 Task: Create a banner for business expo.
Action: Mouse moved to (659, 448)
Screenshot: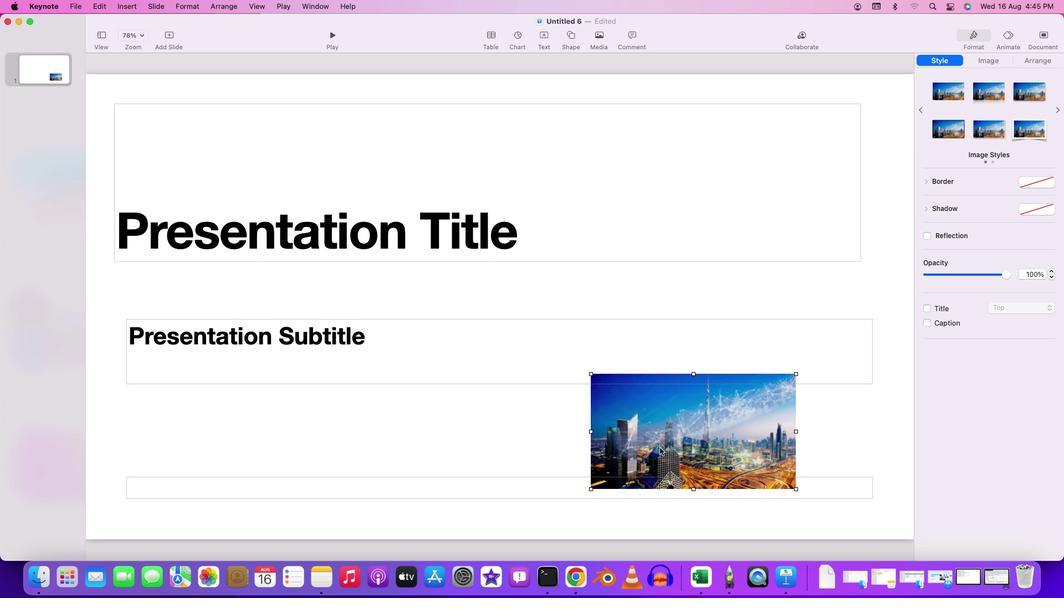 
Action: Mouse pressed left at (659, 448)
Screenshot: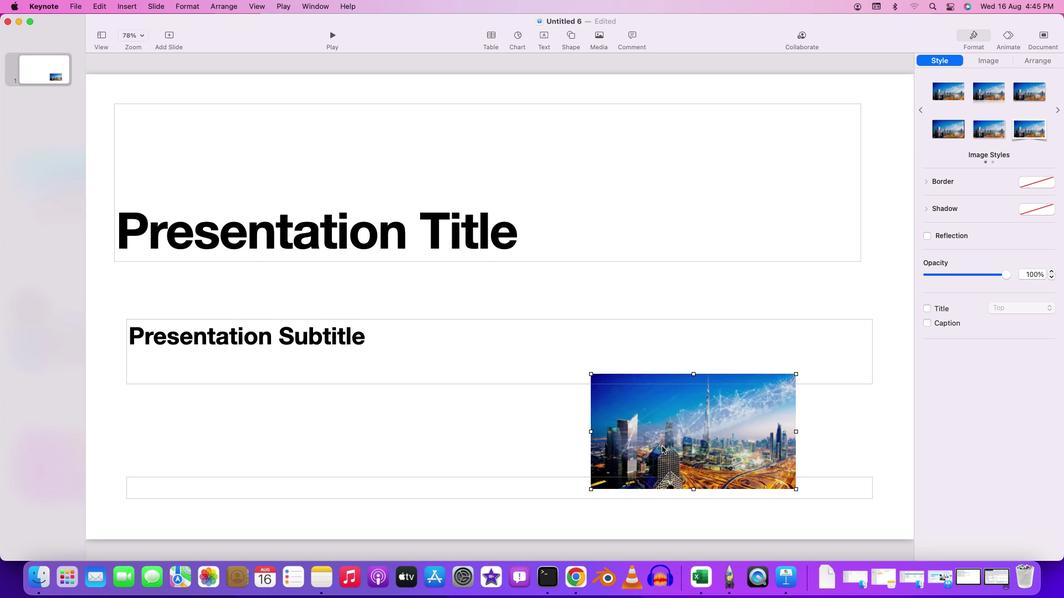
Action: Mouse moved to (714, 428)
Screenshot: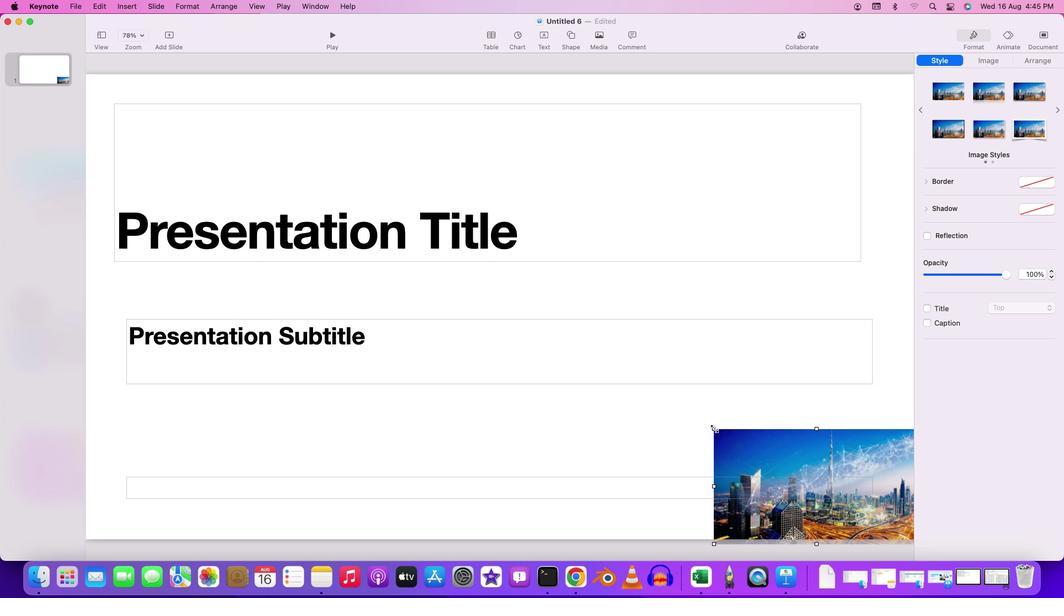 
Action: Mouse pressed left at (714, 428)
Screenshot: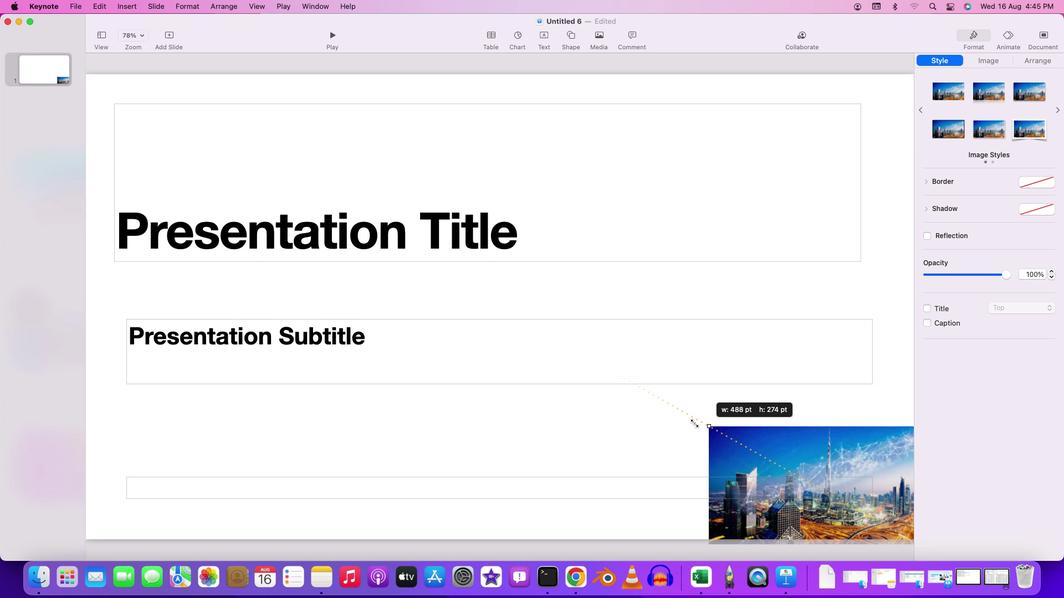 
Action: Mouse moved to (794, 428)
Screenshot: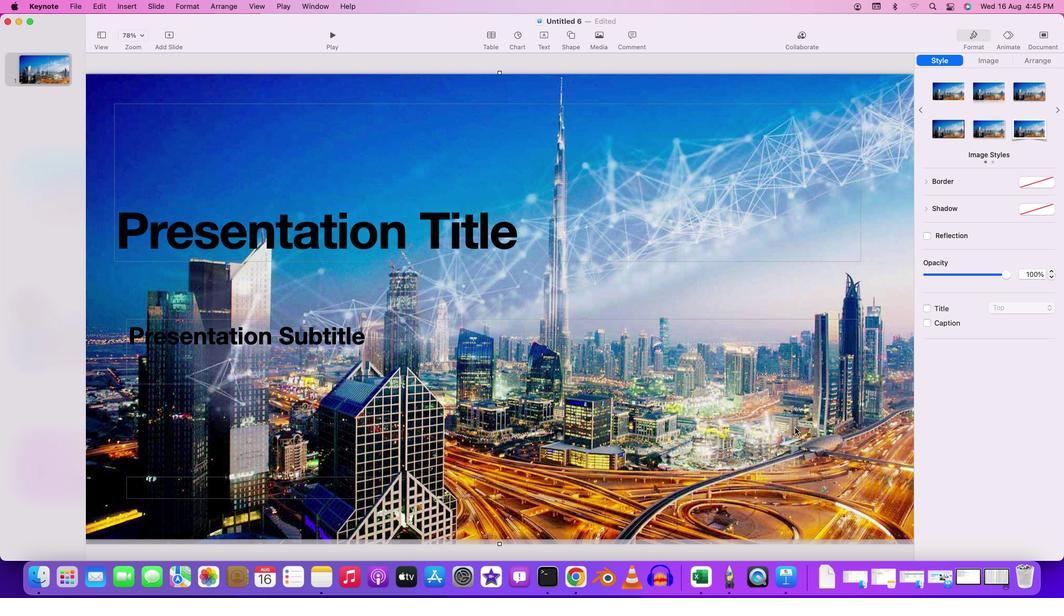 
Action: Mouse pressed left at (794, 428)
Screenshot: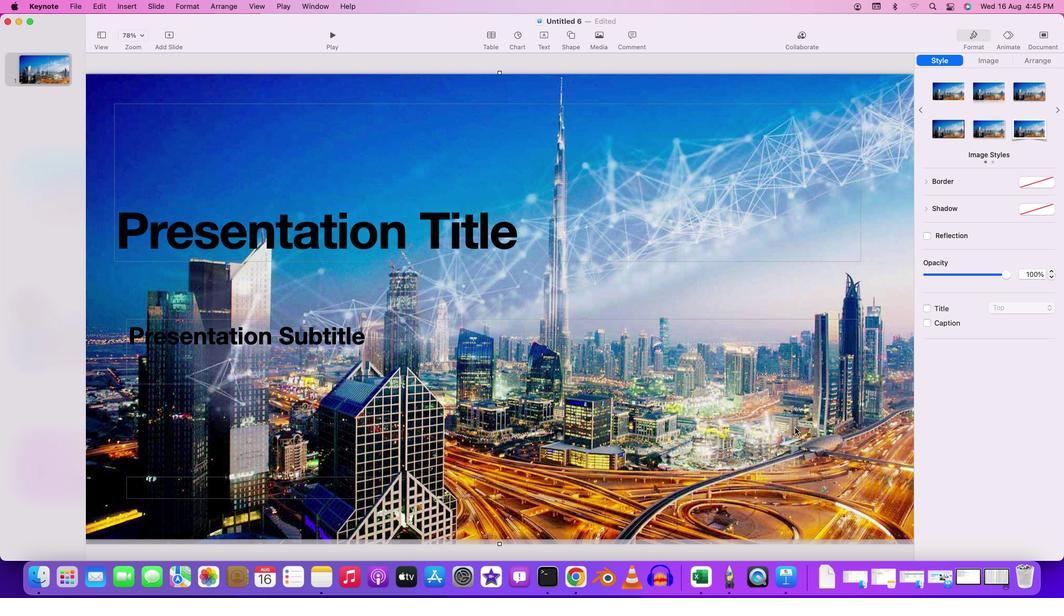 
Action: Mouse moved to (979, 65)
Screenshot: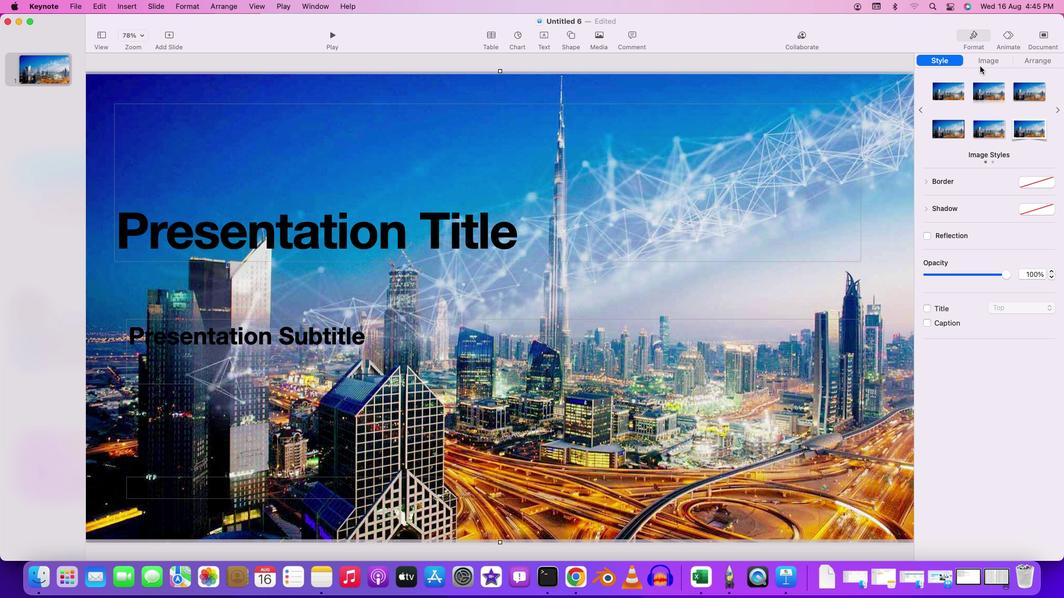 
Action: Mouse pressed left at (979, 65)
Screenshot: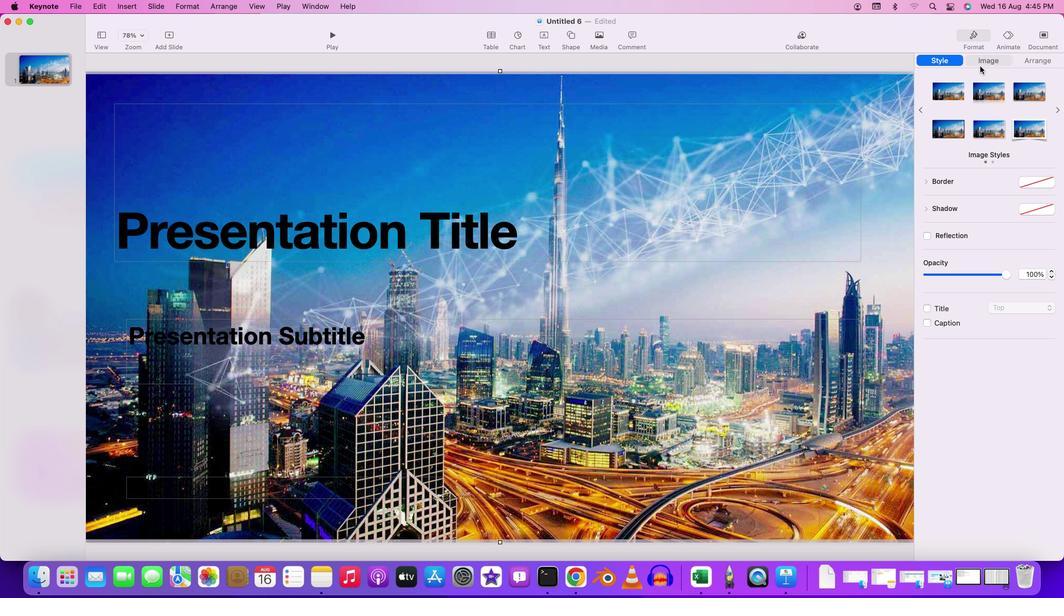 
Action: Mouse moved to (947, 59)
Screenshot: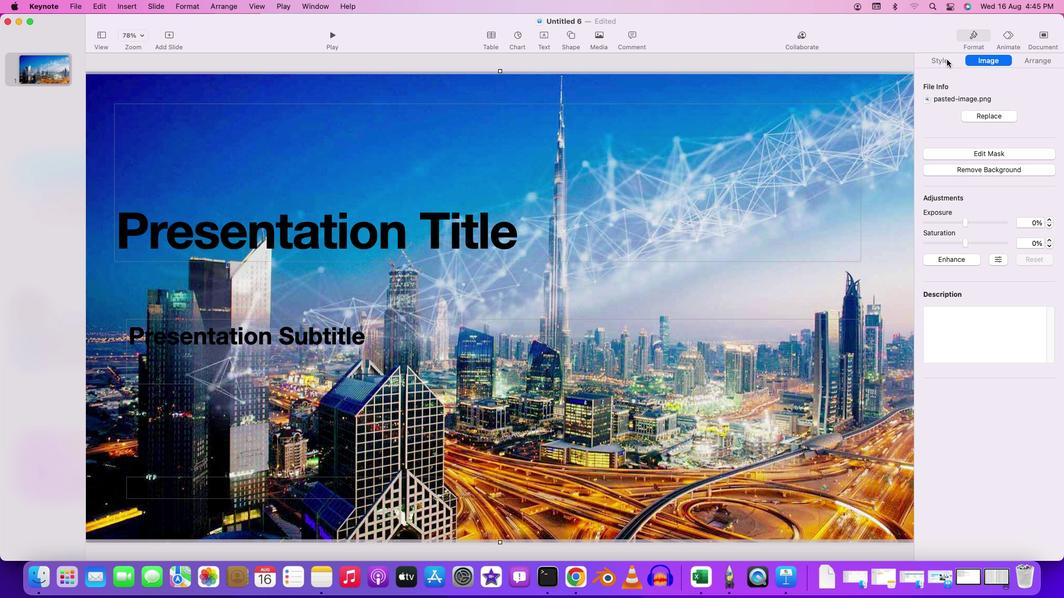 
Action: Mouse pressed left at (947, 59)
Screenshot: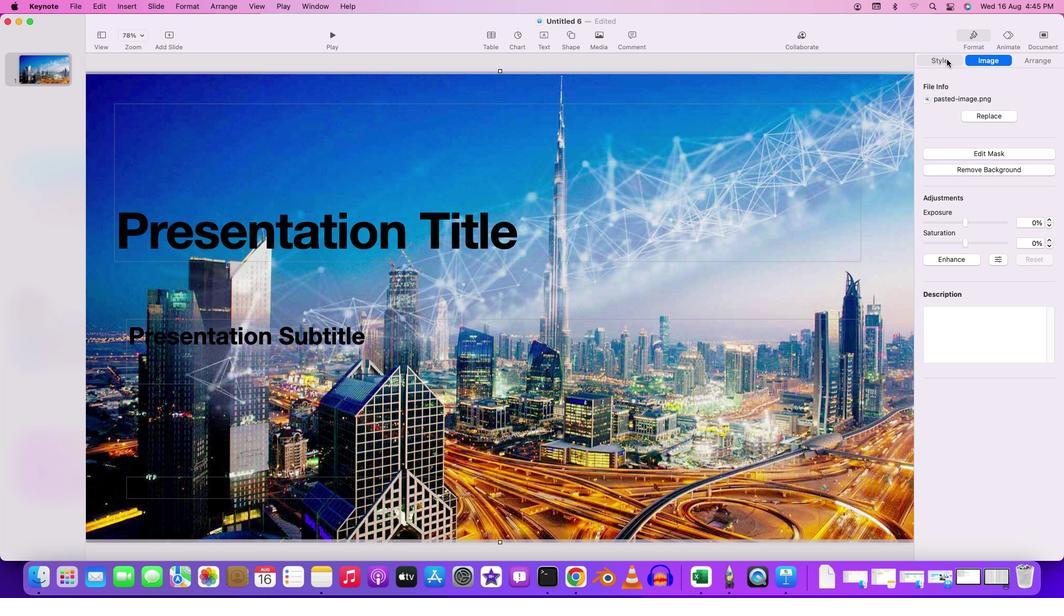 
Action: Mouse moved to (963, 278)
Screenshot: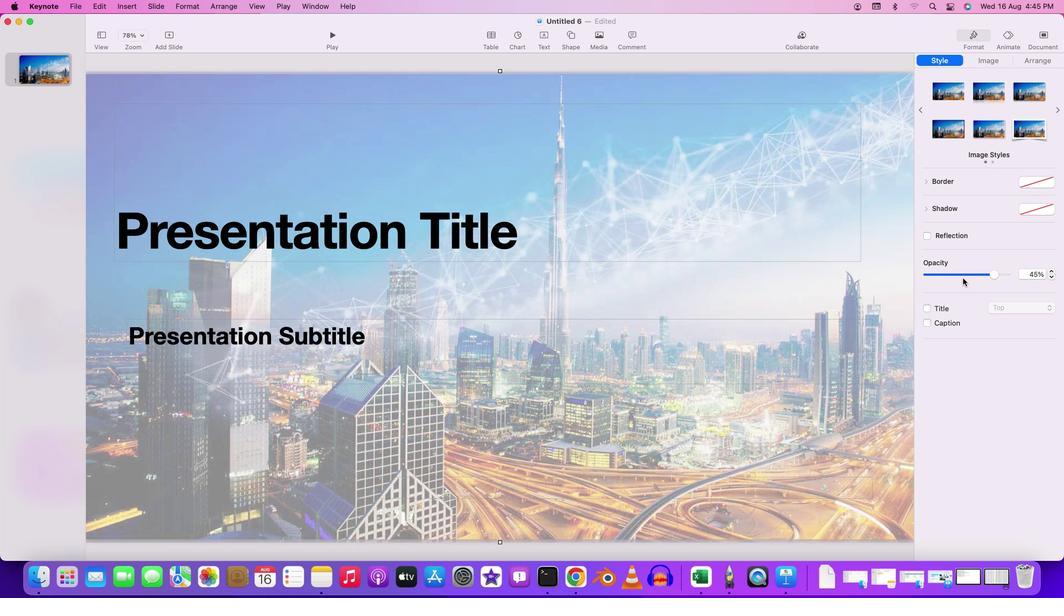 
Action: Mouse pressed left at (963, 278)
Screenshot: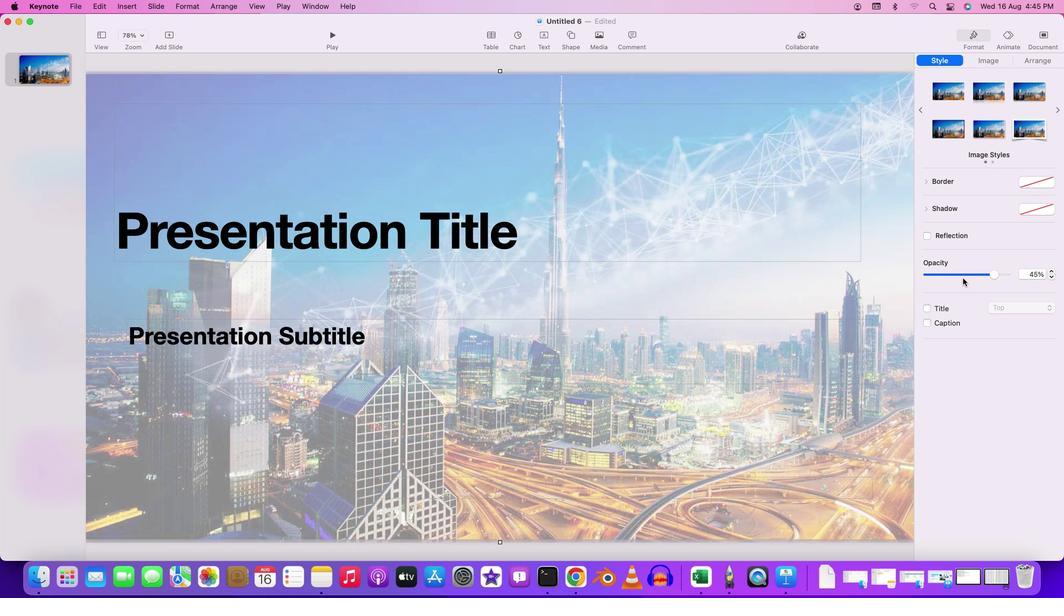 
Action: Mouse moved to (951, 276)
Screenshot: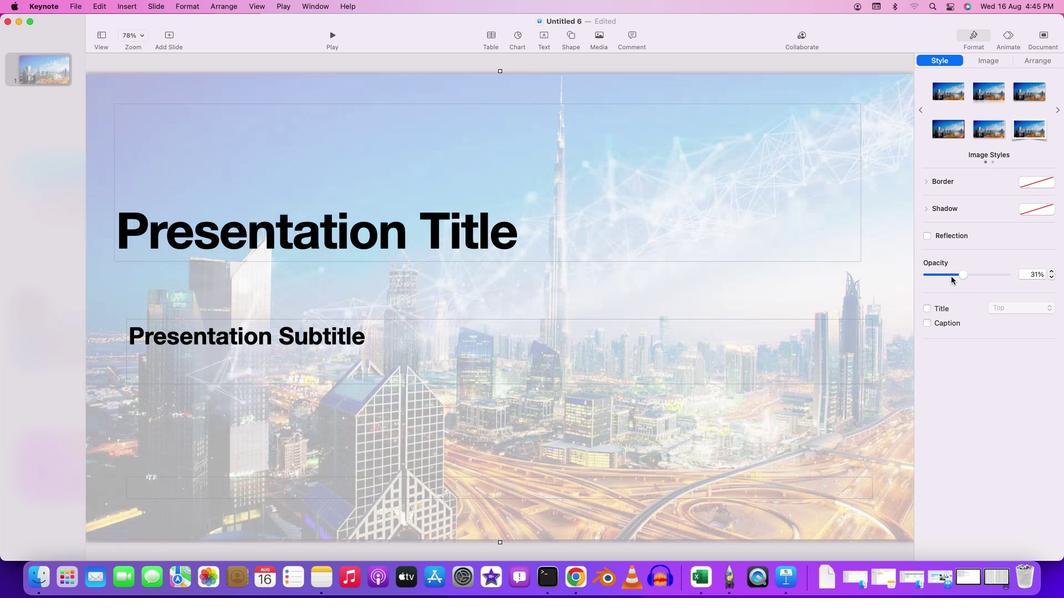
Action: Mouse pressed left at (951, 276)
Screenshot: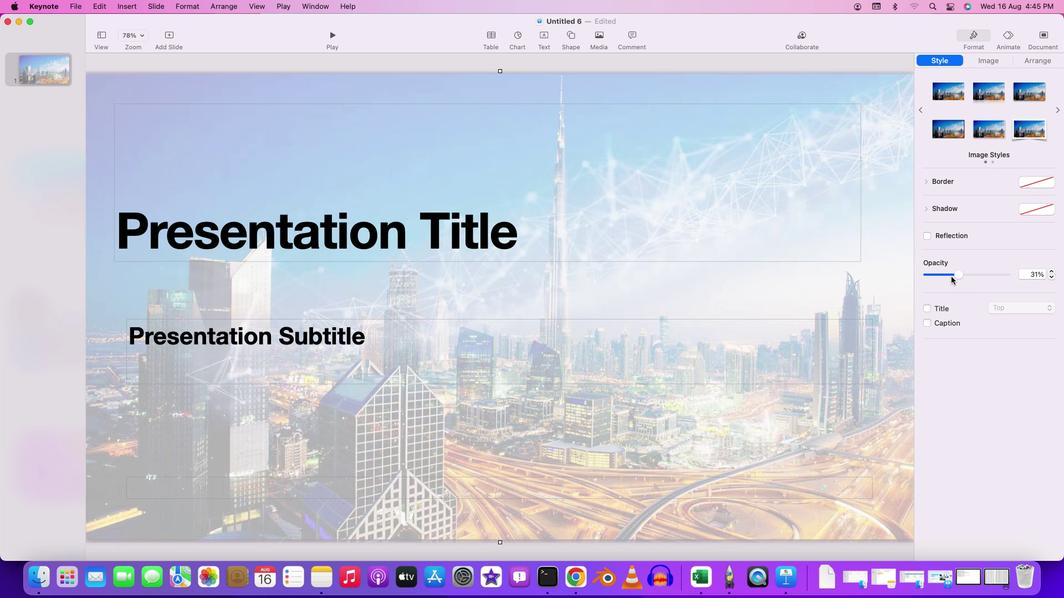 
Action: Mouse moved to (943, 277)
Screenshot: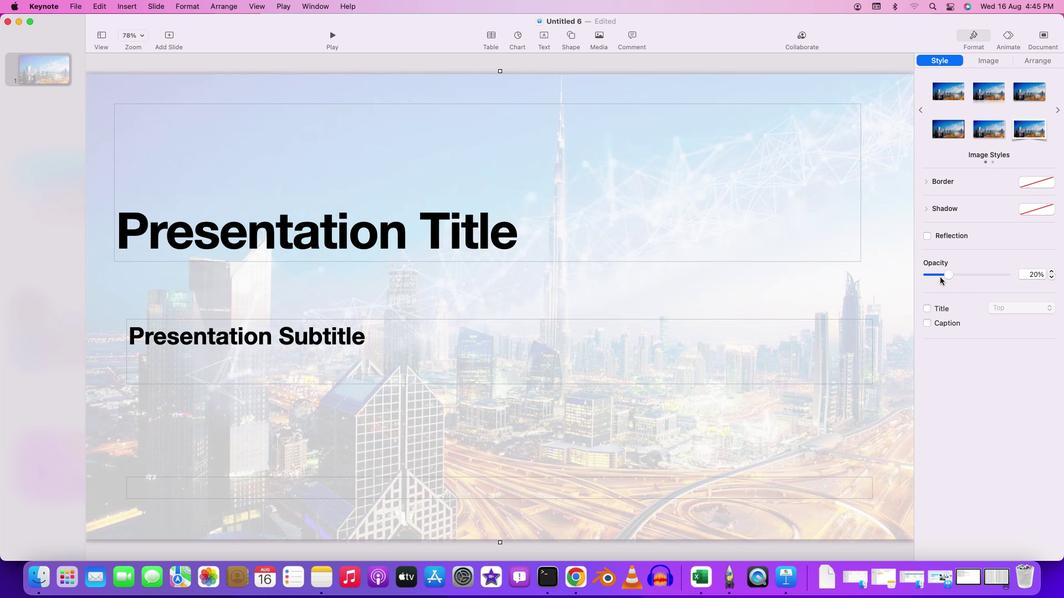 
Action: Mouse pressed left at (943, 277)
Screenshot: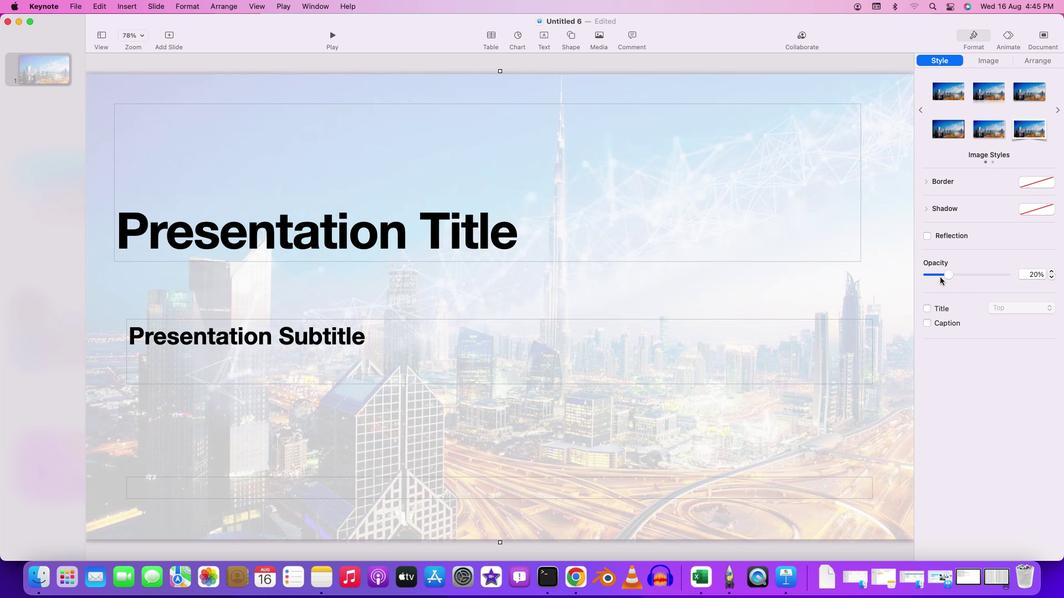 
Action: Mouse moved to (932, 277)
Screenshot: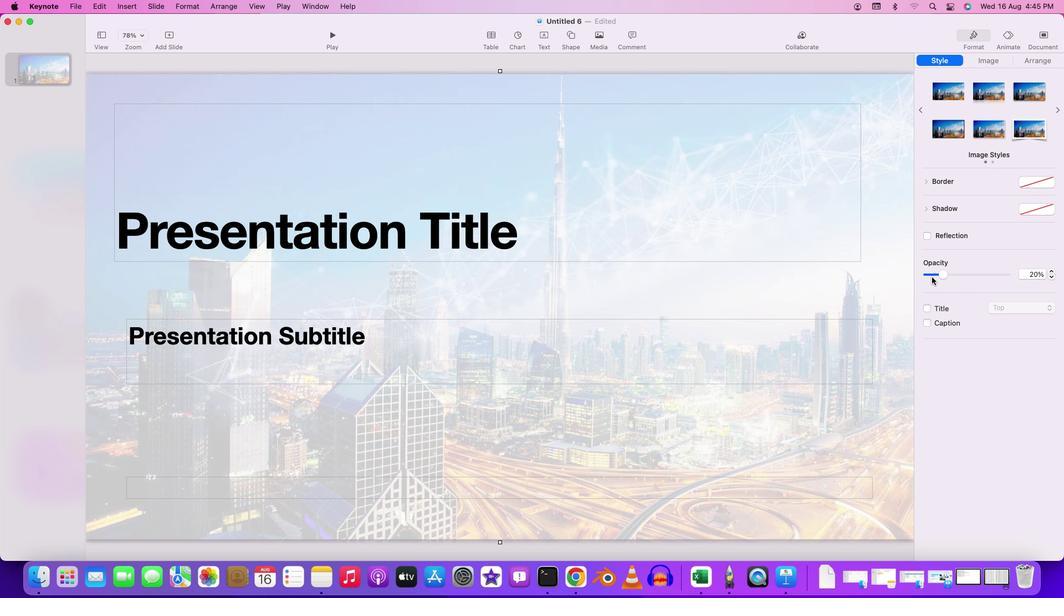 
Action: Mouse pressed left at (932, 277)
Screenshot: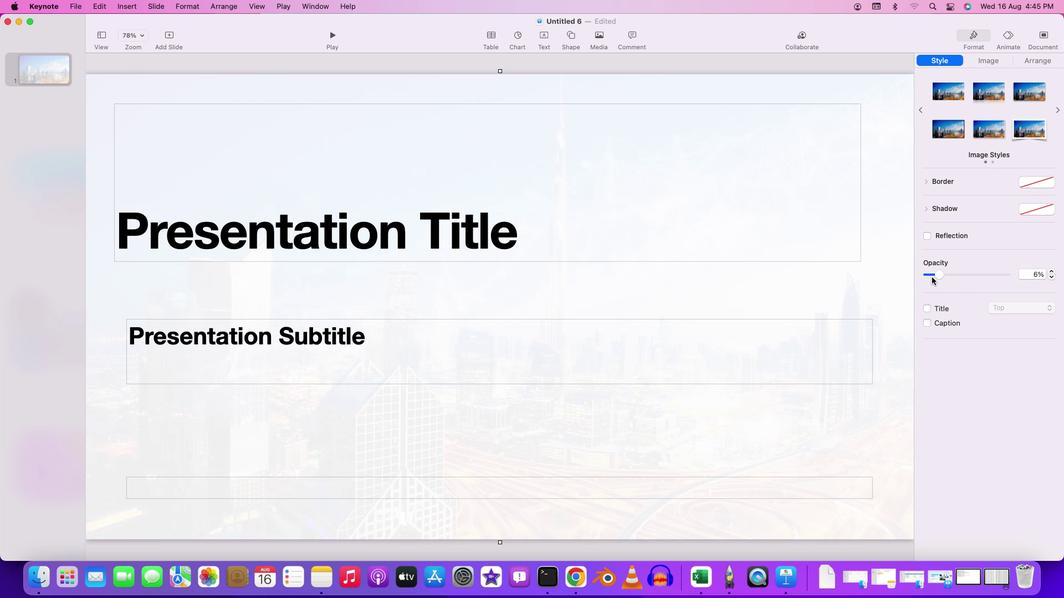 
Action: Mouse moved to (654, 243)
Screenshot: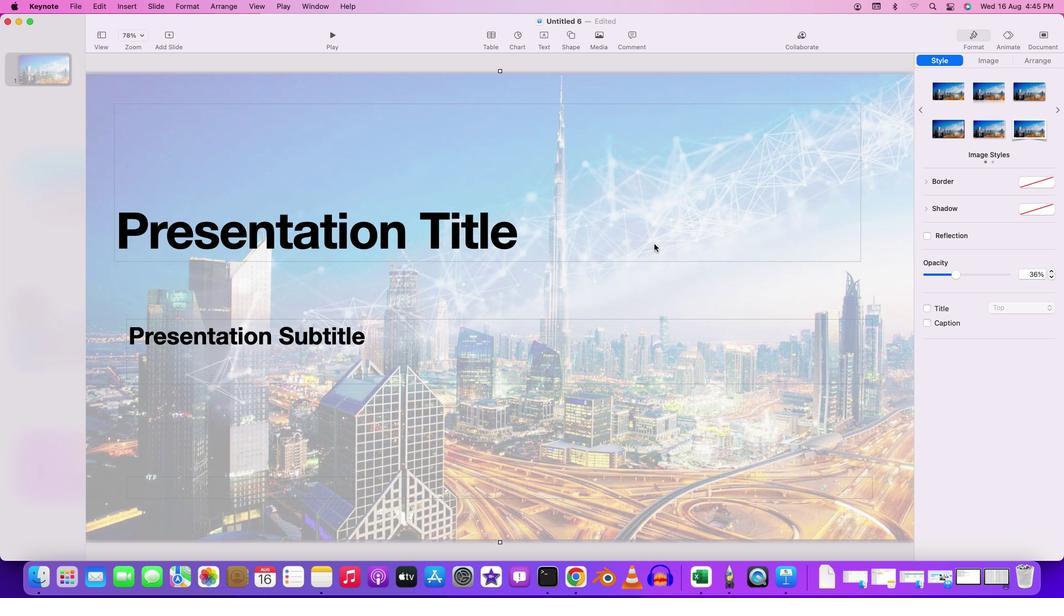 
Action: Mouse pressed left at (654, 243)
Screenshot: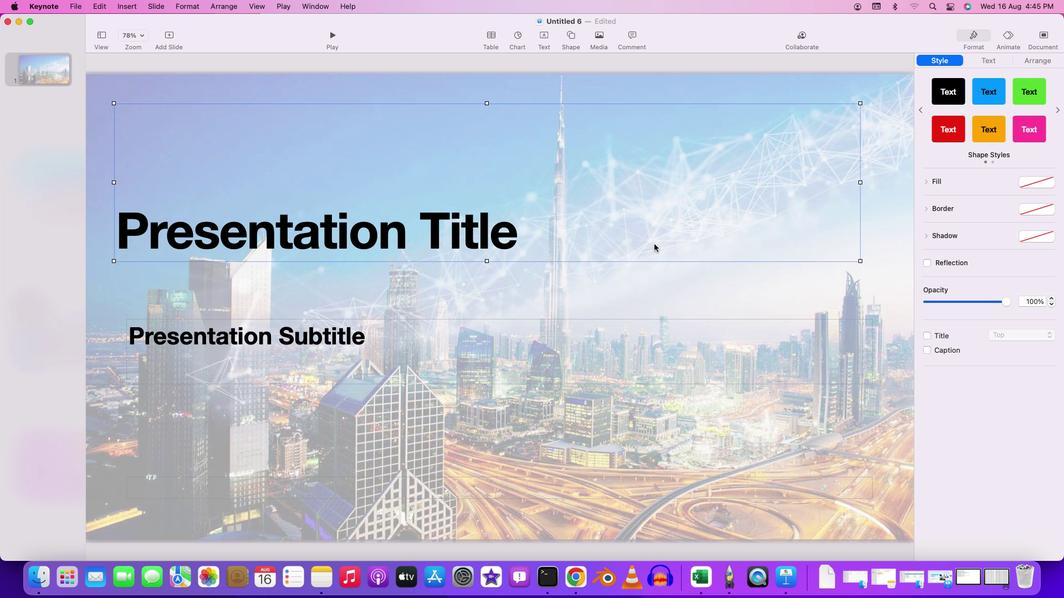 
Action: Mouse moved to (448, 458)
Screenshot: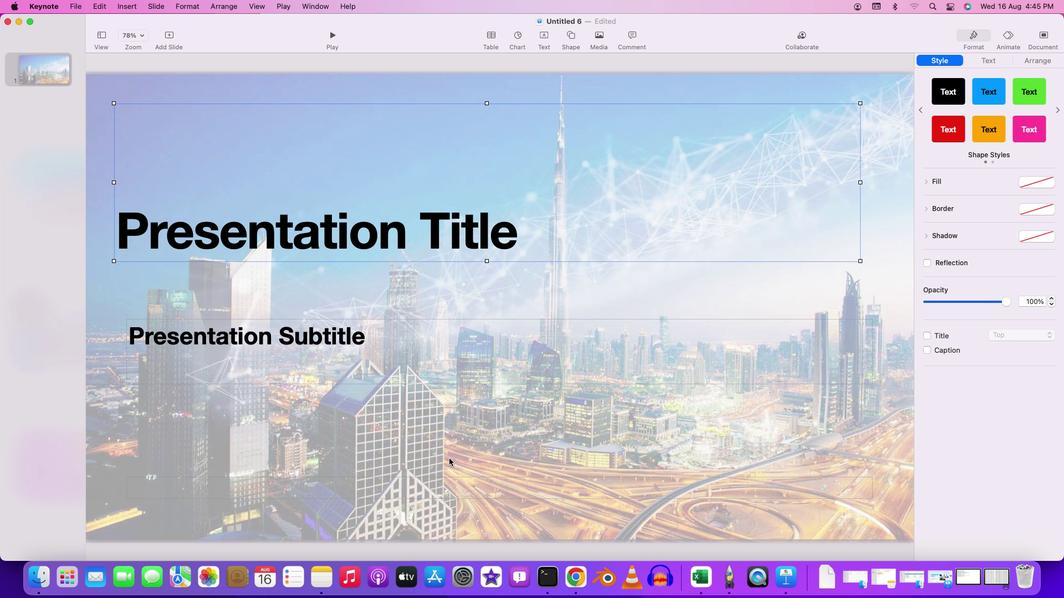 
Action: Mouse pressed left at (448, 458)
Screenshot: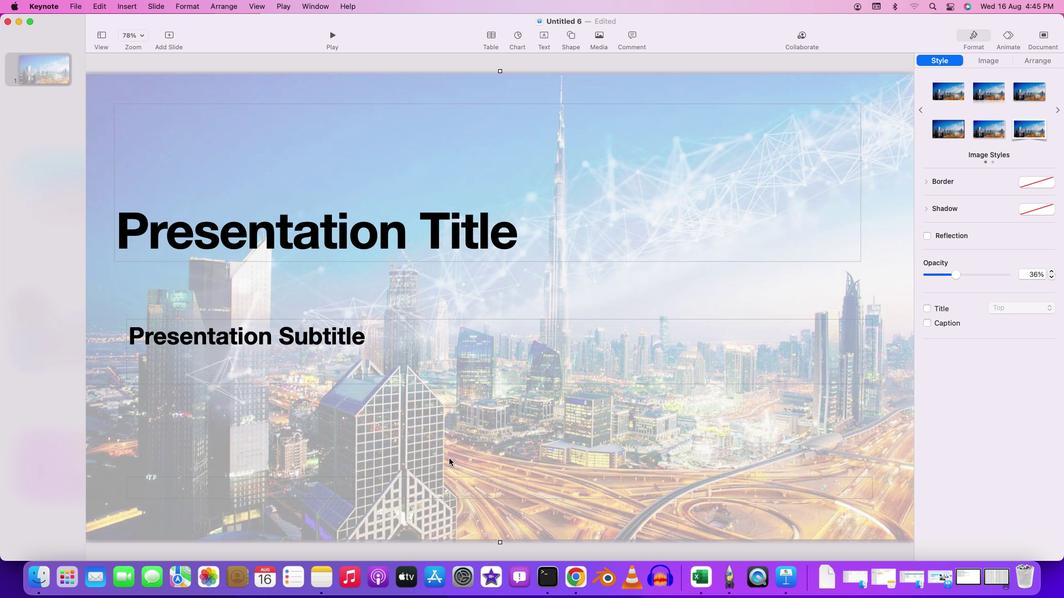 
Action: Mouse moved to (637, 466)
Screenshot: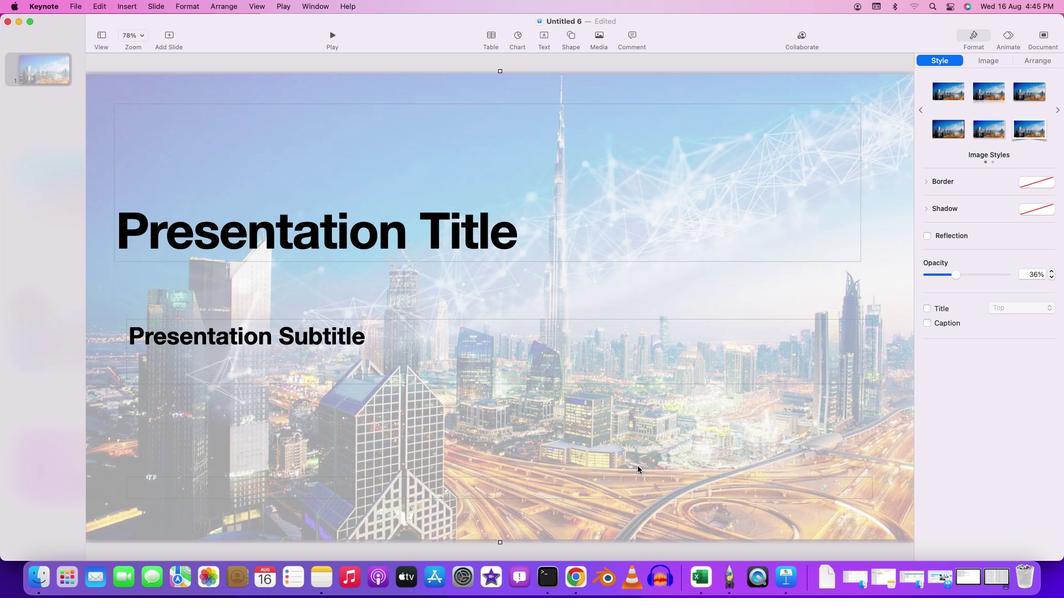 
Action: Mouse pressed left at (637, 466)
Screenshot: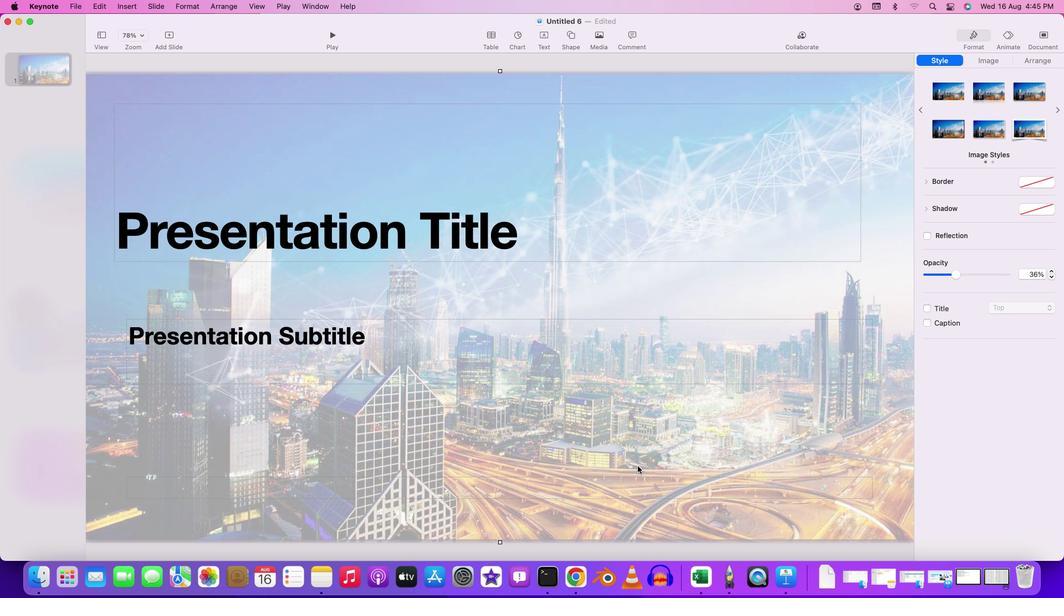 
Action: Mouse moved to (553, 521)
Screenshot: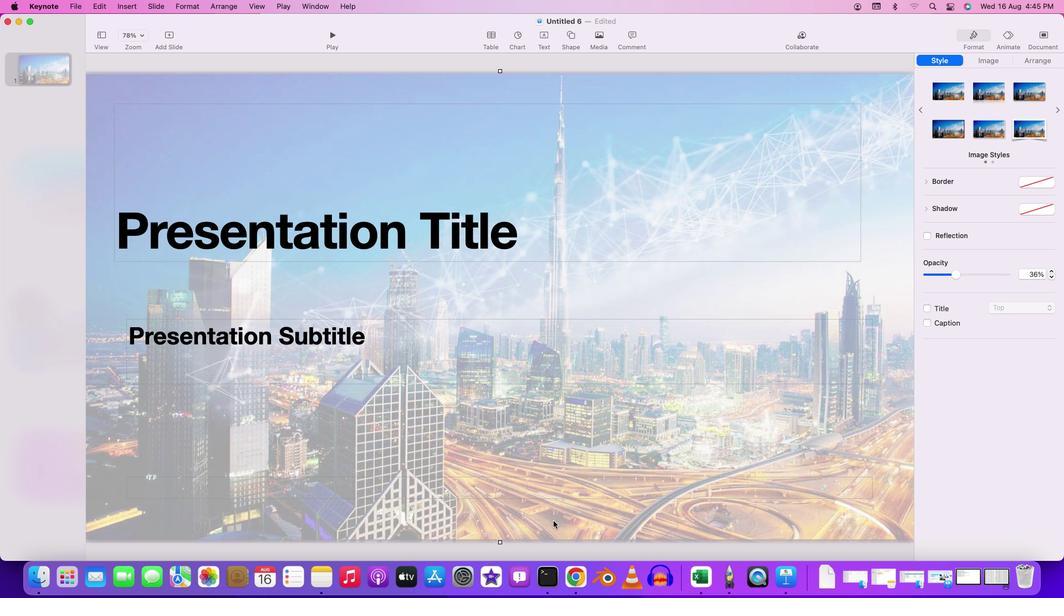 
Action: Mouse pressed left at (553, 521)
Screenshot: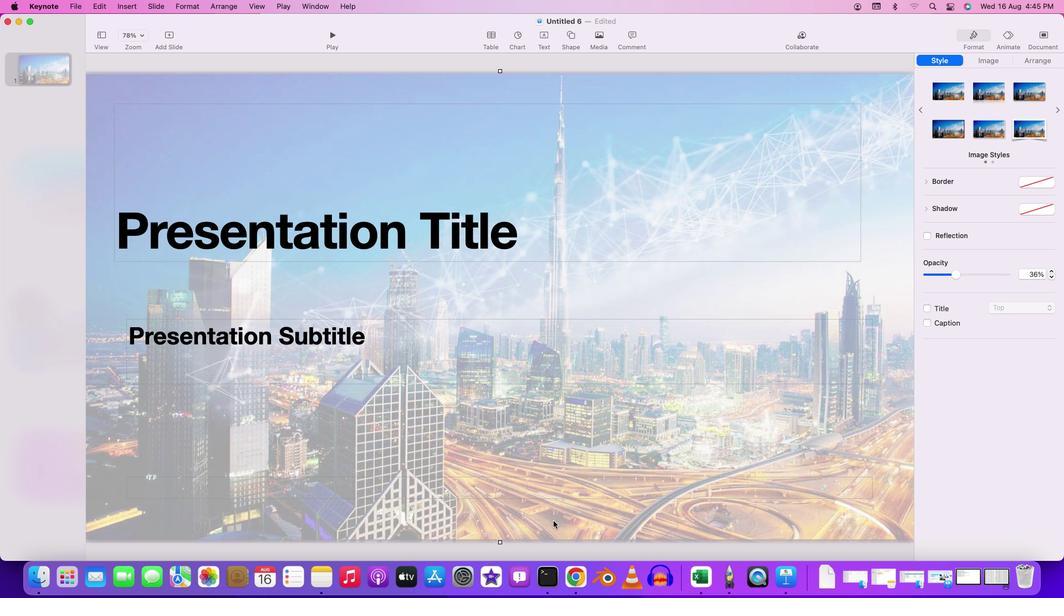 
Action: Mouse moved to (515, 521)
Screenshot: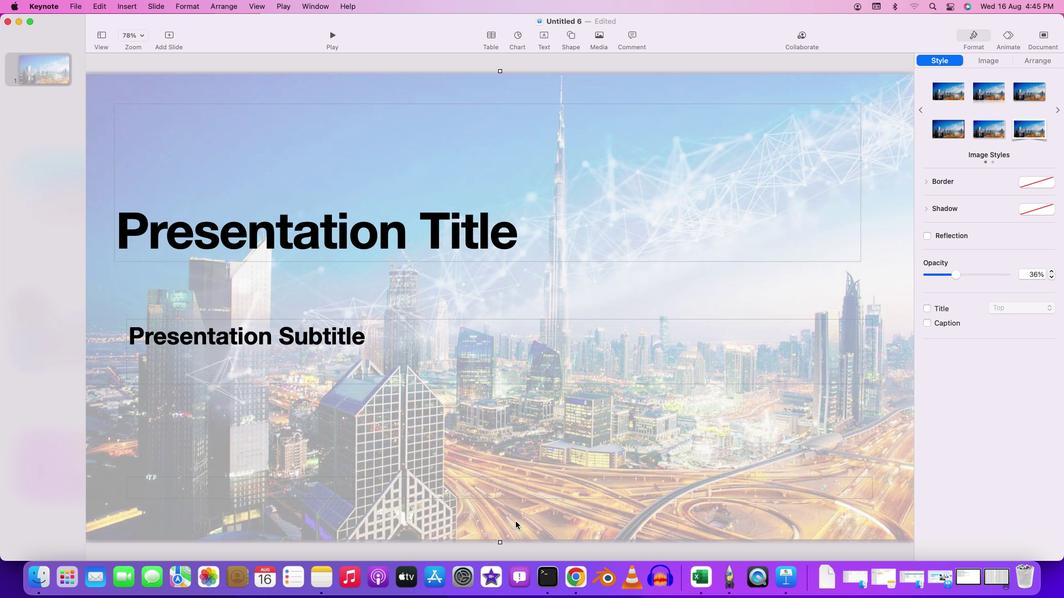 
Action: Mouse pressed left at (515, 521)
Screenshot: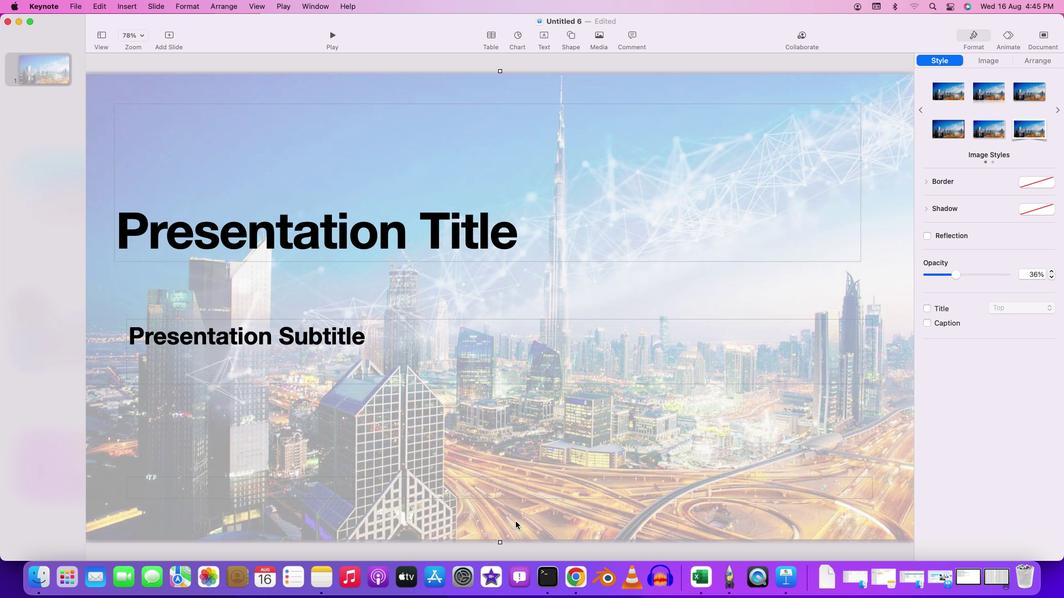 
Action: Mouse moved to (515, 508)
Screenshot: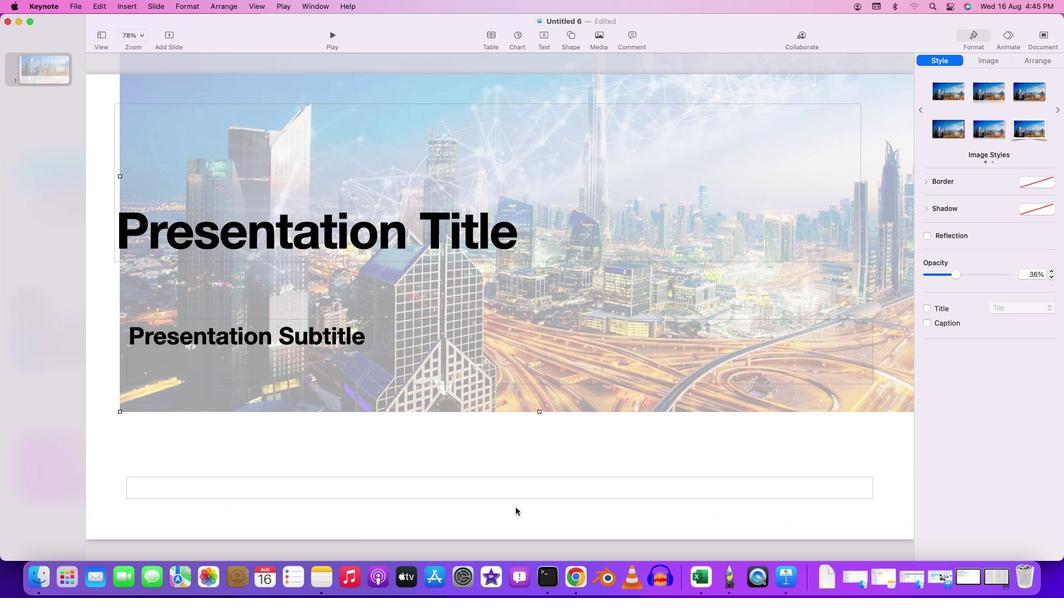 
Action: Mouse pressed left at (515, 508)
Screenshot: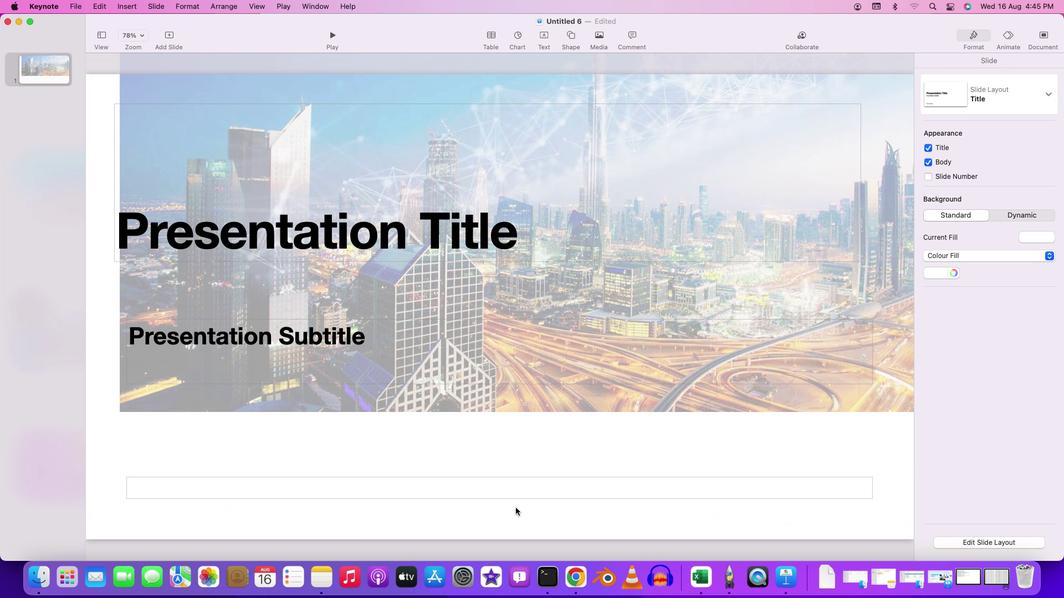 
Action: Mouse moved to (525, 495)
Screenshot: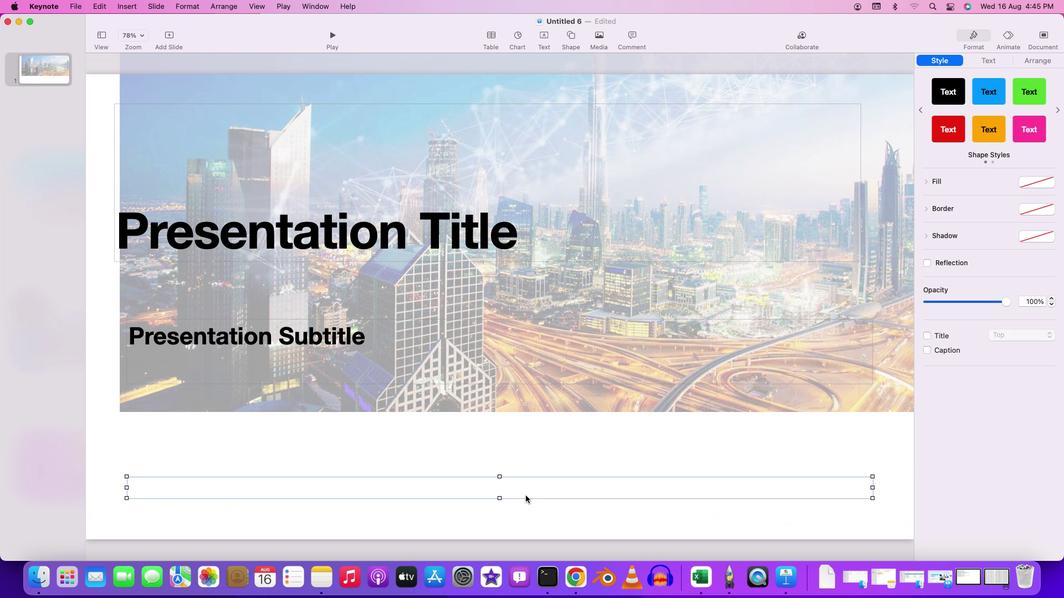 
Action: Mouse pressed left at (525, 495)
Screenshot: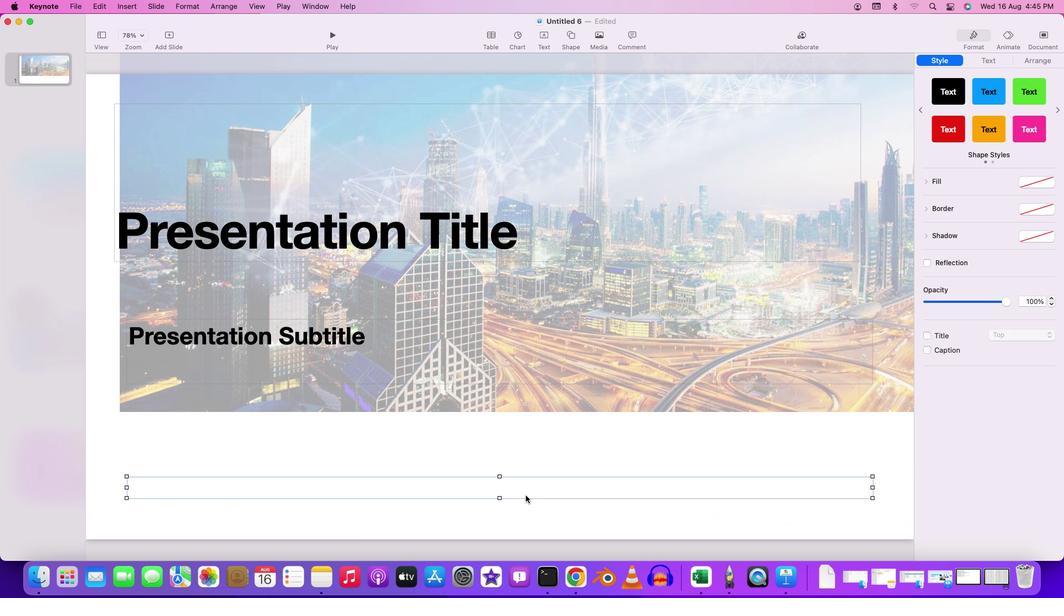 
Action: Mouse moved to (568, 492)
Screenshot: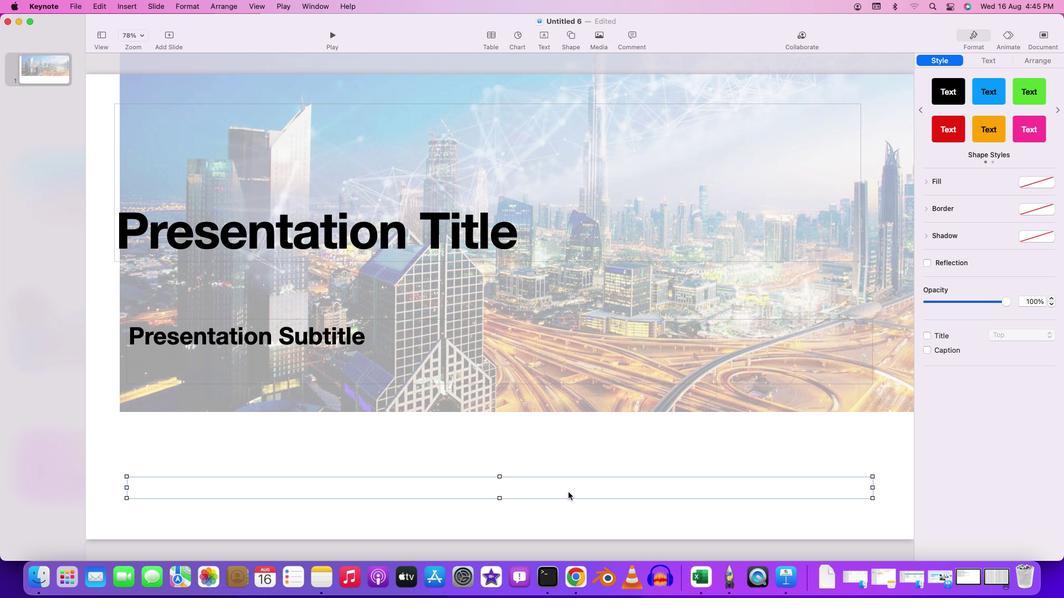 
Action: Mouse pressed left at (568, 492)
Screenshot: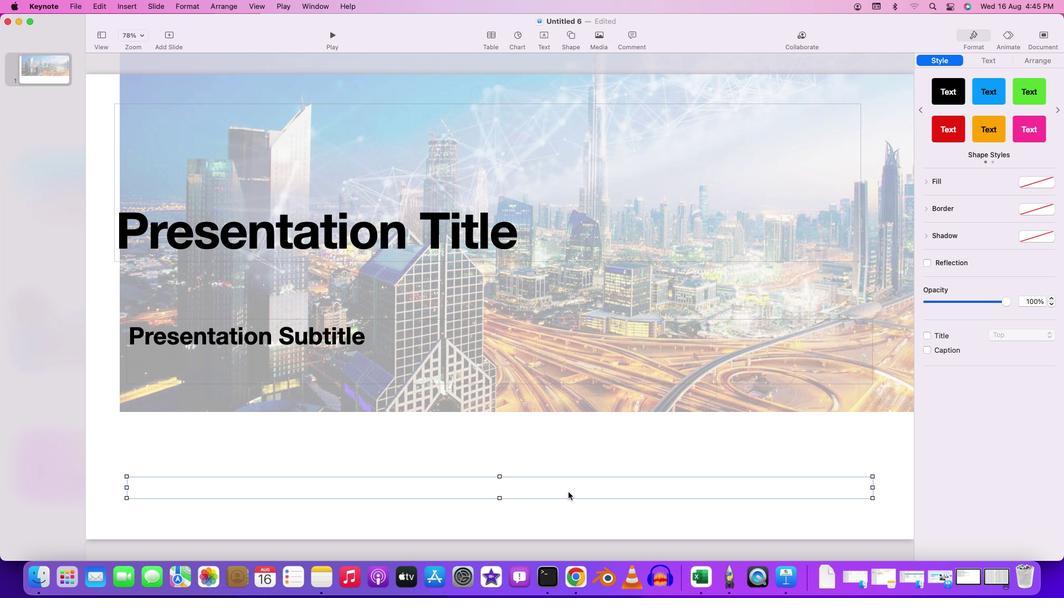 
Action: Mouse moved to (605, 494)
Screenshot: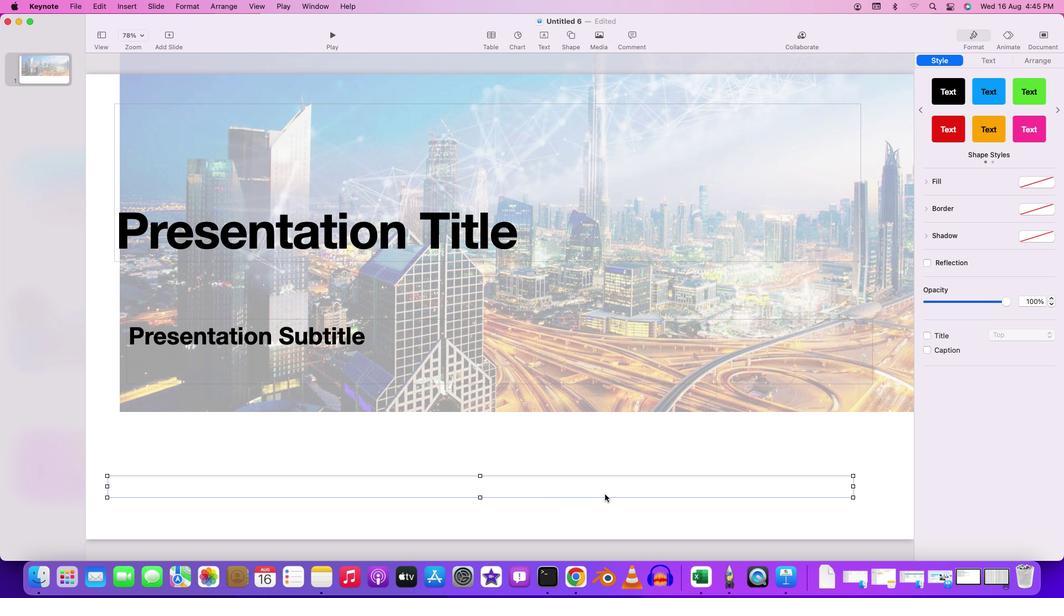 
Action: Key pressed Key.ctrl
Screenshot: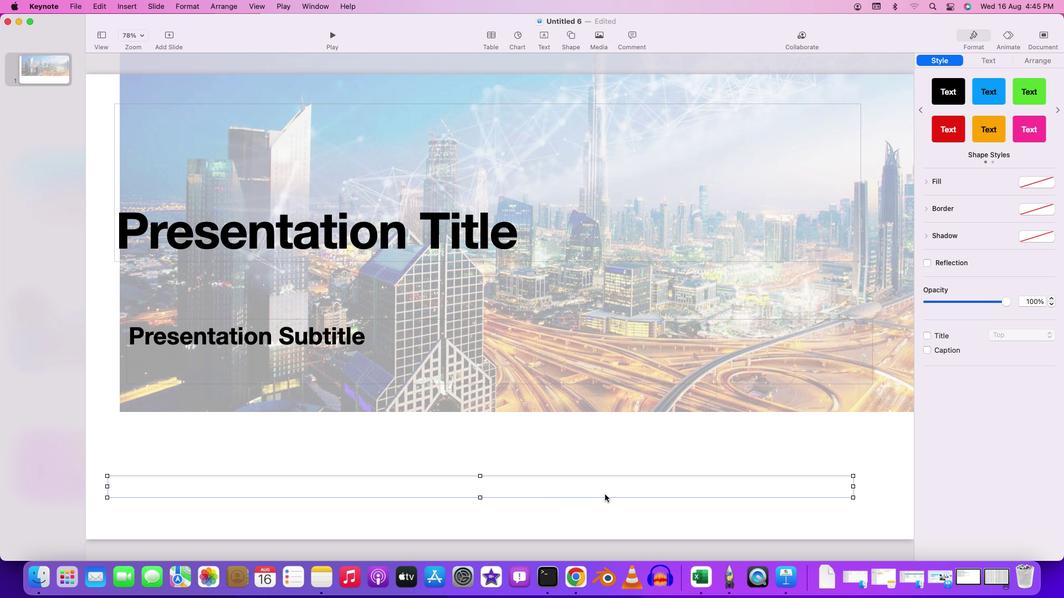 
Action: Mouse moved to (605, 495)
Screenshot: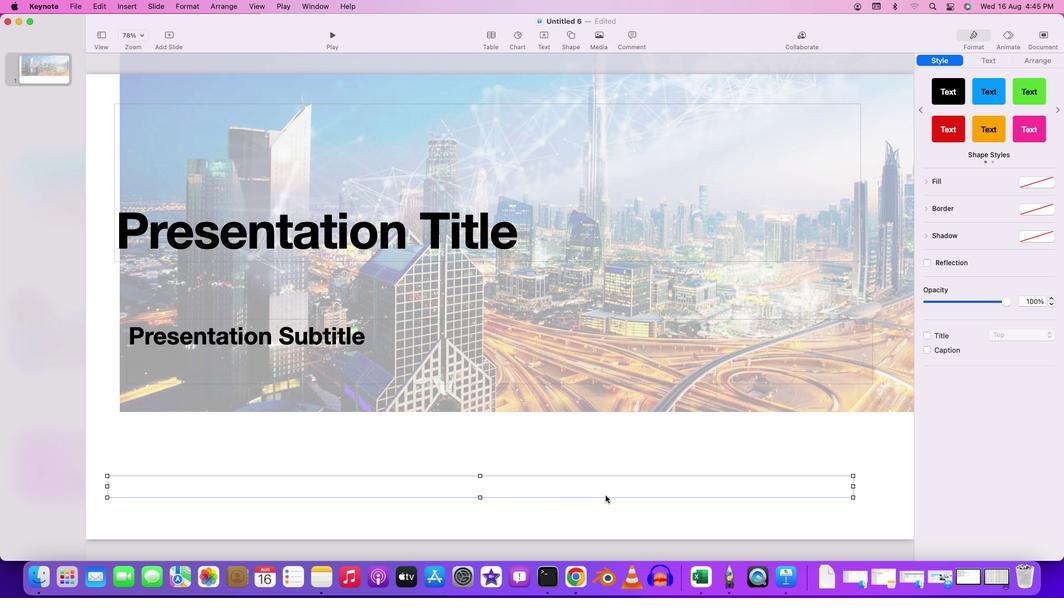 
Action: Key pressed 'x'
Screenshot: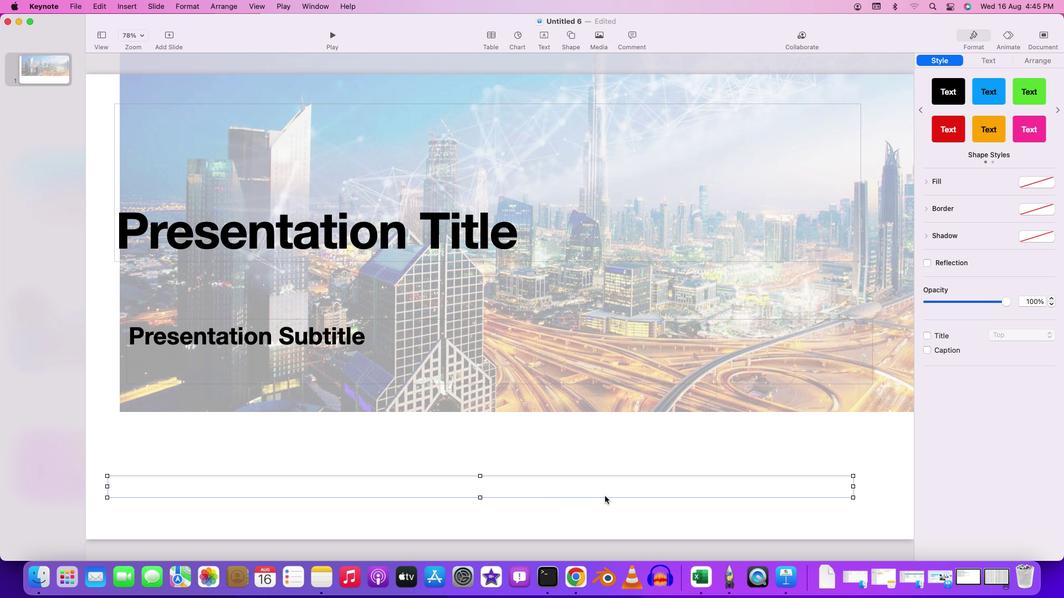 
Action: Mouse moved to (573, 380)
Screenshot: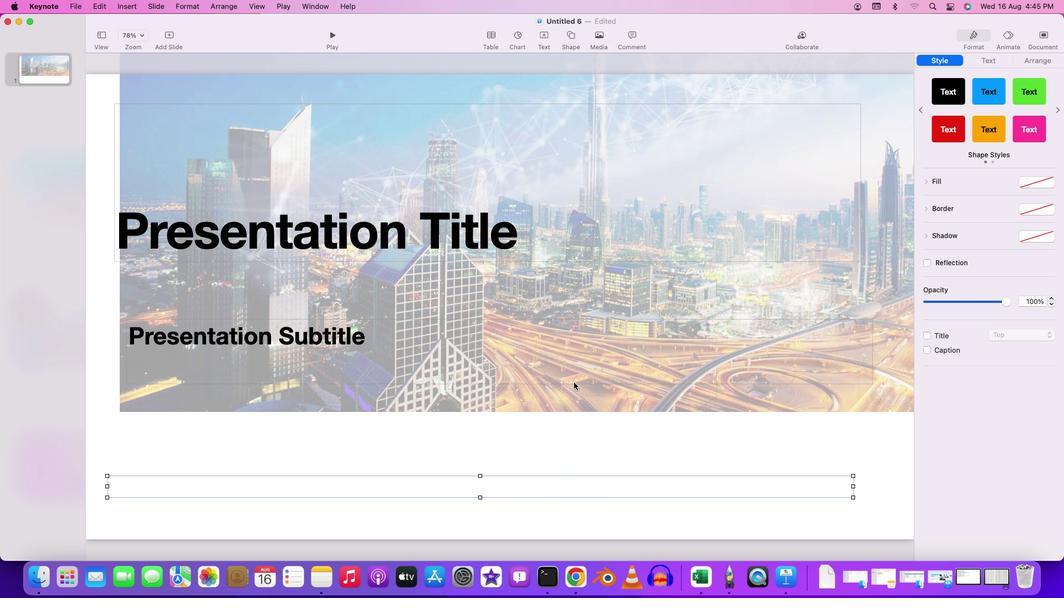 
Action: Key pressed Key.cmd
Screenshot: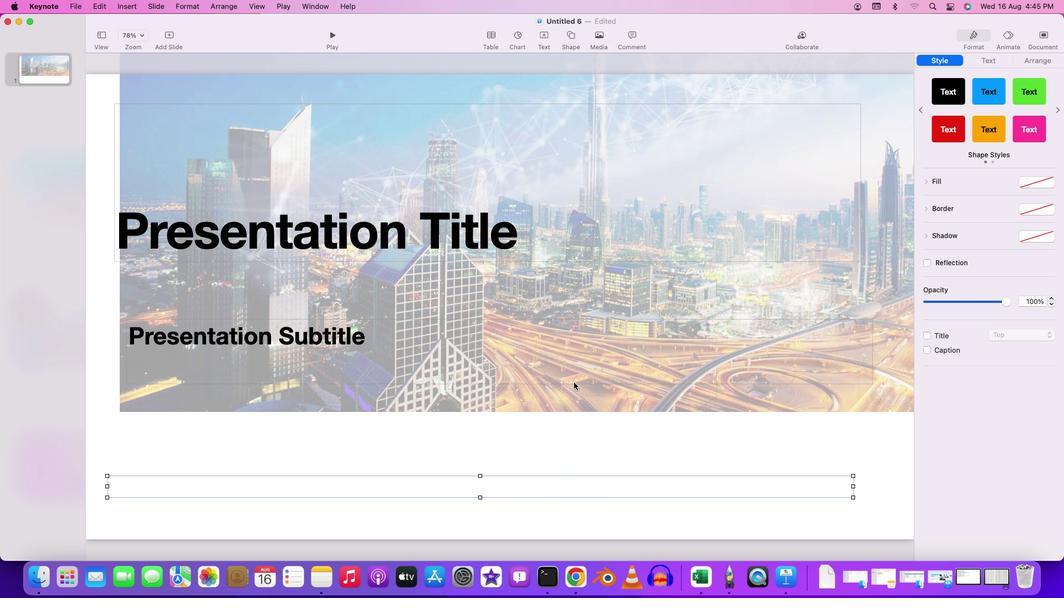 
Action: Mouse moved to (574, 382)
Screenshot: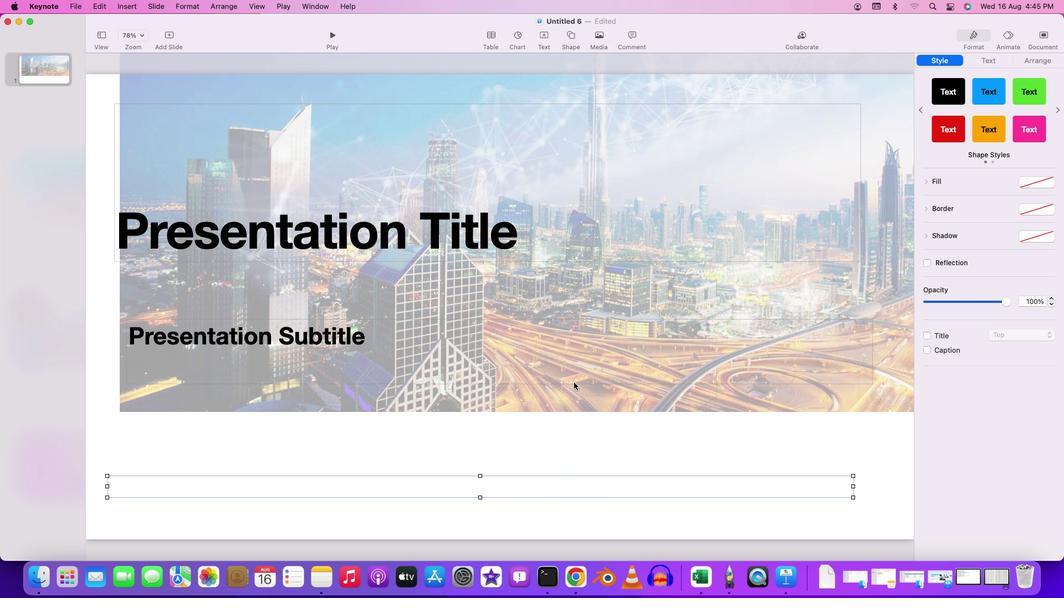 
Action: Key pressed 'z'
Screenshot: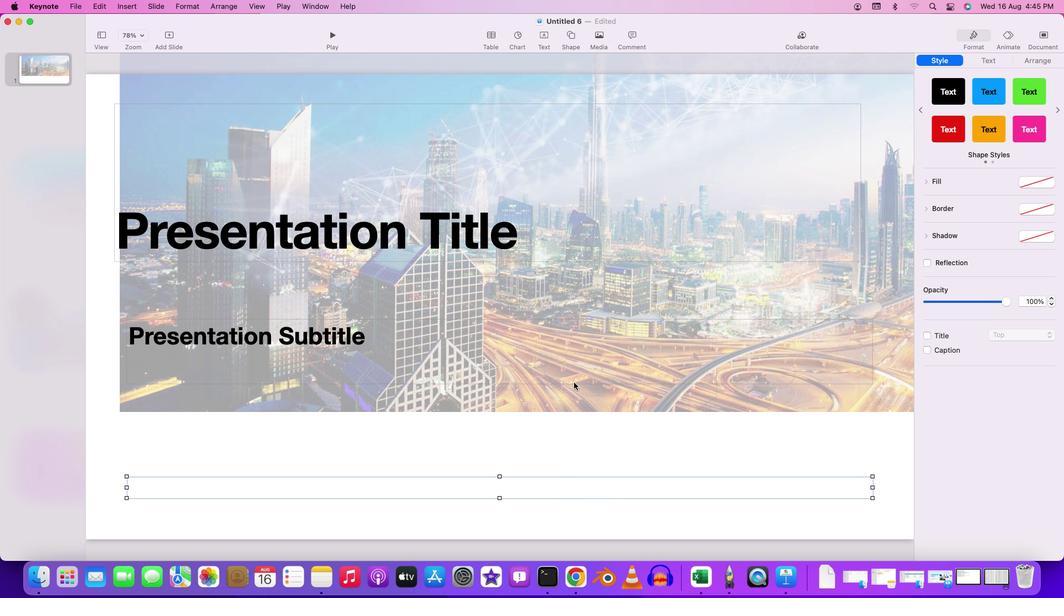 
Action: Mouse moved to (574, 388)
Screenshot: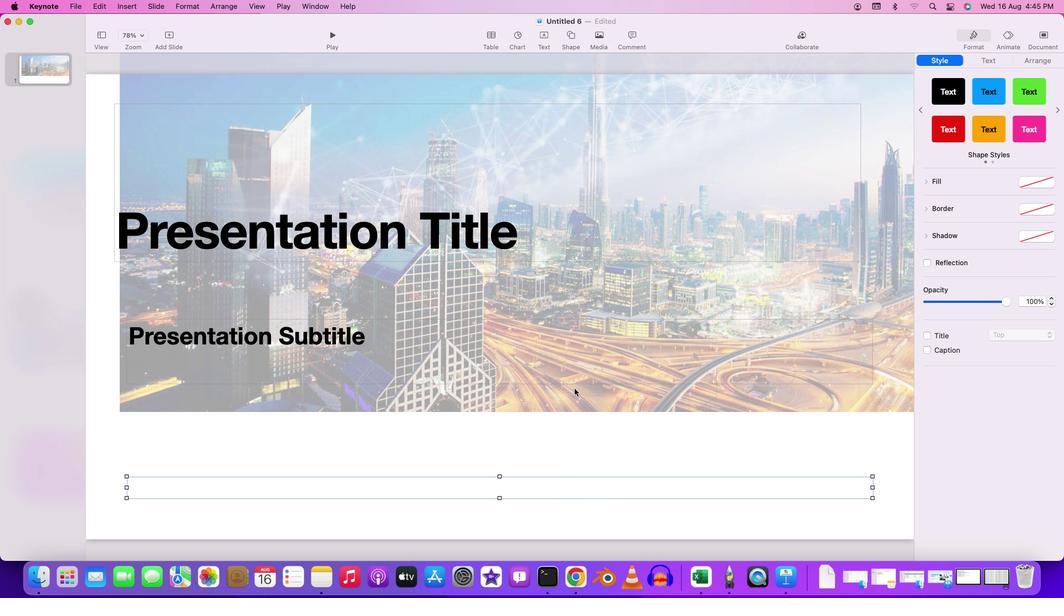 
Action: Key pressed Key.cmd
Screenshot: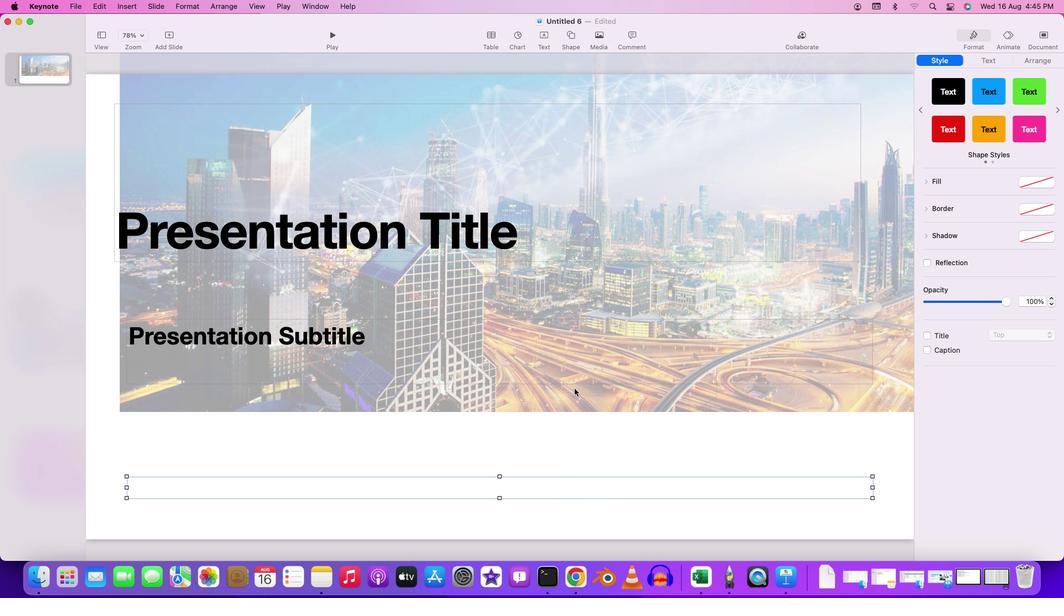 
Action: Mouse moved to (574, 389)
Screenshot: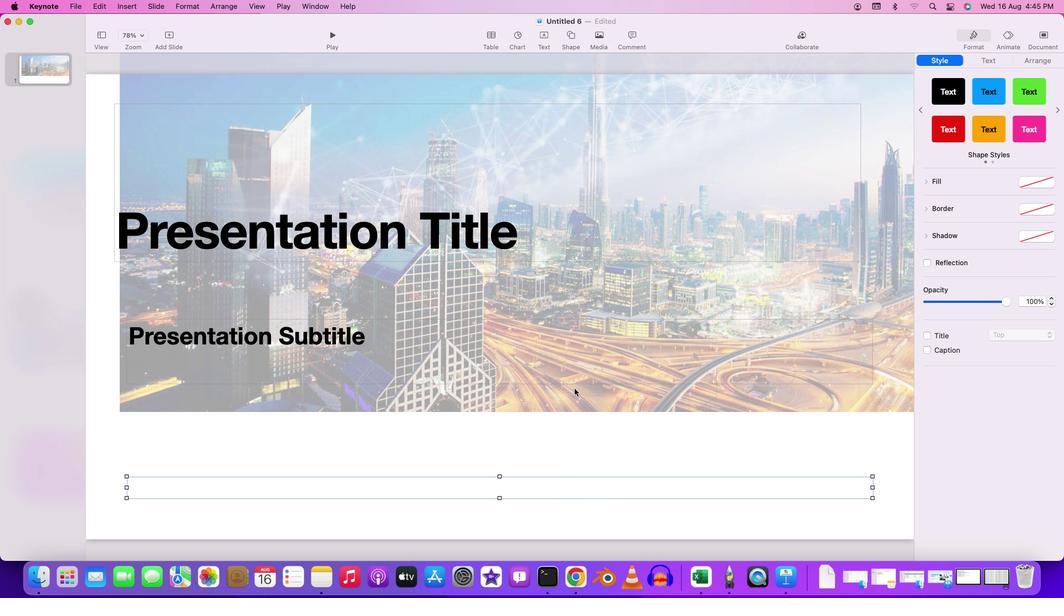 
Action: Key pressed 'x'
Screenshot: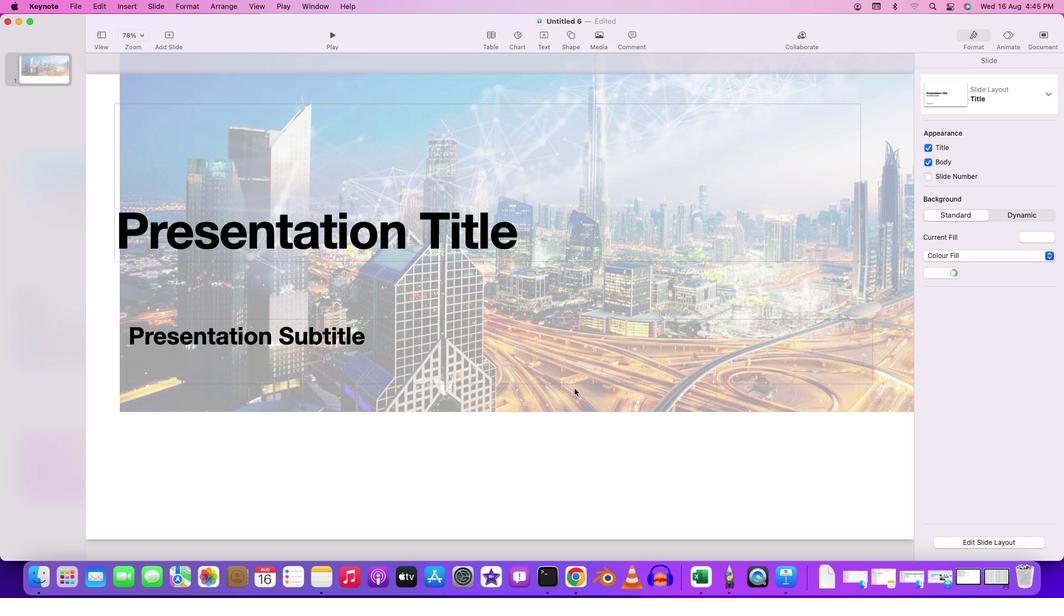 
Action: Mouse moved to (589, 320)
Screenshot: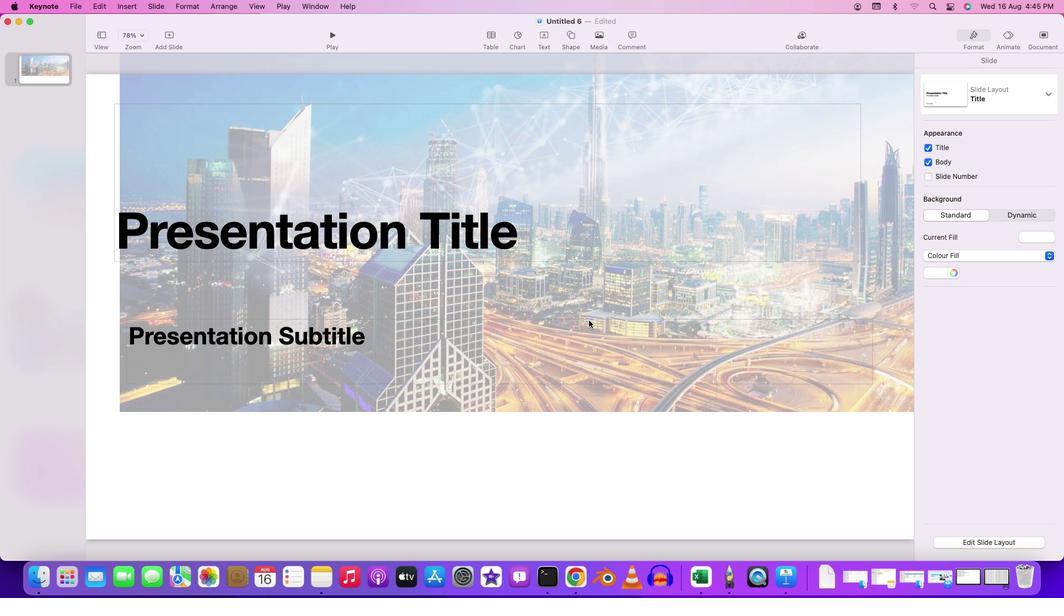 
Action: Mouse pressed left at (589, 320)
Screenshot: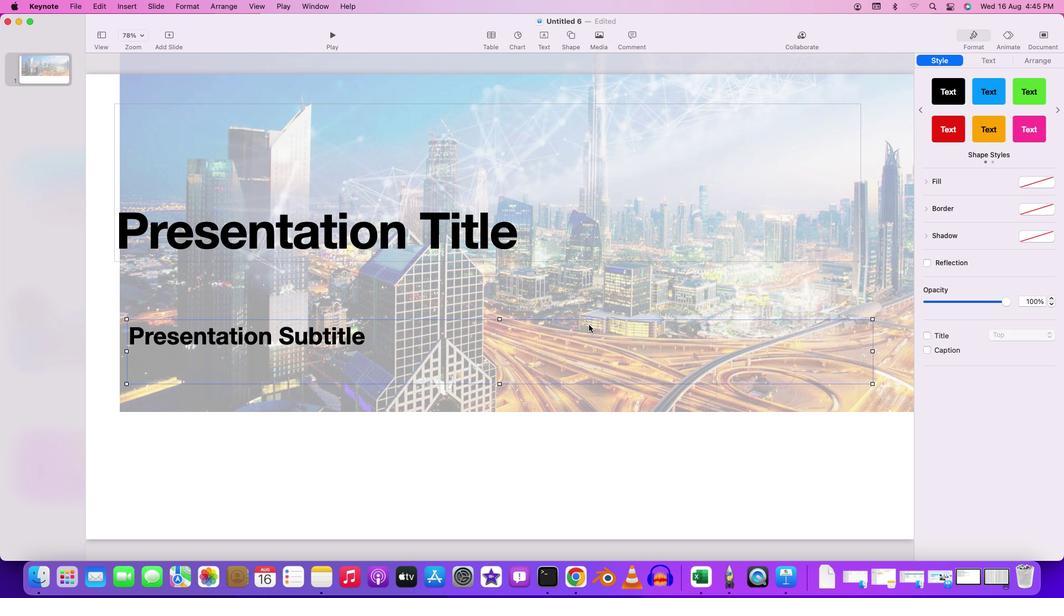 
Action: Mouse moved to (762, 261)
Screenshot: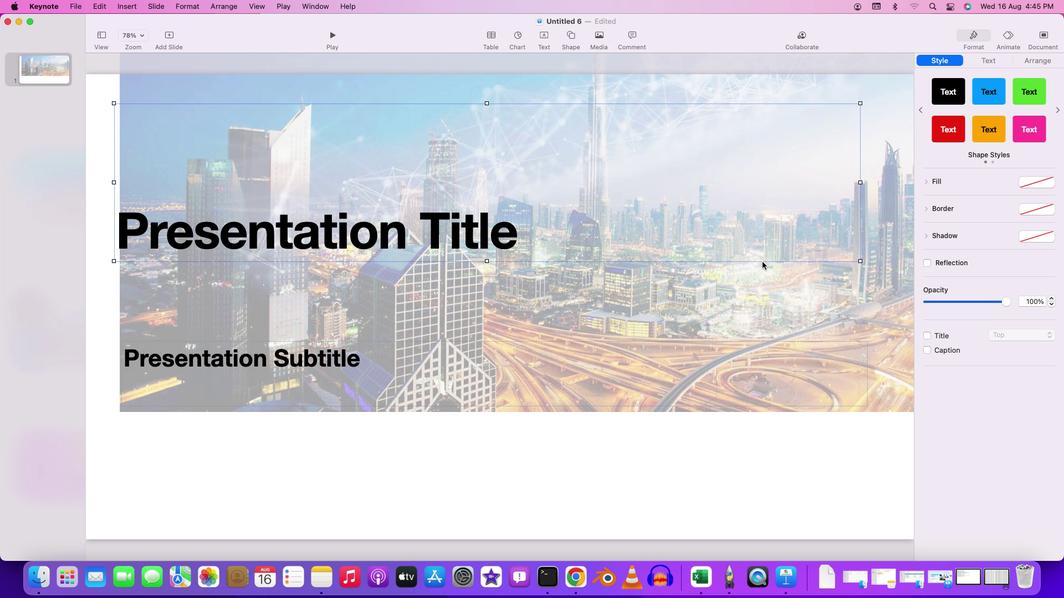 
Action: Mouse pressed left at (762, 261)
Screenshot: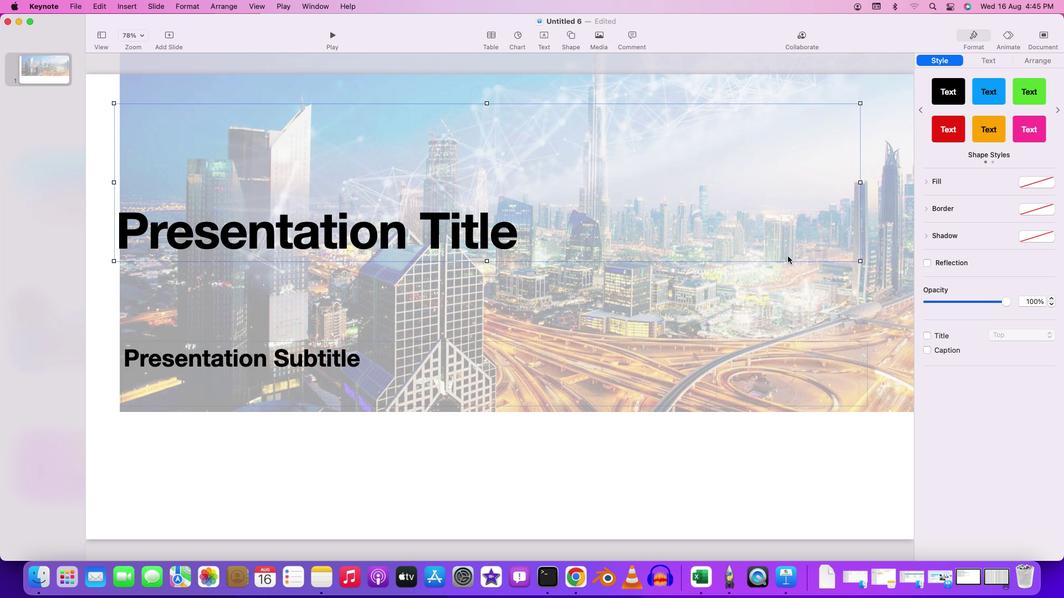 
Action: Mouse moved to (882, 224)
Screenshot: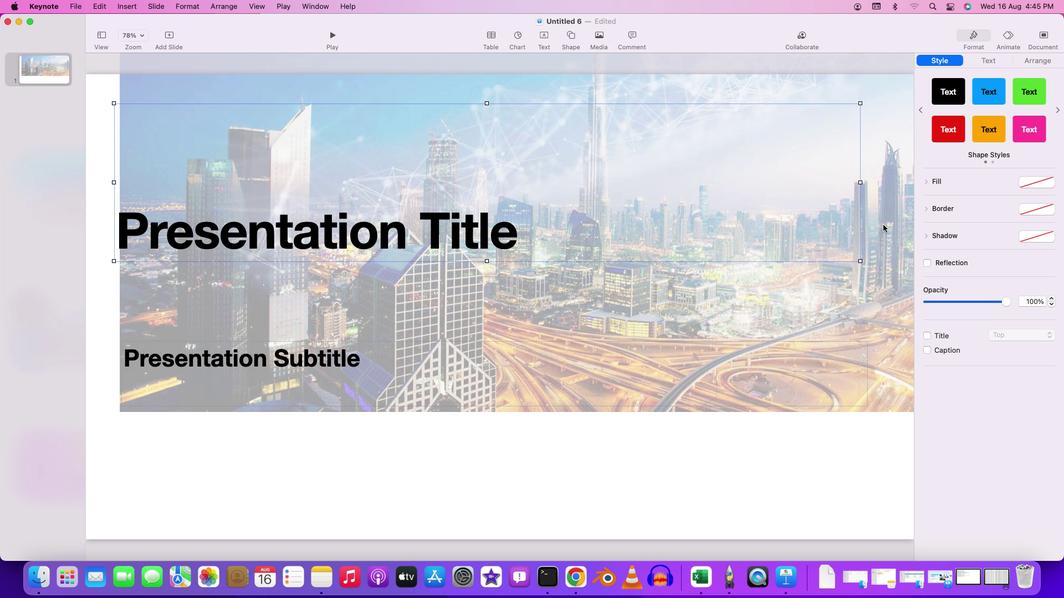 
Action: Mouse pressed left at (882, 224)
Screenshot: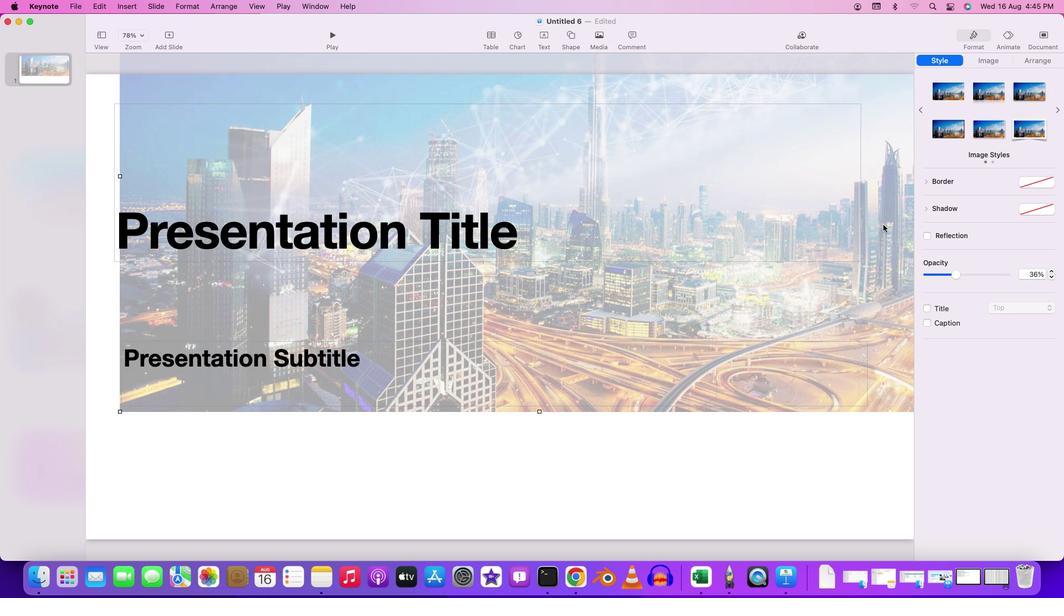 
Action: Mouse moved to (884, 220)
Screenshot: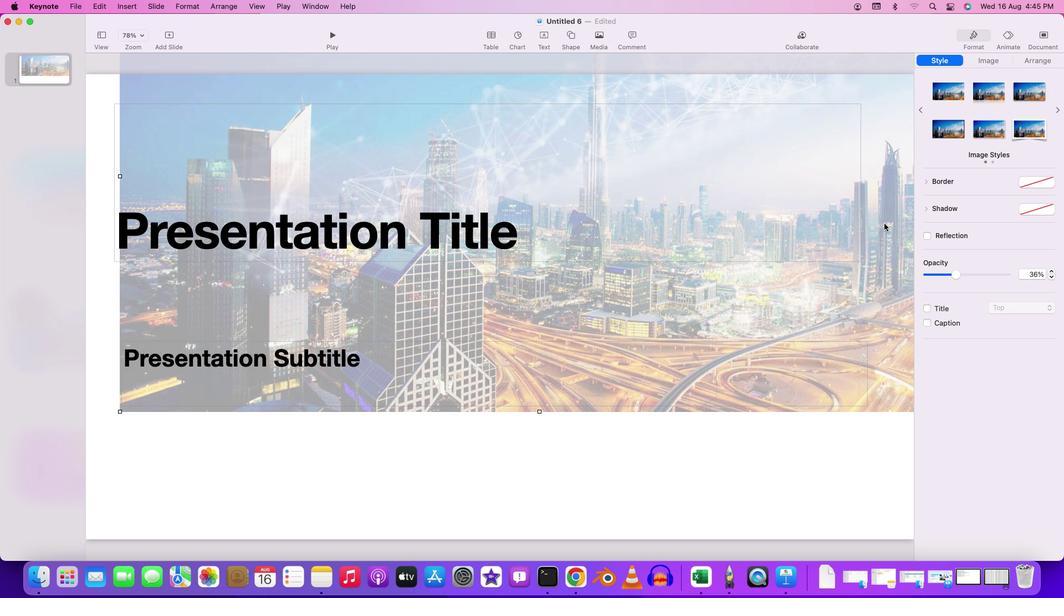 
Action: Mouse pressed left at (884, 220)
Screenshot: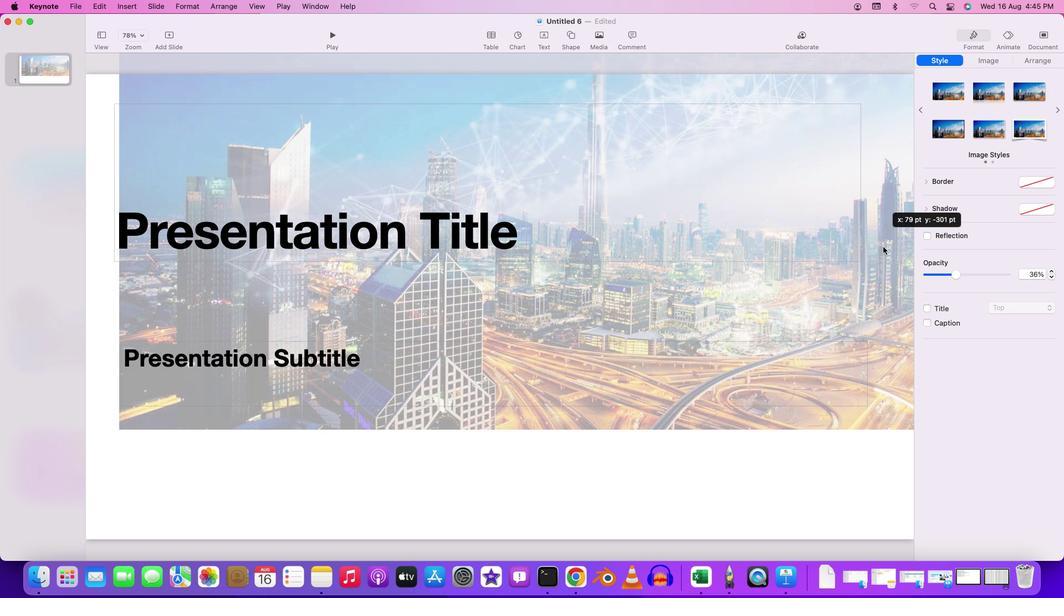 
Action: Mouse moved to (851, 348)
Screenshot: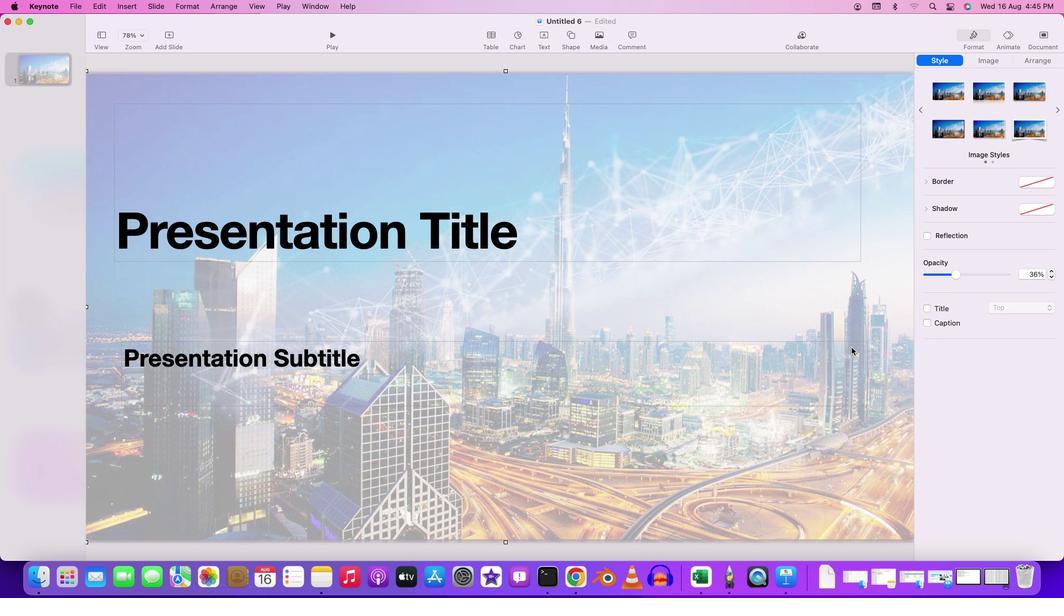 
Action: Key pressed Key.cmd'c'
Screenshot: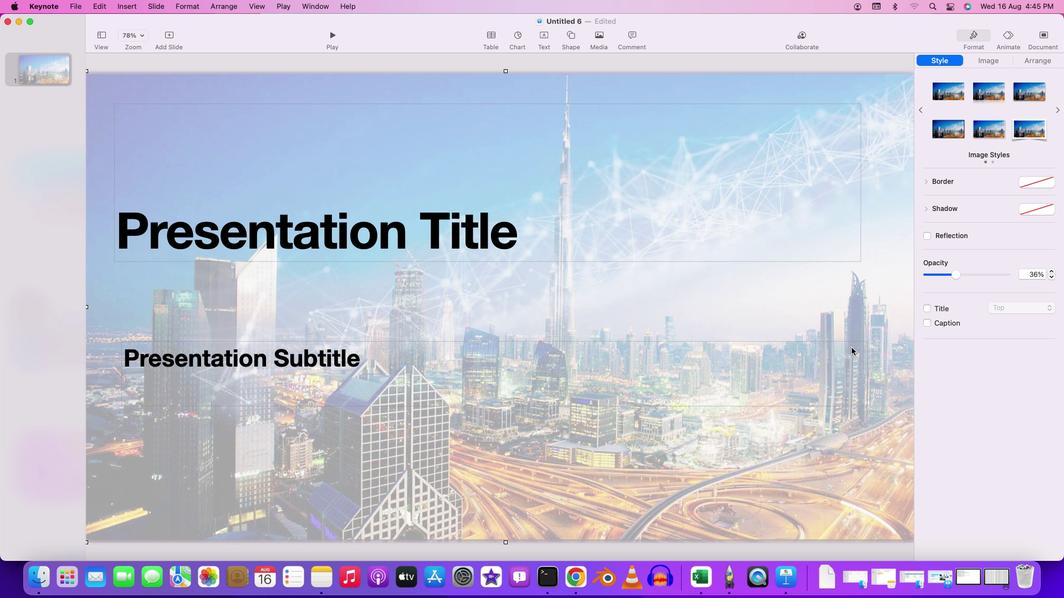 
Action: Mouse moved to (626, 418)
Screenshot: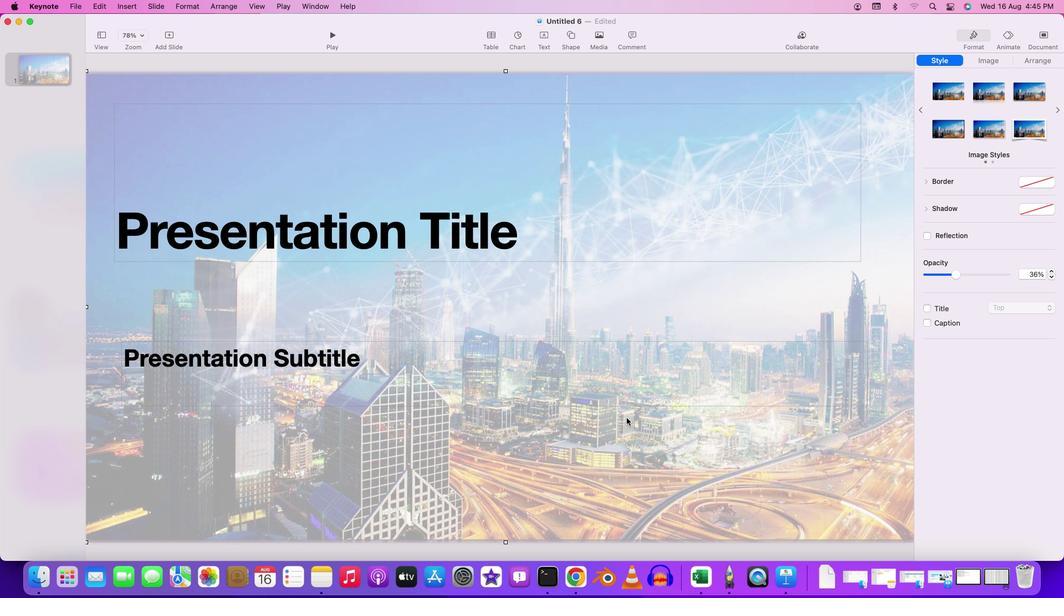 
Action: Key pressed Key.cmd
Screenshot: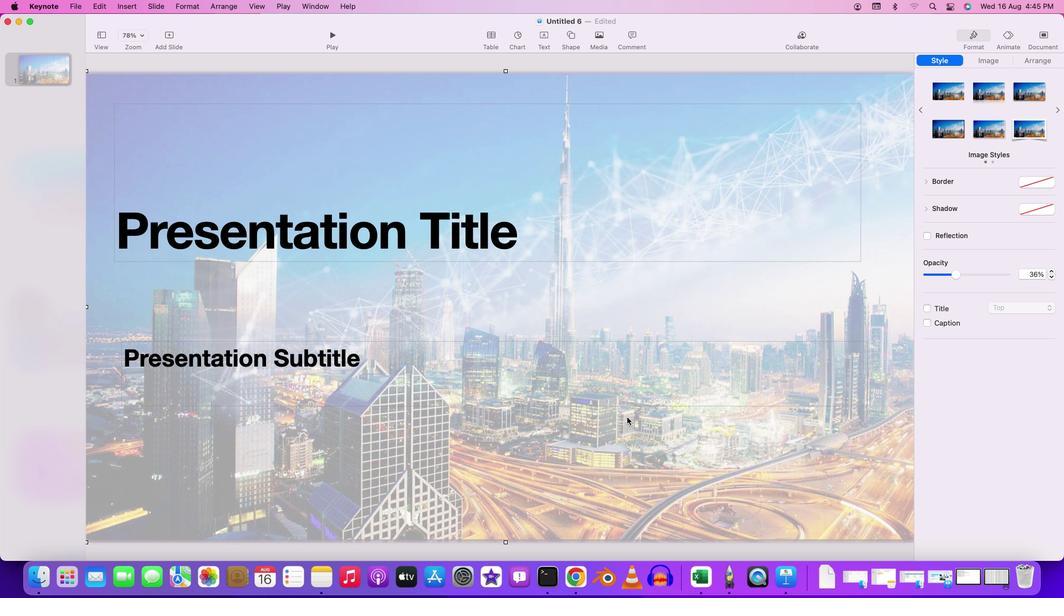 
Action: Mouse moved to (627, 417)
Screenshot: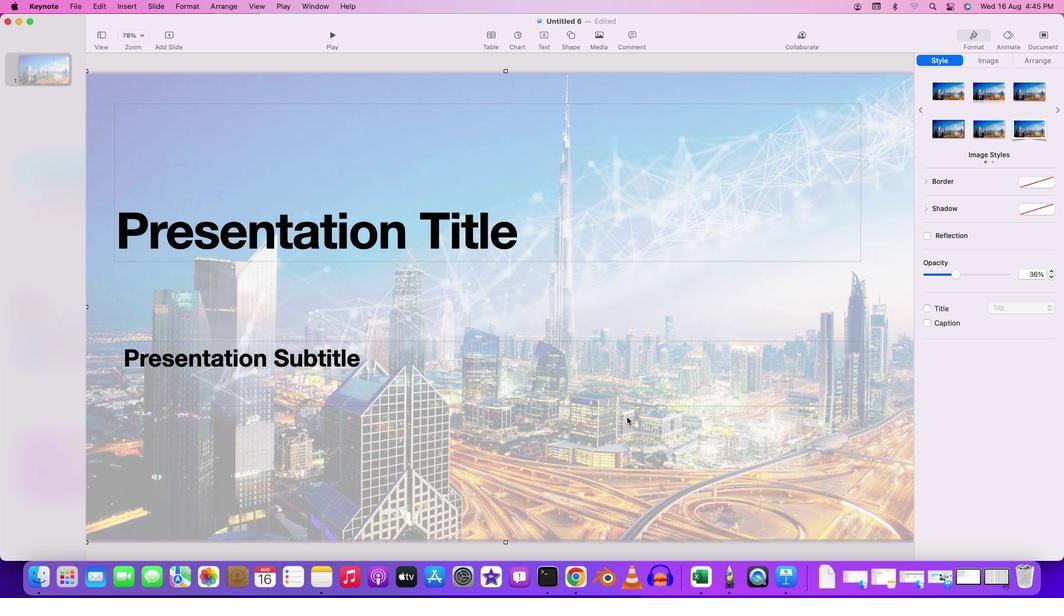 
Action: Key pressed 'v'
Screenshot: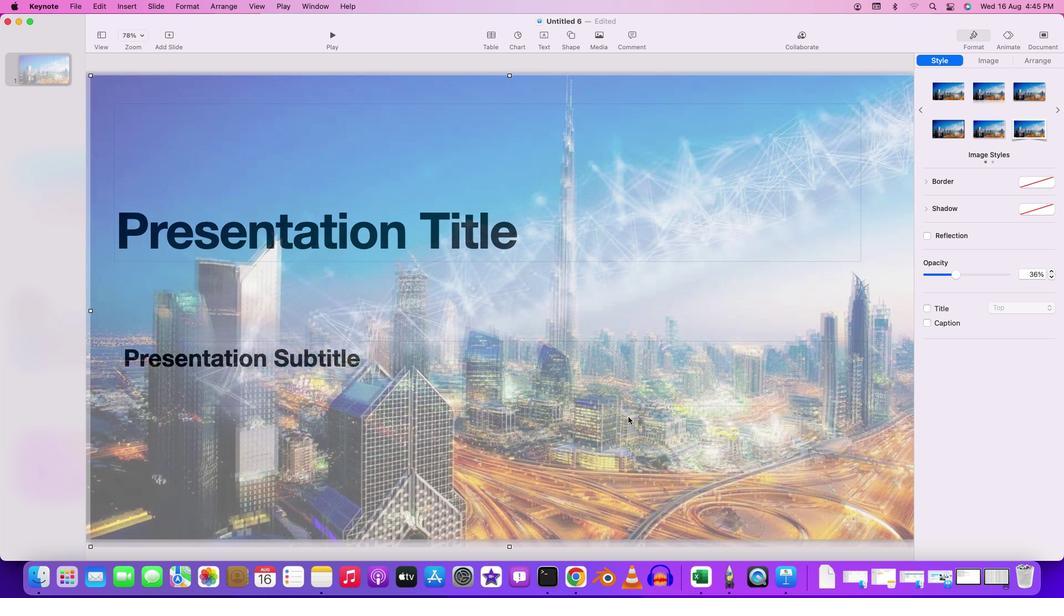 
Action: Mouse moved to (477, 335)
Screenshot: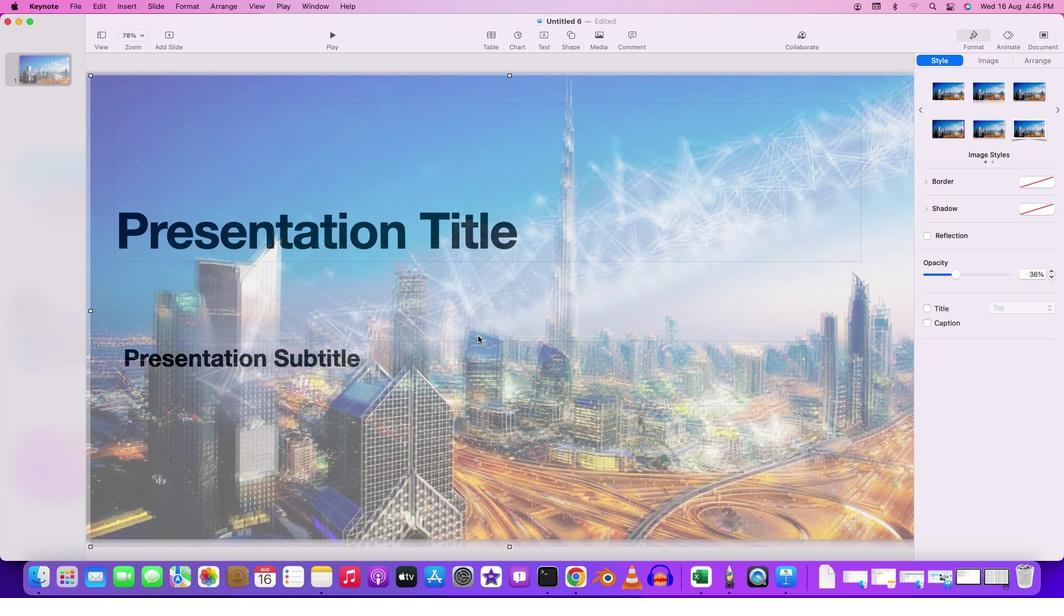 
Action: Key pressed Key.cmd
Screenshot: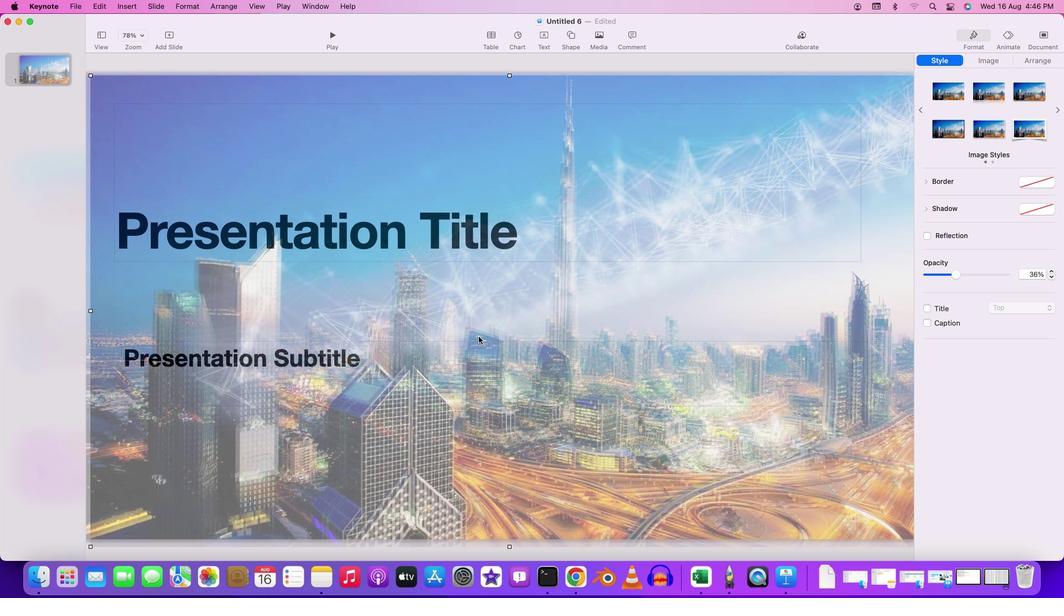 
Action: Mouse moved to (478, 336)
Screenshot: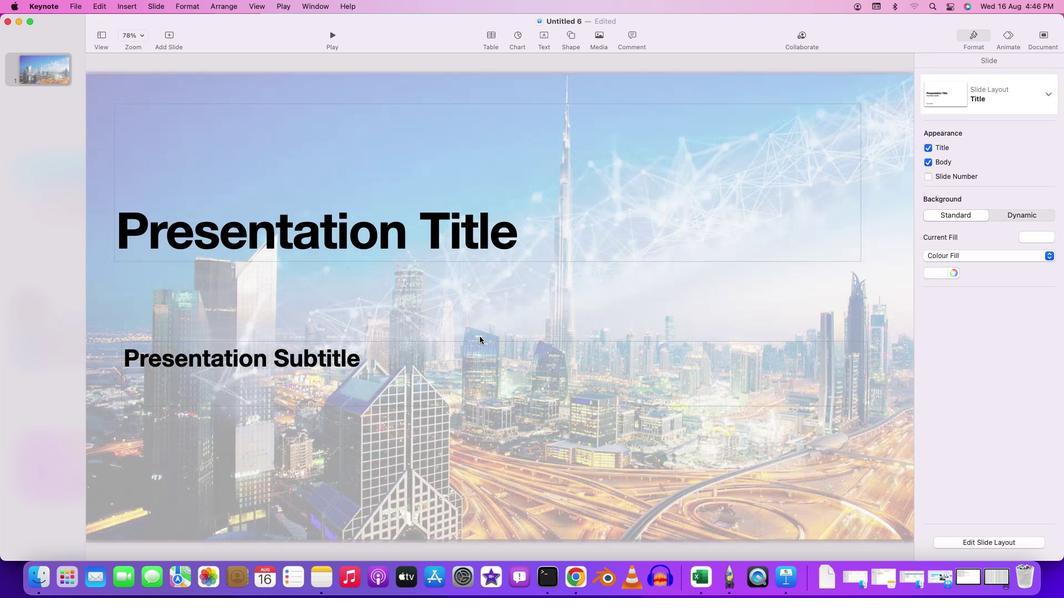 
Action: Key pressed 'z'
Screenshot: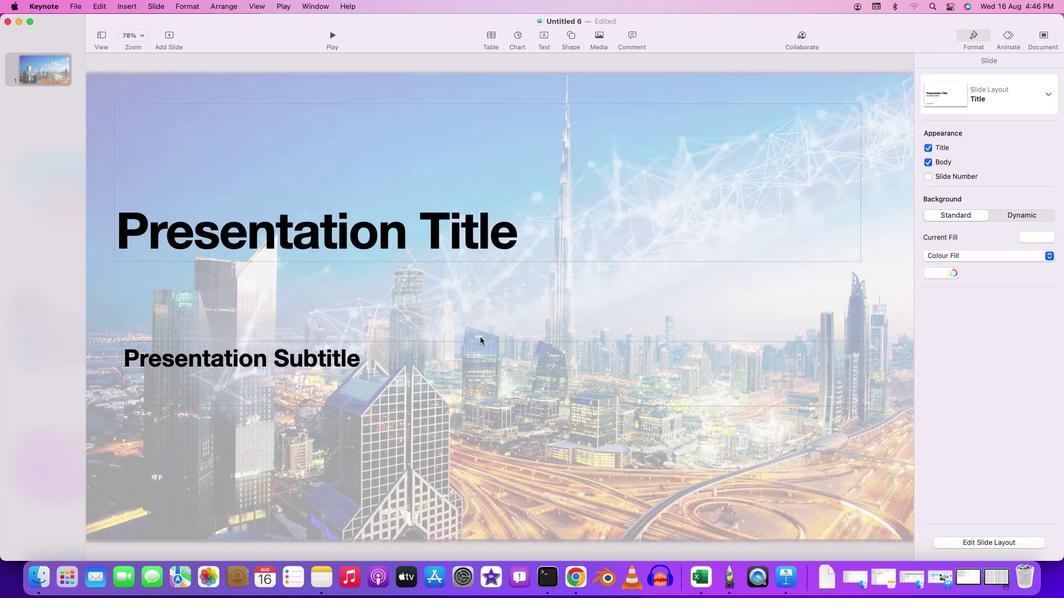 
Action: Mouse moved to (45, 352)
Screenshot: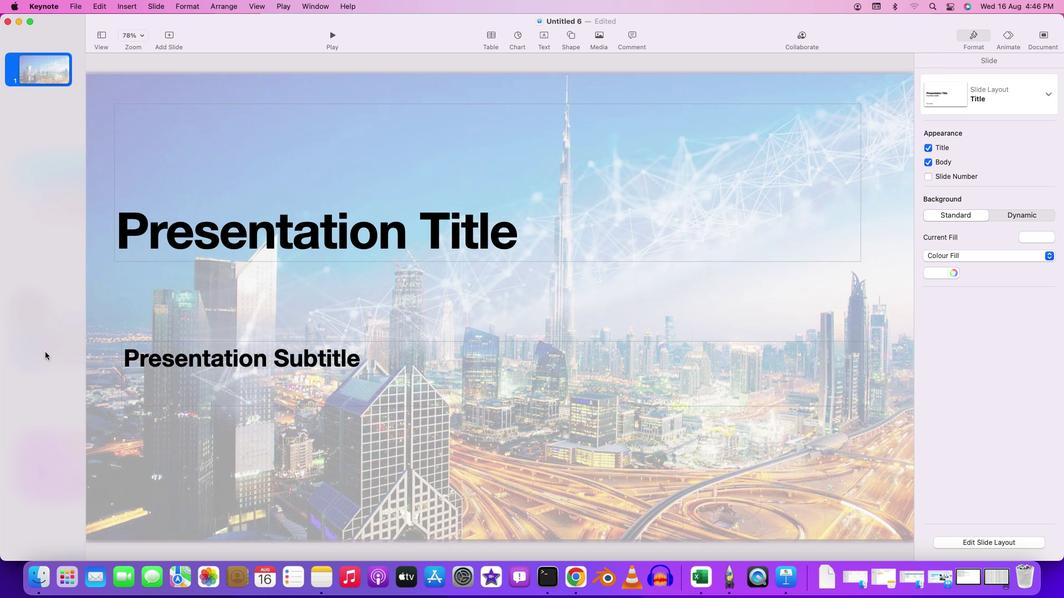 
Action: Mouse pressed left at (45, 352)
Screenshot: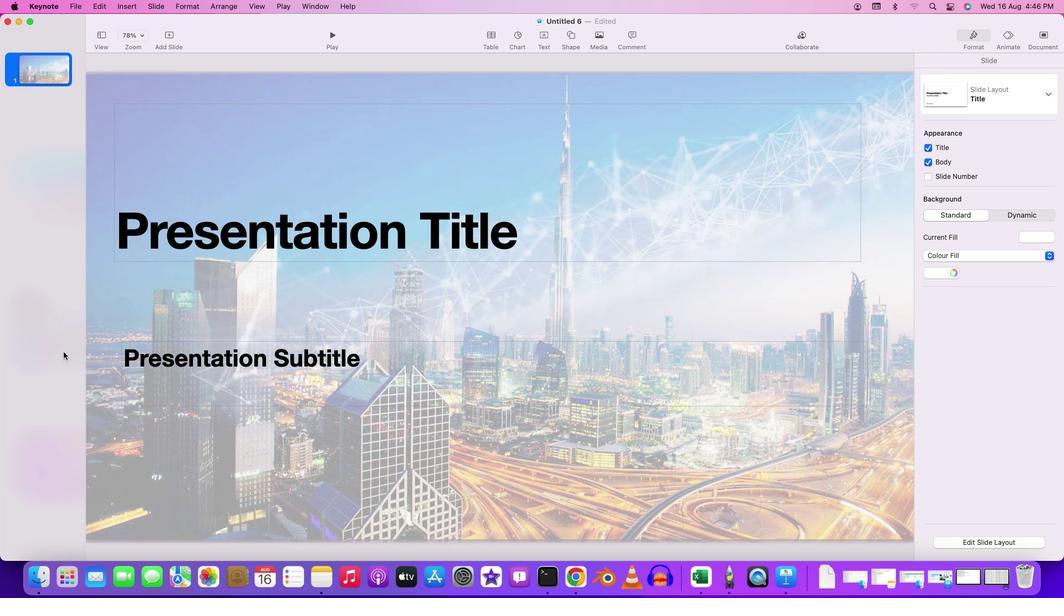 
Action: Mouse moved to (436, 254)
Screenshot: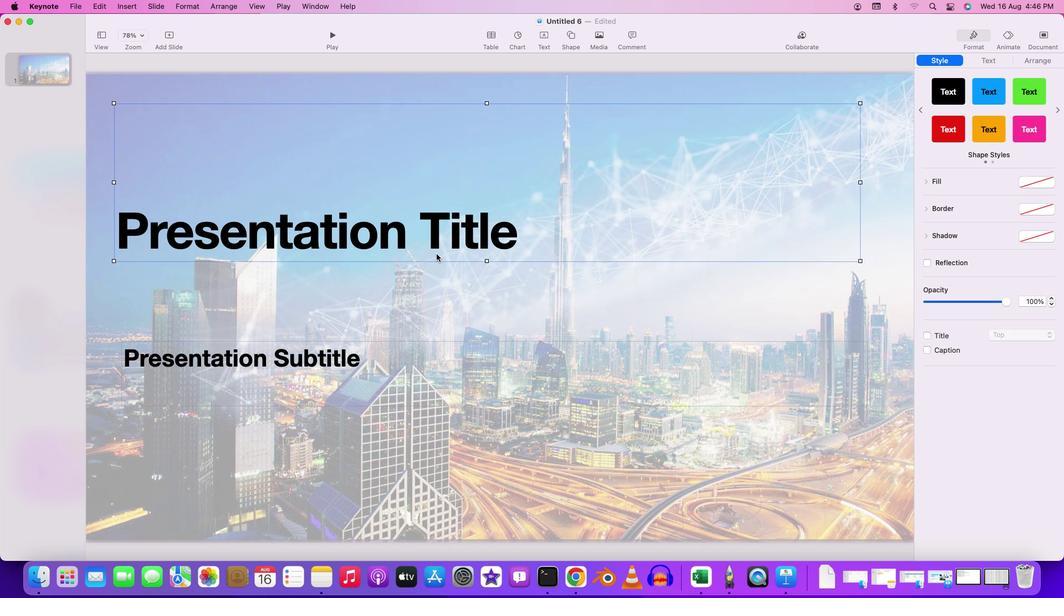 
Action: Mouse pressed left at (436, 254)
Screenshot: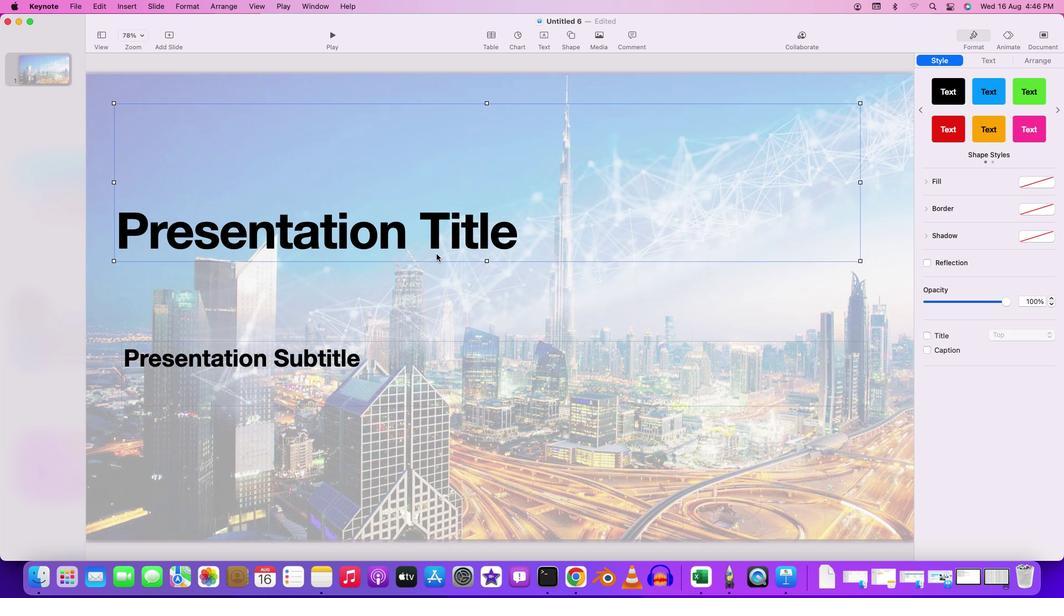 
Action: Mouse moved to (613, 390)
Screenshot: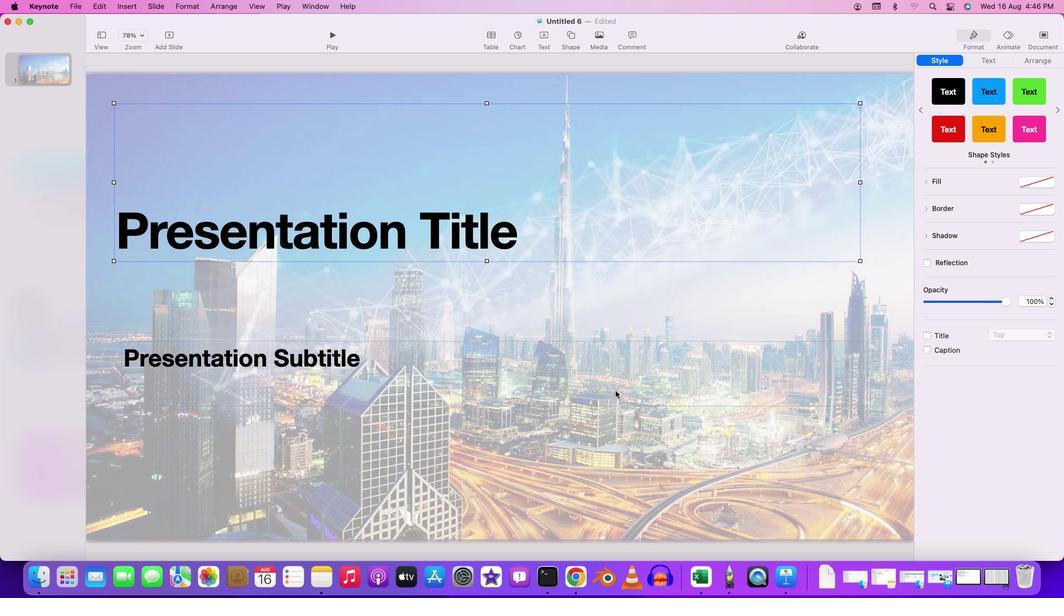
Action: Mouse scrolled (613, 390) with delta (0, 0)
Screenshot: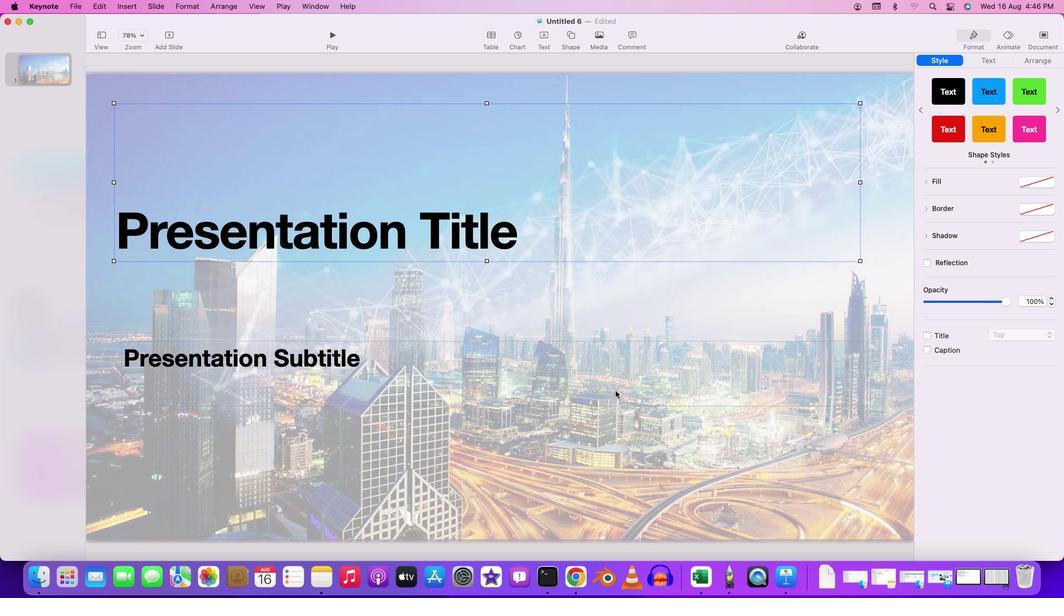 
Action: Mouse moved to (484, 236)
Screenshot: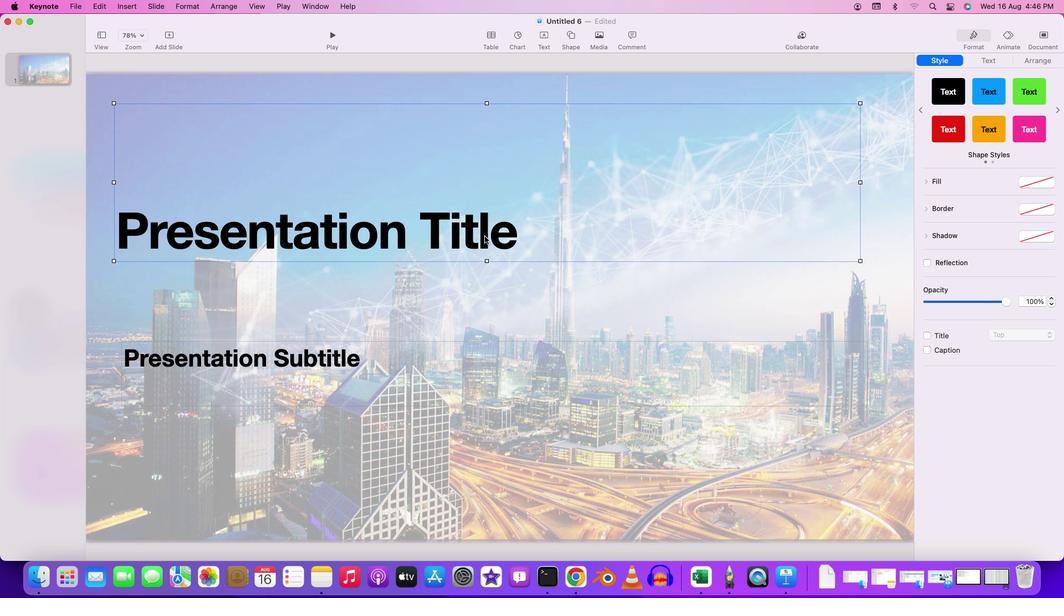 
Action: Mouse pressed left at (484, 236)
Screenshot: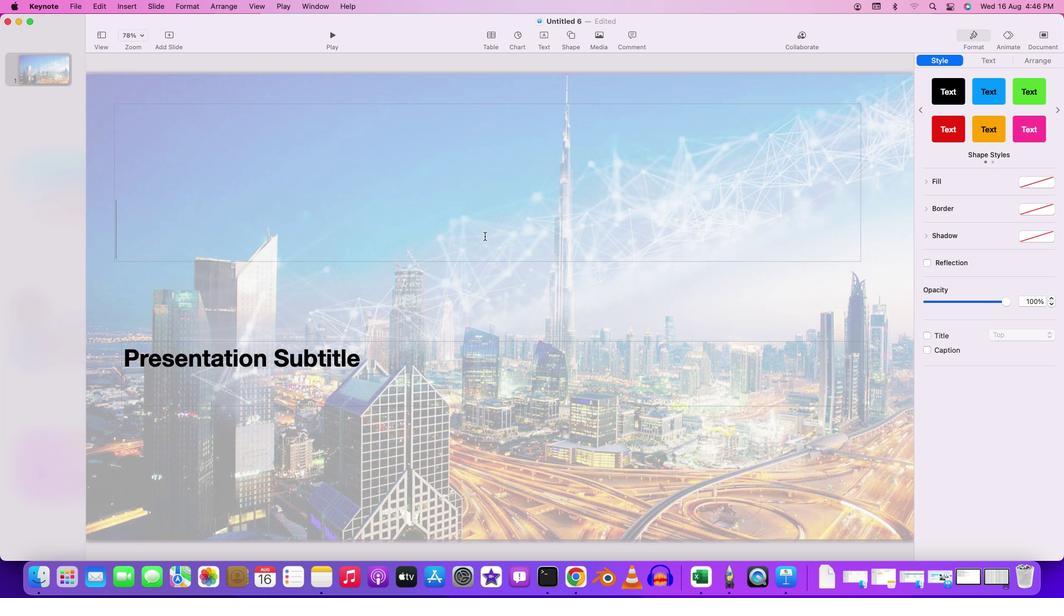 
Action: Mouse moved to (488, 237)
Screenshot: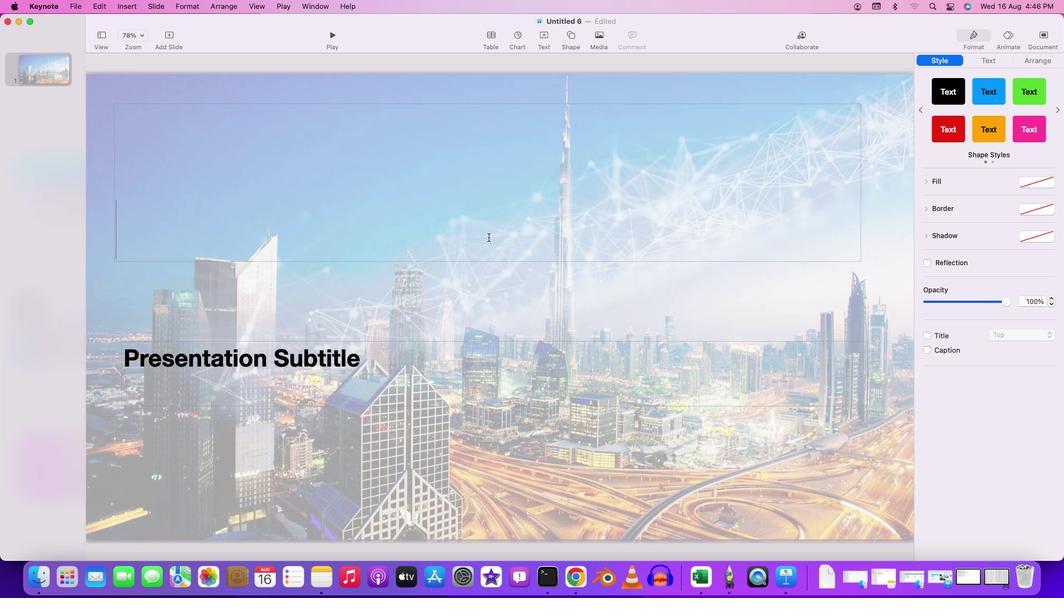 
Action: Mouse pressed left at (488, 237)
Screenshot: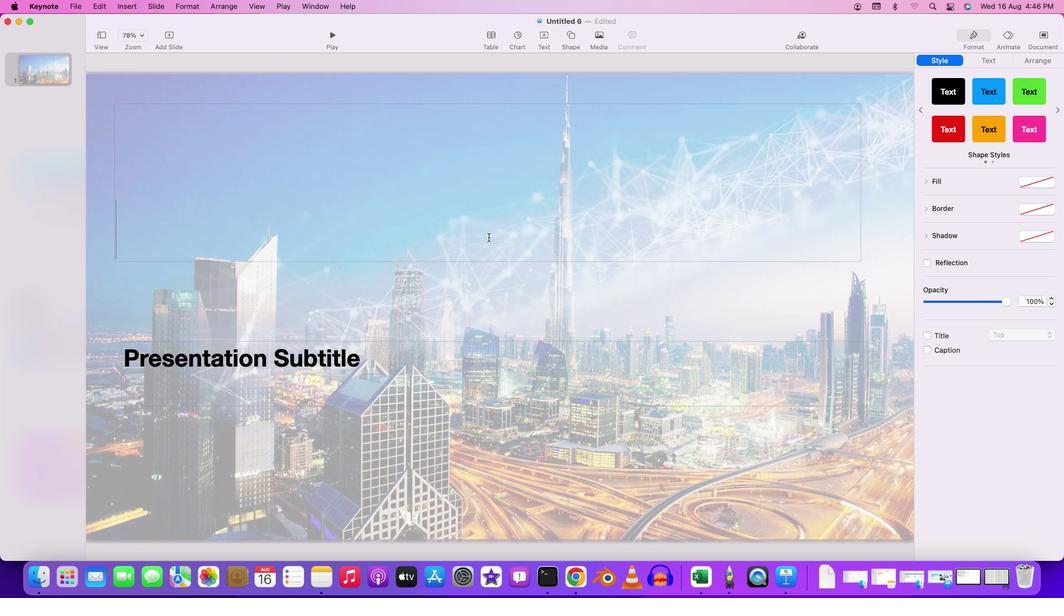 
Action: Mouse moved to (428, 194)
Screenshot: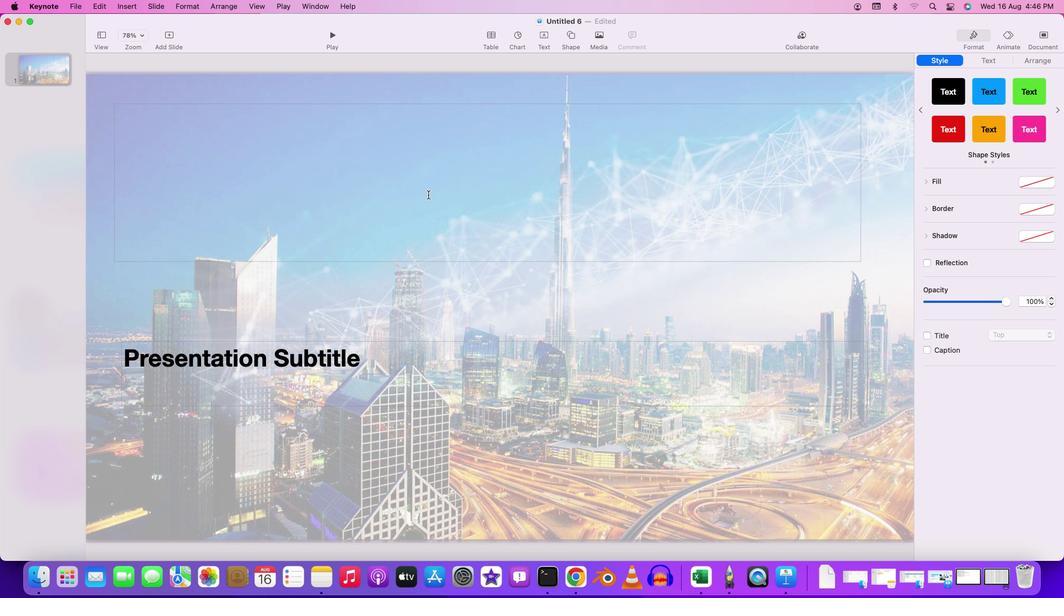 
Action: Mouse pressed left at (428, 194)
Screenshot: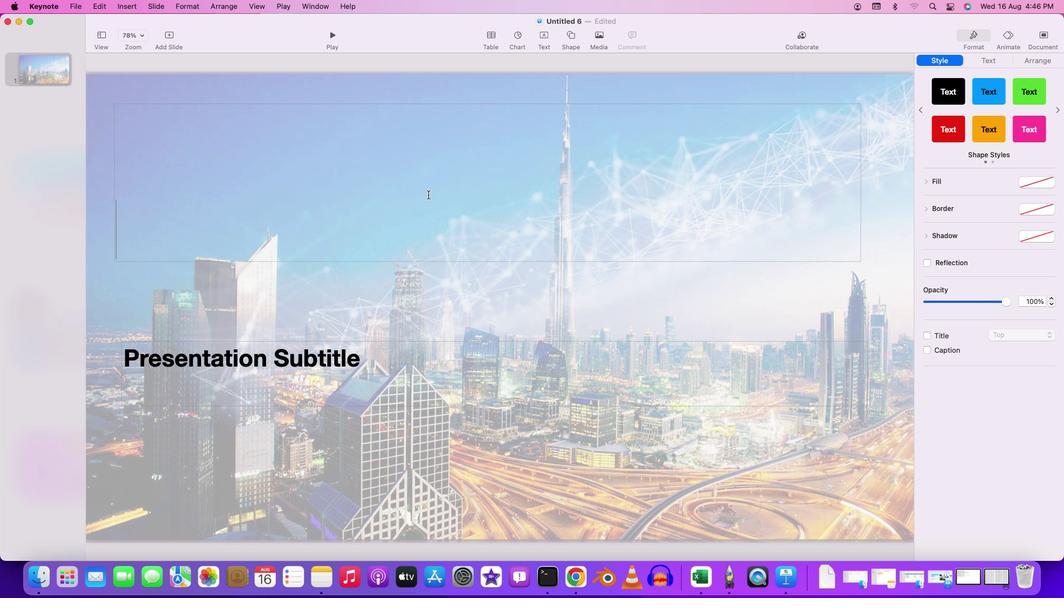 
Action: Mouse moved to (427, 195)
Screenshot: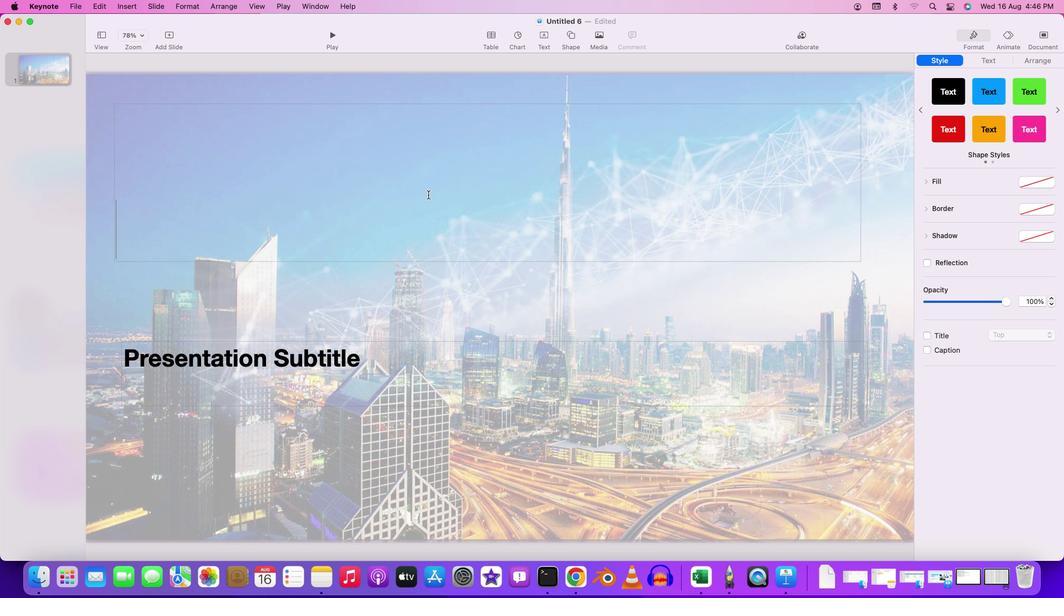 
Action: Key pressed Key.shift_r'B''u'Key.backspaceKey.caps_lock'U''S''I''N''E''S''S'Key.space'E''X''P''O'Key.enter
Screenshot: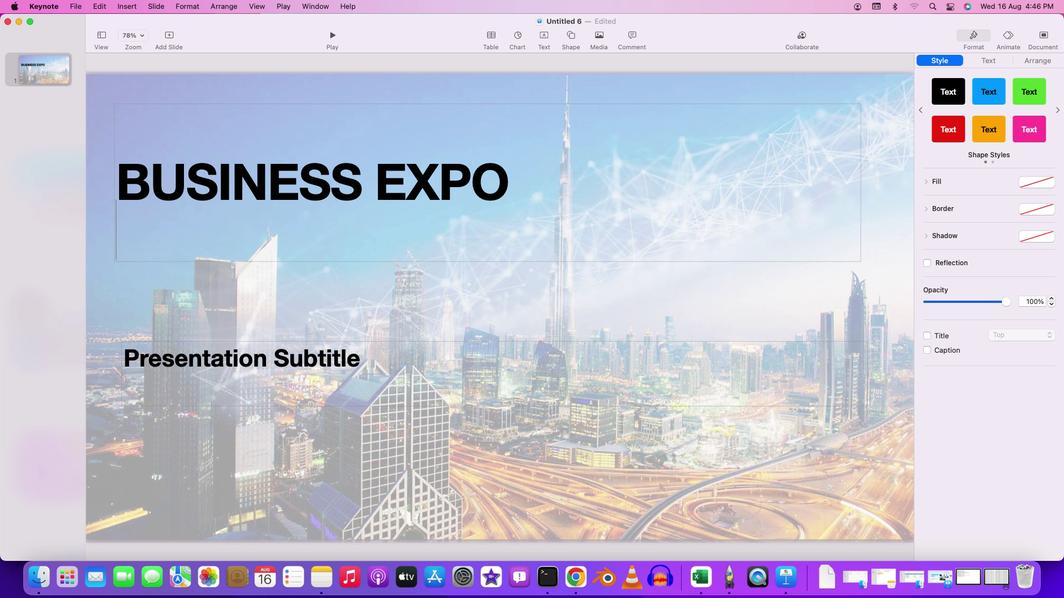 
Action: Mouse moved to (40, 285)
Screenshot: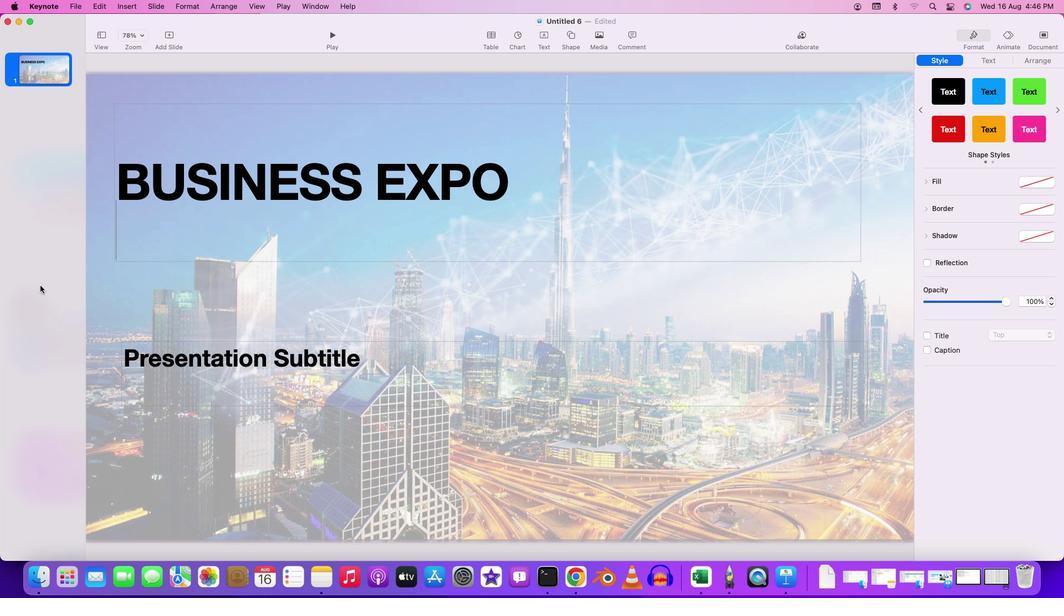 
Action: Mouse pressed left at (40, 285)
Screenshot: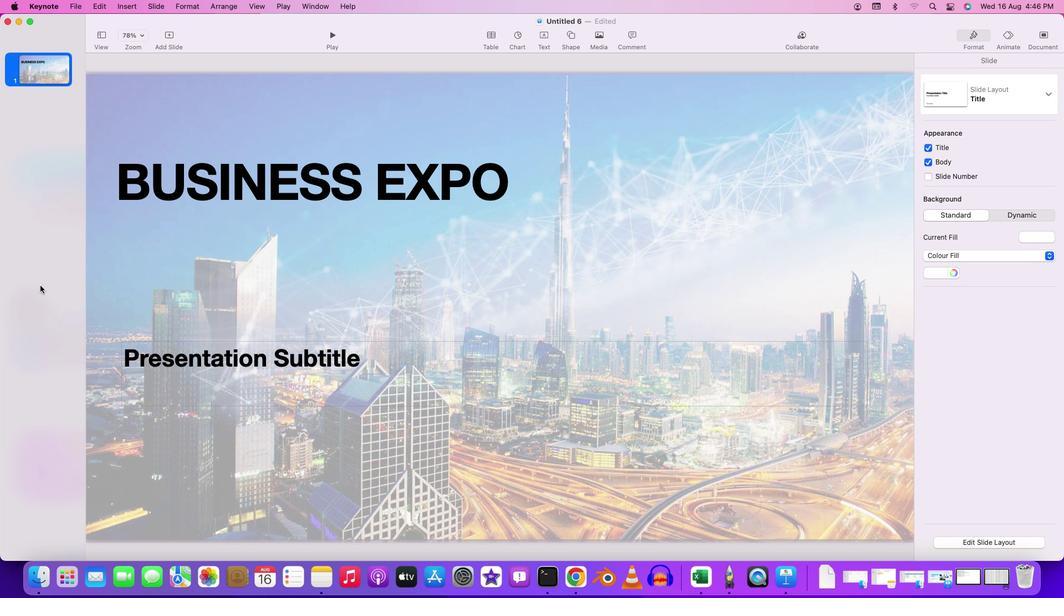 
Action: Mouse moved to (282, 320)
Screenshot: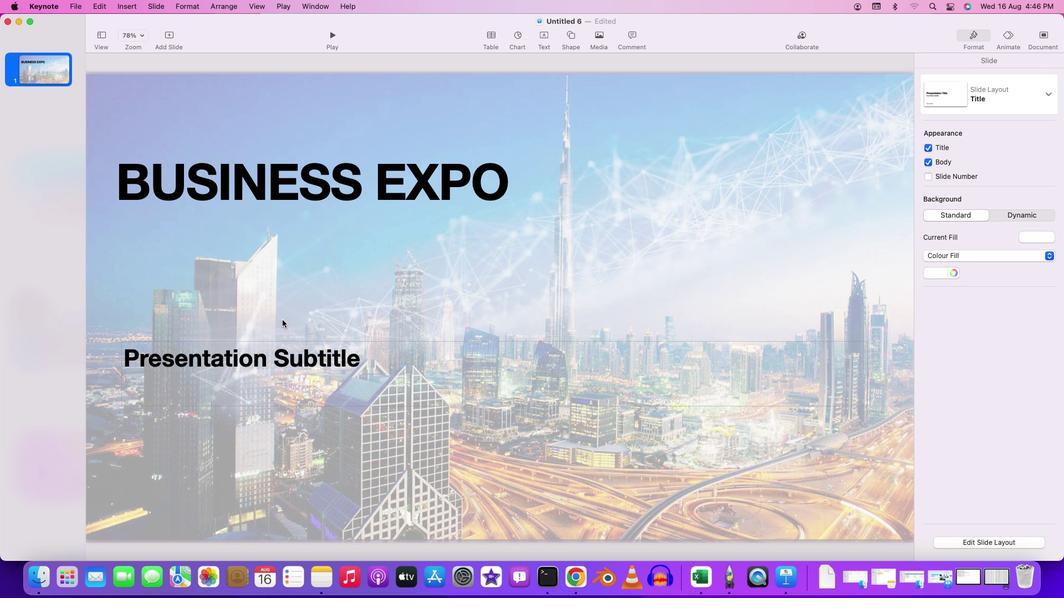 
Action: Mouse pressed left at (282, 320)
Screenshot: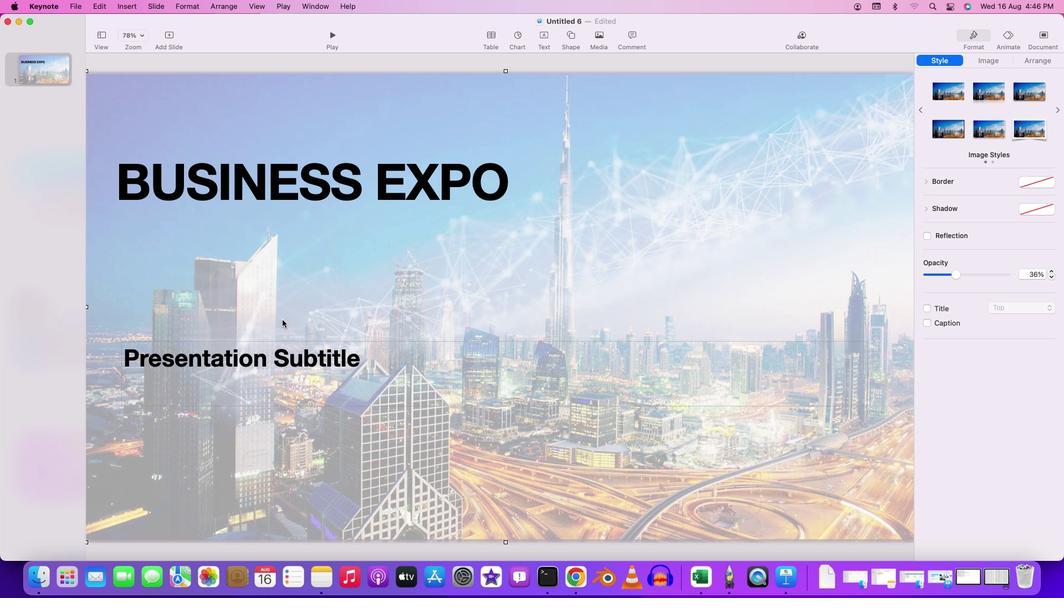 
Action: Mouse moved to (303, 192)
Screenshot: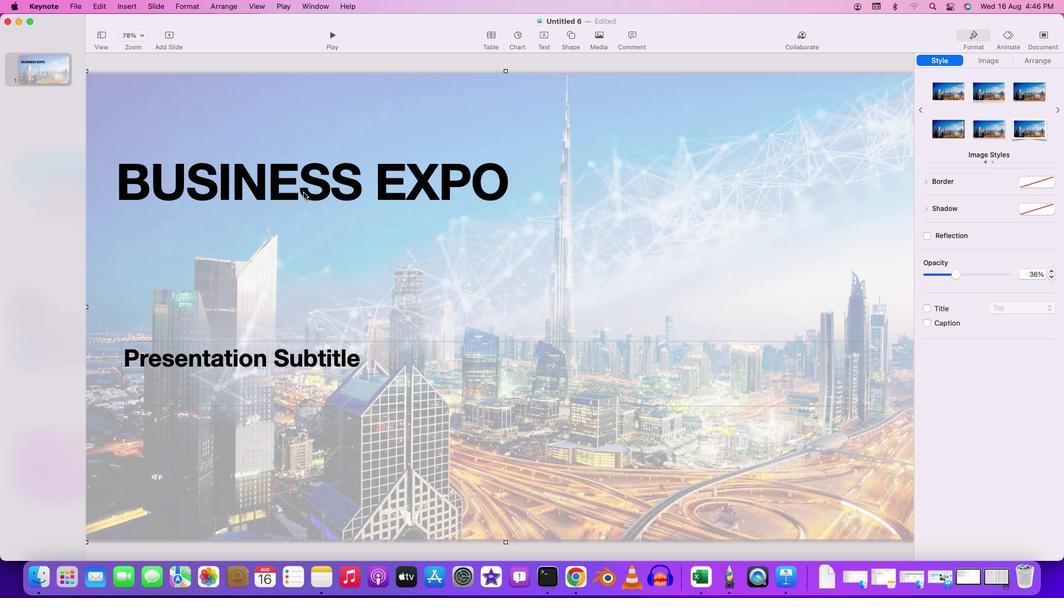 
Action: Mouse pressed left at (303, 192)
Screenshot: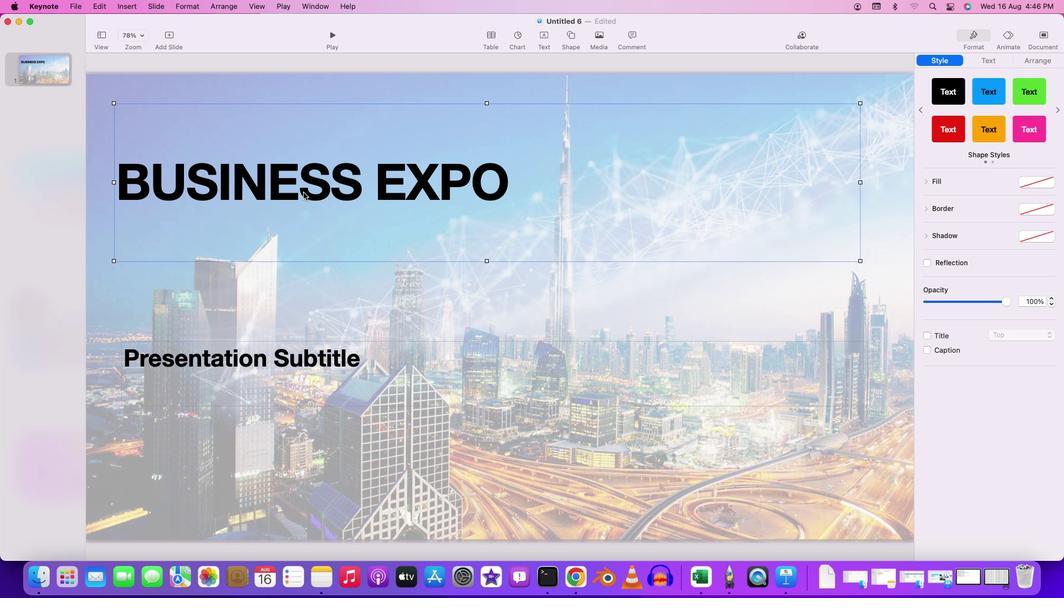 
Action: Mouse moved to (339, 195)
Screenshot: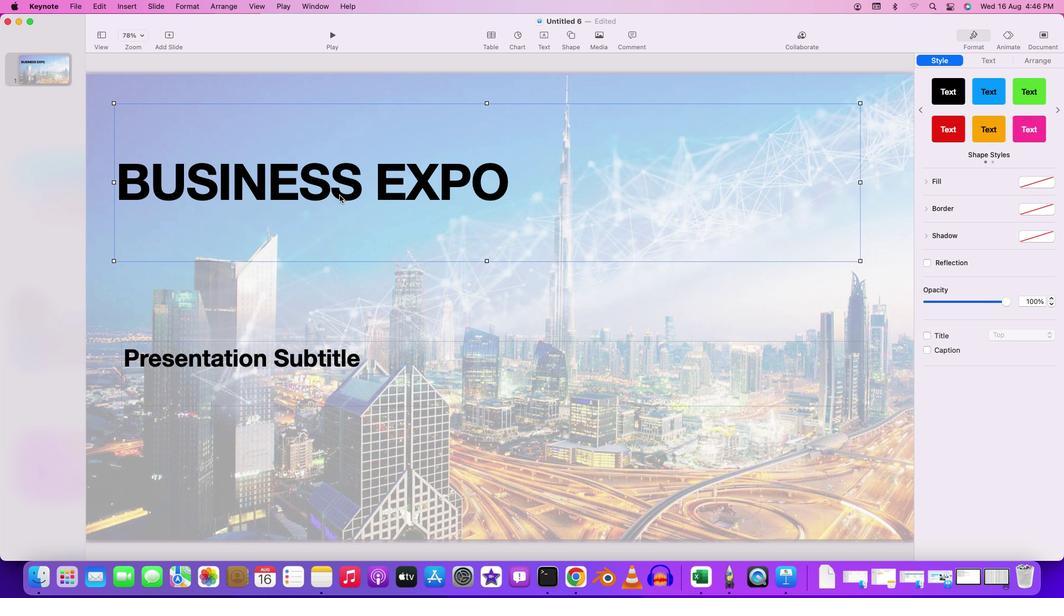 
Action: Mouse pressed left at (339, 195)
Screenshot: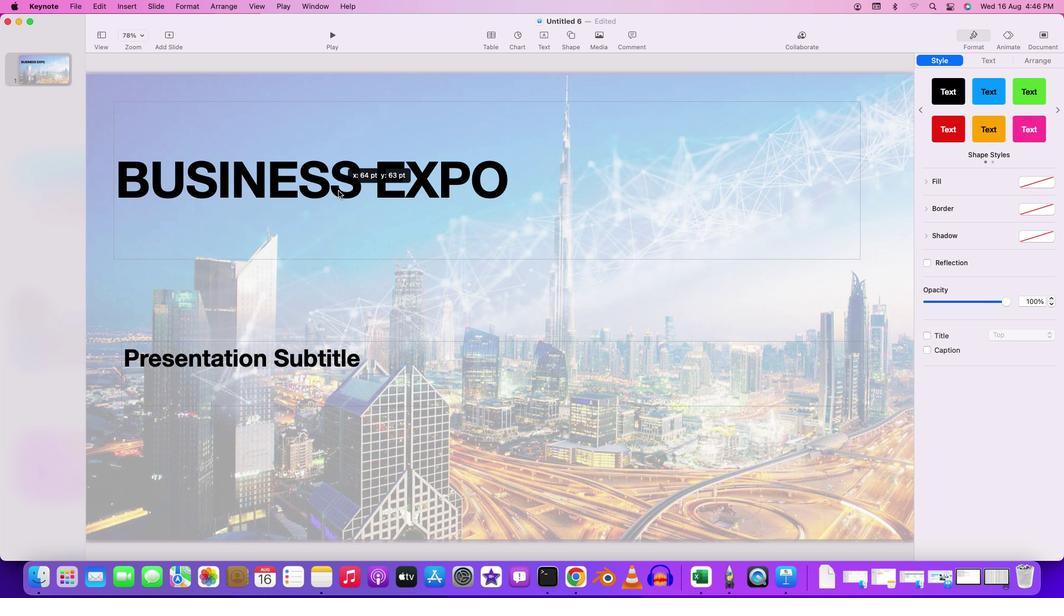
Action: Mouse moved to (274, 349)
Screenshot: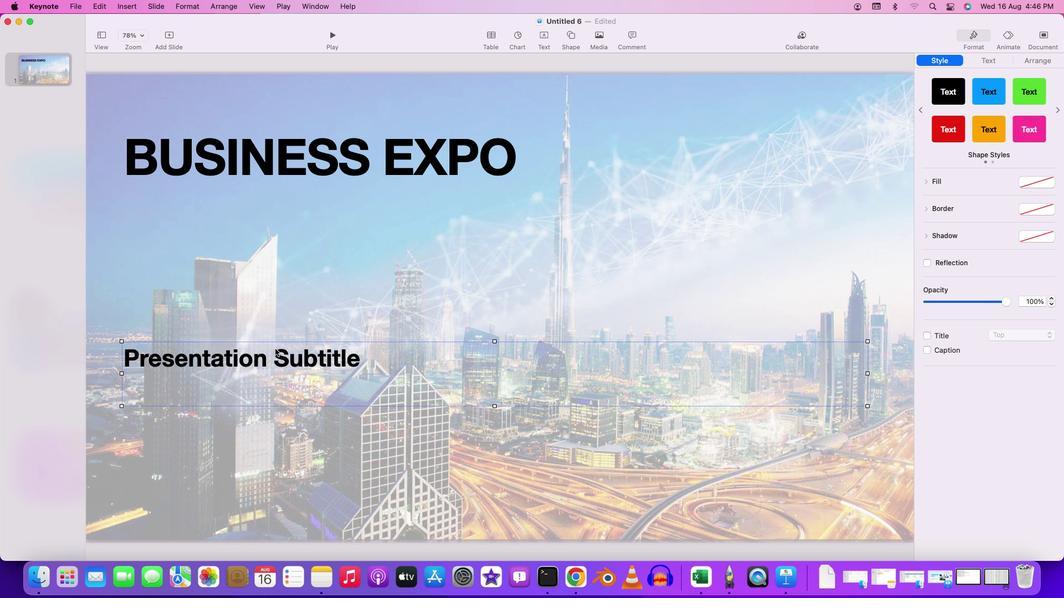 
Action: Mouse pressed left at (274, 349)
Screenshot: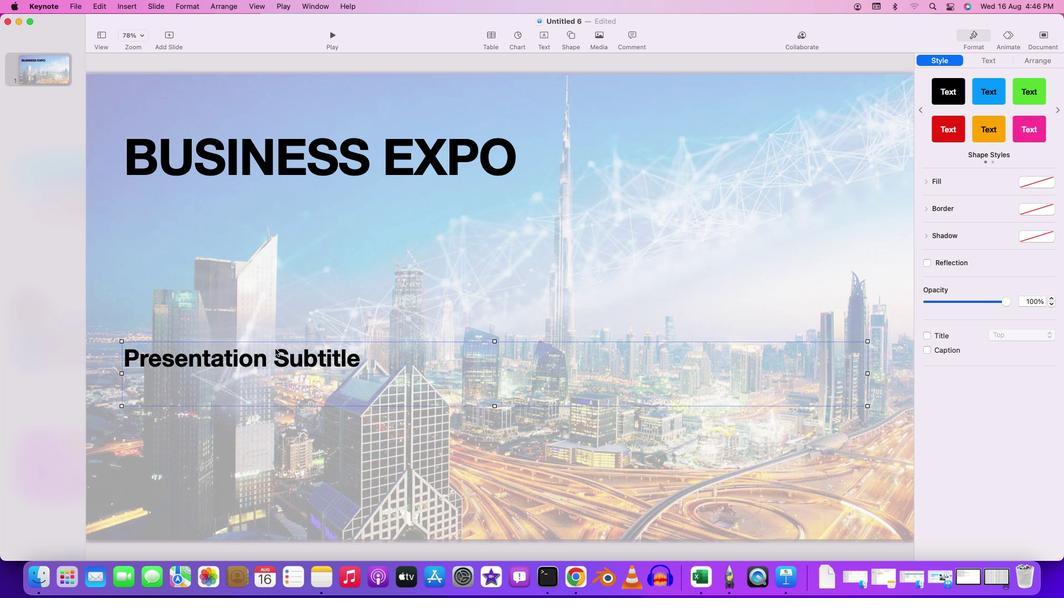 
Action: Mouse moved to (281, 361)
Screenshot: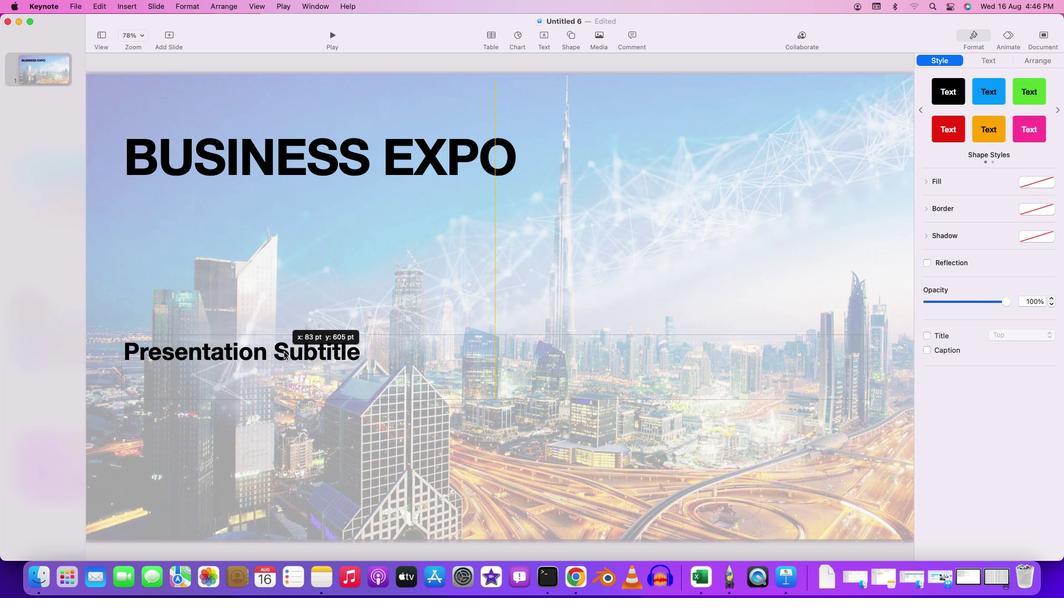 
Action: Mouse pressed left at (281, 361)
Screenshot: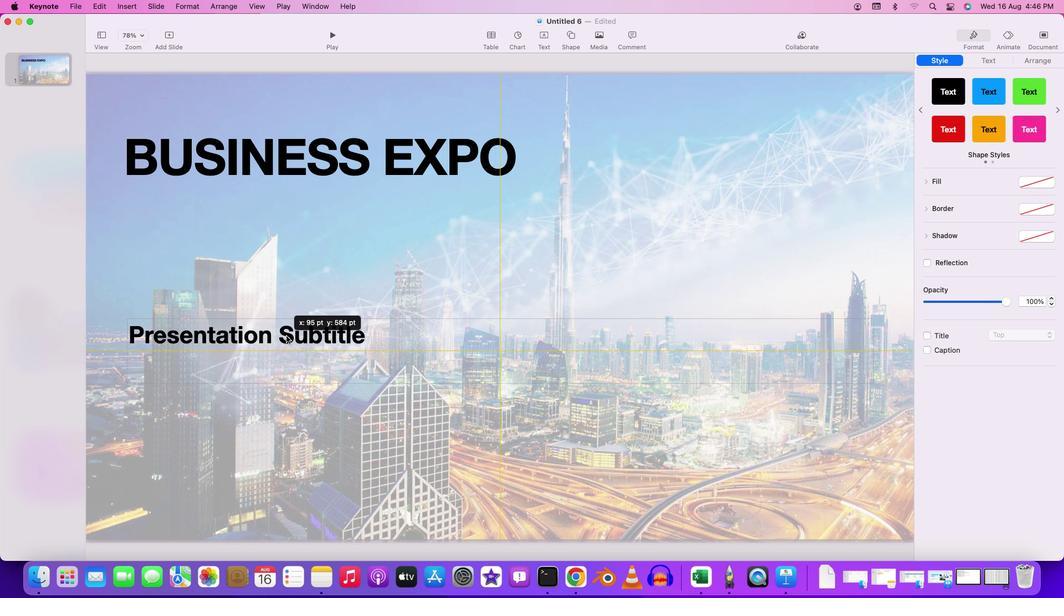 
Action: Mouse moved to (321, 279)
Screenshot: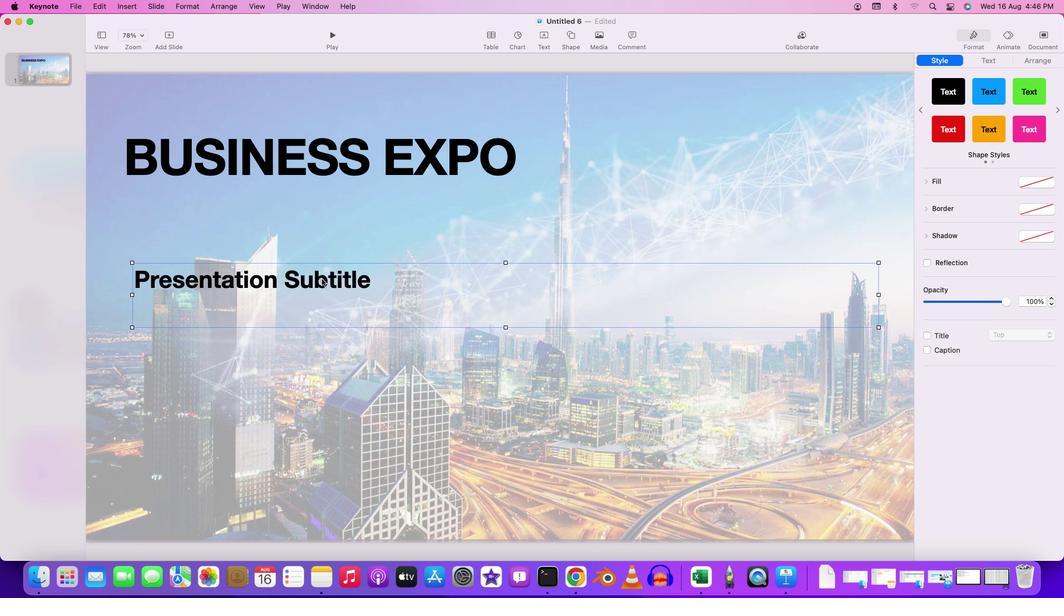 
Action: Mouse pressed left at (321, 279)
Screenshot: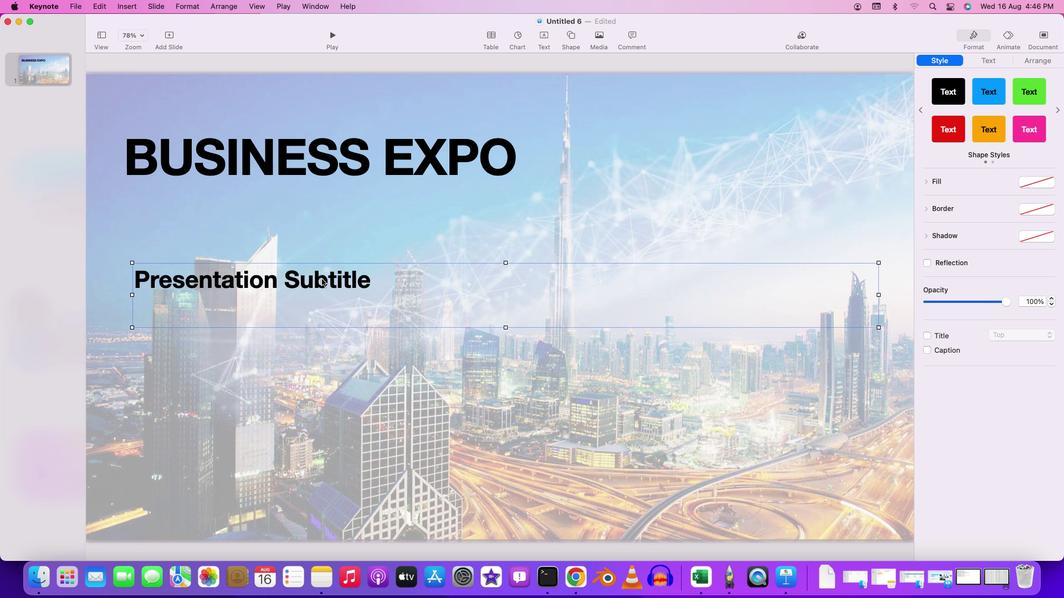 
Action: Mouse moved to (398, 165)
Screenshot: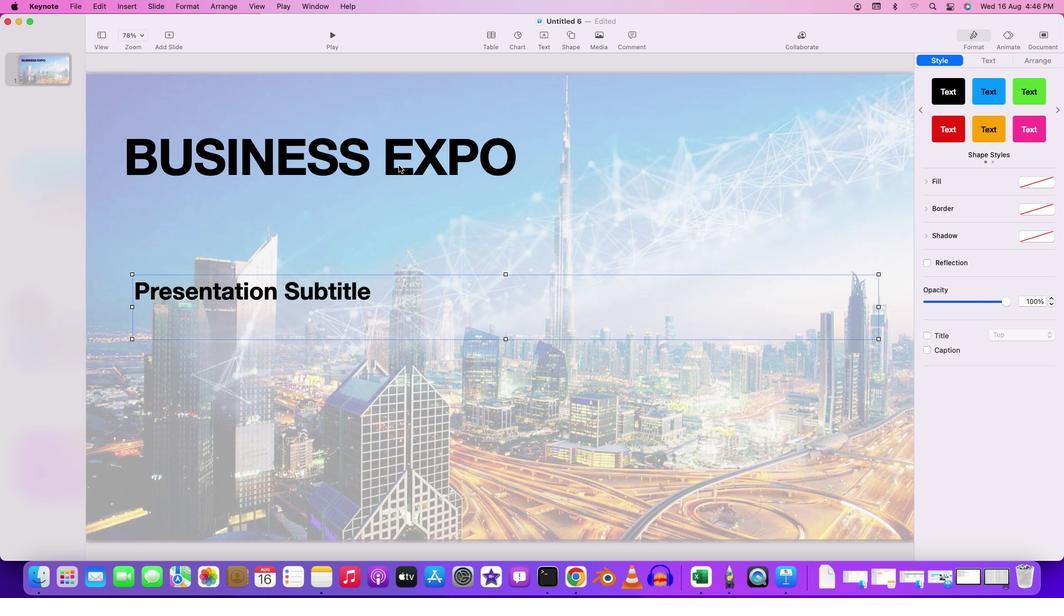 
Action: Mouse pressed left at (398, 165)
Screenshot: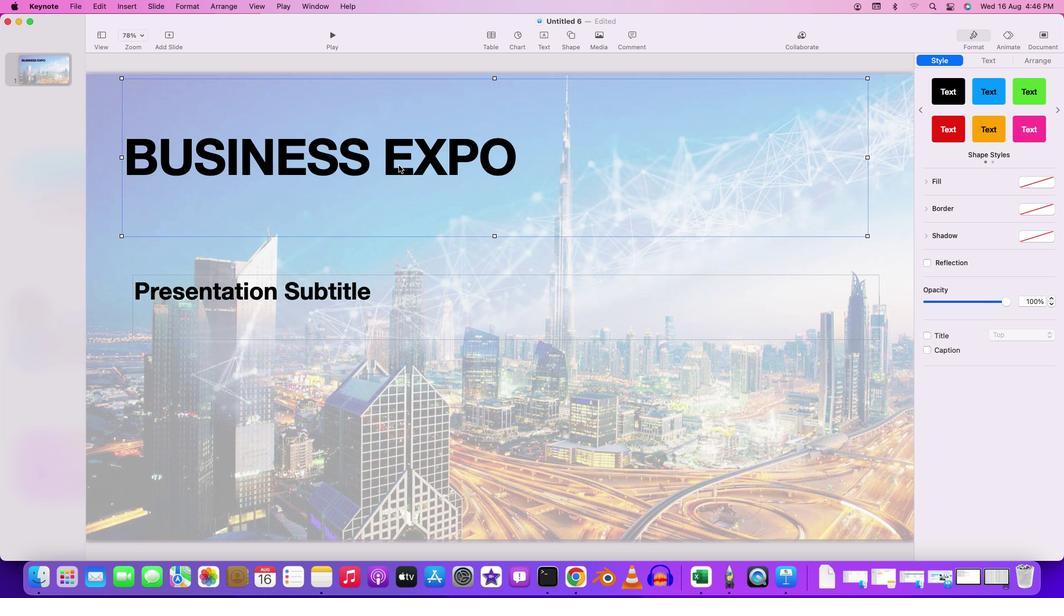 
Action: Mouse moved to (398, 165)
Screenshot: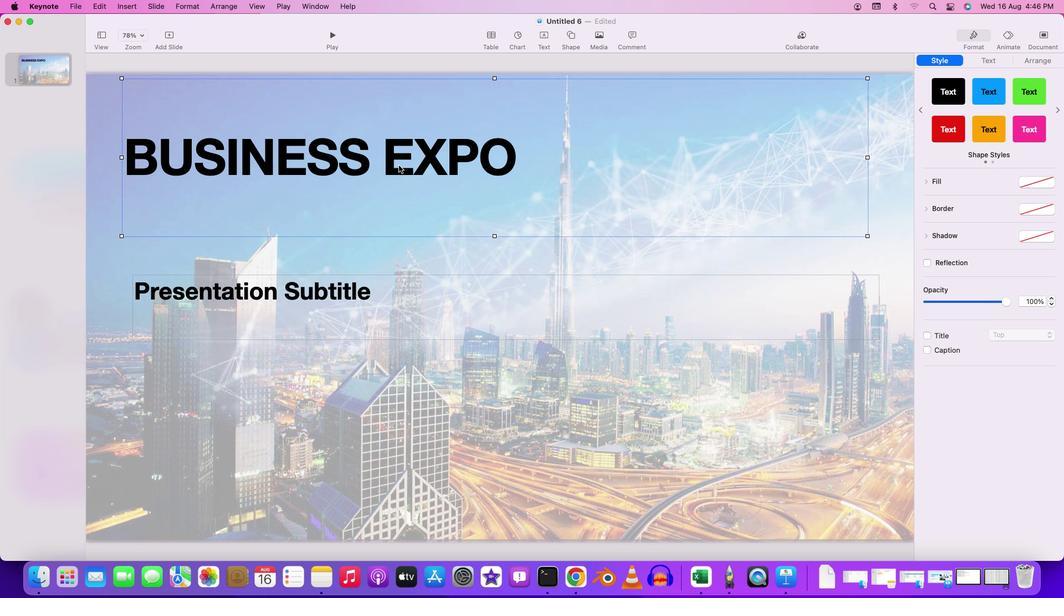 
Action: Mouse pressed left at (398, 165)
Screenshot: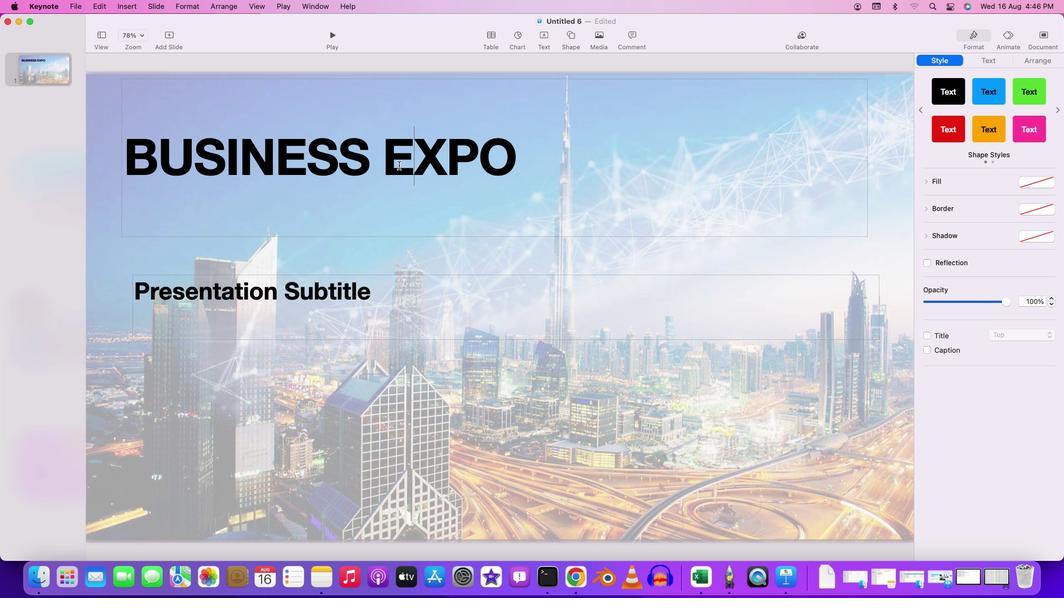 
Action: Mouse pressed left at (398, 165)
Screenshot: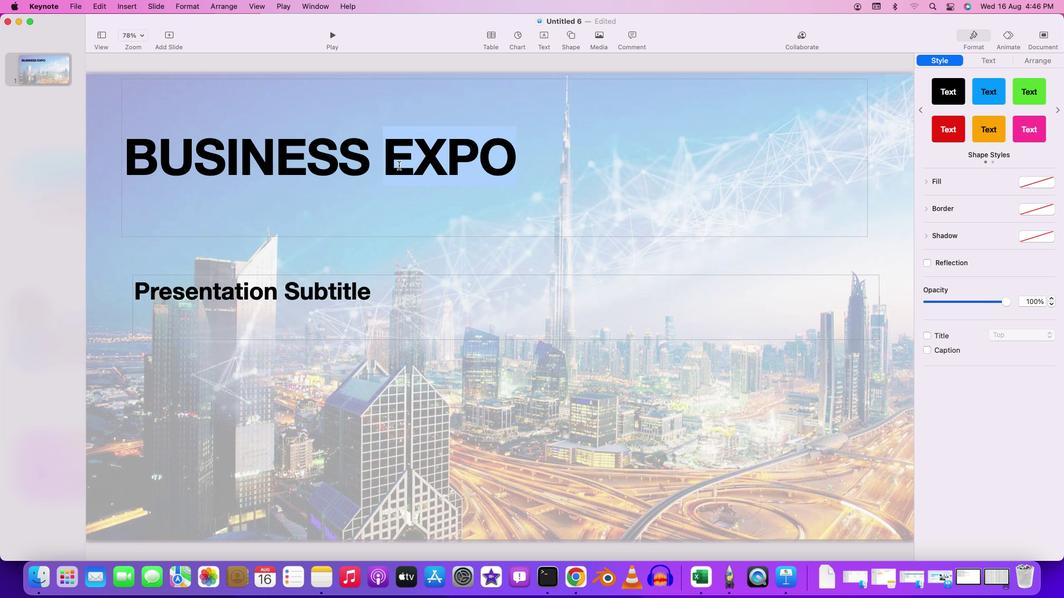 
Action: Mouse moved to (544, 157)
Screenshot: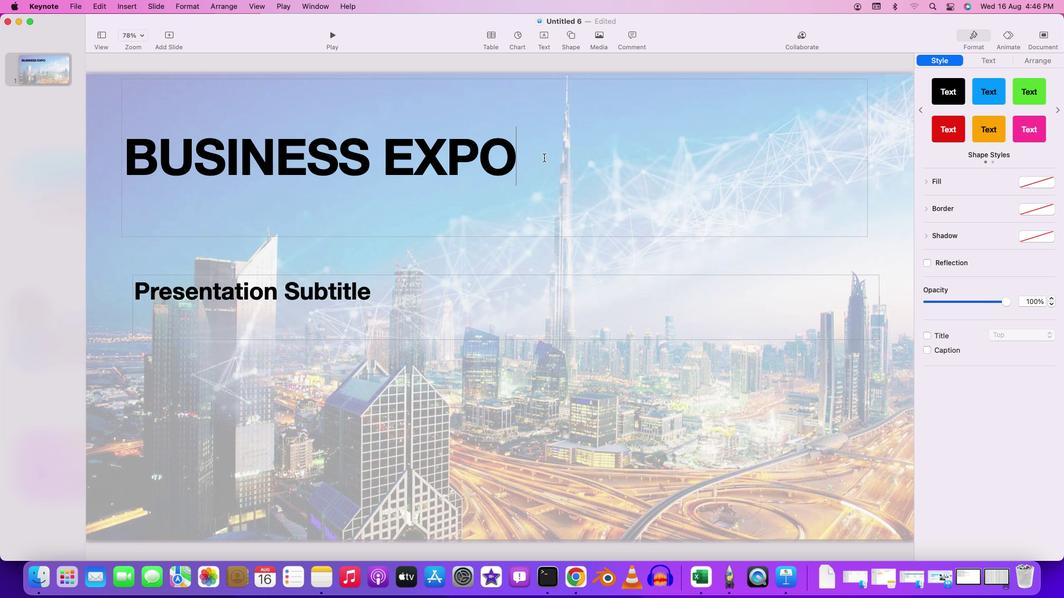 
Action: Mouse pressed left at (544, 157)
Screenshot: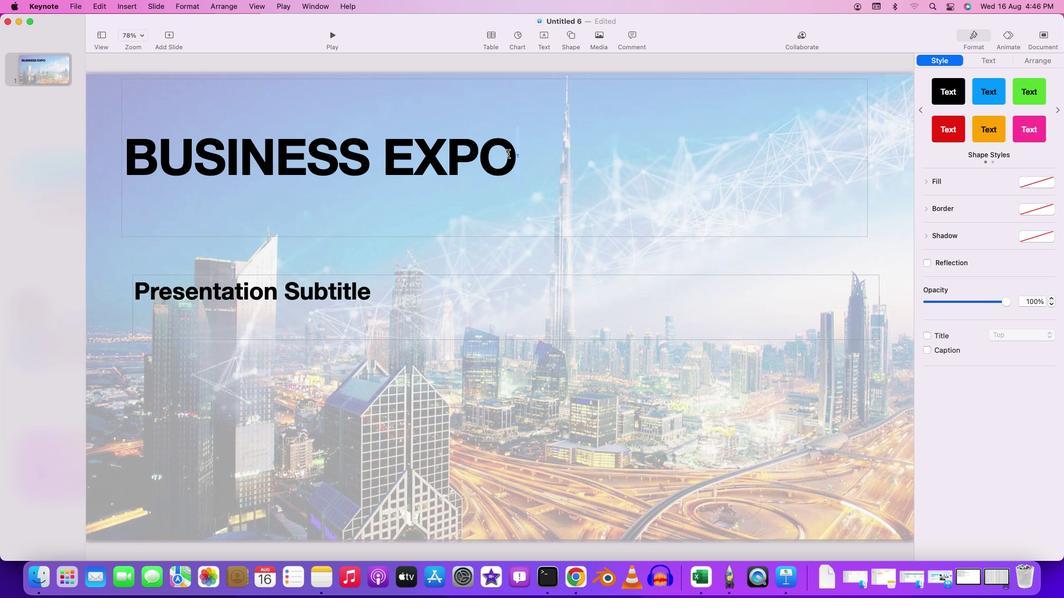 
Action: Mouse moved to (980, 64)
Screenshot: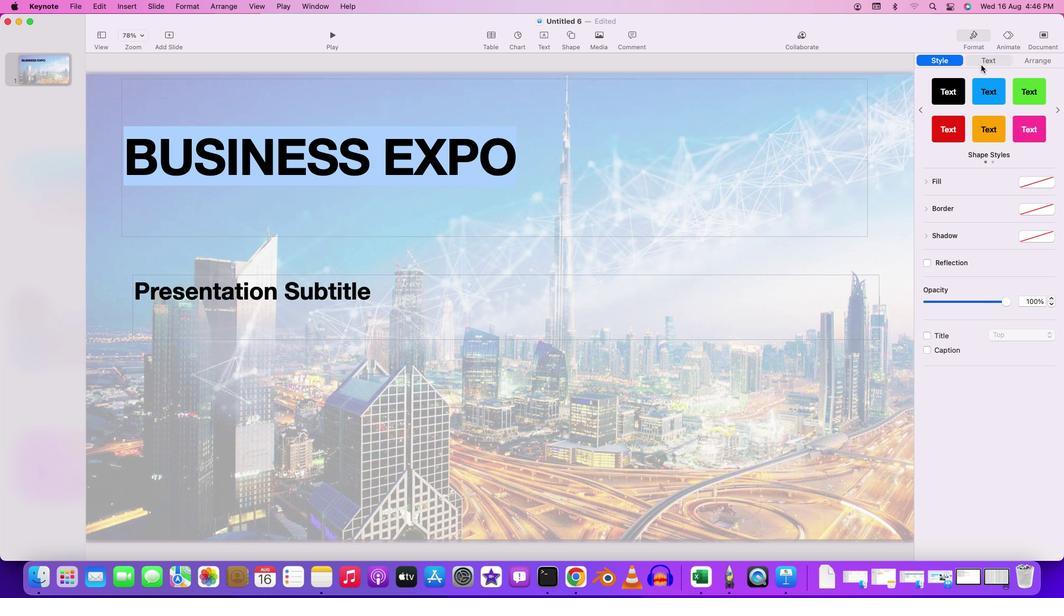 
Action: Mouse pressed left at (980, 64)
Screenshot: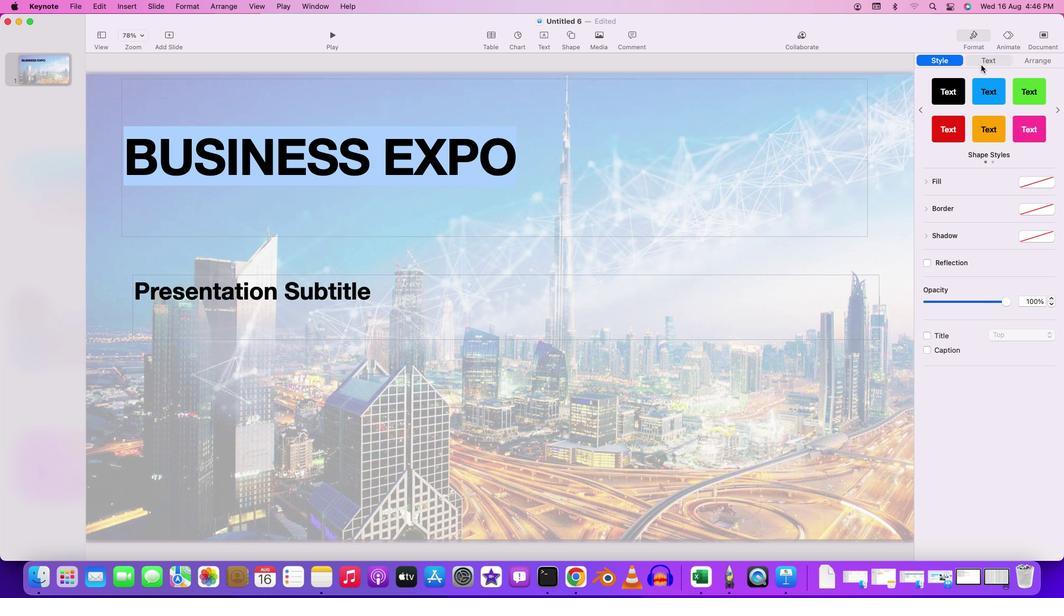 
Action: Mouse moved to (1029, 244)
Screenshot: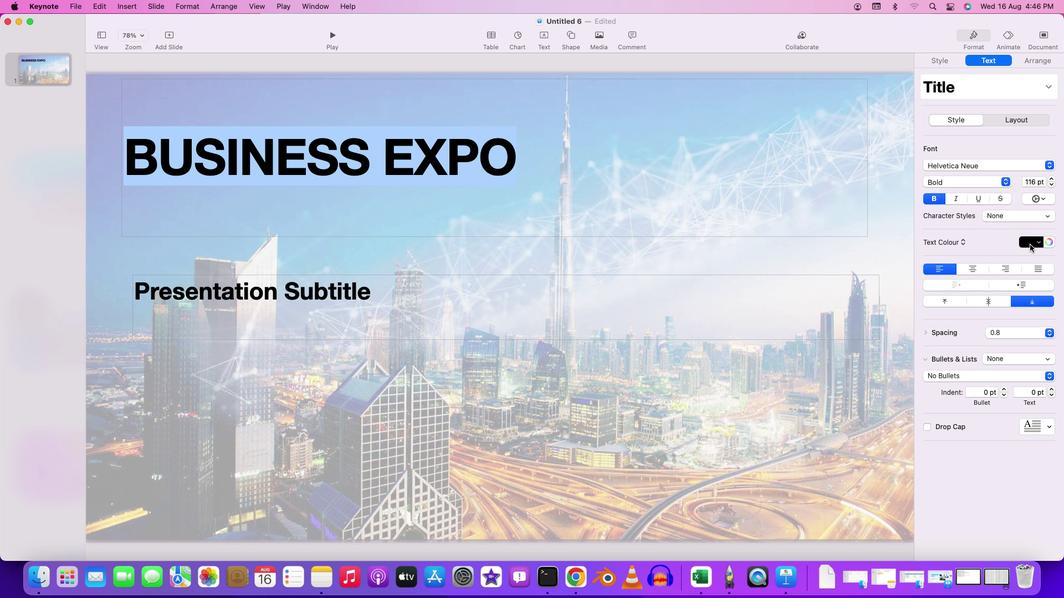 
Action: Mouse pressed left at (1029, 244)
Screenshot: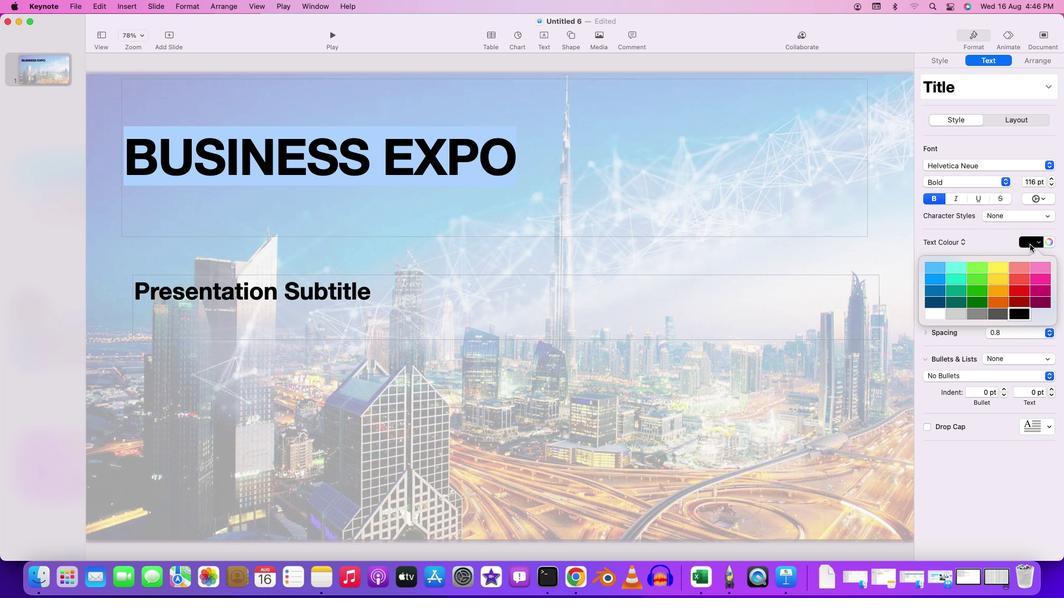 
Action: Mouse moved to (968, 276)
Screenshot: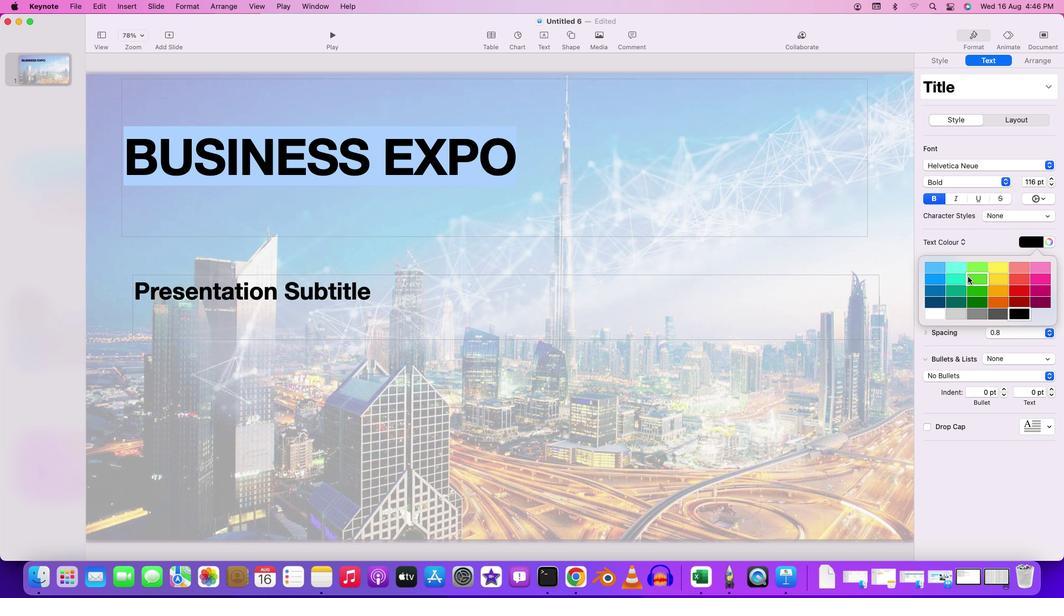 
Action: Mouse pressed left at (968, 276)
Screenshot: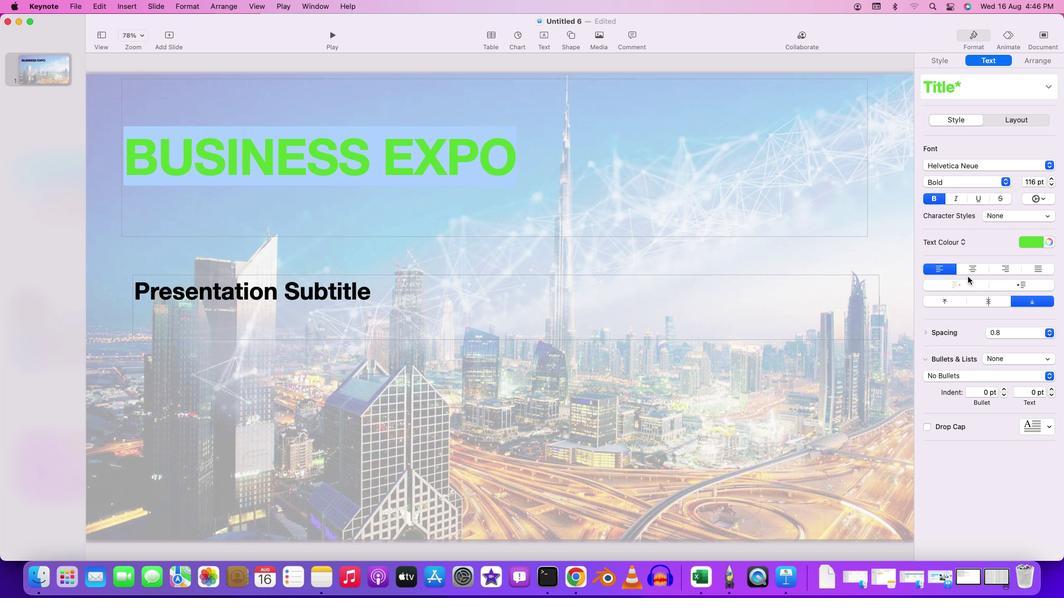 
Action: Mouse moved to (1017, 241)
Screenshot: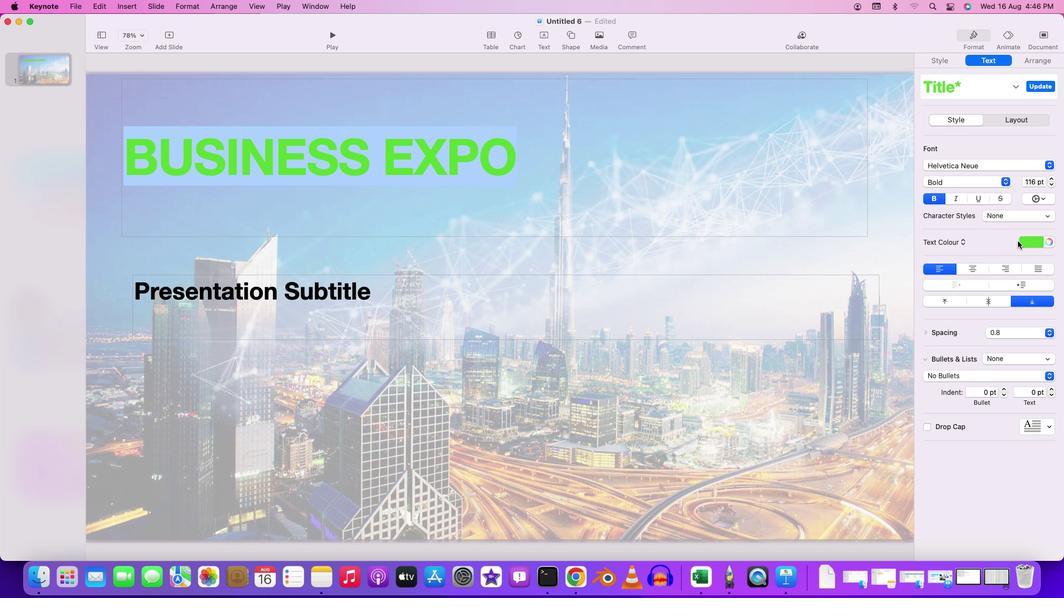 
Action: Mouse pressed left at (1017, 241)
Screenshot: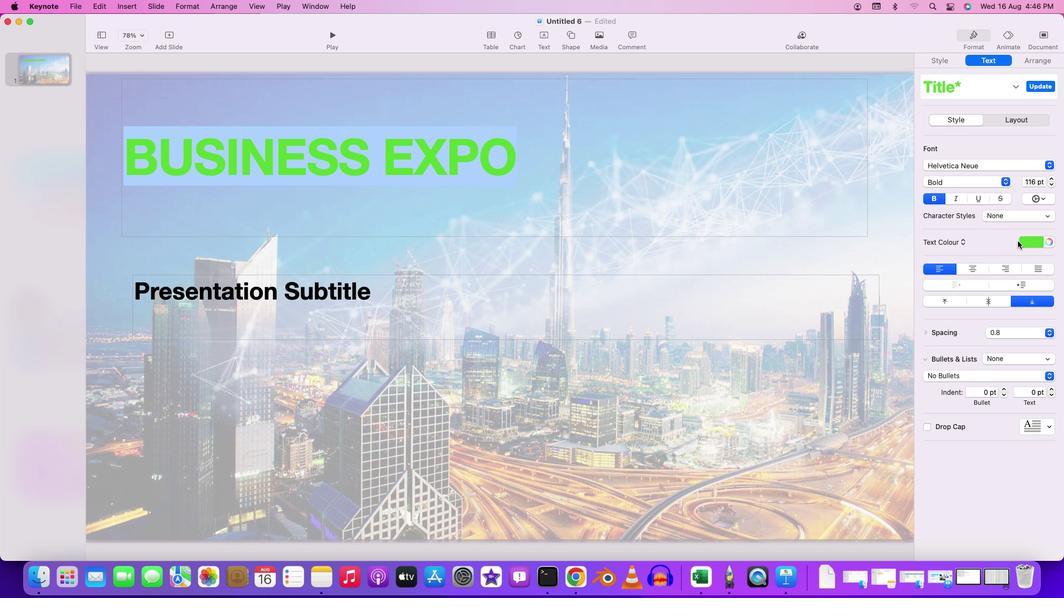 
Action: Mouse moved to (1022, 242)
Screenshot: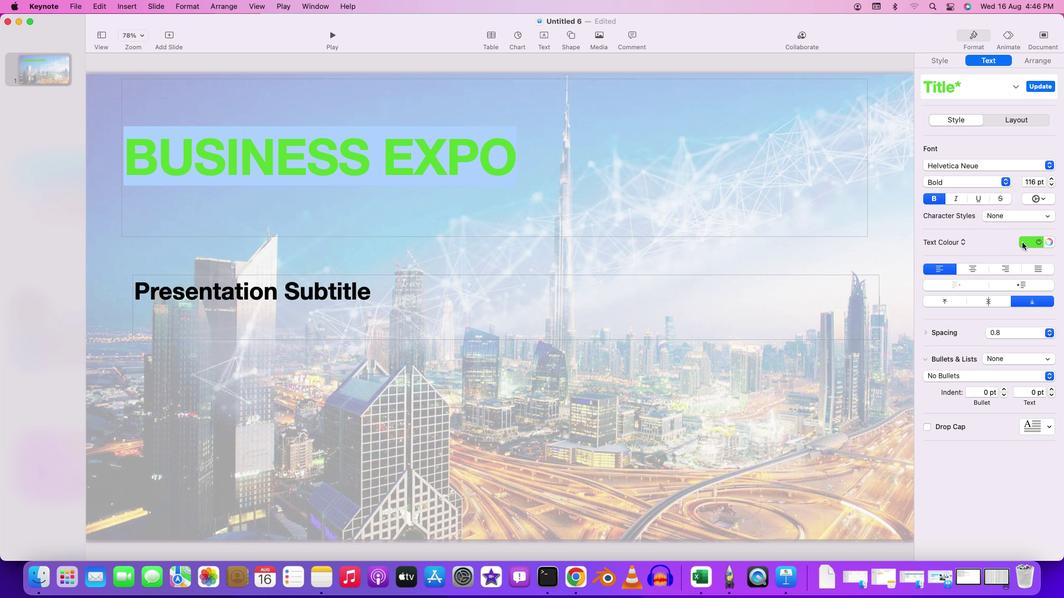 
Action: Mouse pressed left at (1022, 242)
Screenshot: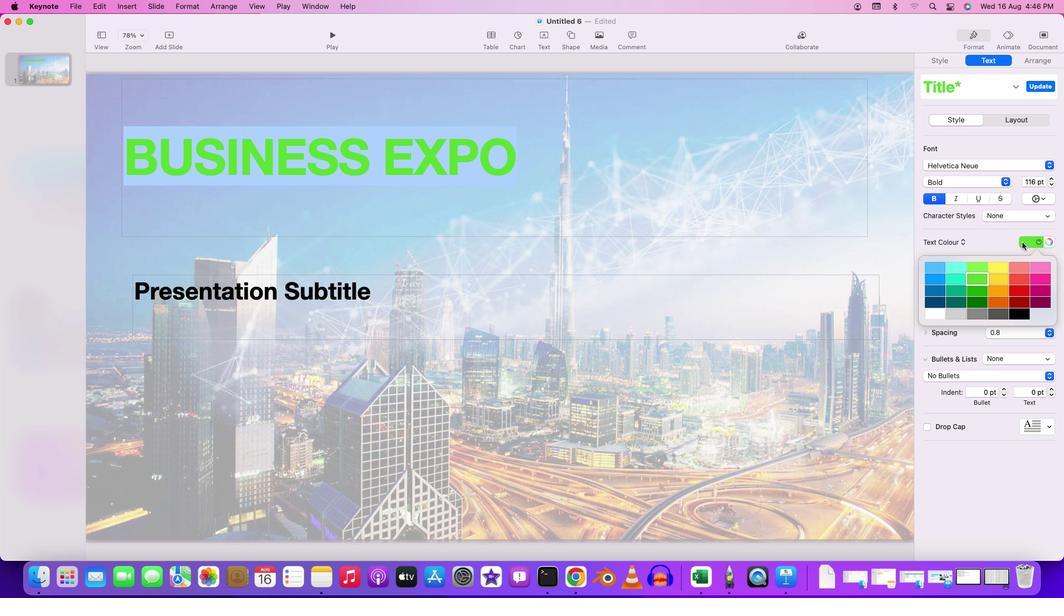 
Action: Mouse moved to (998, 270)
Screenshot: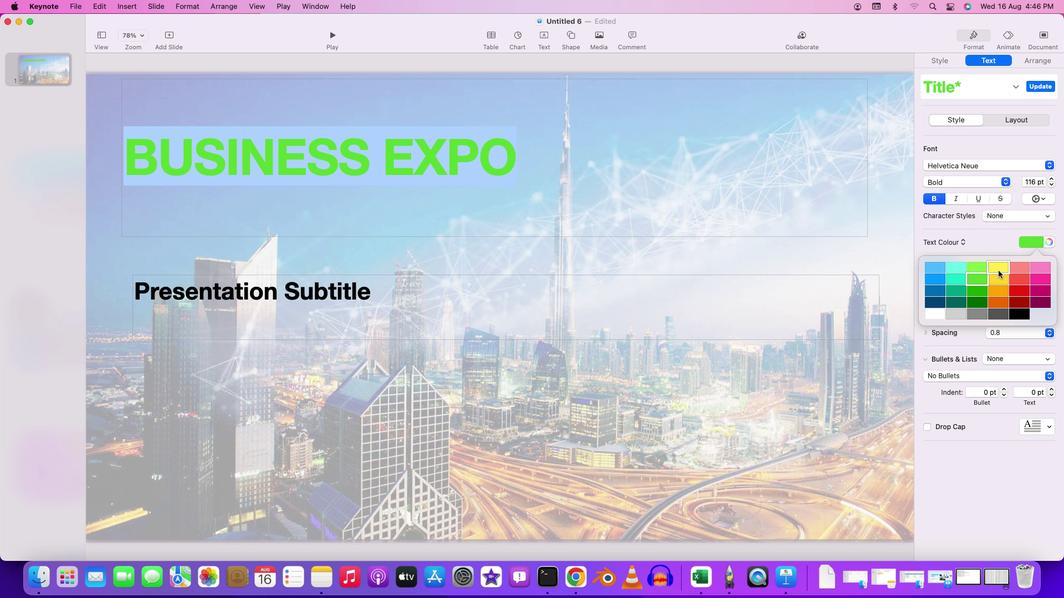 
Action: Mouse pressed left at (998, 270)
Screenshot: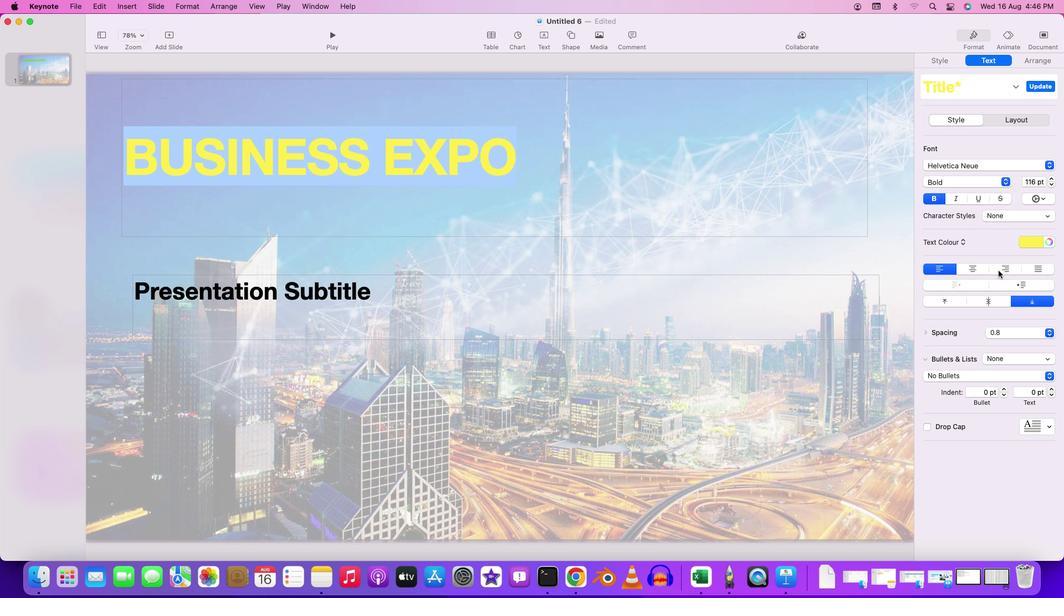 
Action: Mouse moved to (1034, 240)
Screenshot: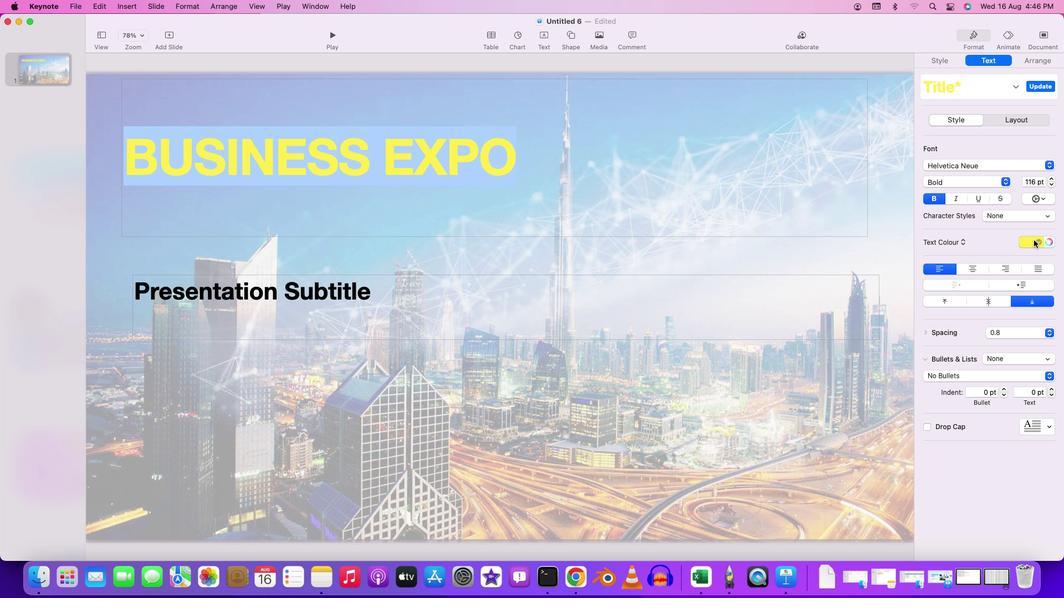 
Action: Mouse pressed left at (1034, 240)
Screenshot: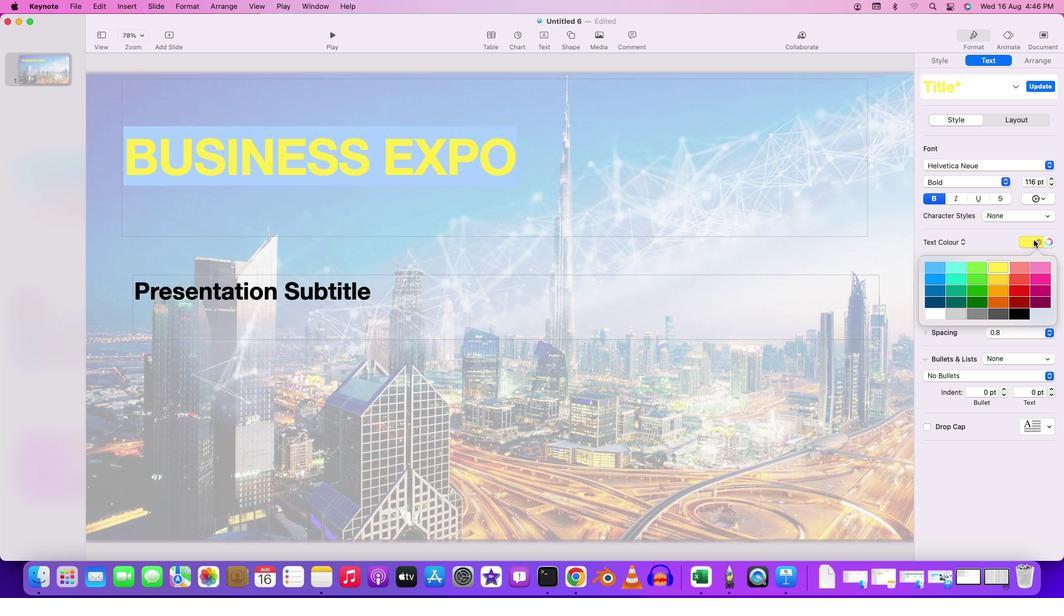 
Action: Mouse moved to (998, 282)
Screenshot: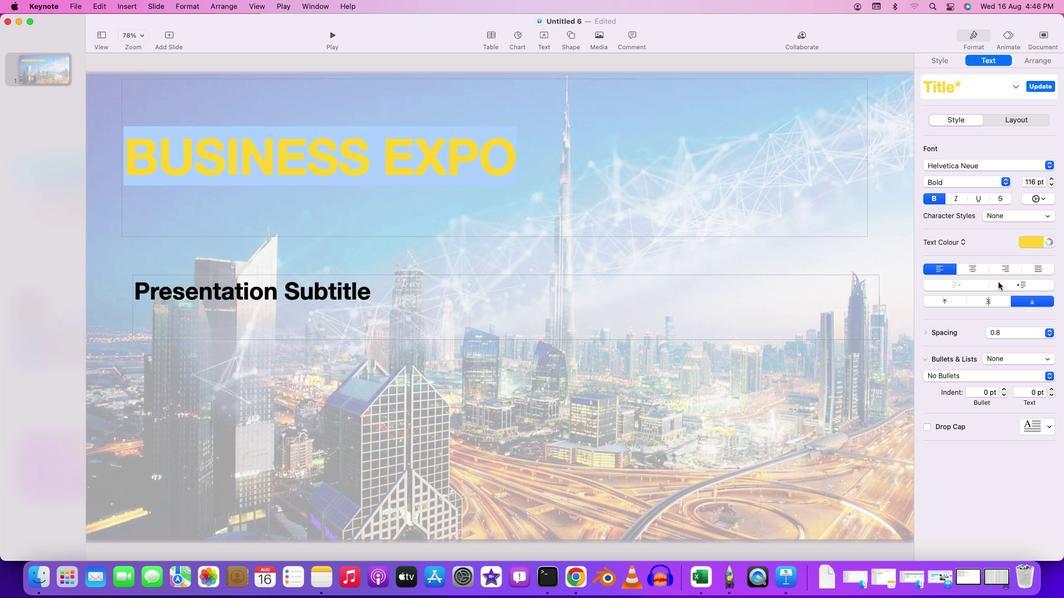 
Action: Mouse pressed left at (998, 282)
Screenshot: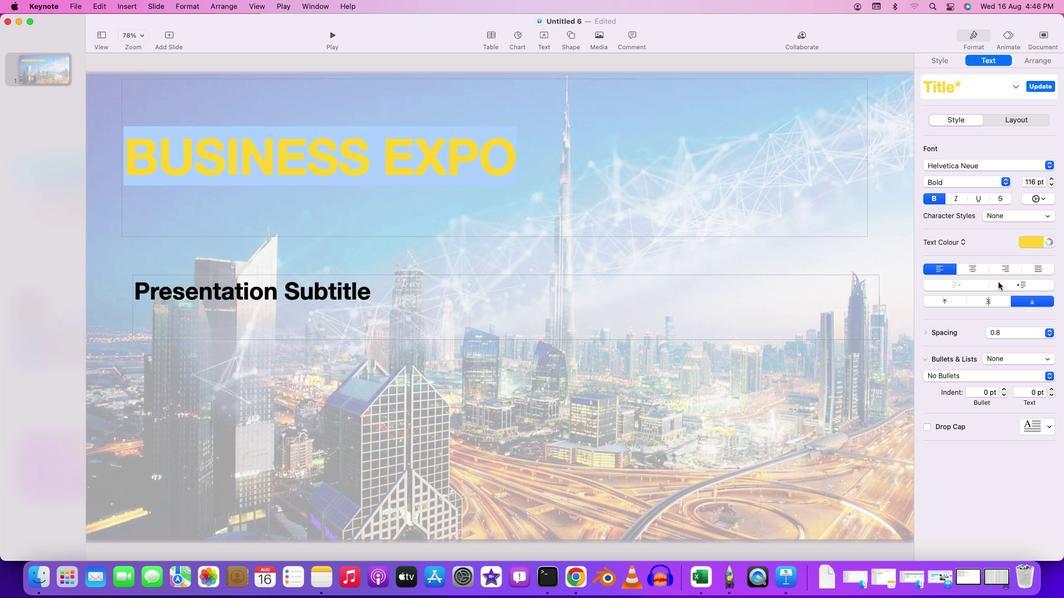 
Action: Mouse moved to (545, 215)
Screenshot: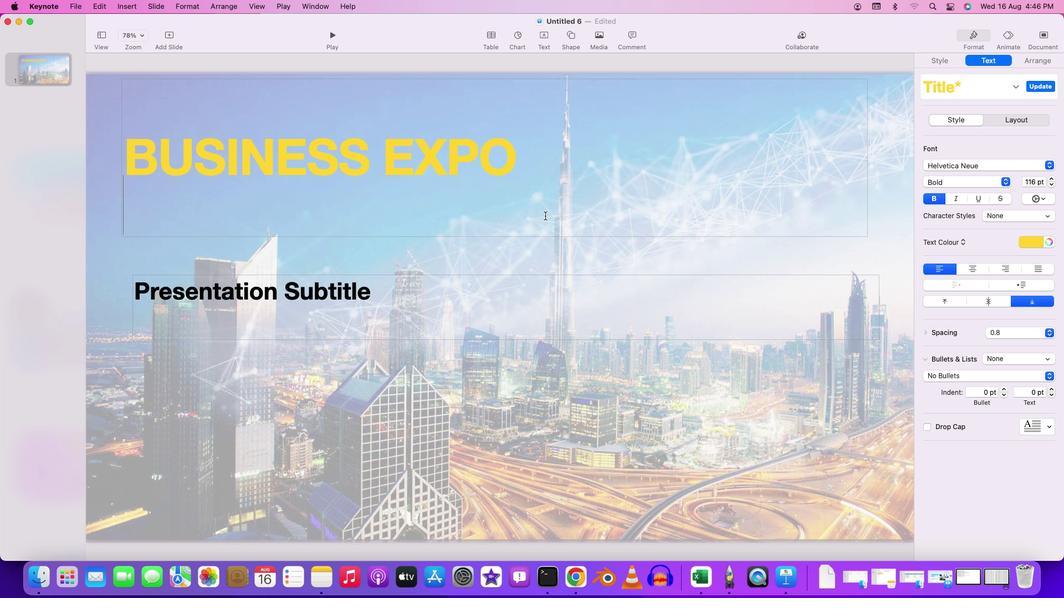 
Action: Mouse pressed left at (545, 215)
Screenshot: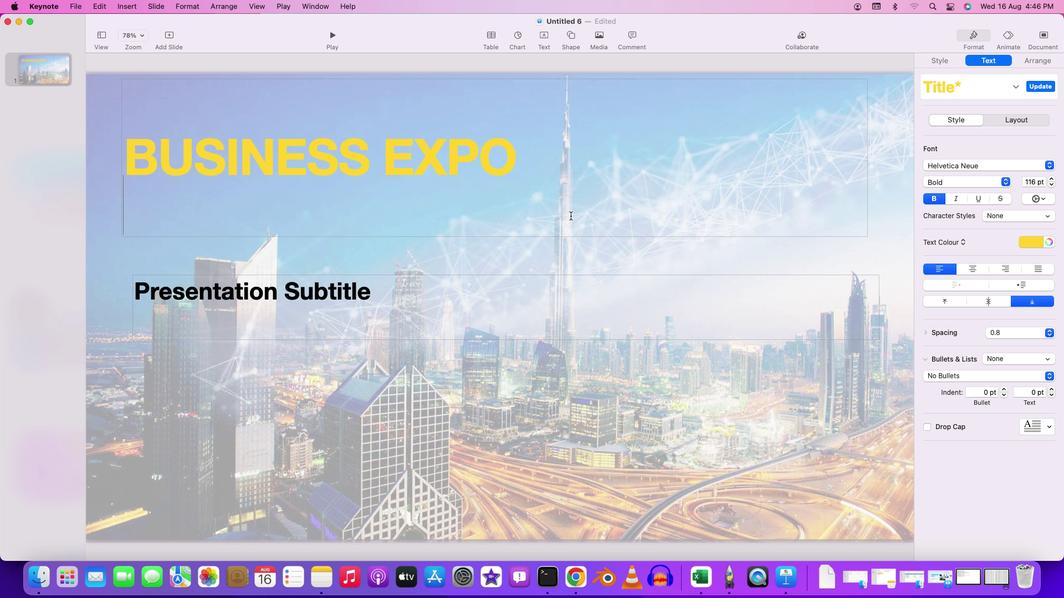 
Action: Mouse moved to (431, 160)
Screenshot: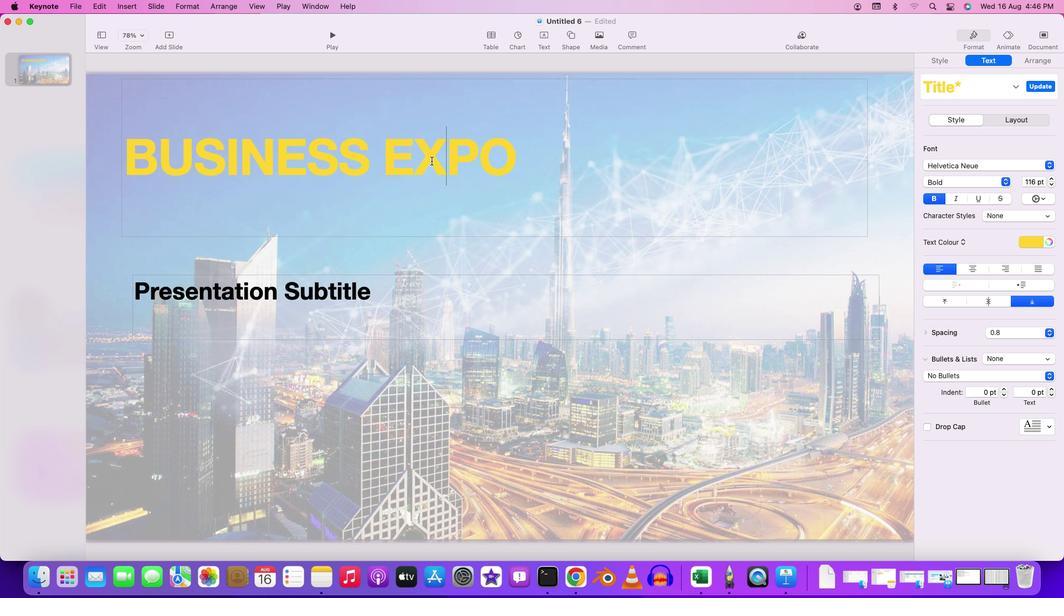 
Action: Mouse pressed left at (431, 160)
Screenshot: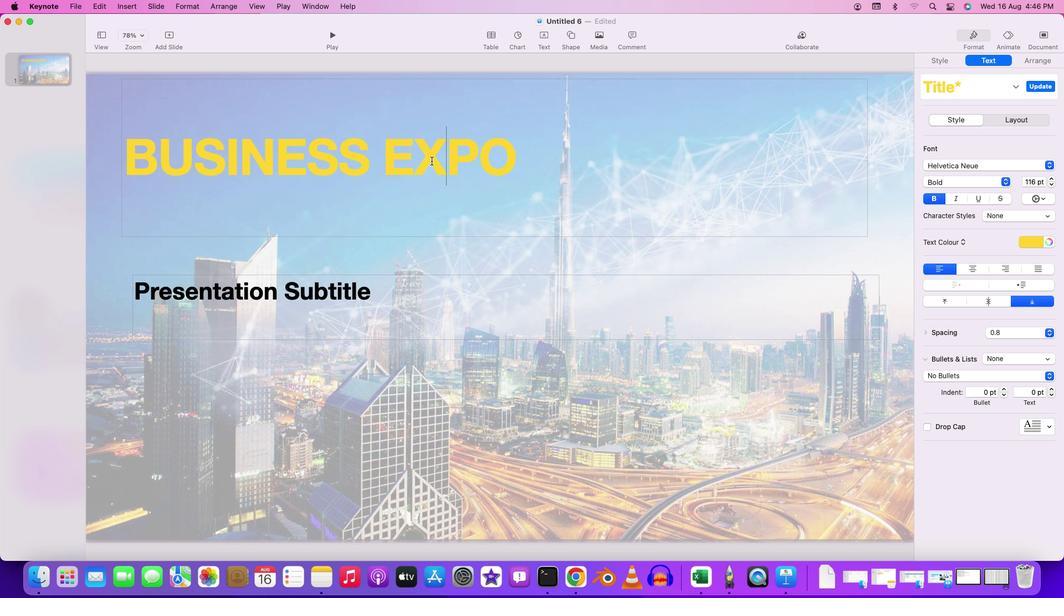 
Action: Mouse moved to (581, 179)
Screenshot: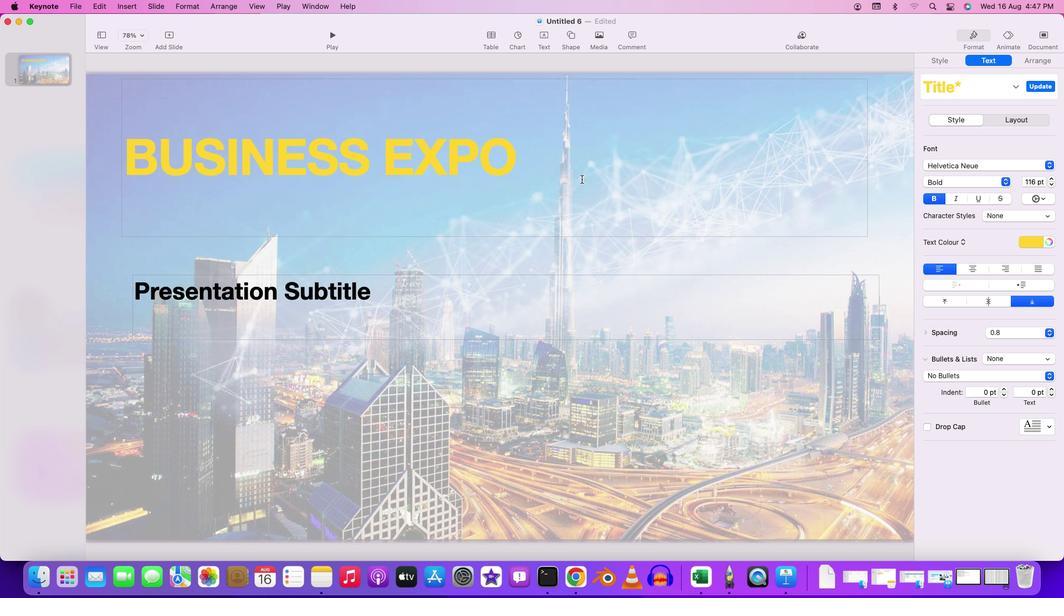 
Action: Key pressed Key.cmd
Screenshot: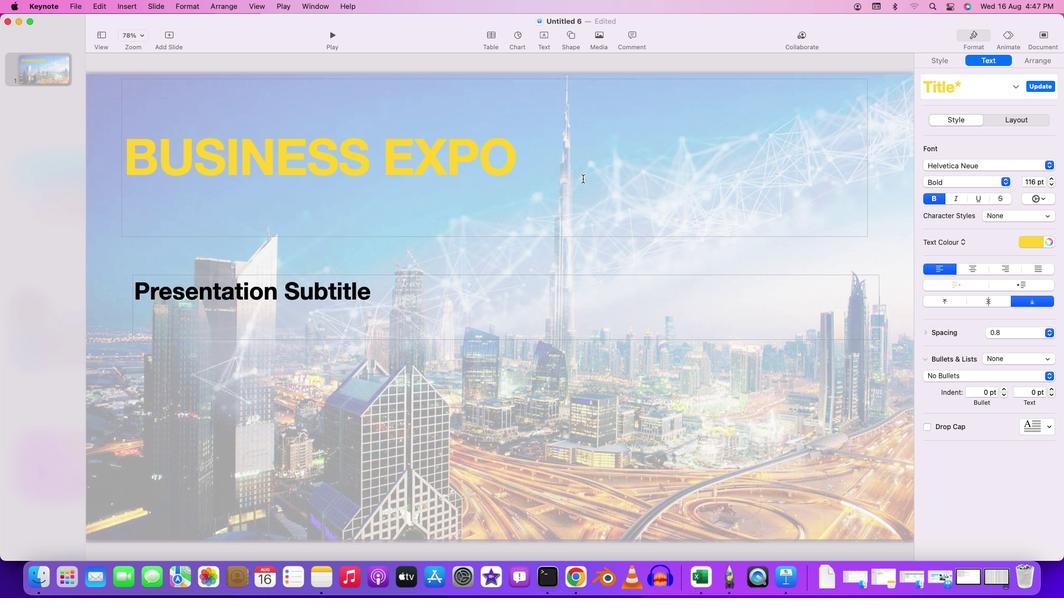 
Action: Mouse moved to (583, 179)
Screenshot: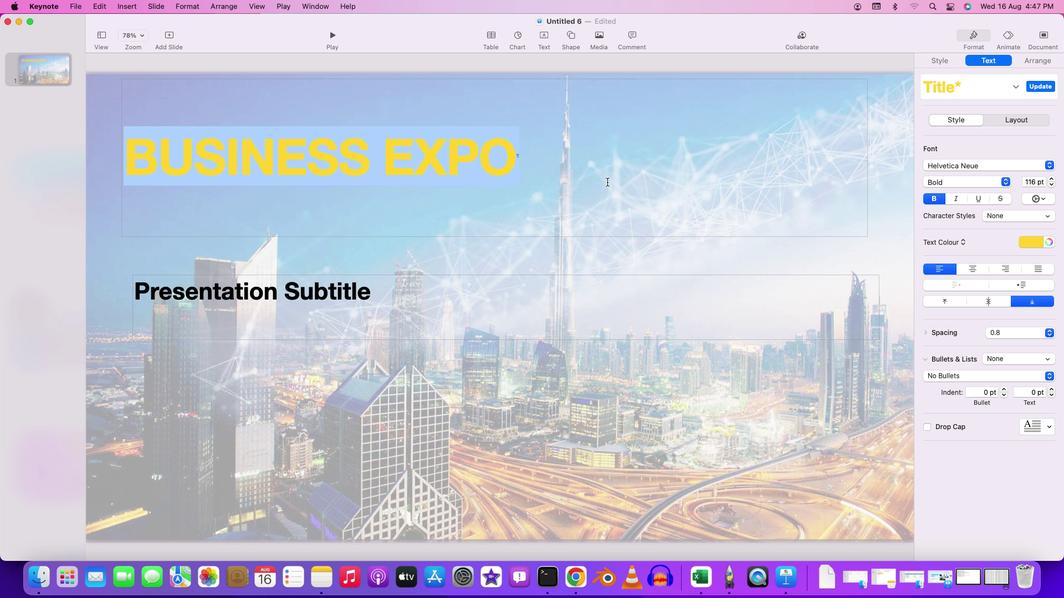
Action: Key pressed 'a'
Screenshot: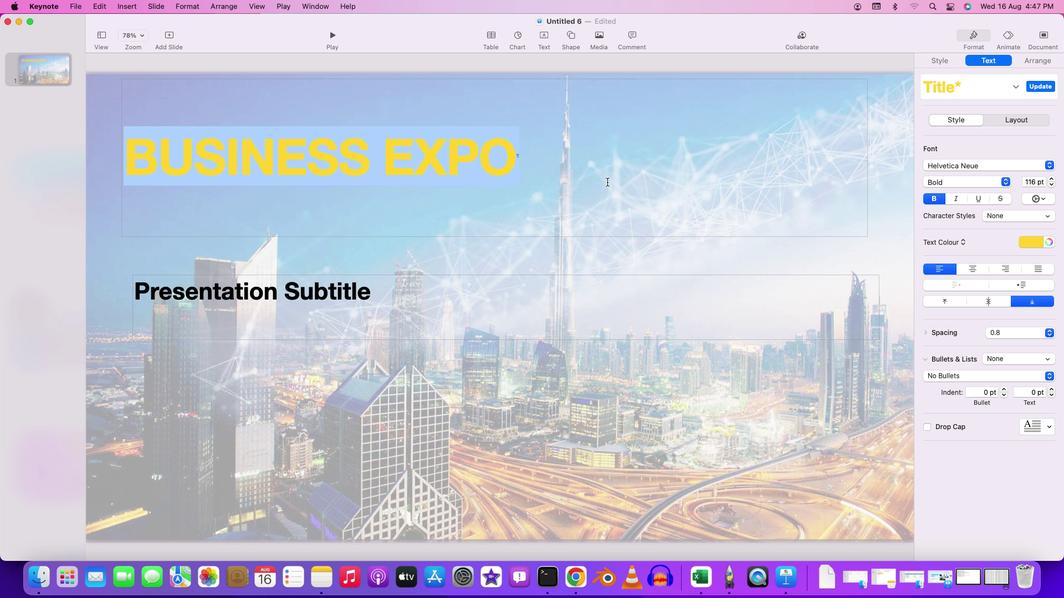 
Action: Mouse moved to (1029, 242)
Screenshot: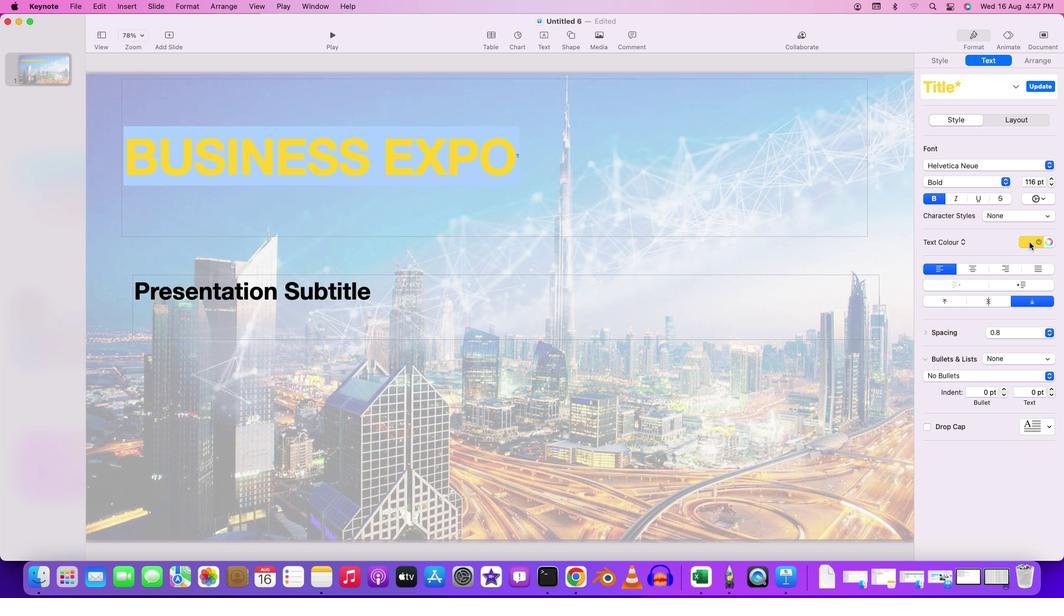
Action: Mouse pressed left at (1029, 242)
Screenshot: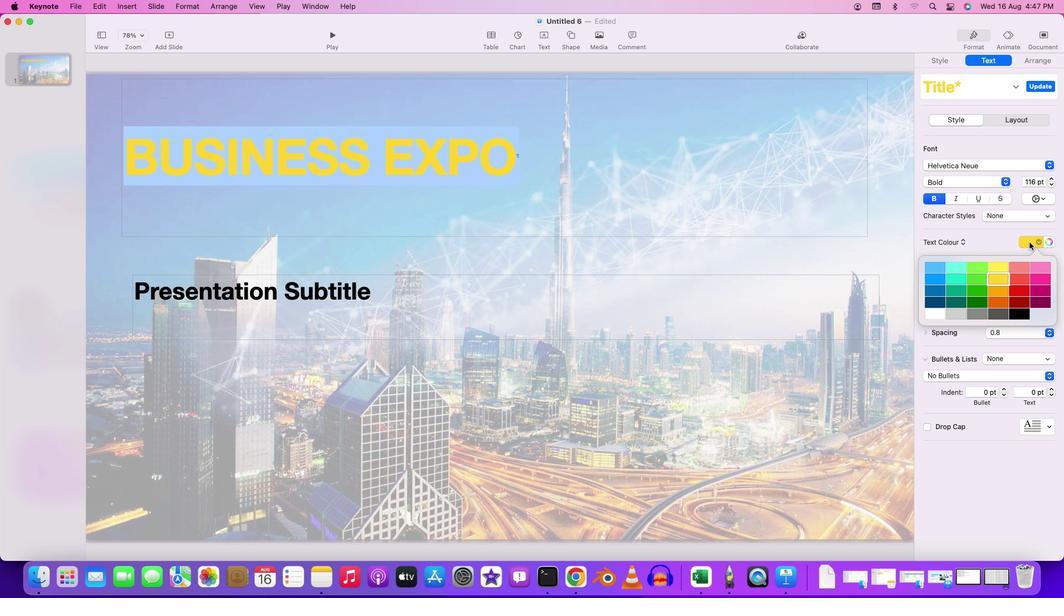 
Action: Mouse moved to (995, 303)
Screenshot: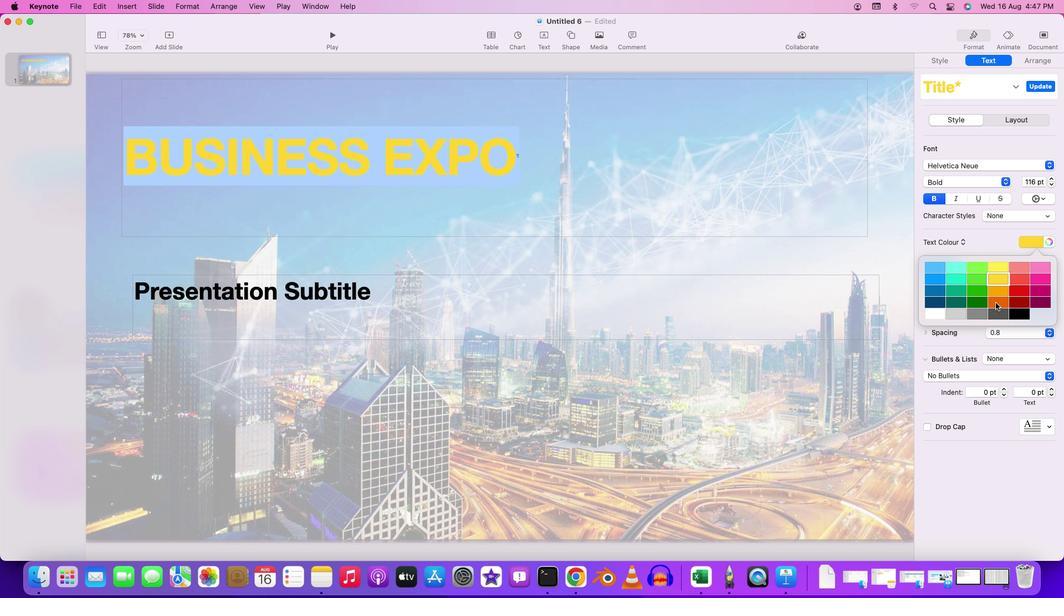 
Action: Mouse pressed left at (995, 303)
Screenshot: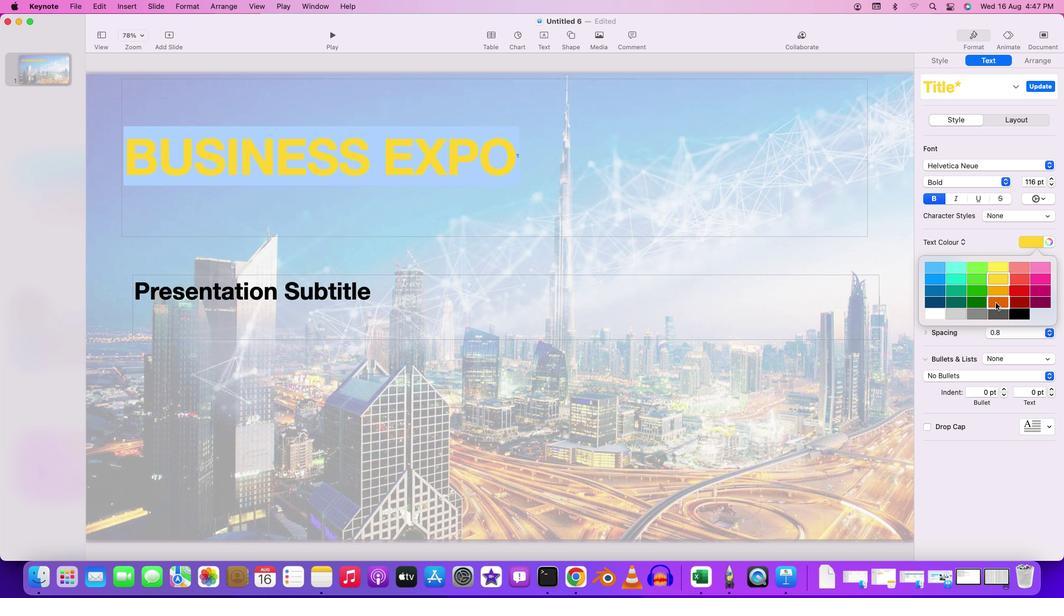
Action: Mouse moved to (484, 184)
Screenshot: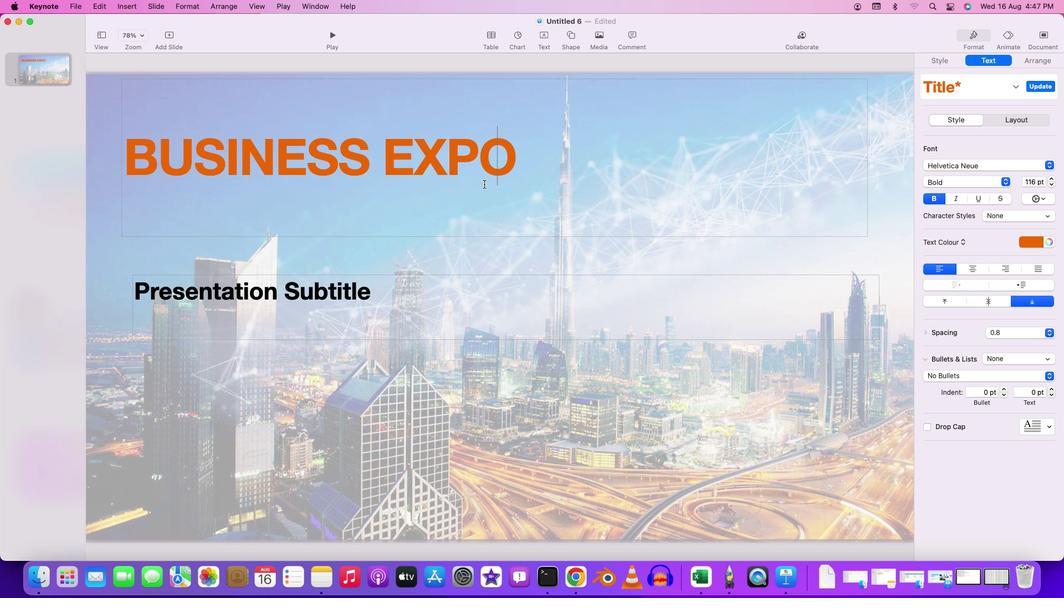 
Action: Mouse pressed left at (484, 184)
Screenshot: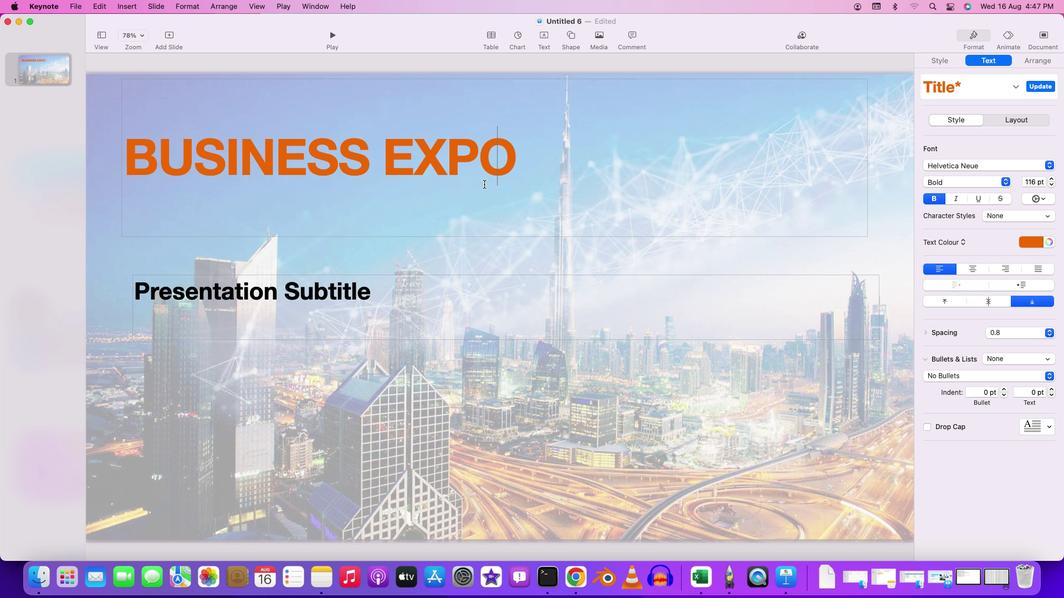 
Action: Mouse moved to (341, 278)
Screenshot: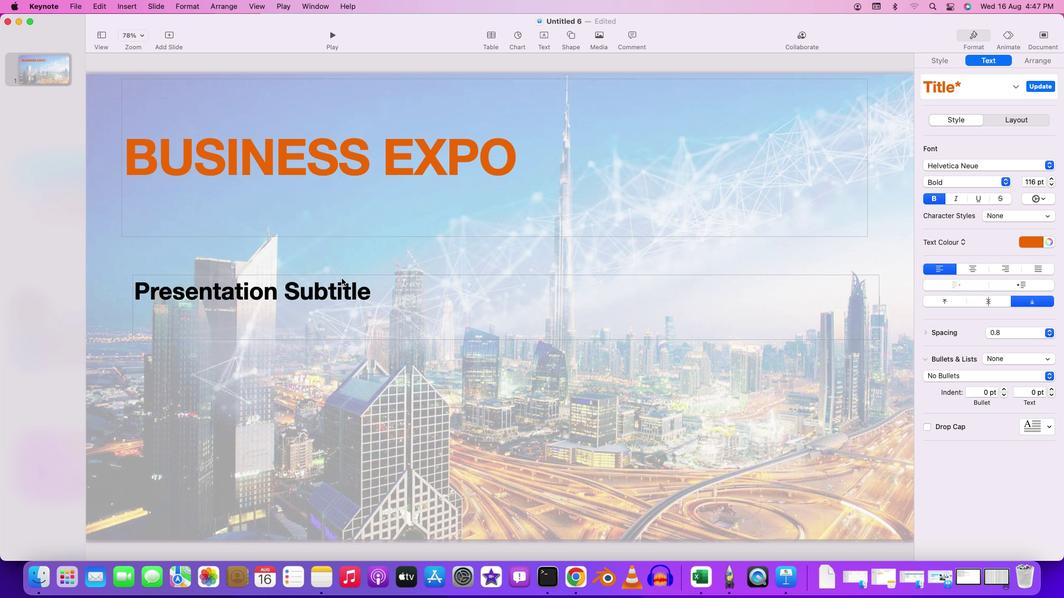 
Action: Mouse pressed left at (341, 278)
Screenshot: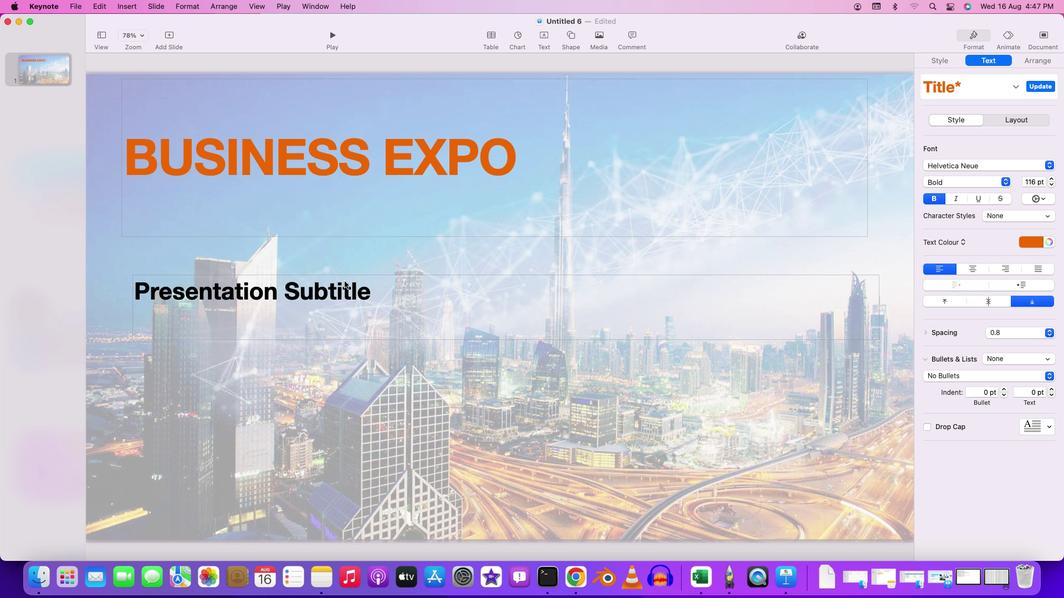 
Action: Mouse moved to (364, 292)
Screenshot: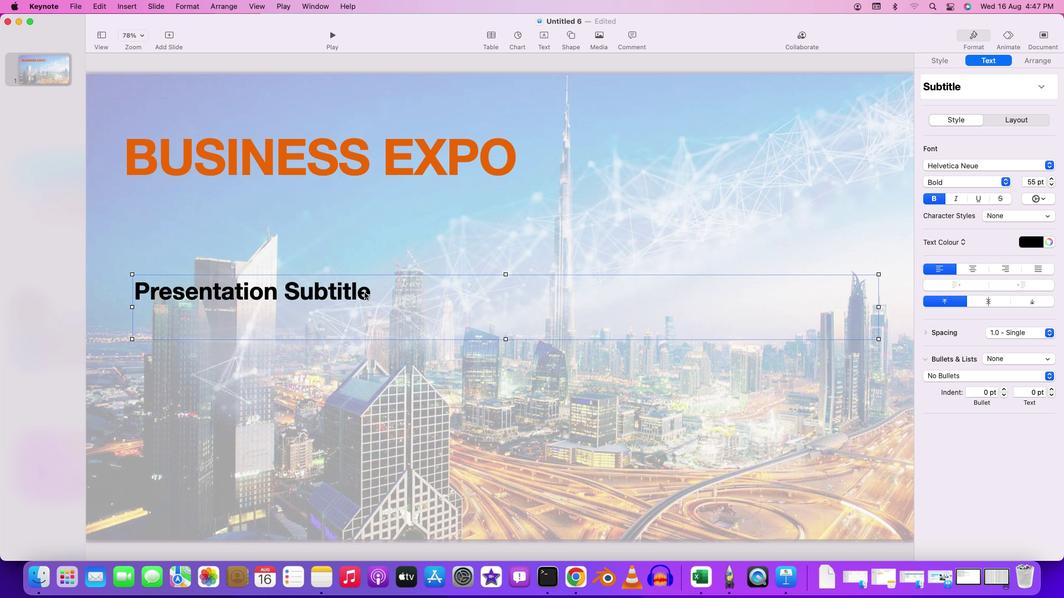 
Action: Mouse pressed left at (364, 292)
Screenshot: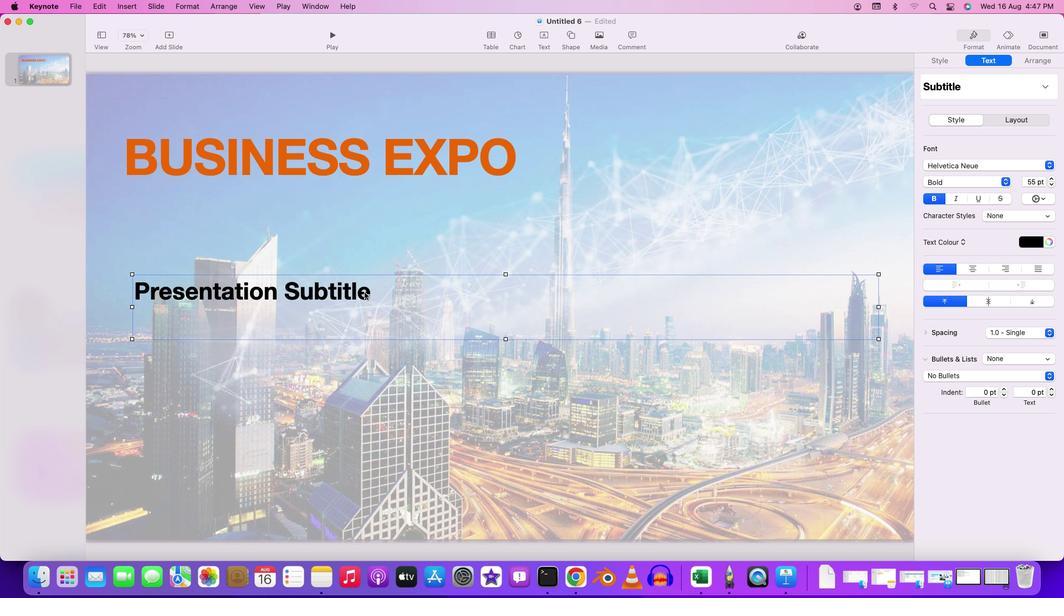 
Action: Mouse moved to (299, 302)
Screenshot: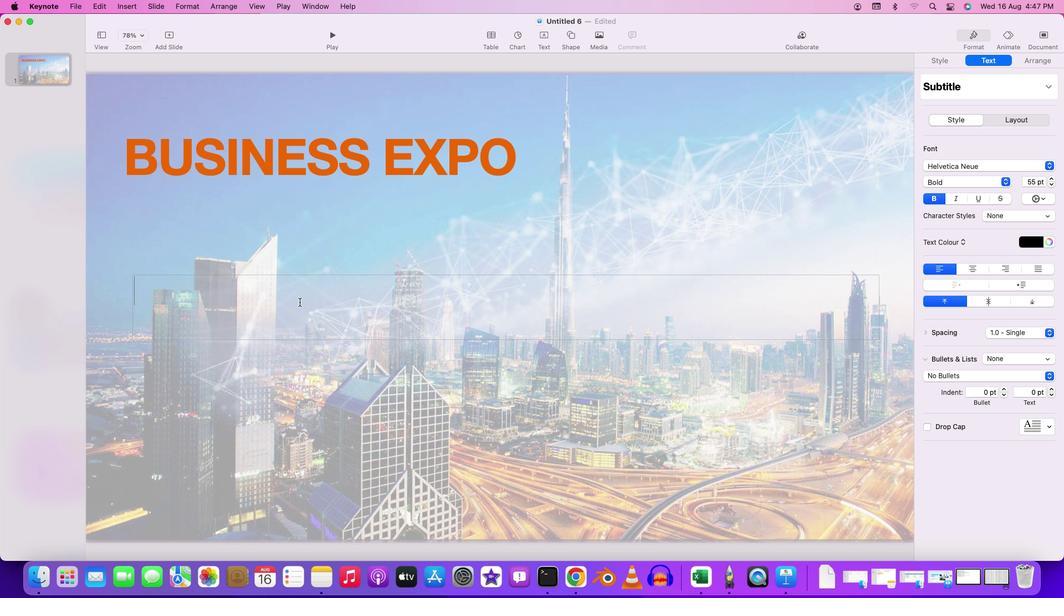 
Action: Mouse pressed left at (299, 302)
Screenshot: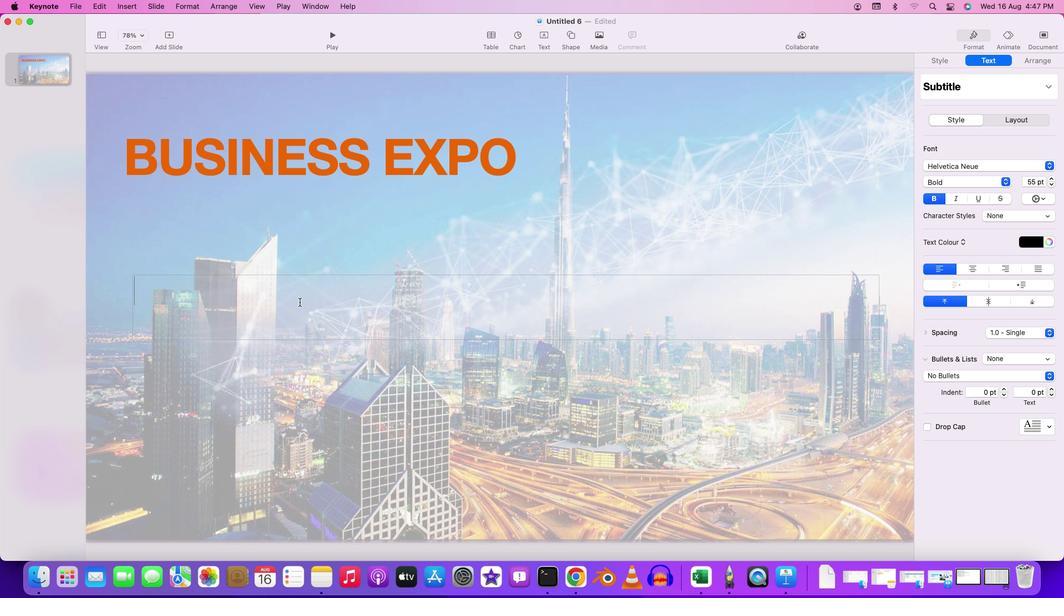 
Action: Mouse moved to (262, 319)
Screenshot: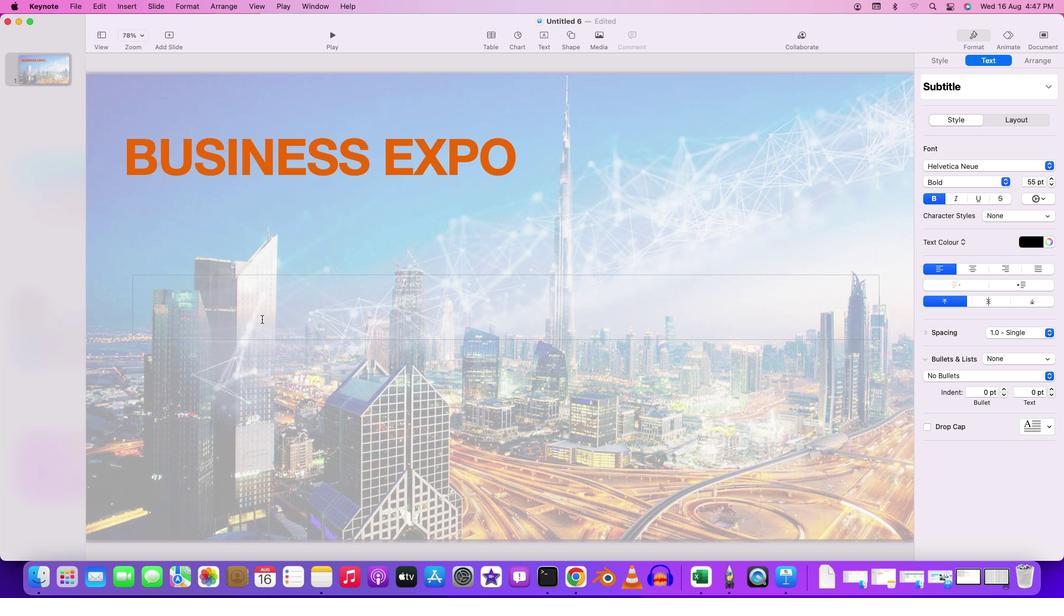 
Action: Key pressed '2''3''T''H'Key.backspaceKey.backspace
Screenshot: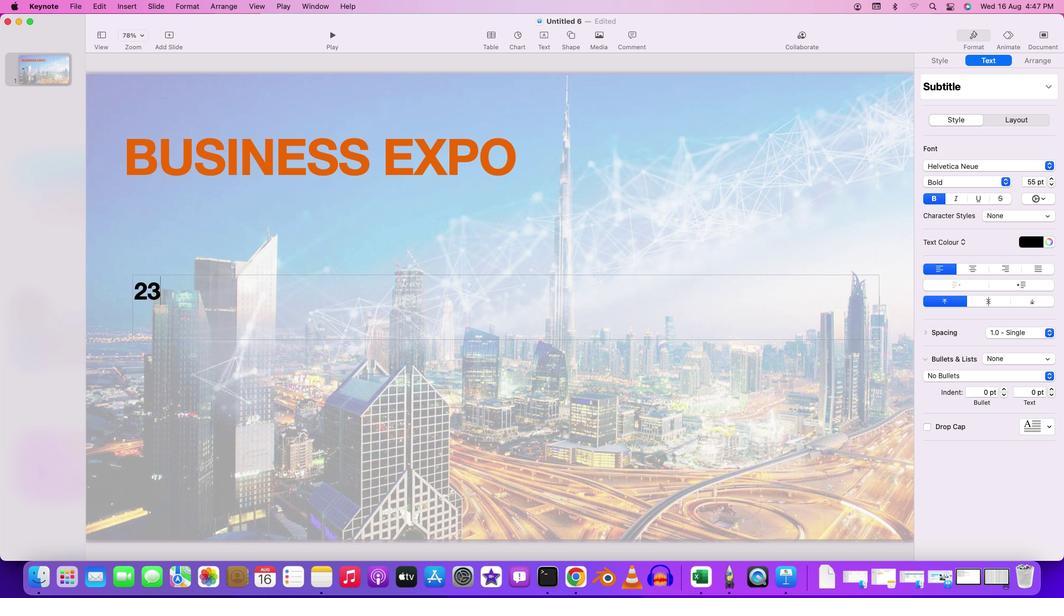 
Action: Mouse moved to (292, 320)
Screenshot: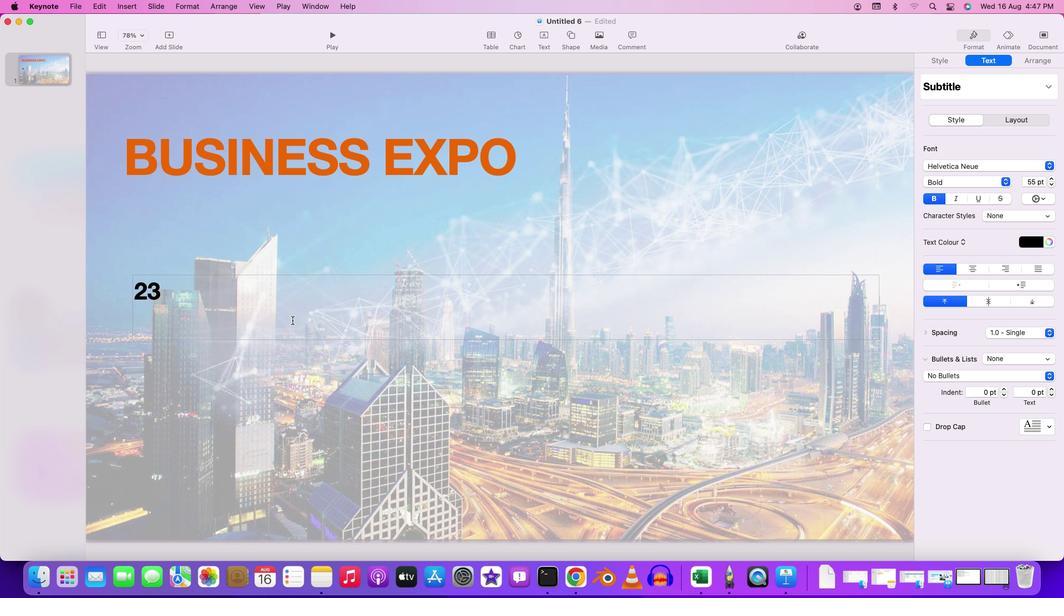 
Action: Key pressed Key.caps_lock't''h'
Screenshot: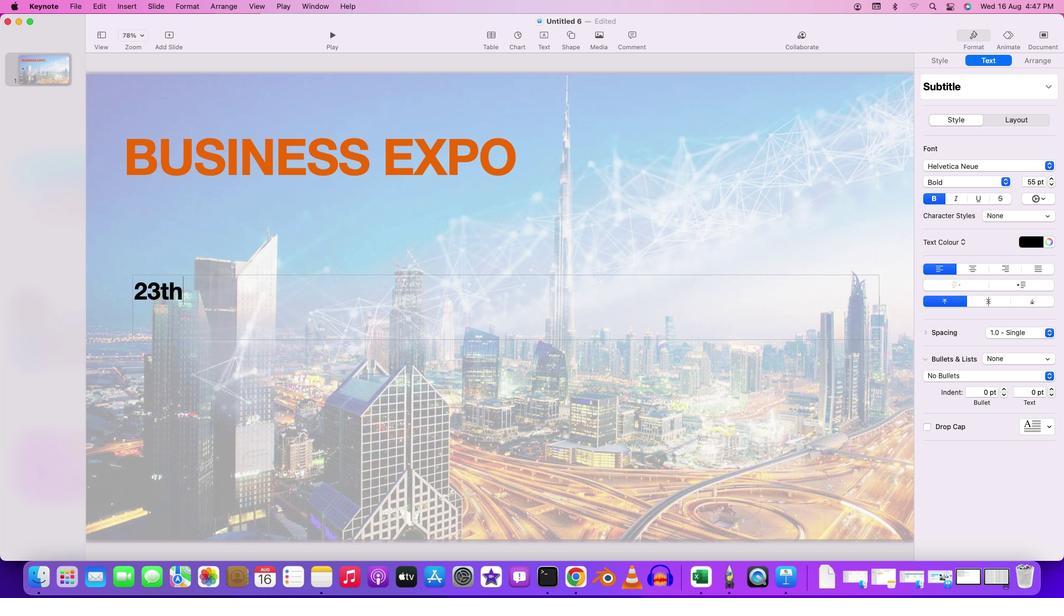 
Action: Mouse moved to (324, 315)
Screenshot: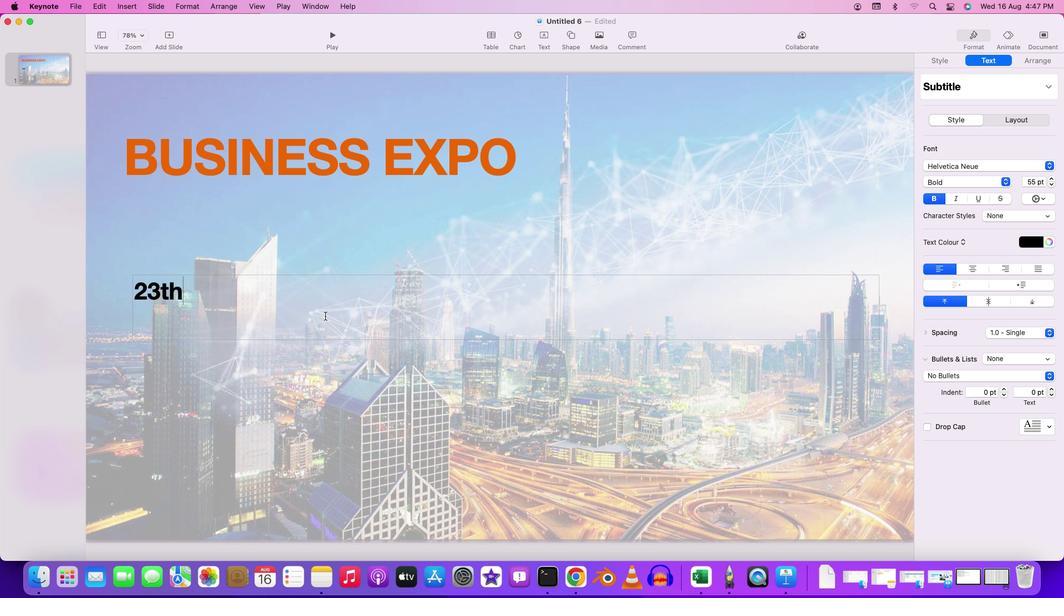 
Action: Key pressed Key.spaceKey.shift_rKey.caps_lock'C''R''E''A''T''I''V''E'
Screenshot: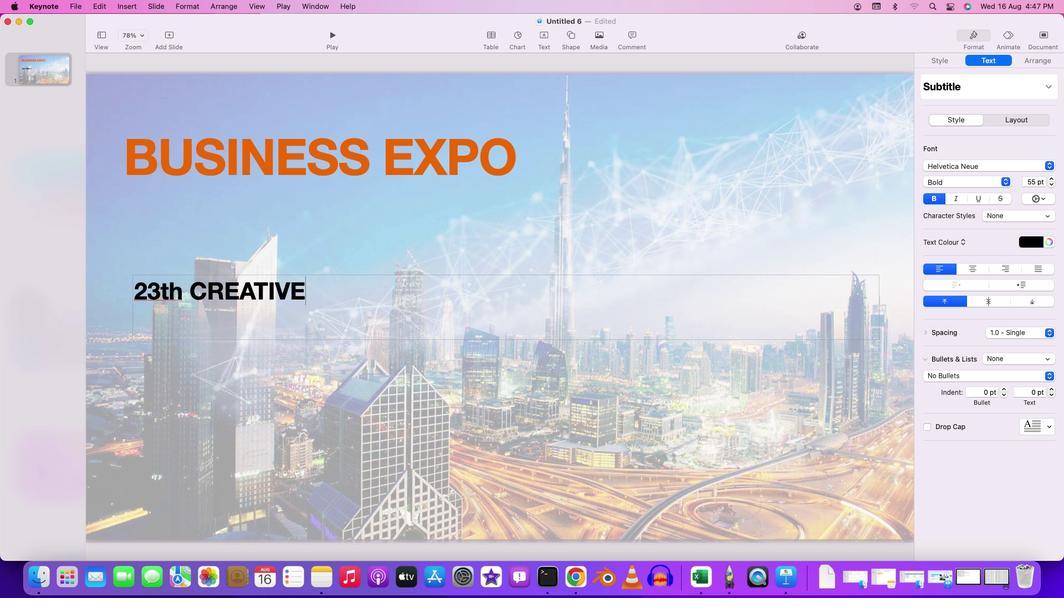 
Action: Mouse moved to (309, 291)
Screenshot: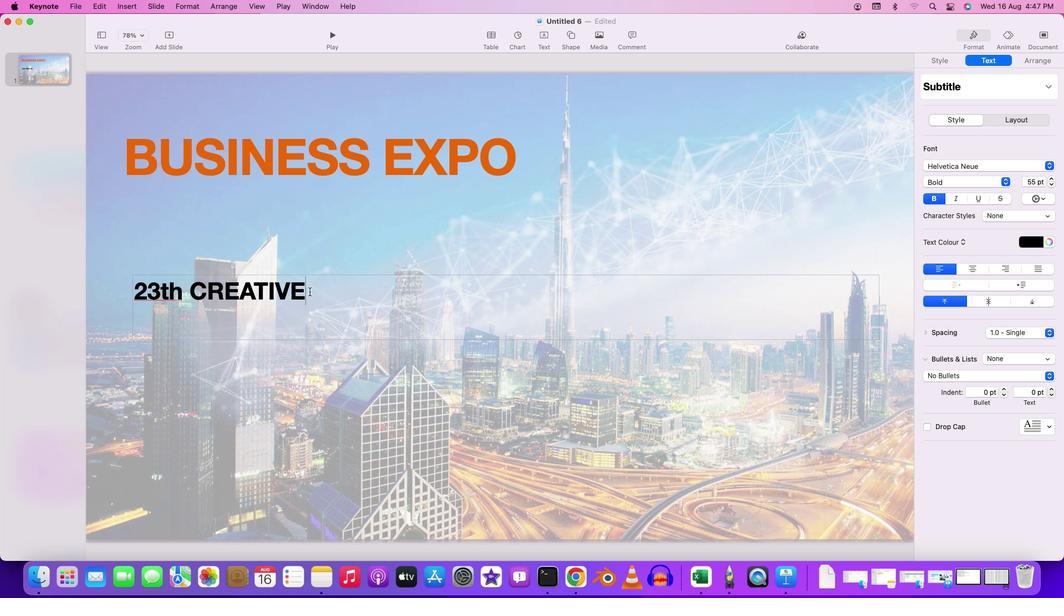
Action: Mouse pressed left at (309, 291)
Screenshot: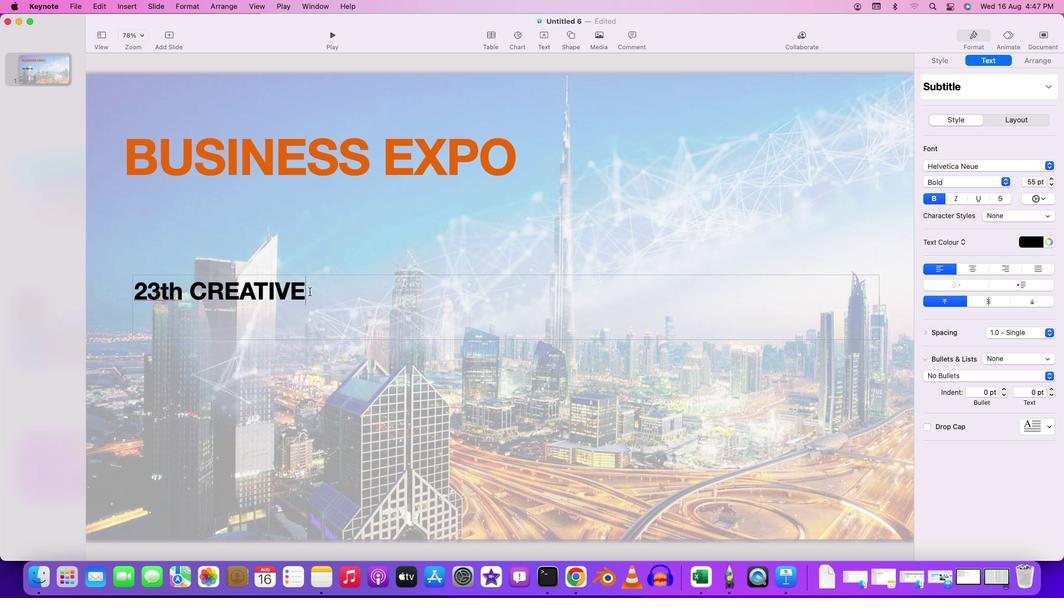 
Action: Mouse moved to (163, 289)
Screenshot: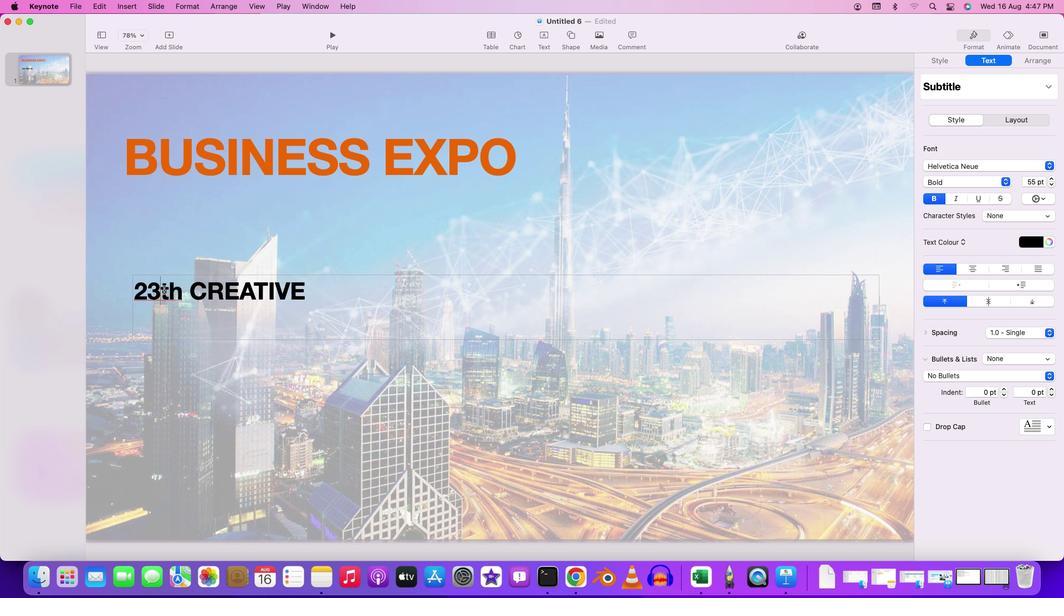 
Action: Mouse pressed left at (163, 289)
Screenshot: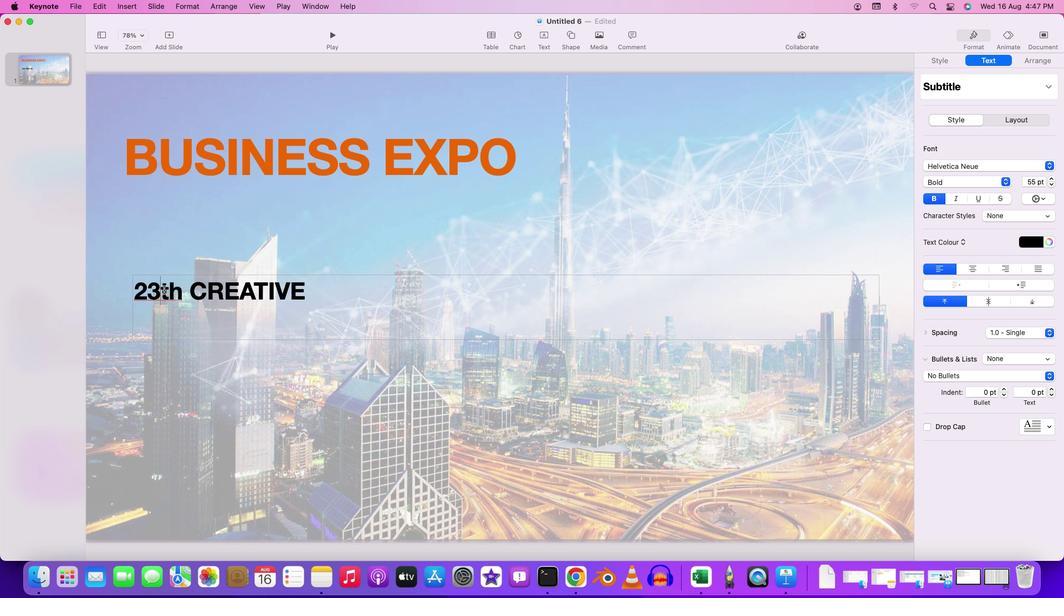 
Action: Mouse pressed right at (163, 289)
Screenshot: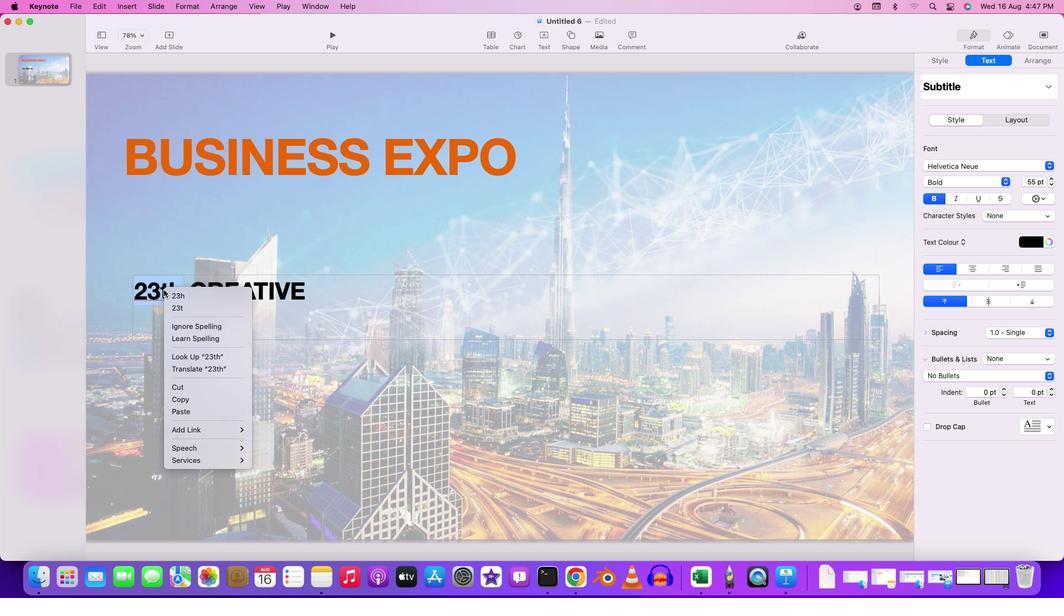 
Action: Mouse moved to (210, 352)
Screenshot: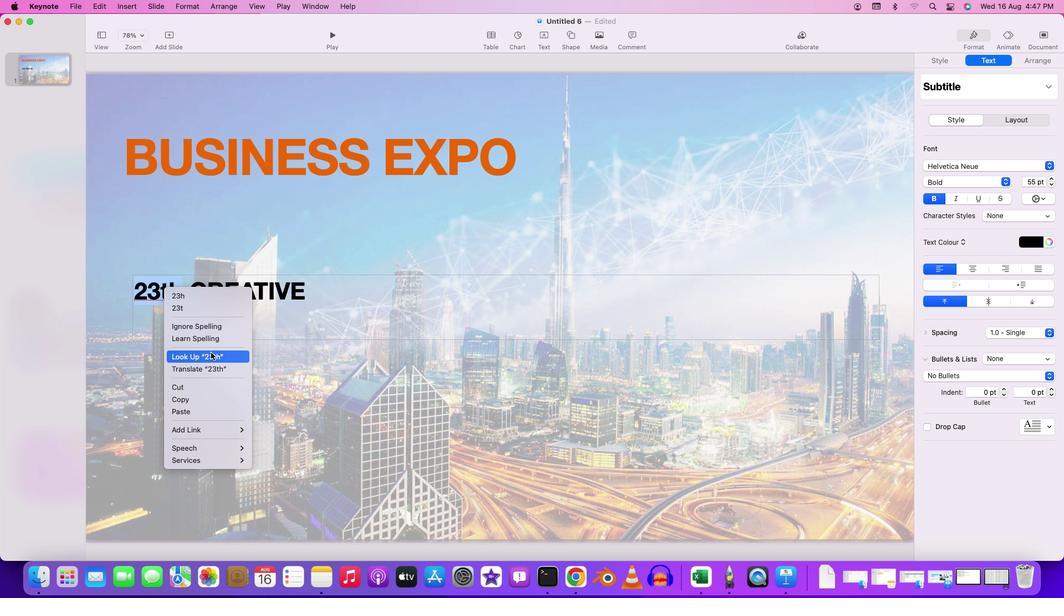 
Action: Mouse pressed left at (210, 352)
Screenshot: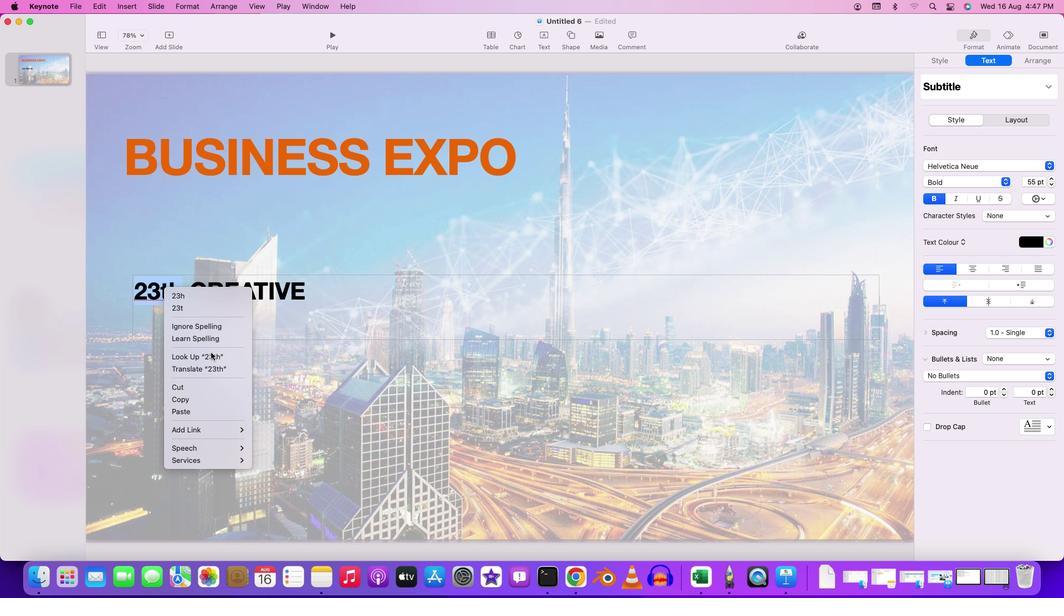 
Action: Mouse moved to (174, 298)
Screenshot: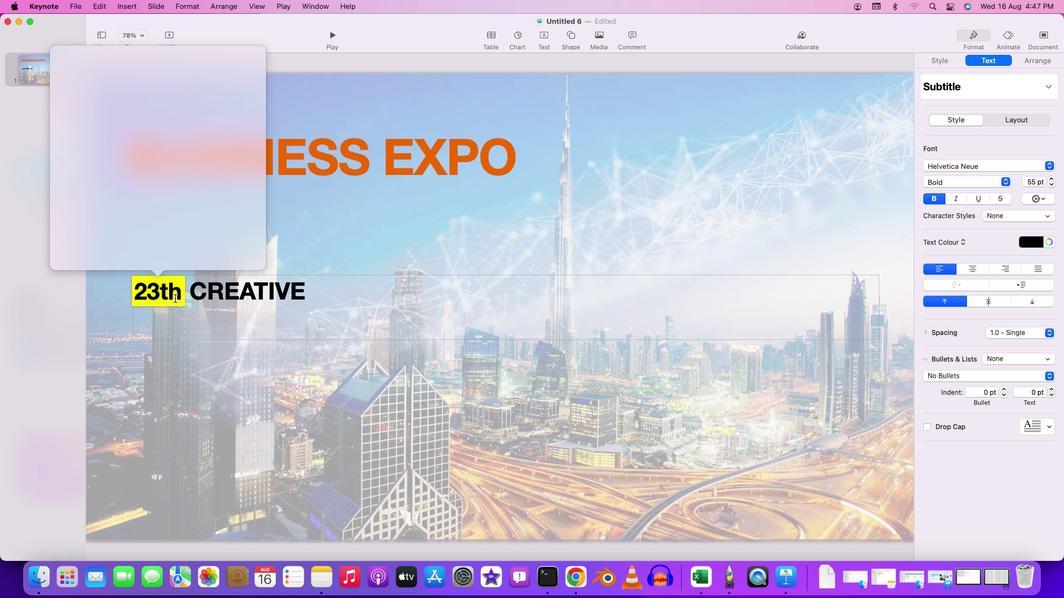 
Action: Mouse pressed left at (174, 298)
Screenshot: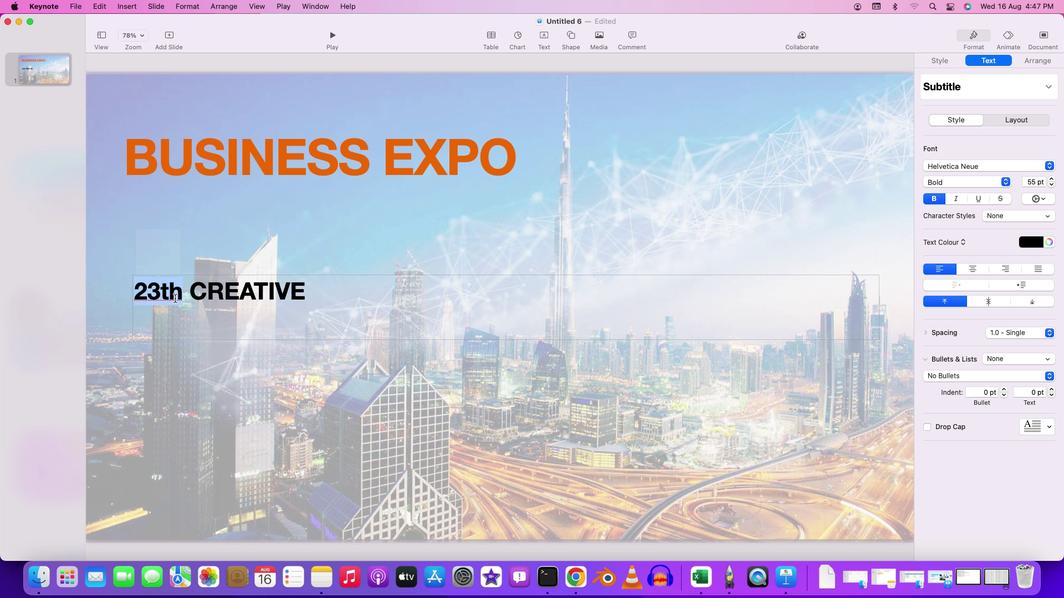 
Action: Mouse moved to (177, 297)
Screenshot: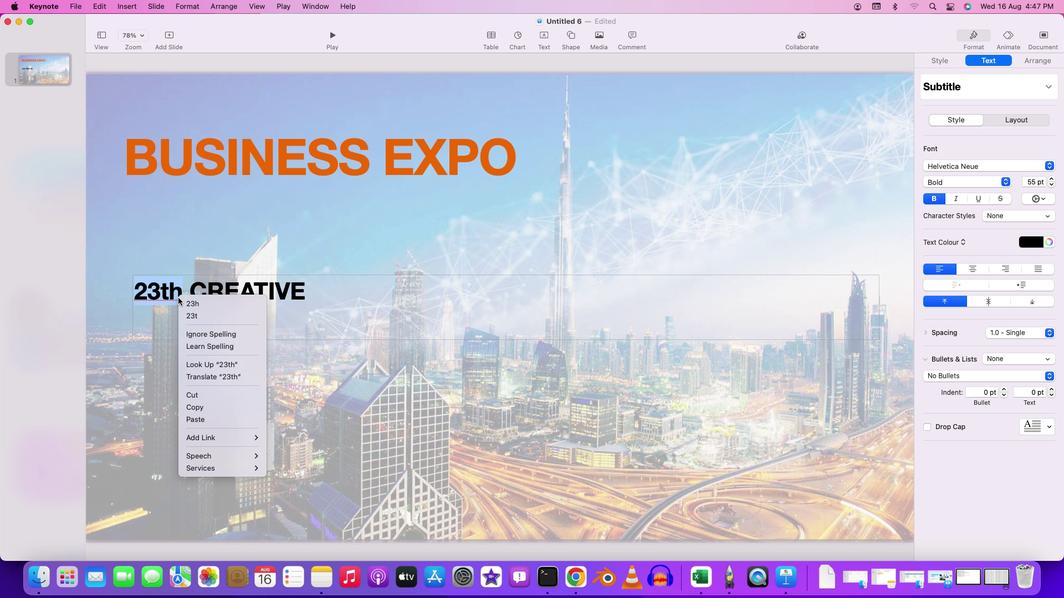 
Action: Mouse pressed right at (177, 297)
Screenshot: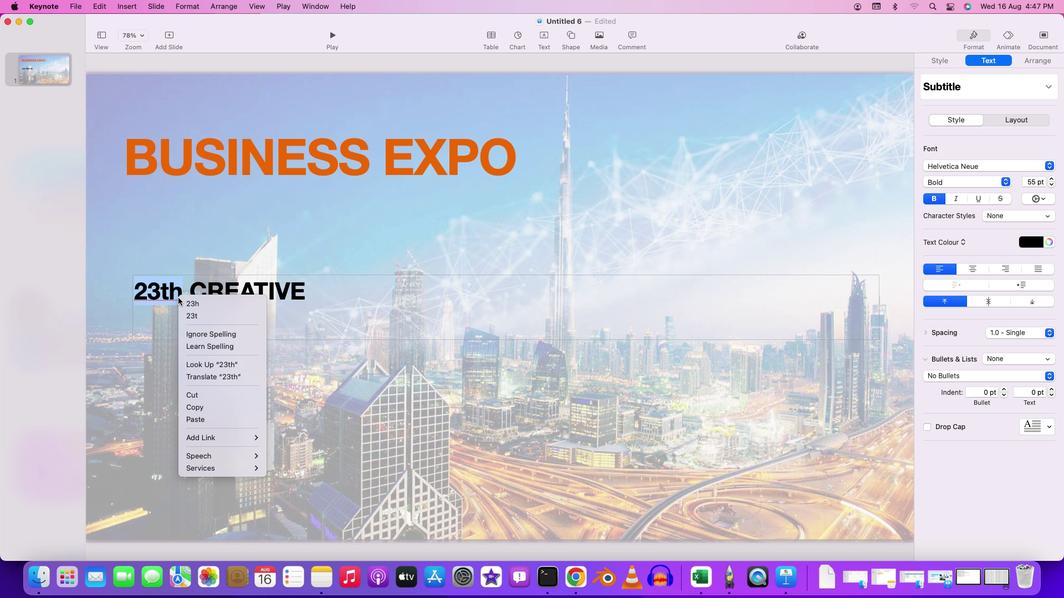 
Action: Mouse moved to (237, 368)
Screenshot: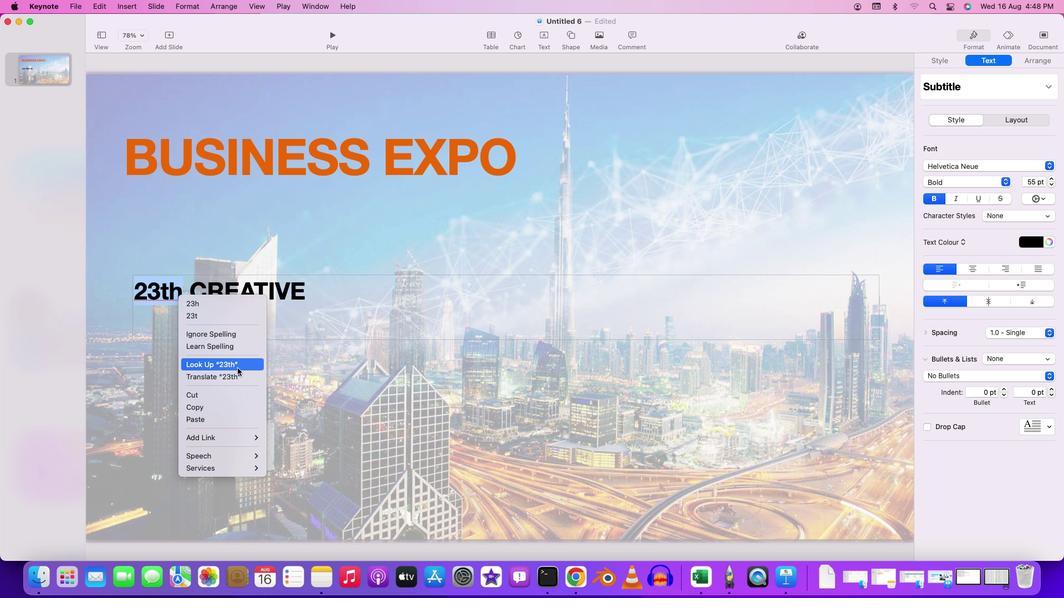 
Action: Mouse pressed left at (237, 368)
Screenshot: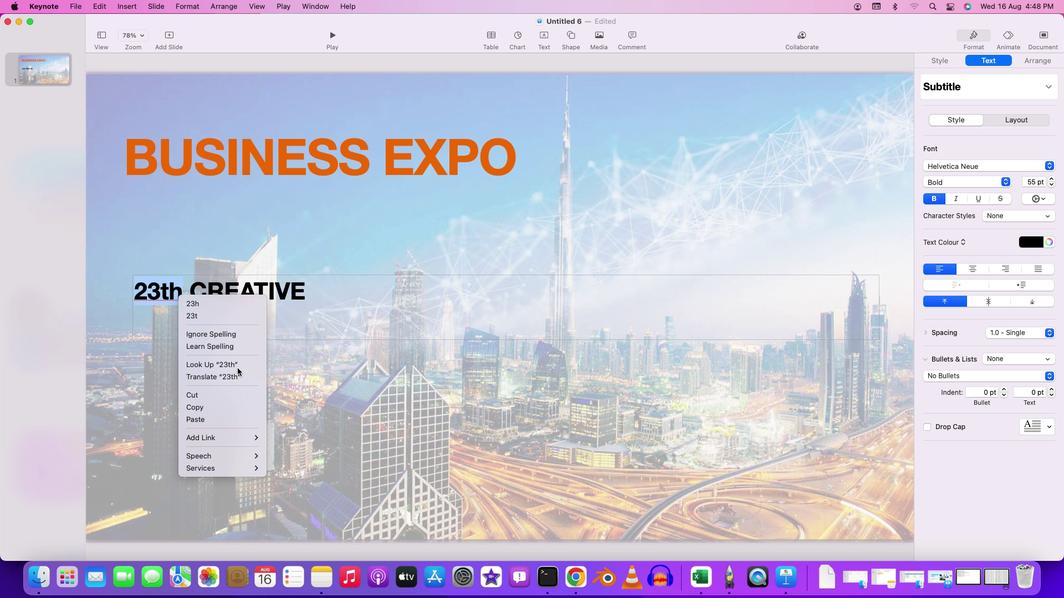 
Action: Mouse moved to (161, 211)
Screenshot: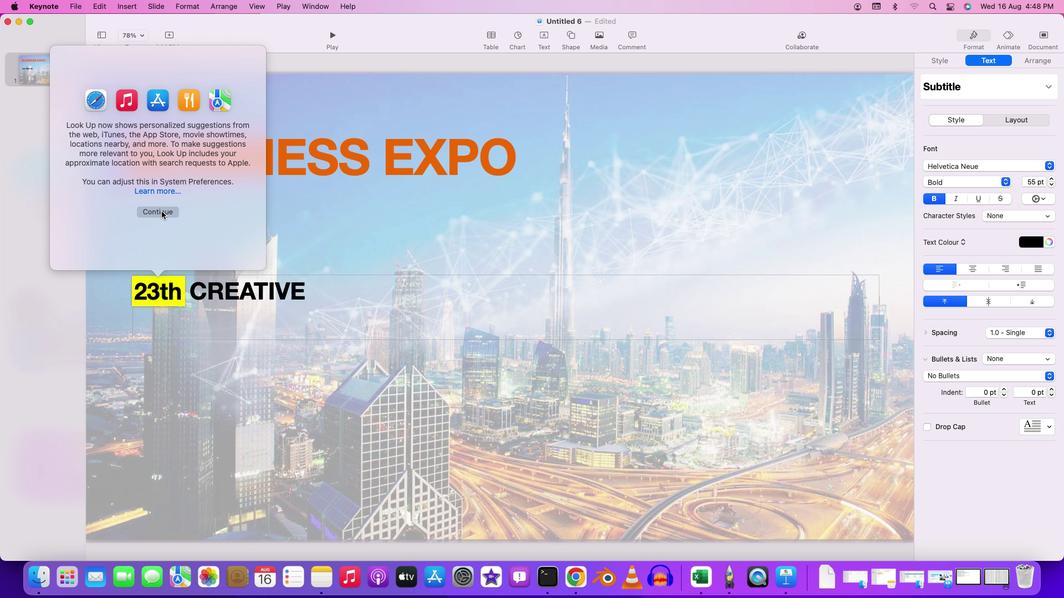 
Action: Mouse pressed left at (161, 211)
Screenshot: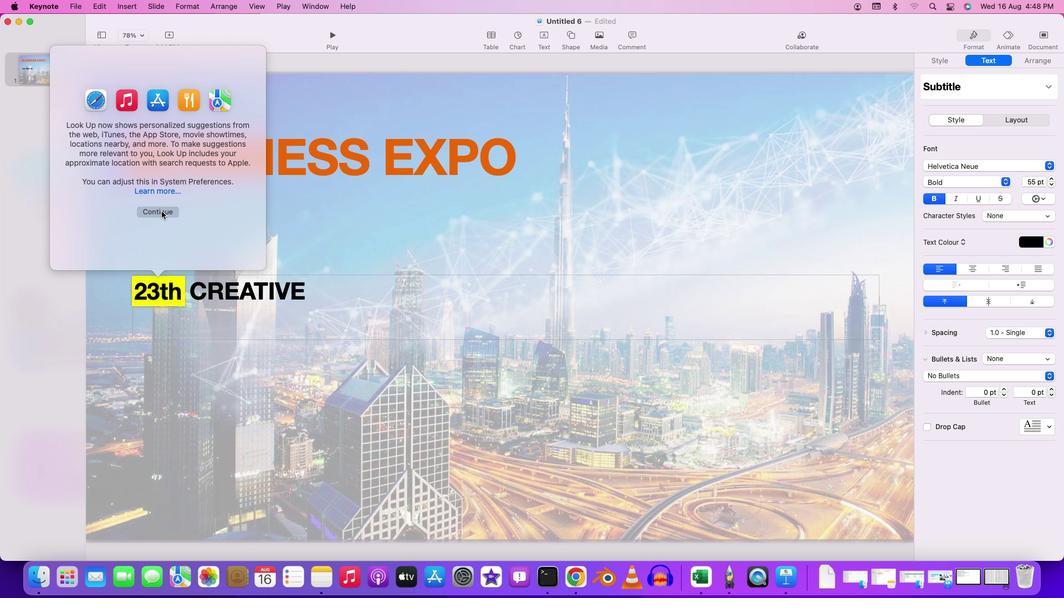 
Action: Mouse moved to (172, 300)
Screenshot: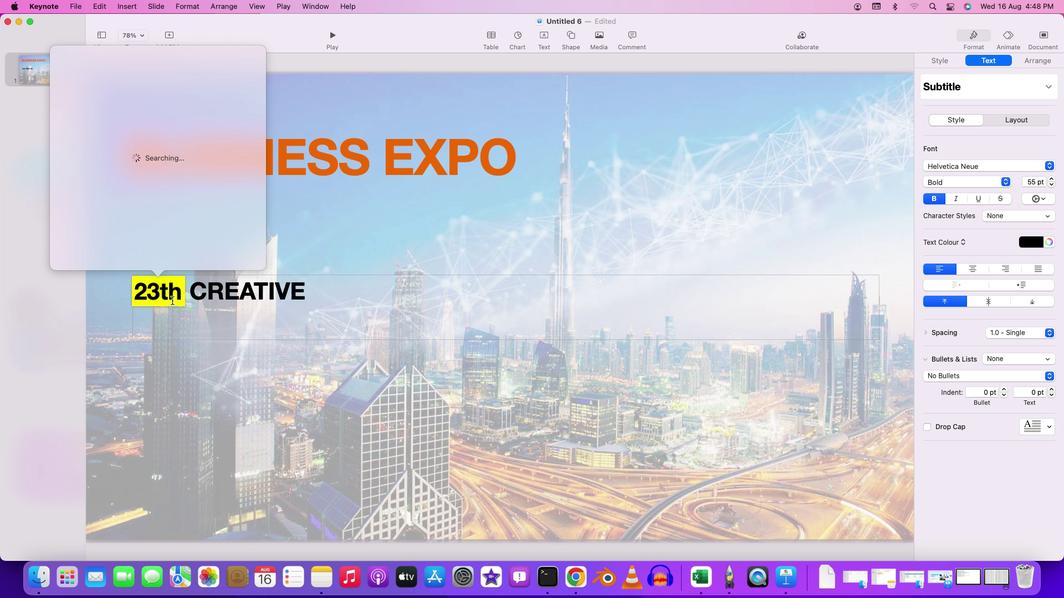 
Action: Mouse pressed left at (172, 300)
Screenshot: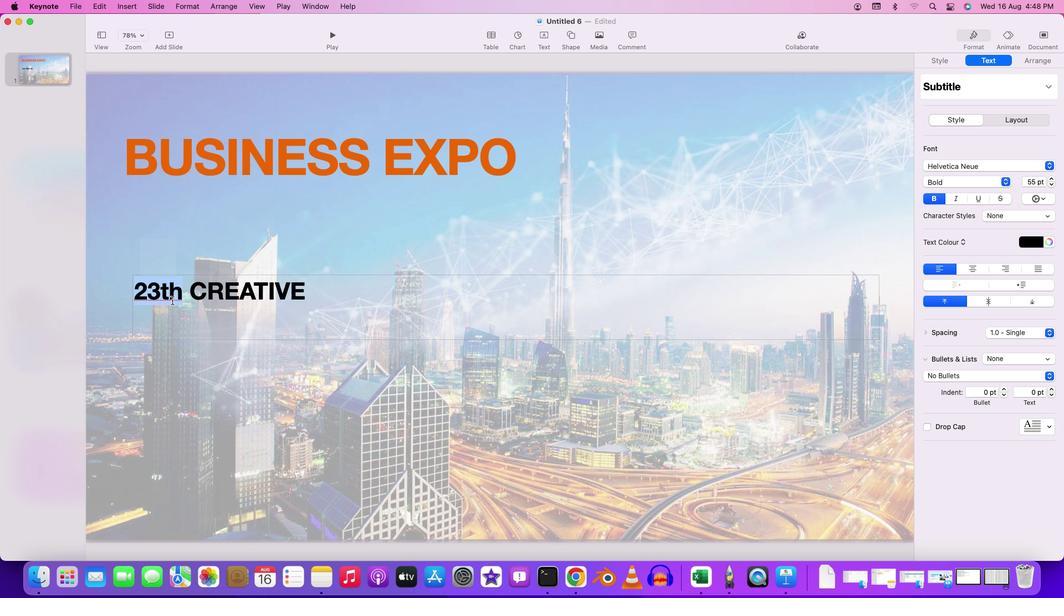 
Action: Mouse moved to (192, 301)
Screenshot: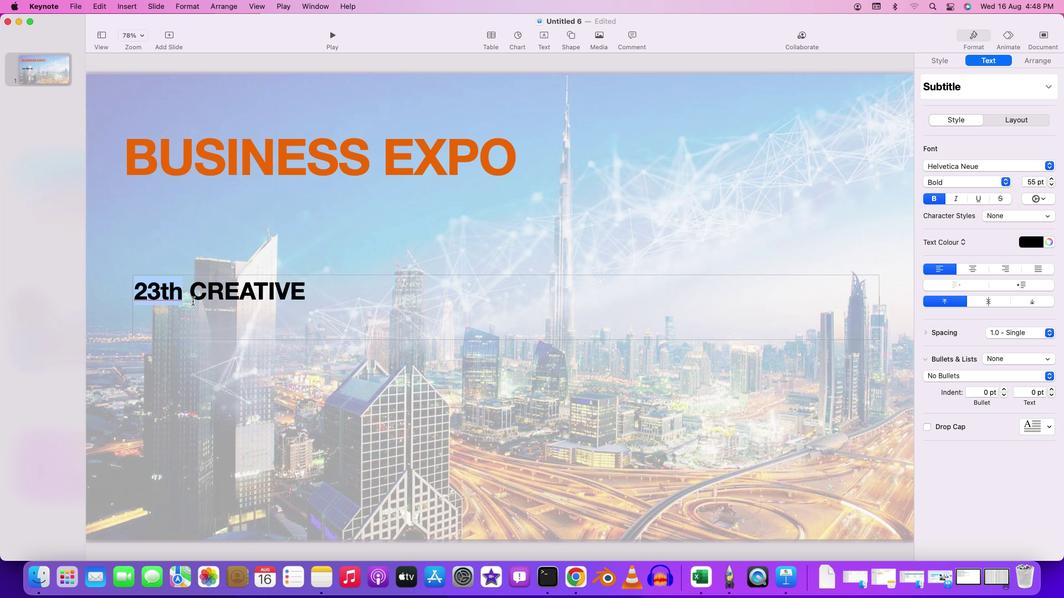 
Action: Mouse pressed left at (192, 301)
Screenshot: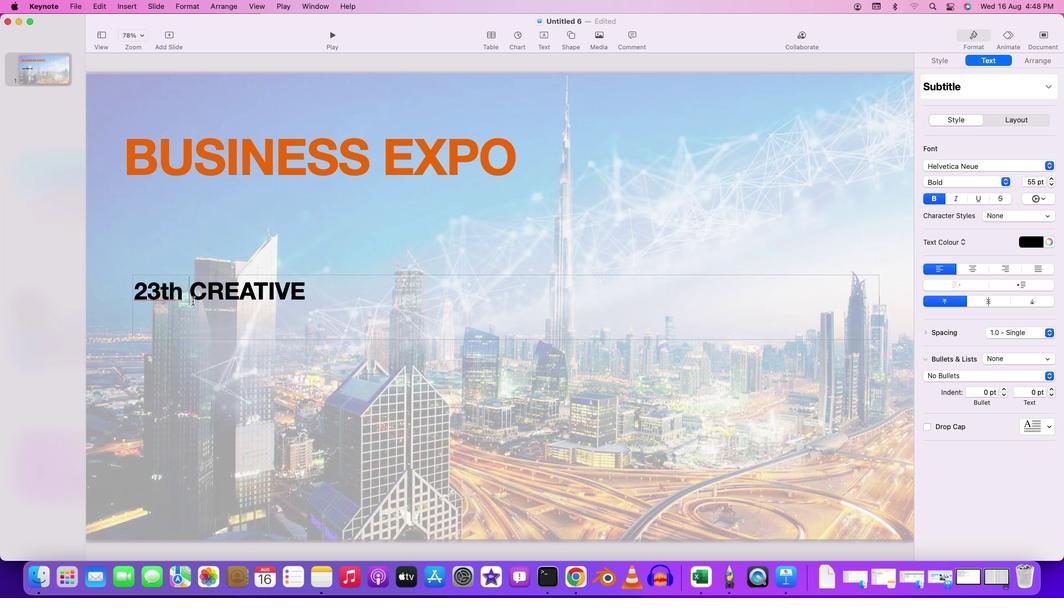 
Action: Mouse moved to (175, 298)
Screenshot: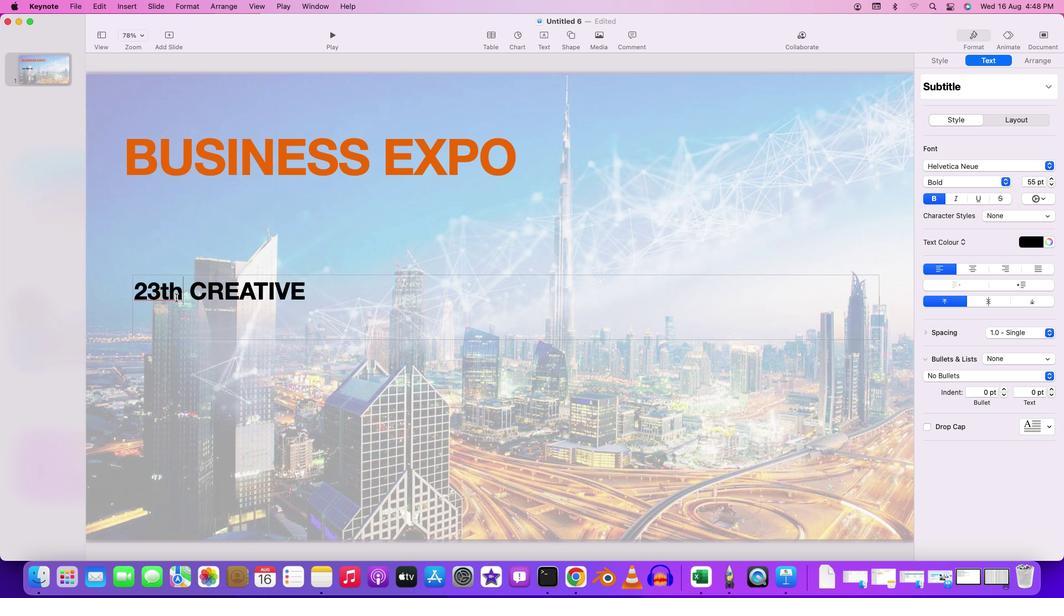 
Action: Mouse pressed left at (175, 298)
Screenshot: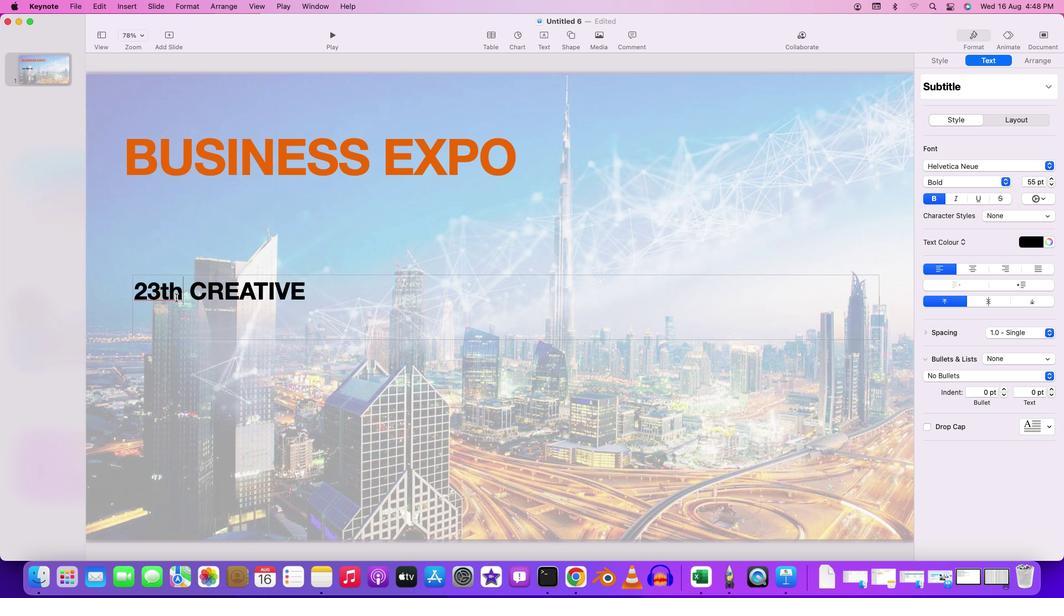 
Action: Mouse moved to (161, 295)
Screenshot: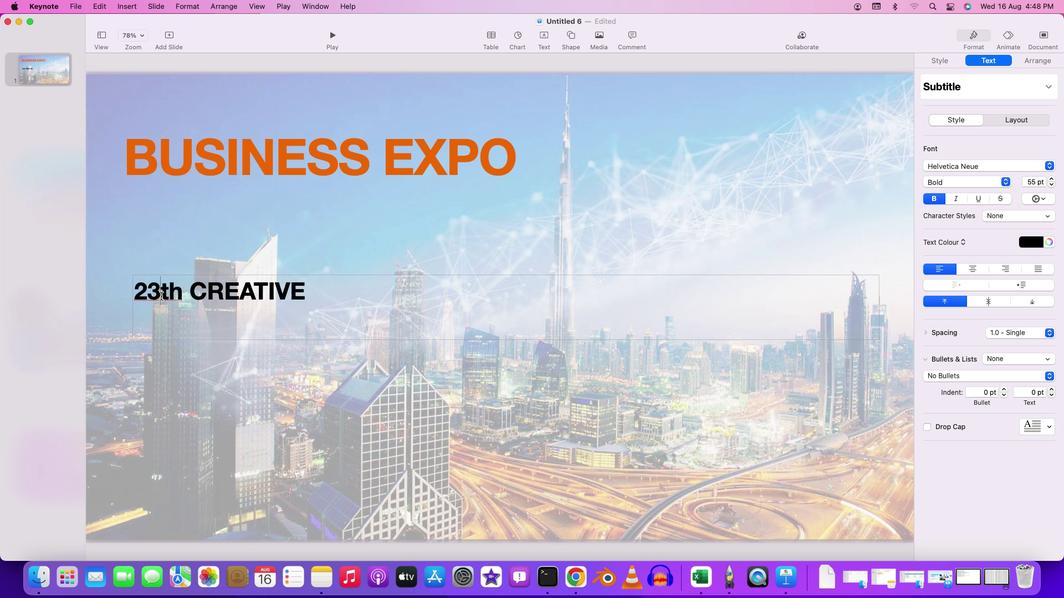 
Action: Mouse pressed left at (161, 295)
Screenshot: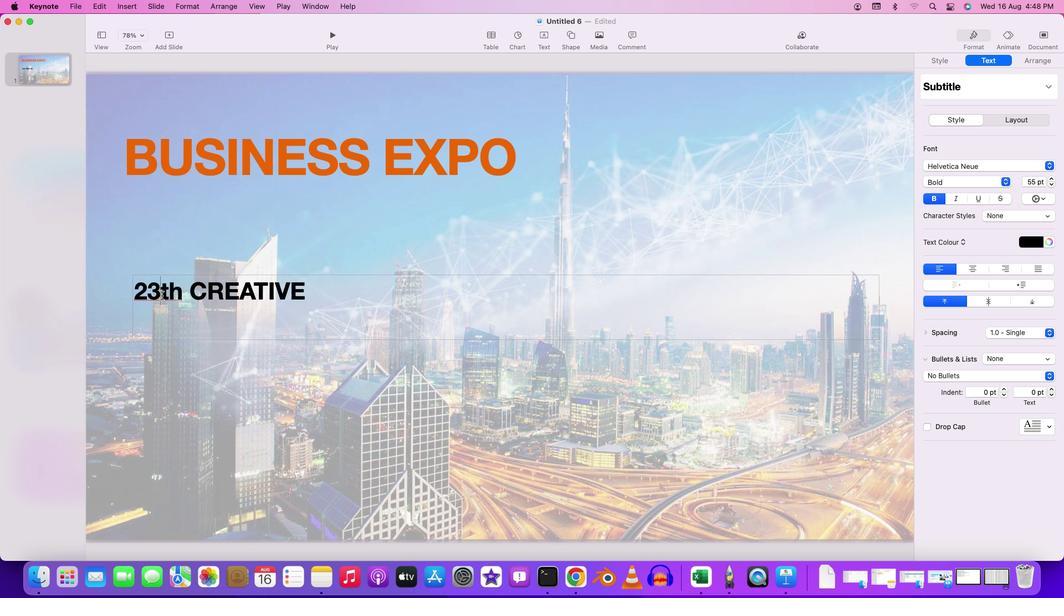 
Action: Mouse moved to (172, 299)
Screenshot: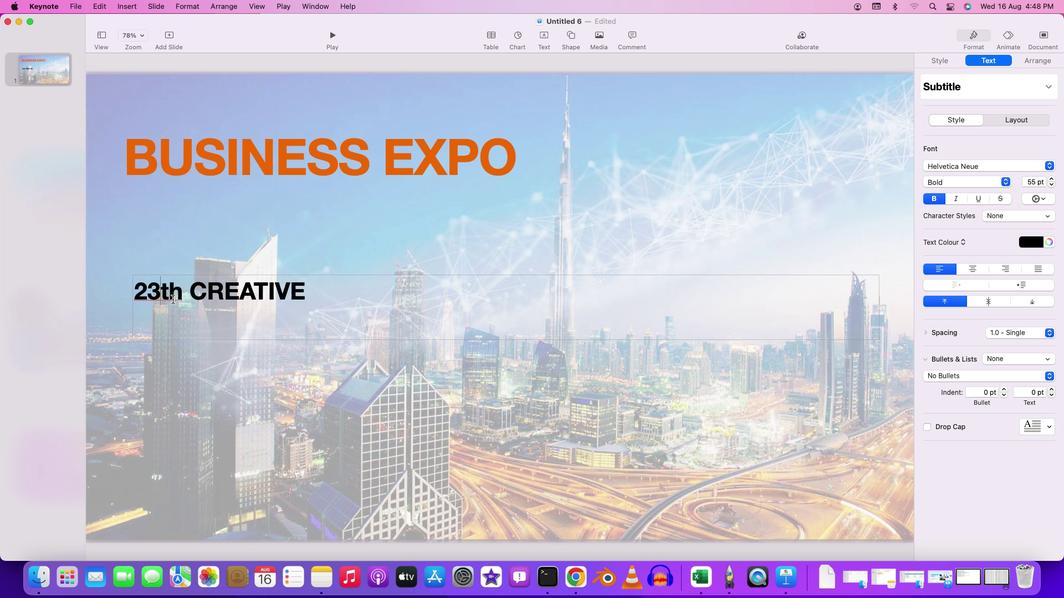
Action: Key pressed Key.space
Screenshot: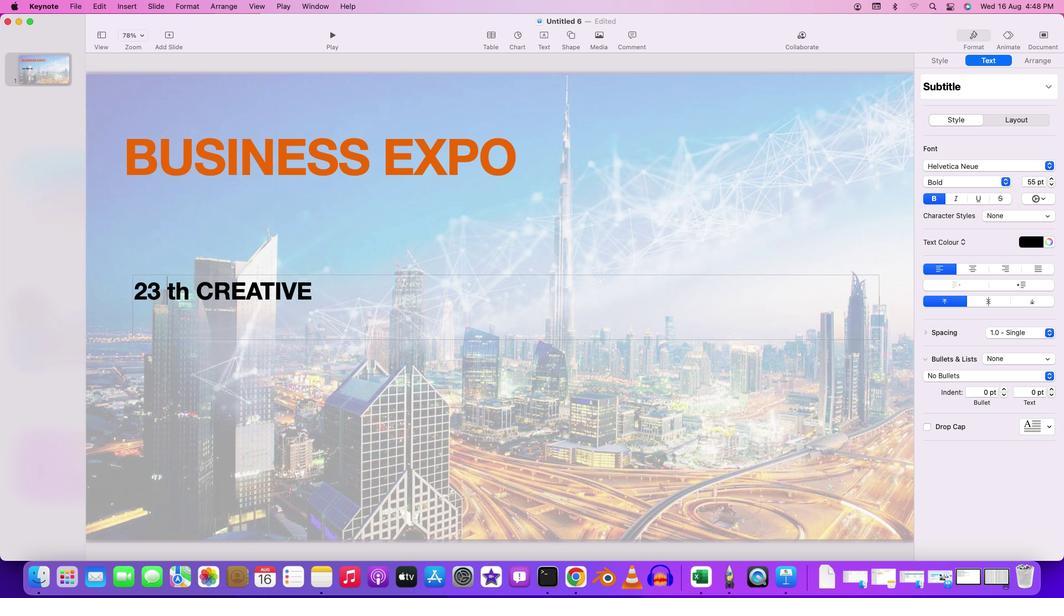 
Action: Mouse moved to (203, 281)
Screenshot: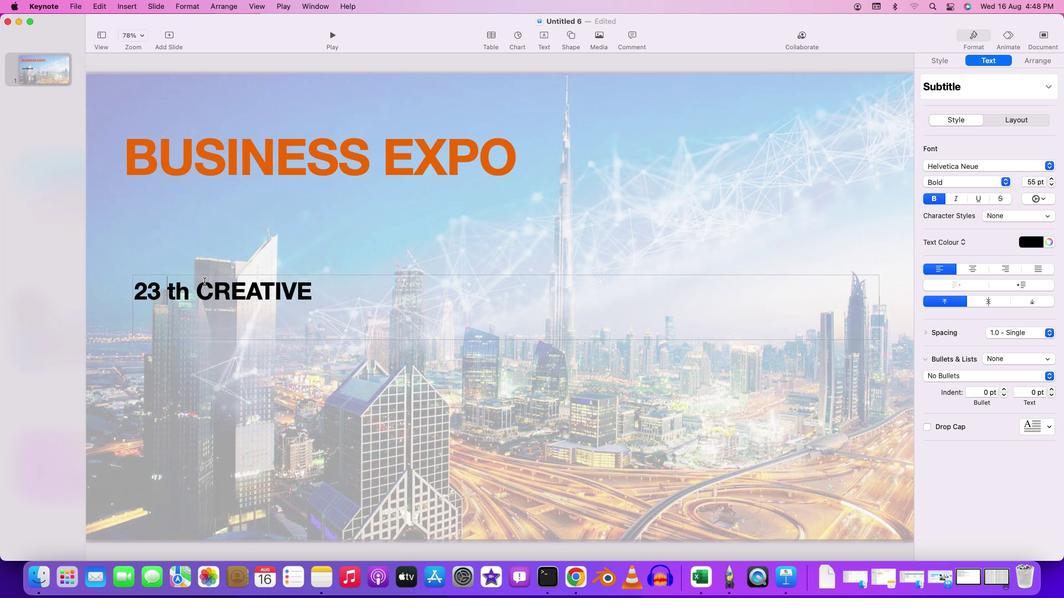 
Action: Key pressed Key.backspace
Screenshot: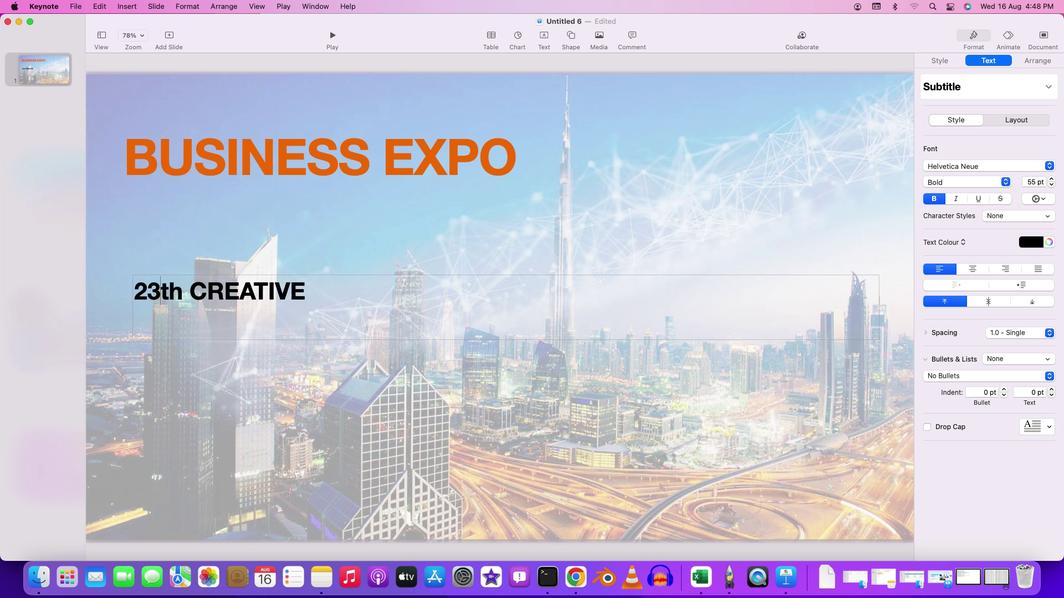 
Action: Mouse moved to (196, 287)
Screenshot: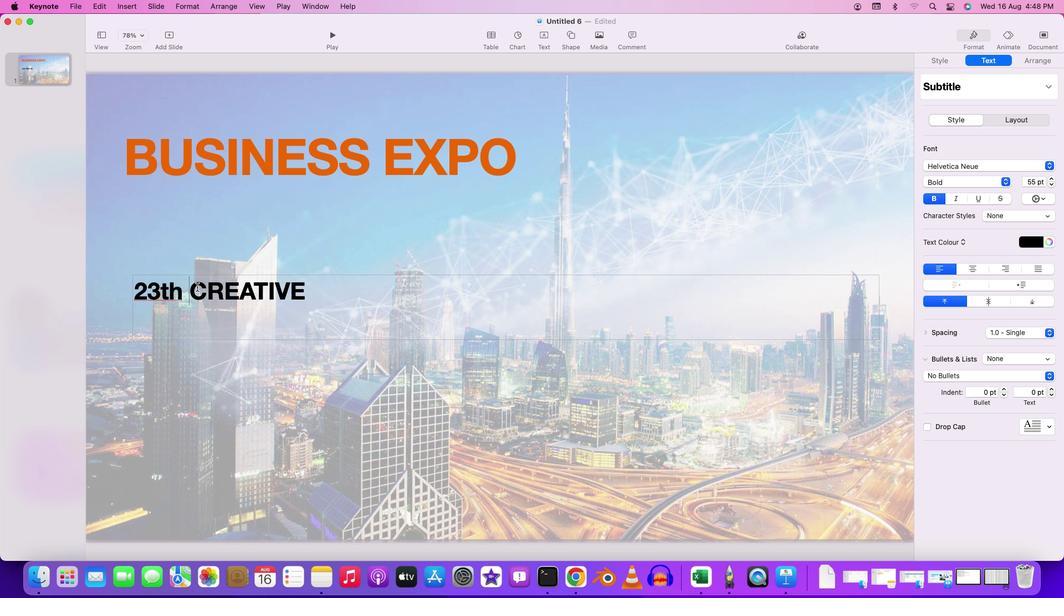 
Action: Mouse pressed left at (196, 287)
Screenshot: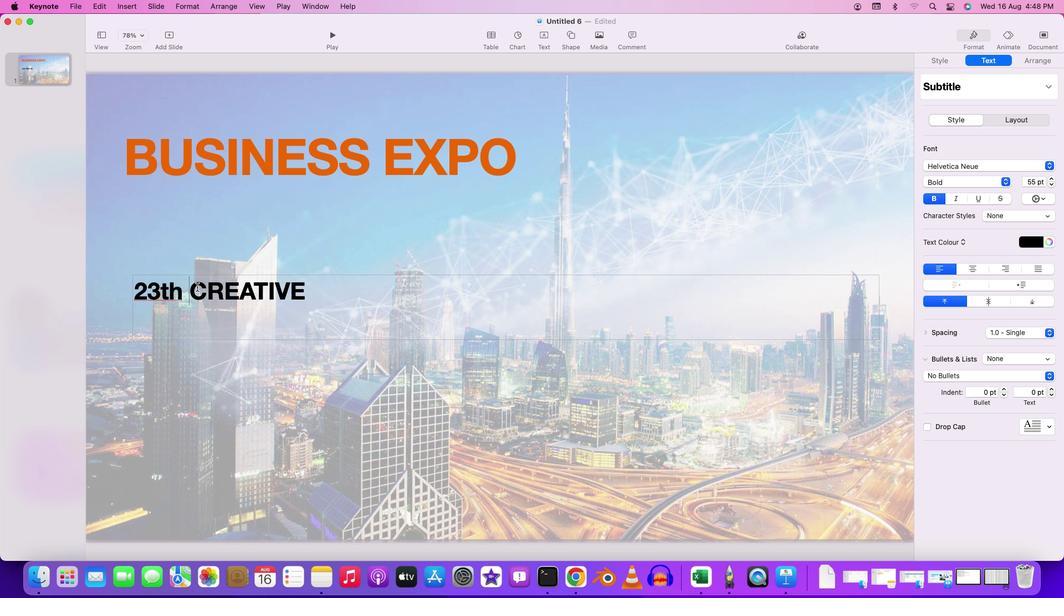 
Action: Mouse moved to (308, 294)
Screenshot: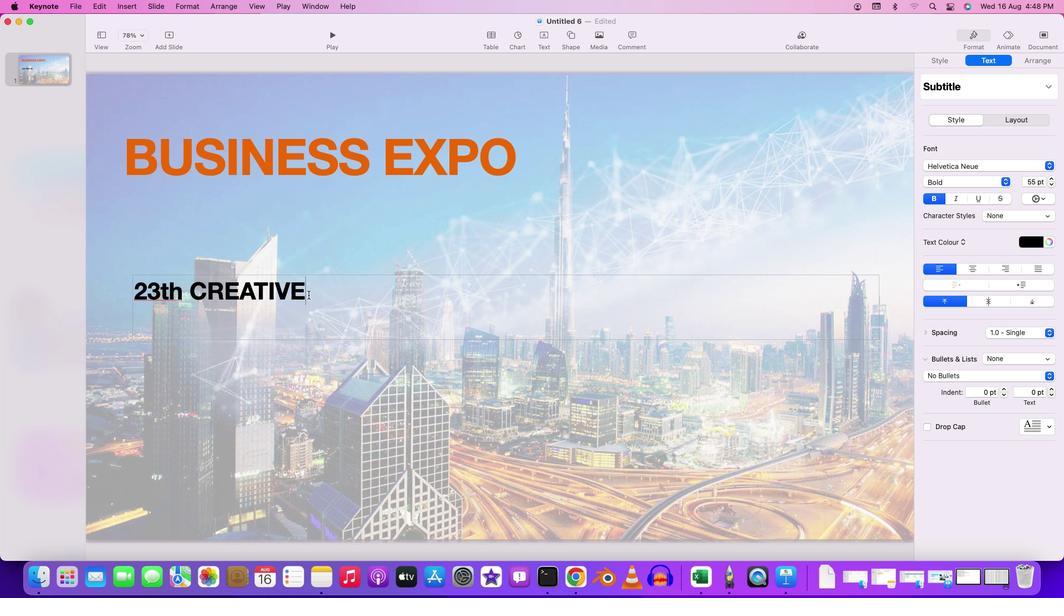 
Action: Mouse pressed left at (308, 294)
Screenshot: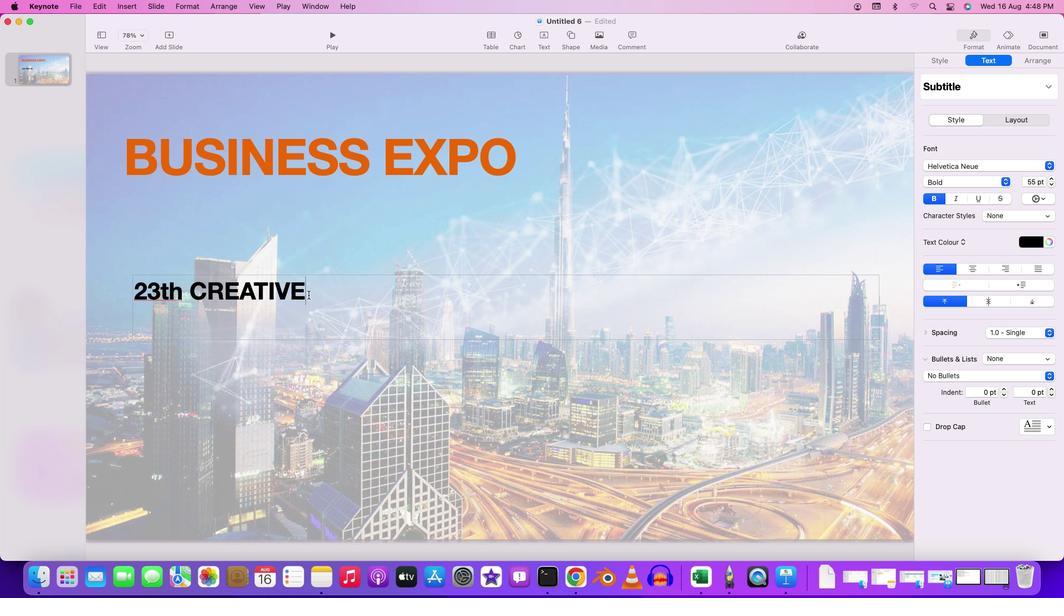 
Action: Mouse moved to (305, 290)
Screenshot: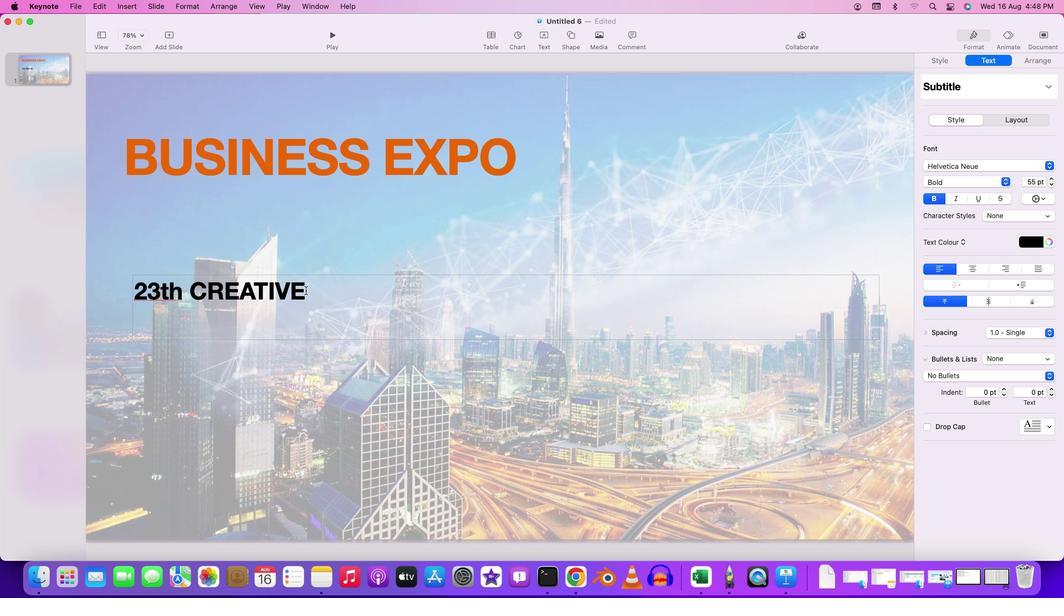 
Action: Mouse pressed left at (305, 290)
Screenshot: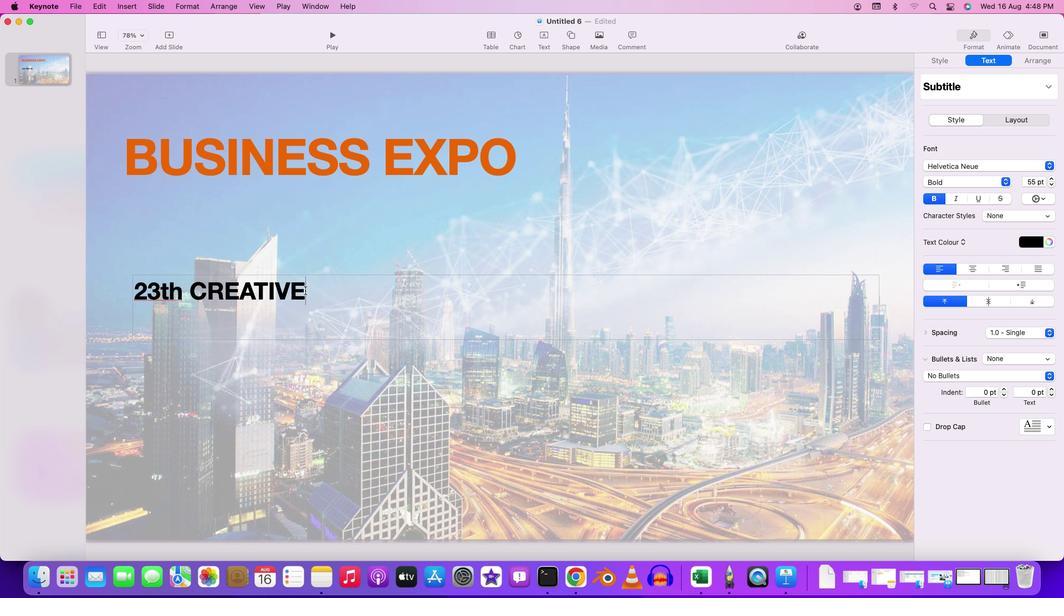 
Action: Mouse moved to (1006, 164)
Screenshot: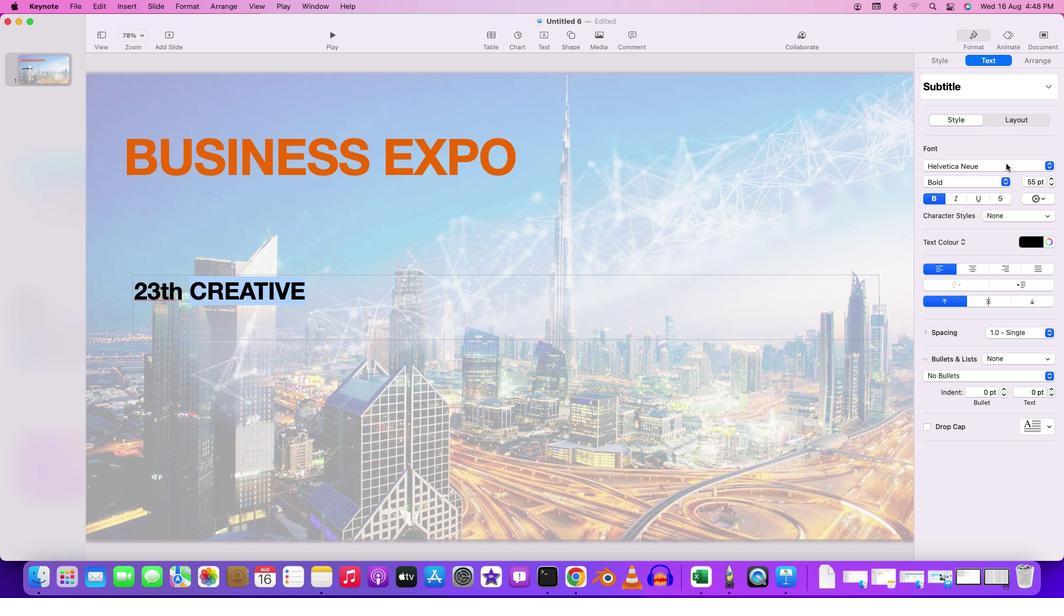 
Action: Mouse pressed left at (1006, 164)
Screenshot: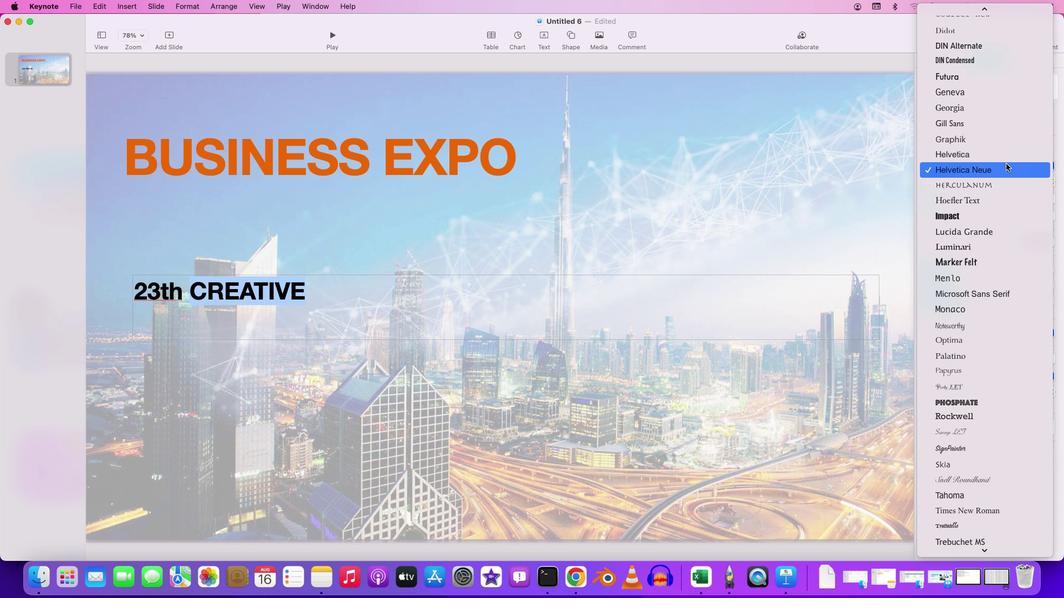 
Action: Mouse moved to (994, 259)
Screenshot: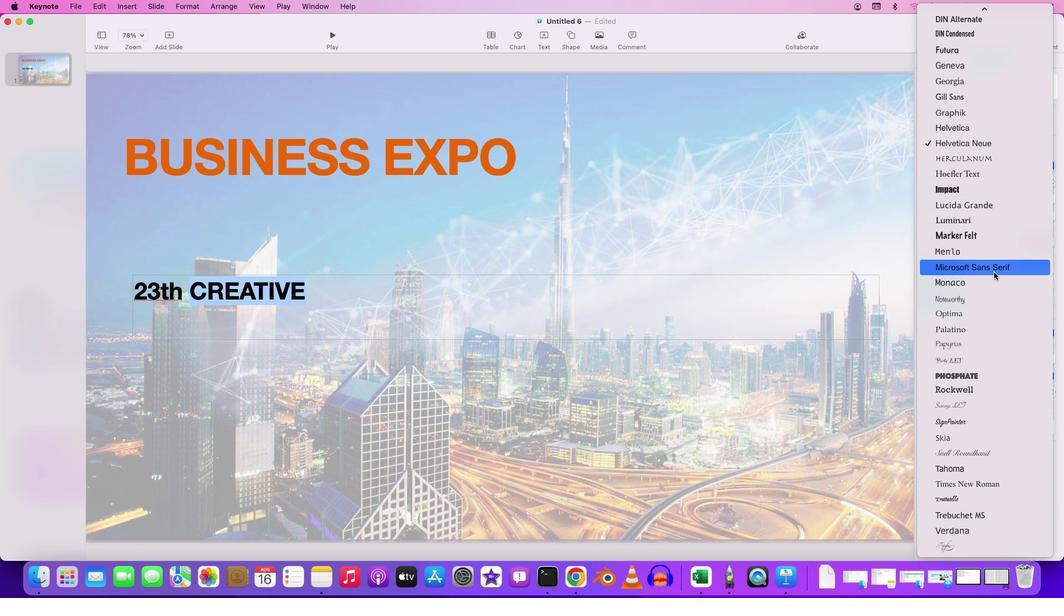 
Action: Mouse scrolled (994, 259) with delta (0, 0)
Screenshot: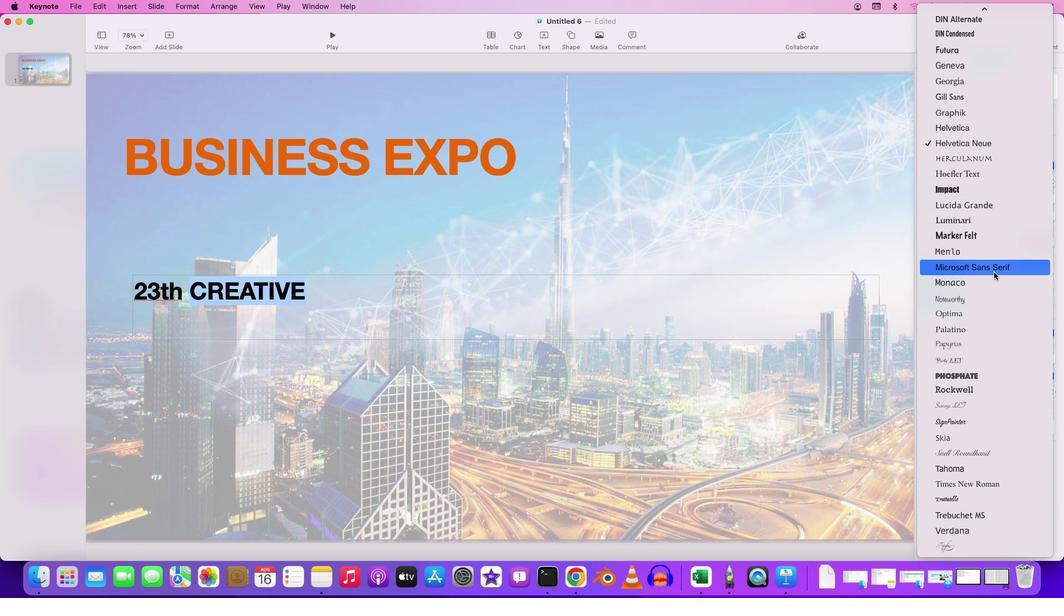 
Action: Mouse moved to (994, 262)
Screenshot: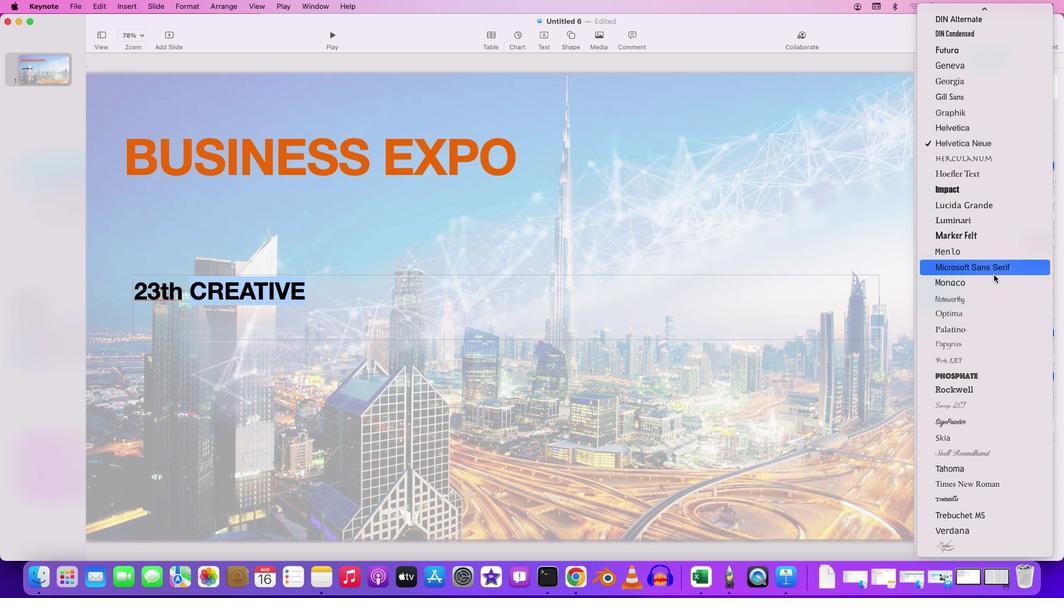 
Action: Mouse scrolled (994, 262) with delta (0, 0)
Screenshot: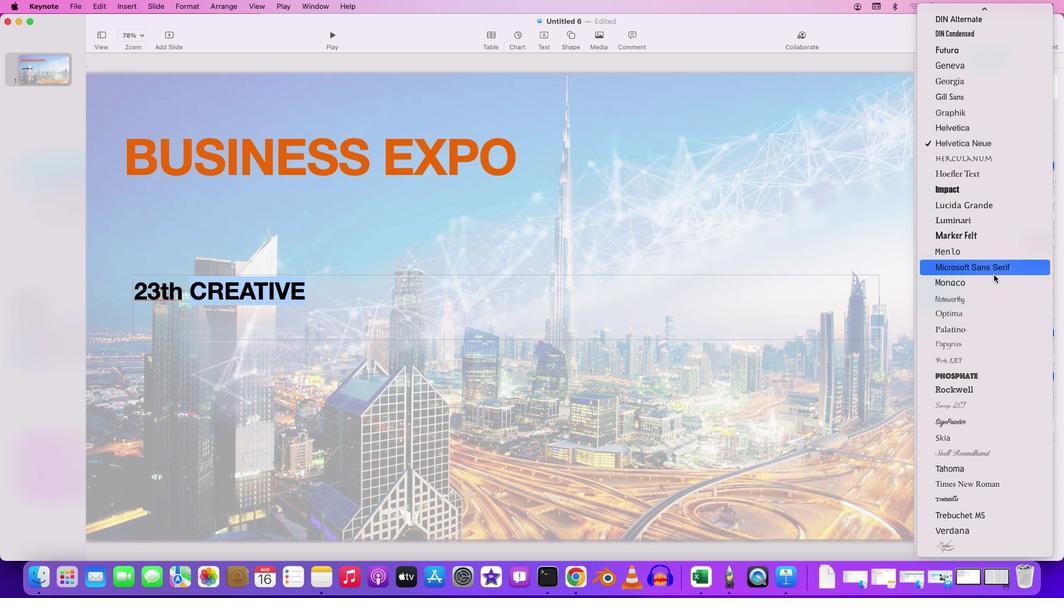 
Action: Mouse moved to (994, 264)
Screenshot: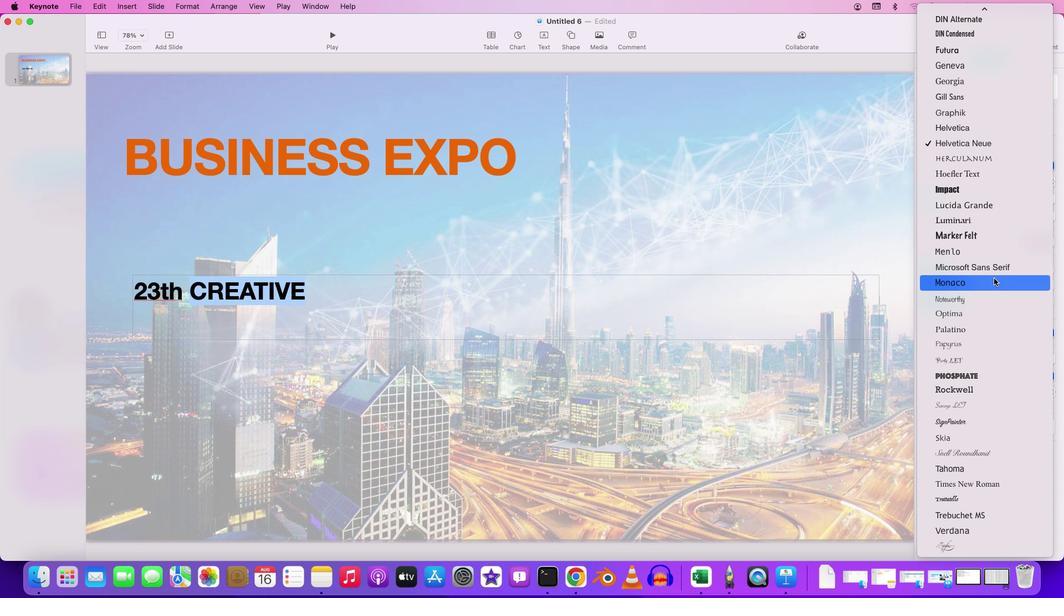 
Action: Mouse scrolled (994, 264) with delta (0, -1)
Screenshot: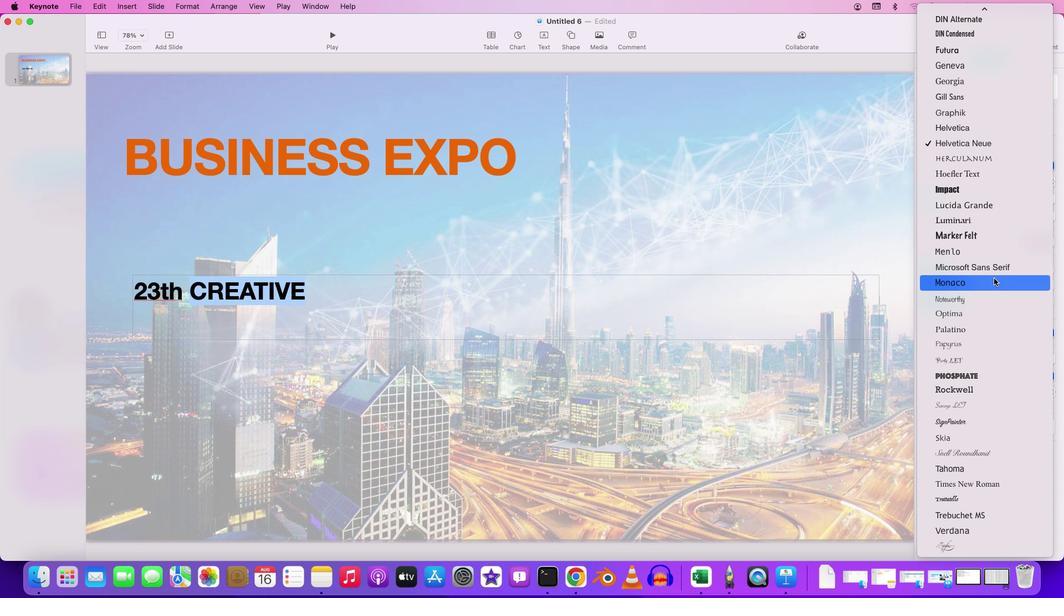 
Action: Mouse moved to (991, 284)
Screenshot: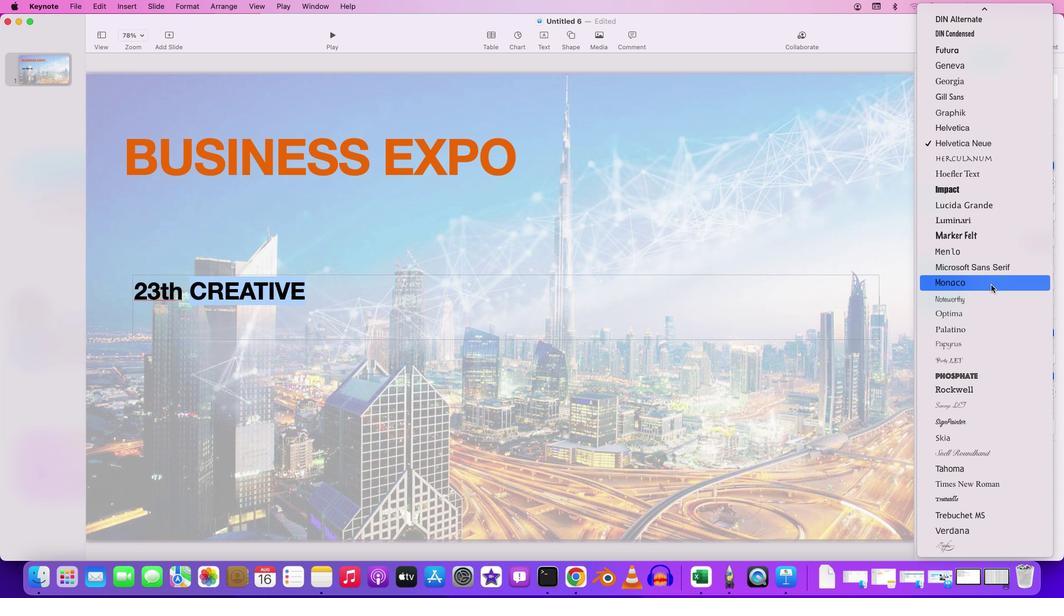 
Action: Mouse scrolled (991, 284) with delta (0, 0)
Screenshot: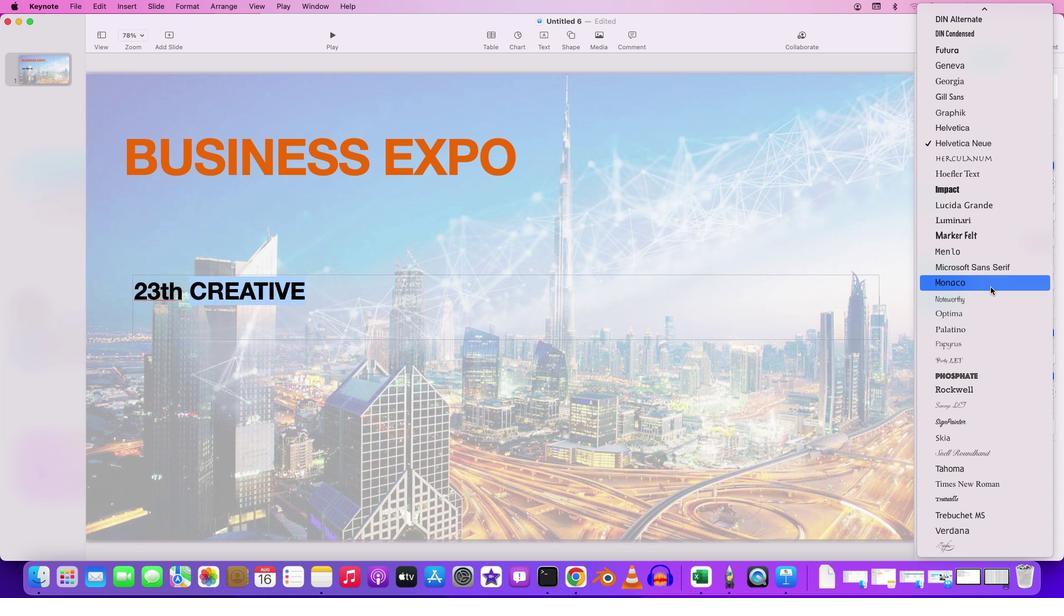 
Action: Mouse moved to (991, 284)
Screenshot: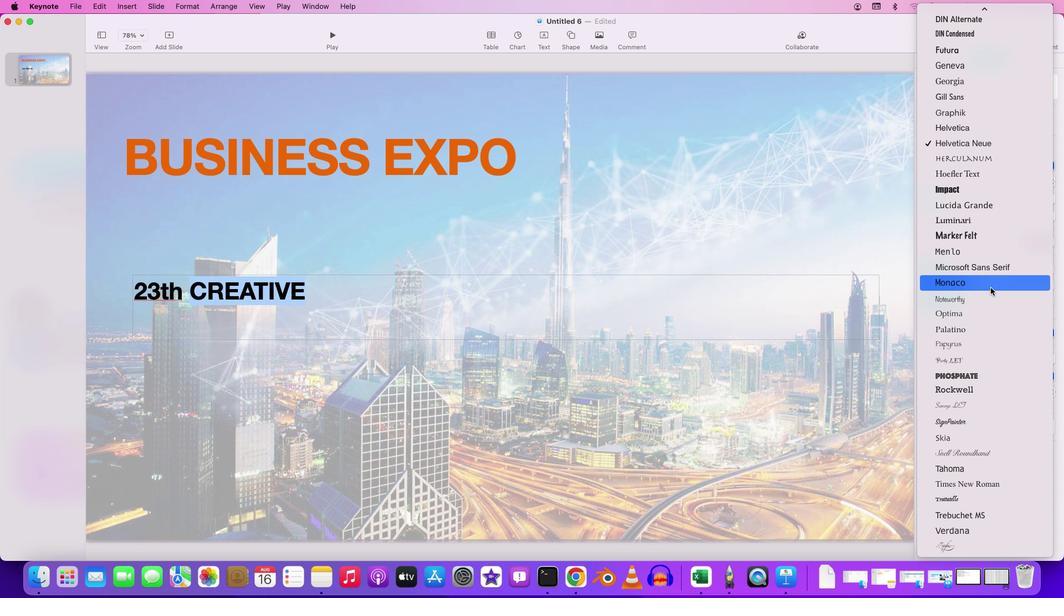 
Action: Mouse scrolled (991, 284) with delta (0, 0)
Screenshot: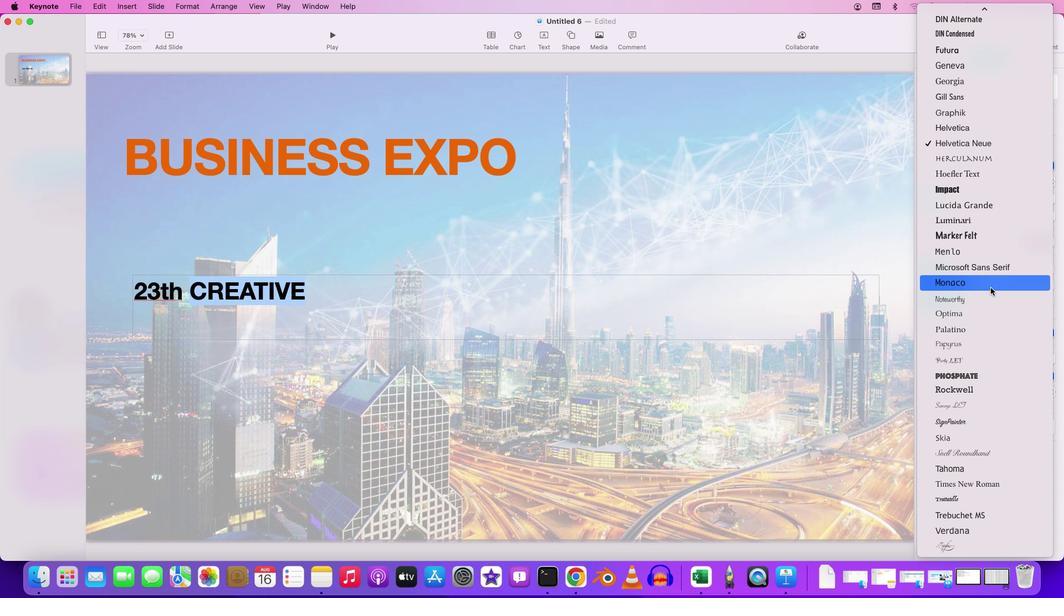 
Action: Mouse moved to (991, 284)
Screenshot: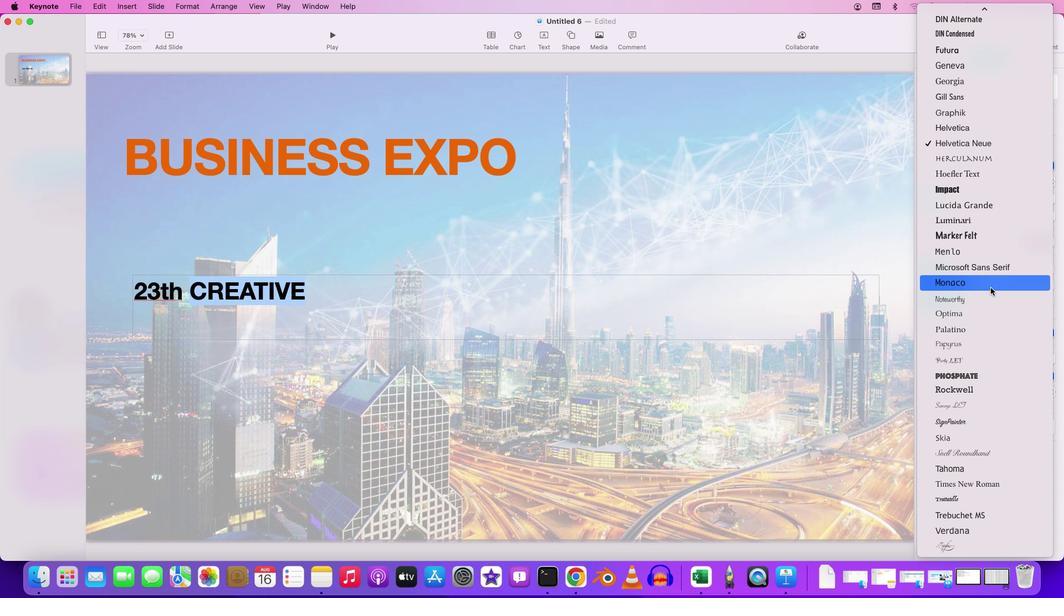 
Action: Mouse scrolled (991, 284) with delta (0, -1)
Screenshot: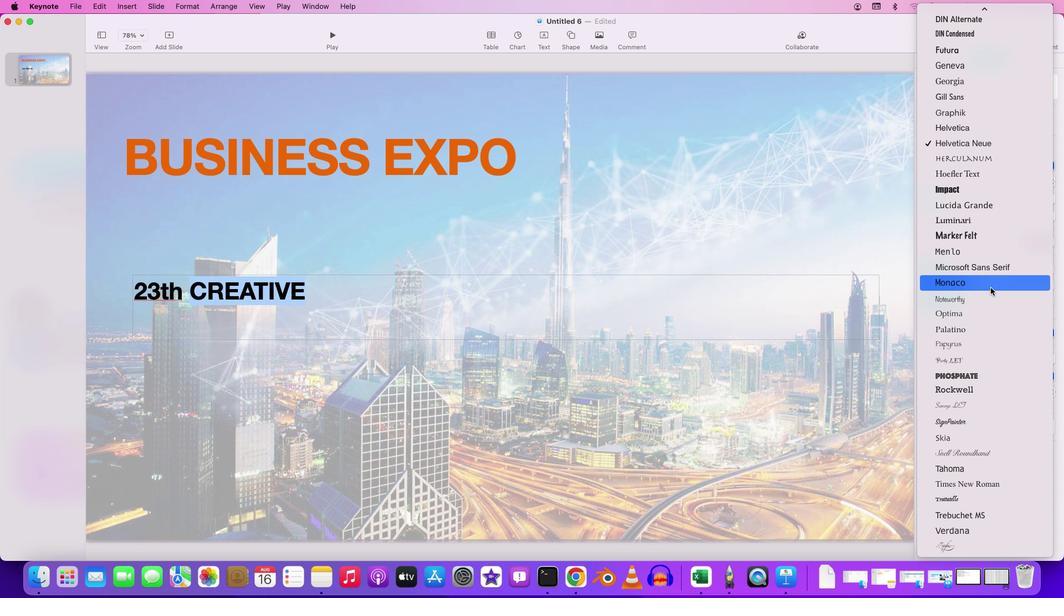 
Action: Mouse moved to (985, 325)
Screenshot: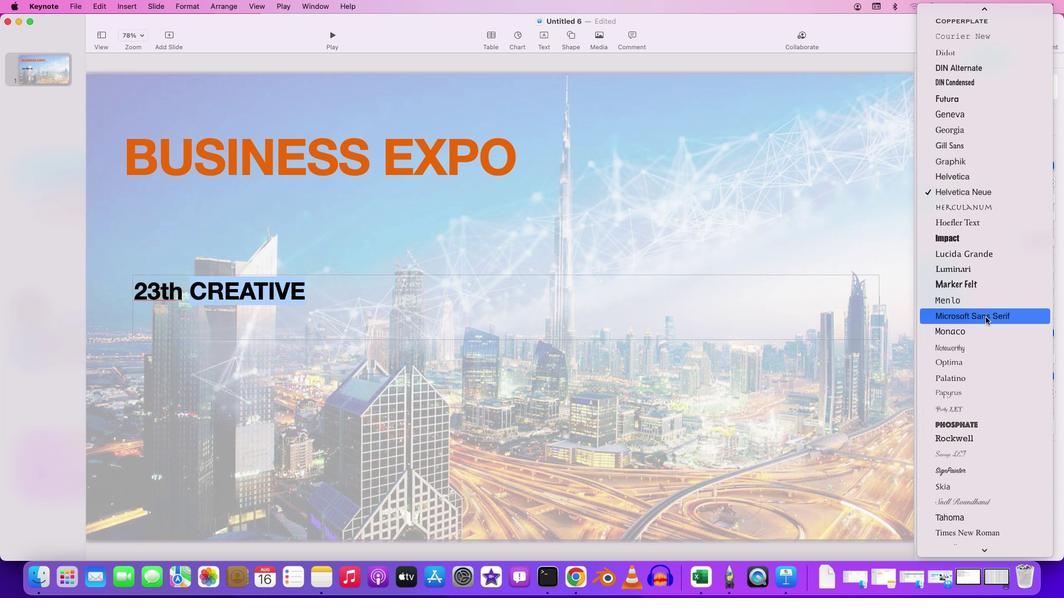 
Action: Mouse scrolled (985, 325) with delta (0, 0)
Screenshot: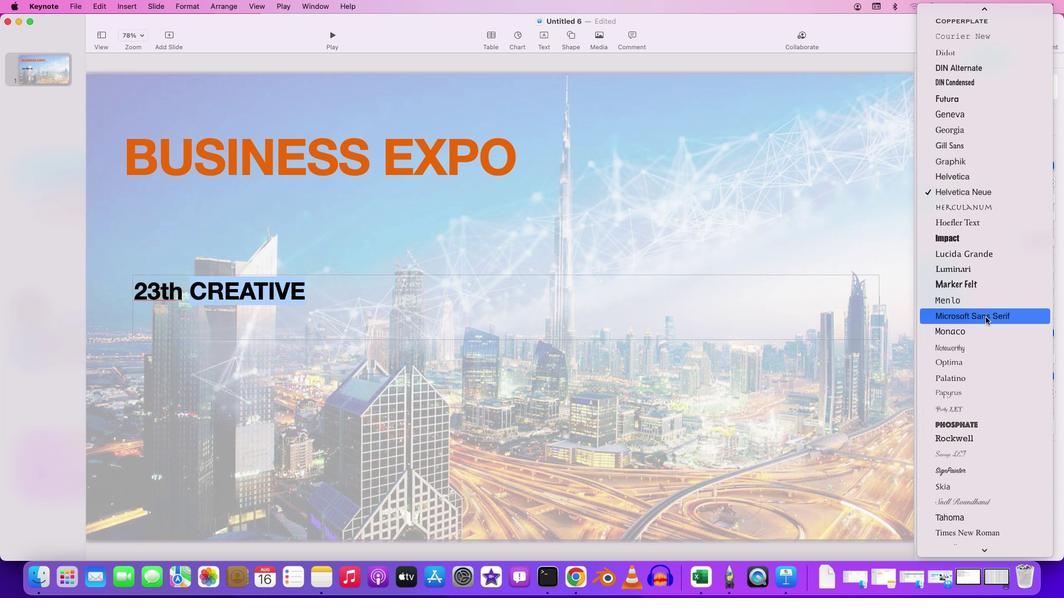 
Action: Mouse moved to (986, 323)
Screenshot: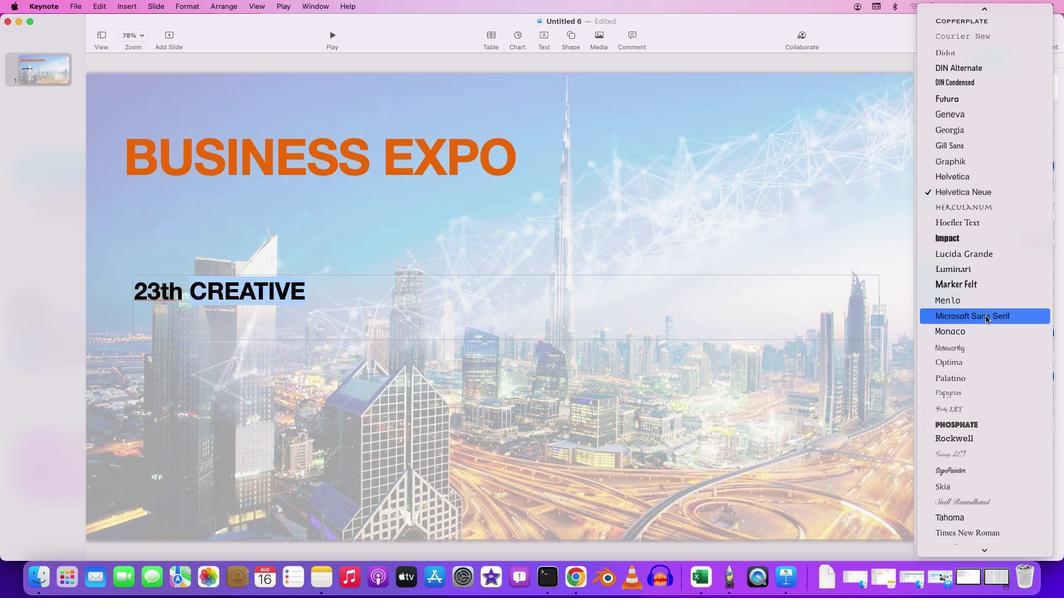 
Action: Mouse scrolled (986, 323) with delta (0, 0)
Screenshot: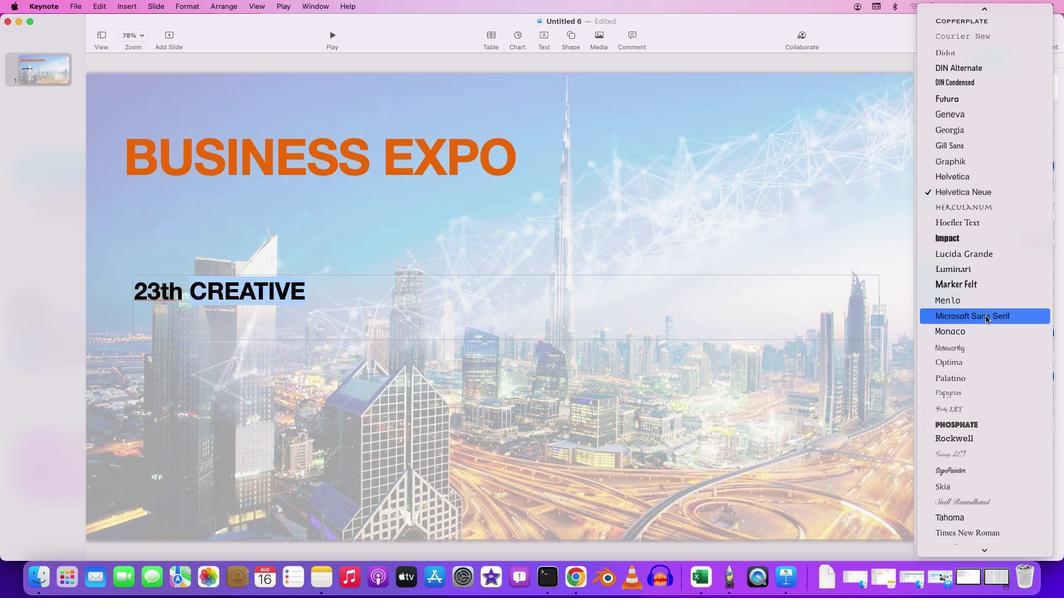 
Action: Mouse moved to (986, 319)
Screenshot: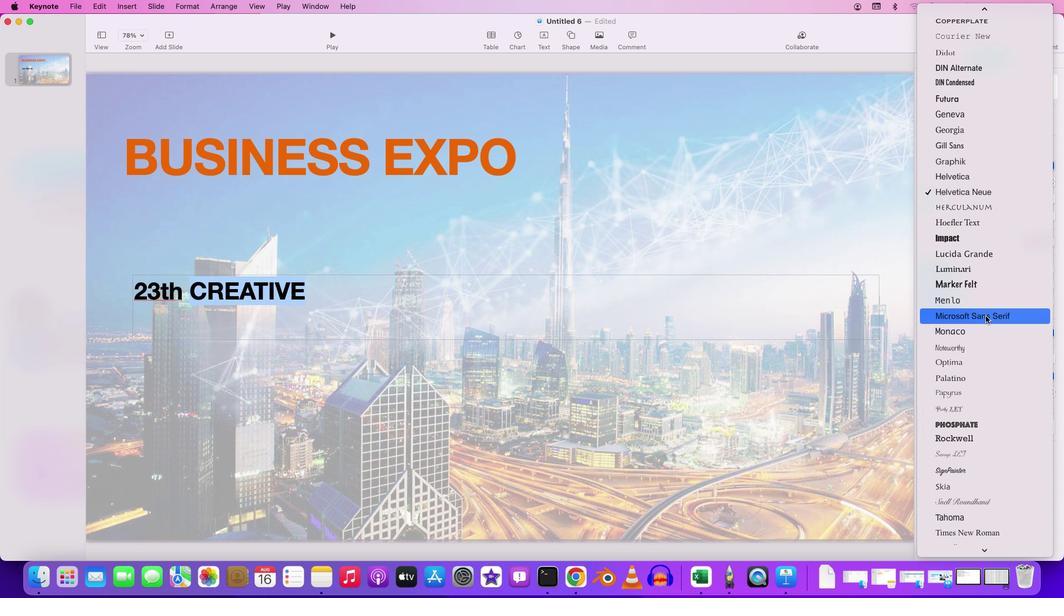 
Action: Mouse scrolled (986, 319) with delta (0, 1)
Screenshot: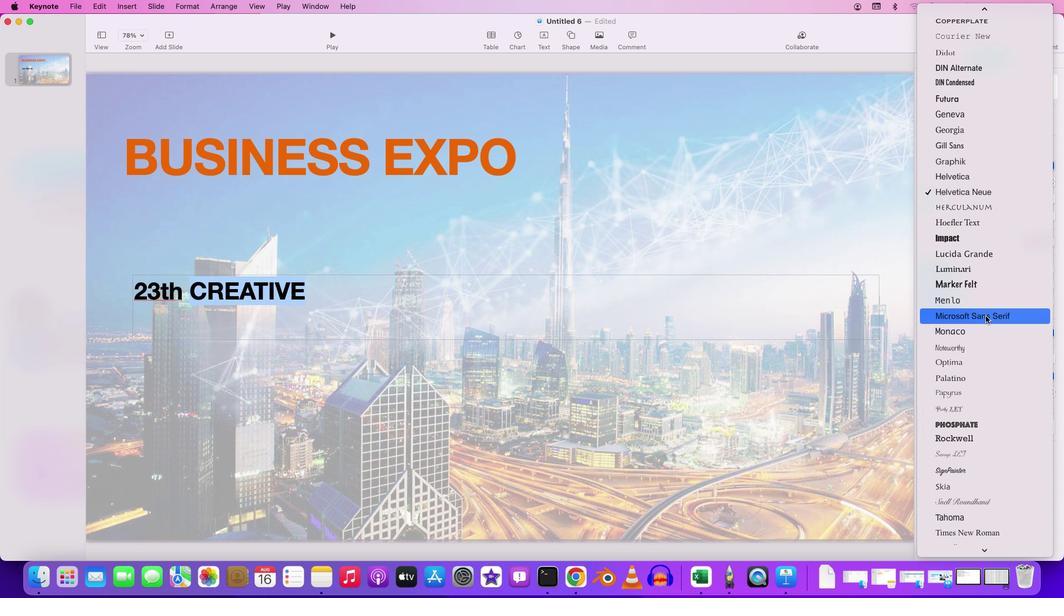 
Action: Mouse moved to (985, 316)
Screenshot: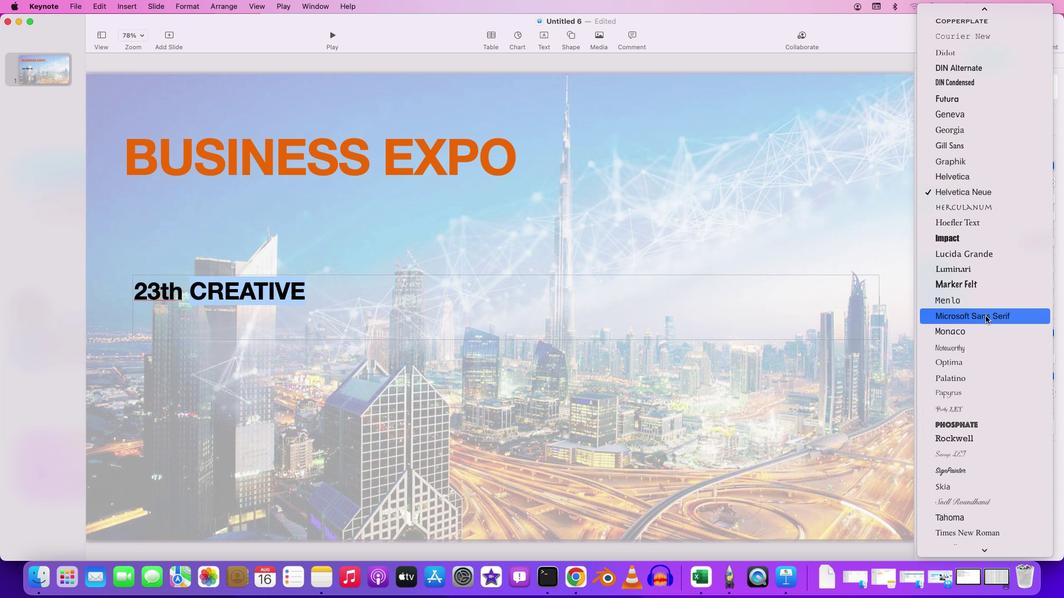 
Action: Mouse scrolled (985, 316) with delta (0, 0)
Screenshot: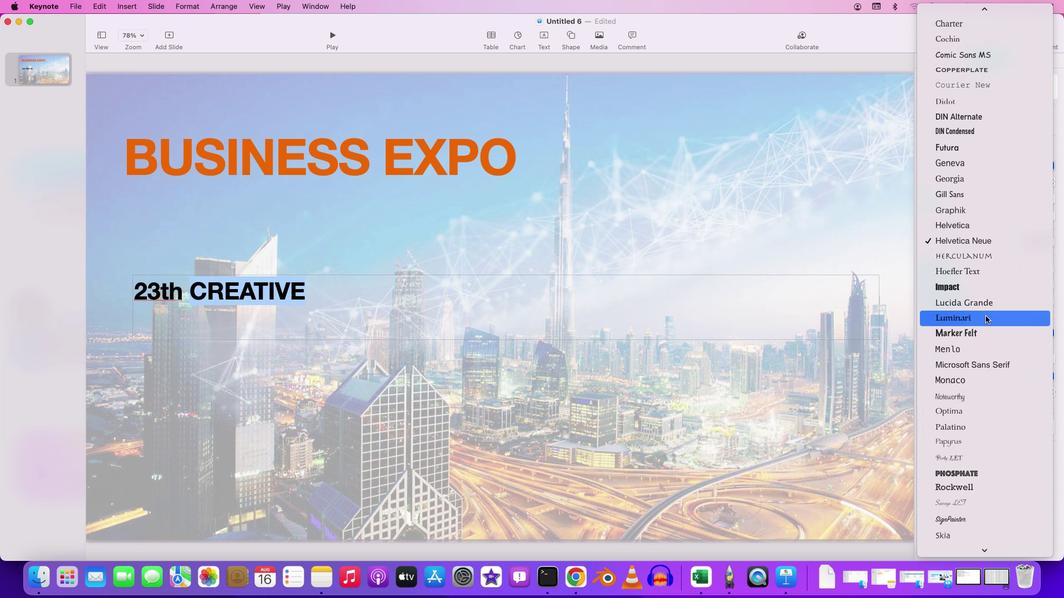 
Action: Mouse scrolled (985, 316) with delta (0, 0)
Screenshot: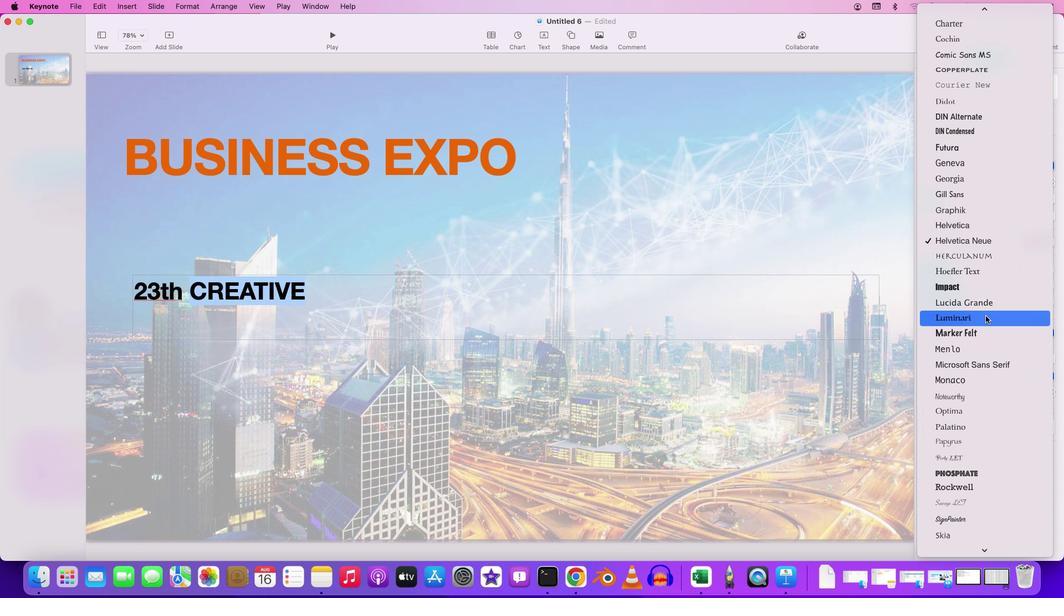 
Action: Mouse scrolled (985, 316) with delta (0, 1)
Screenshot: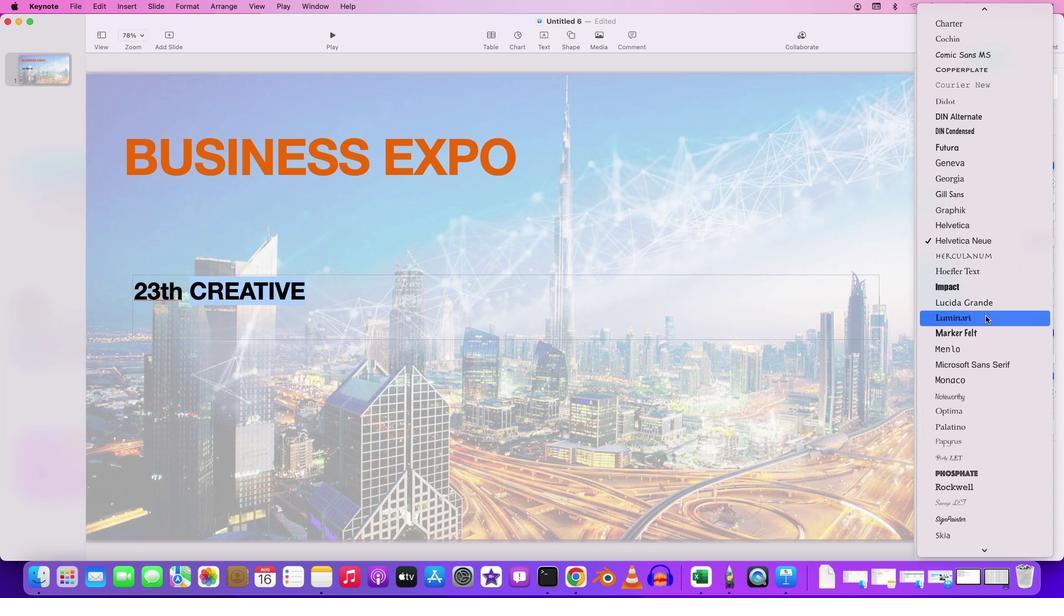 
Action: Mouse moved to (985, 315)
Screenshot: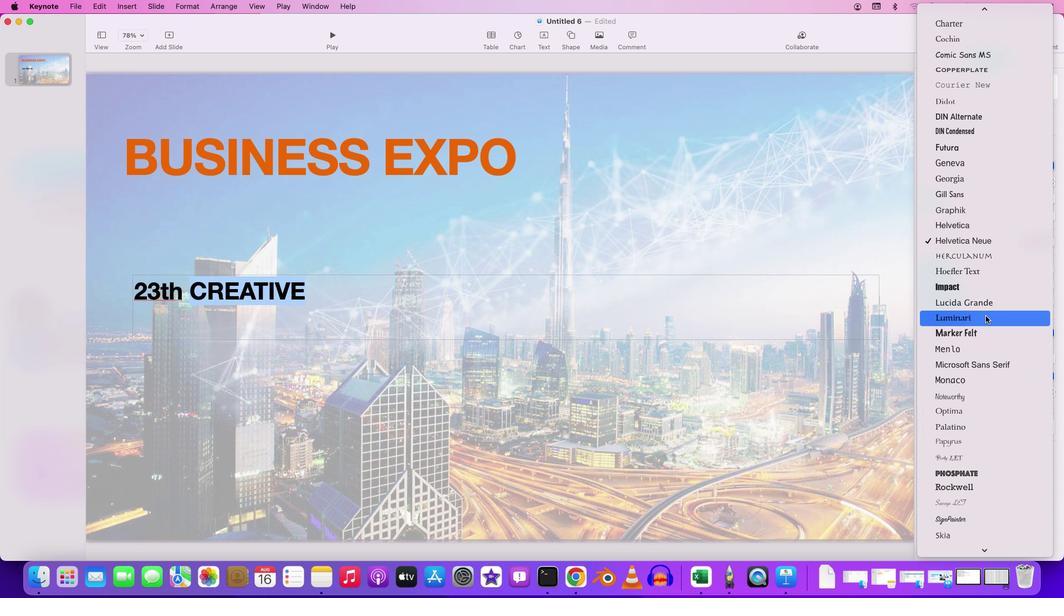 
Action: Mouse scrolled (985, 315) with delta (0, 0)
Screenshot: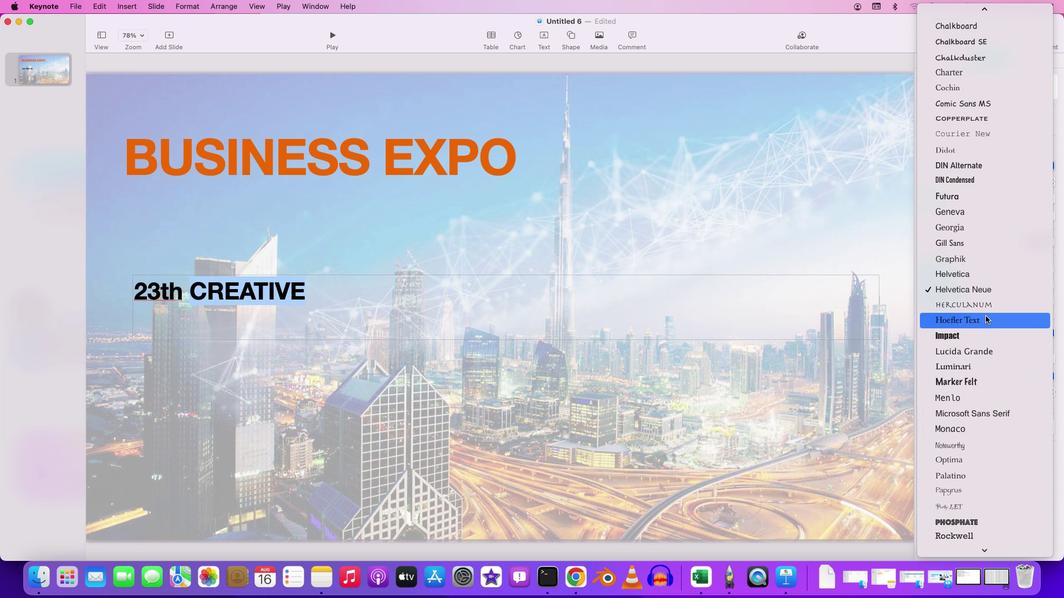 
Action: Mouse scrolled (985, 315) with delta (0, 0)
Screenshot: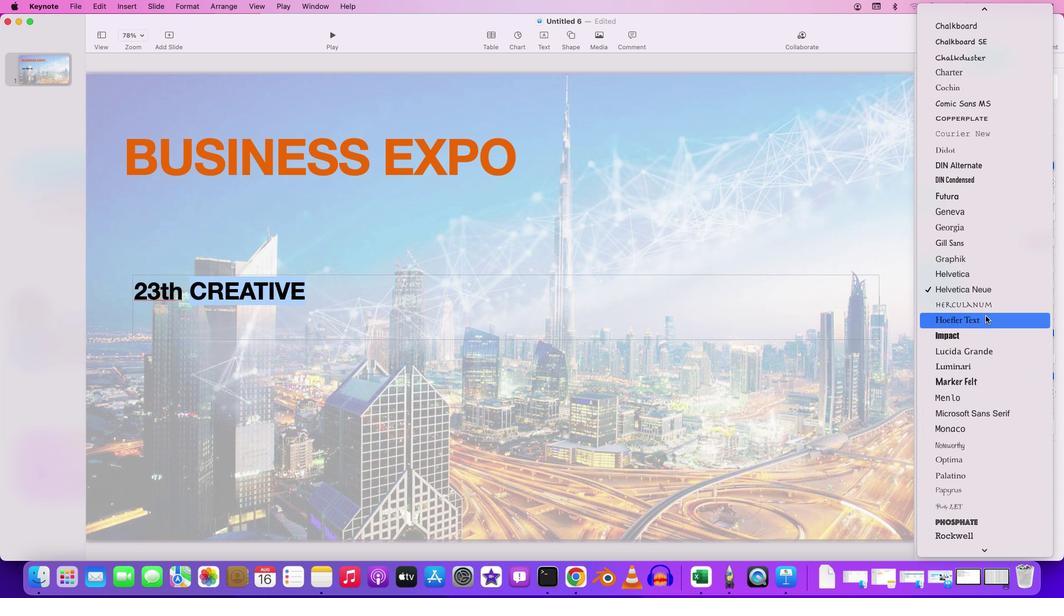 
Action: Mouse scrolled (985, 315) with delta (0, 1)
Screenshot: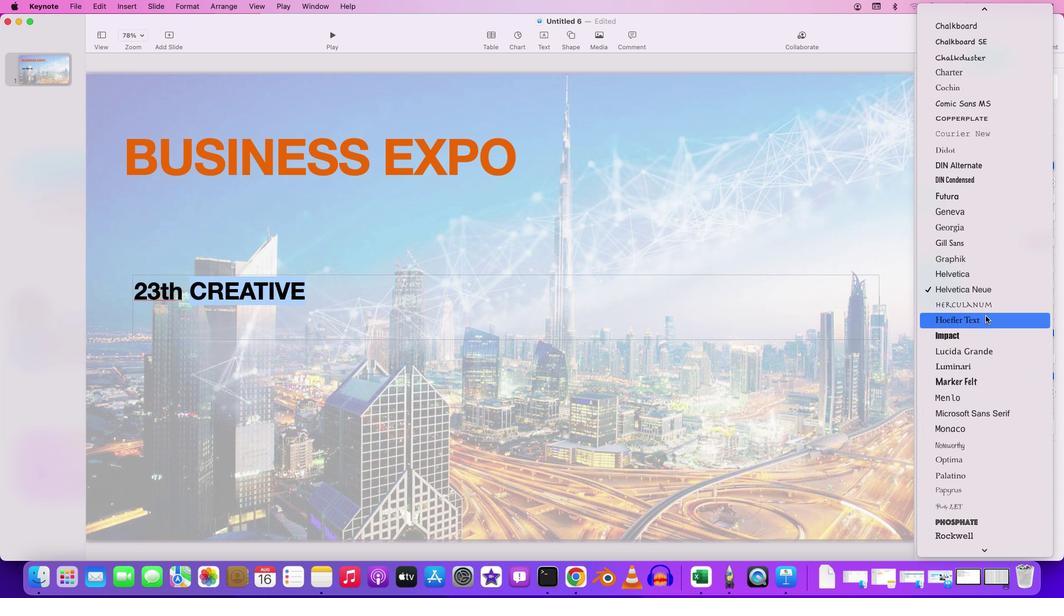
Action: Mouse scrolled (985, 315) with delta (0, 0)
Screenshot: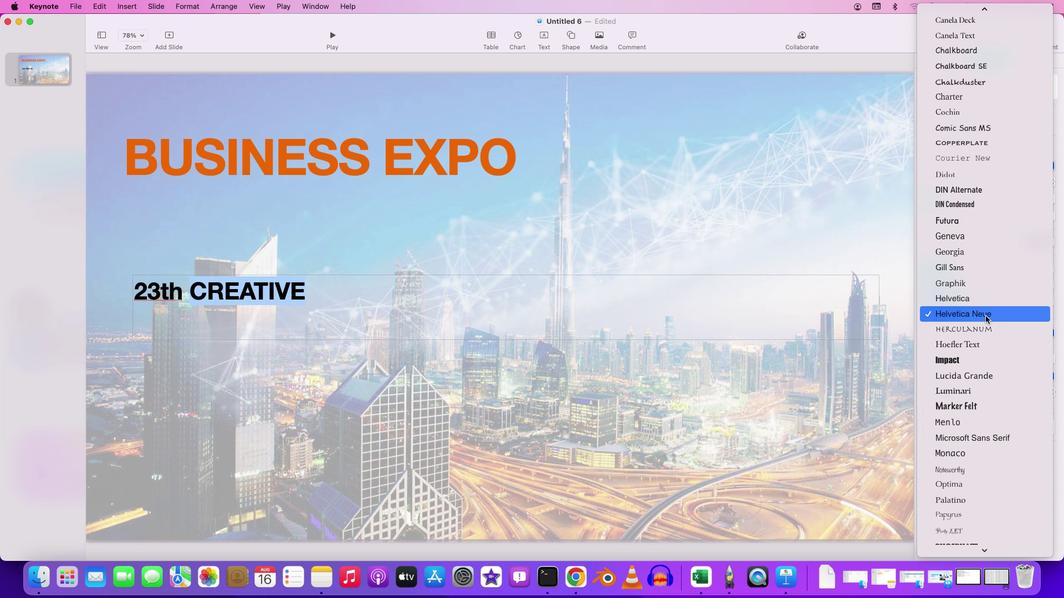 
Action: Mouse scrolled (985, 315) with delta (0, 0)
Screenshot: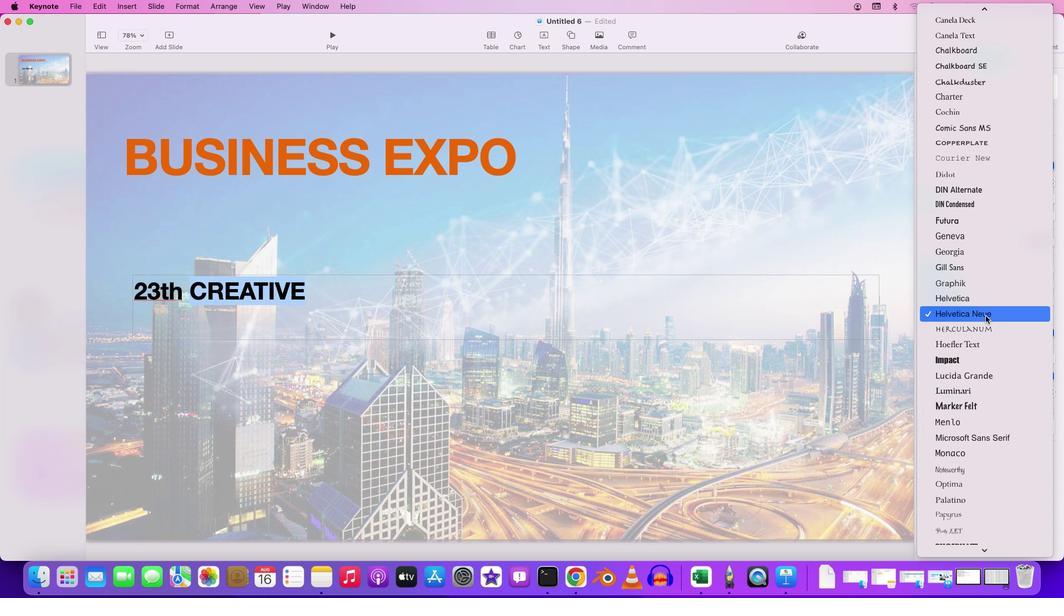 
Action: Mouse moved to (990, 275)
Screenshot: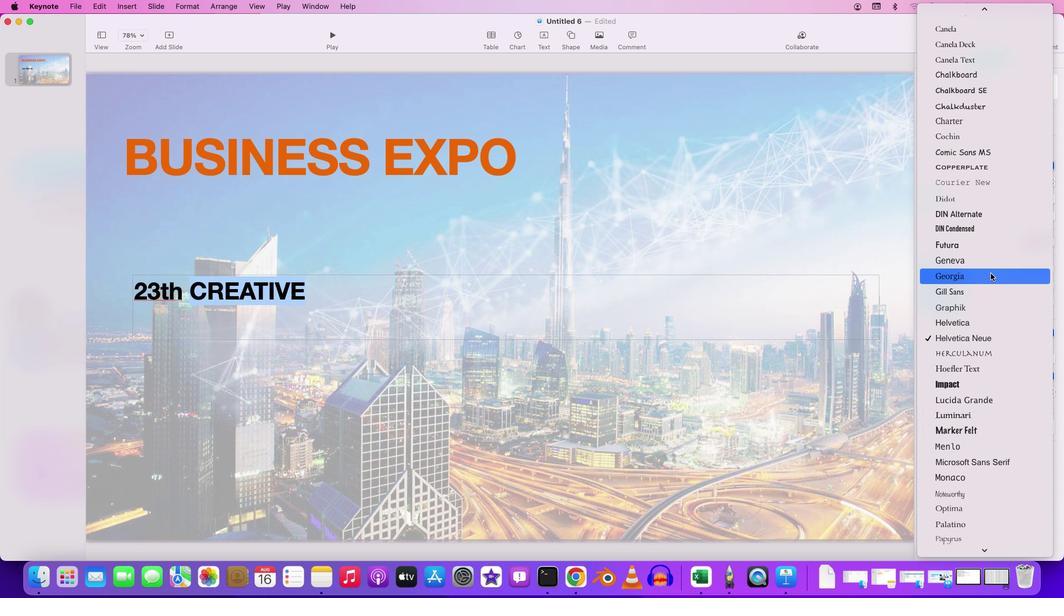 
Action: Mouse scrolled (990, 275) with delta (0, 0)
Screenshot: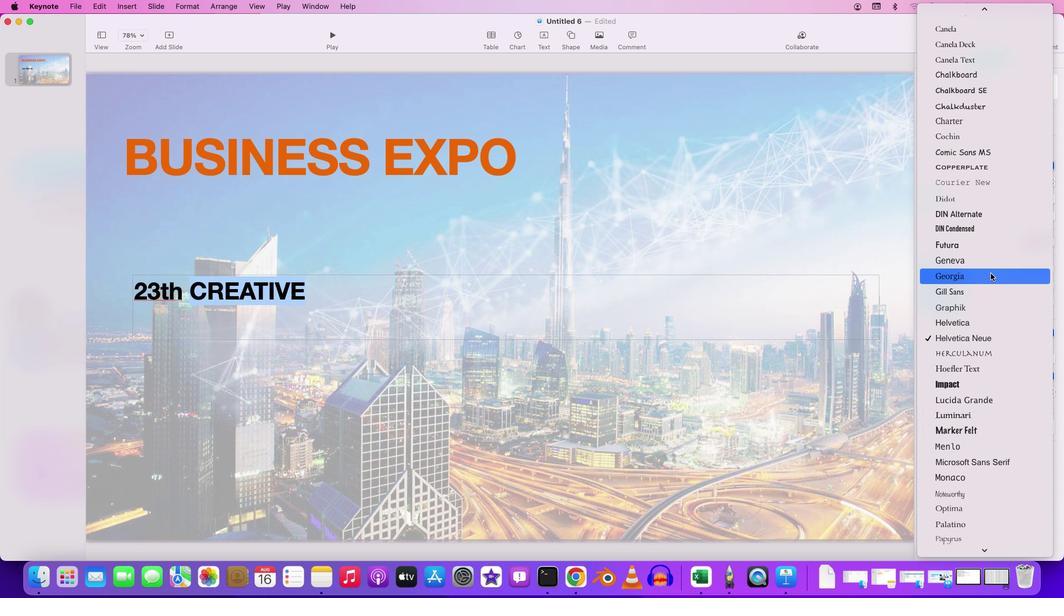 
Action: Mouse moved to (990, 274)
Screenshot: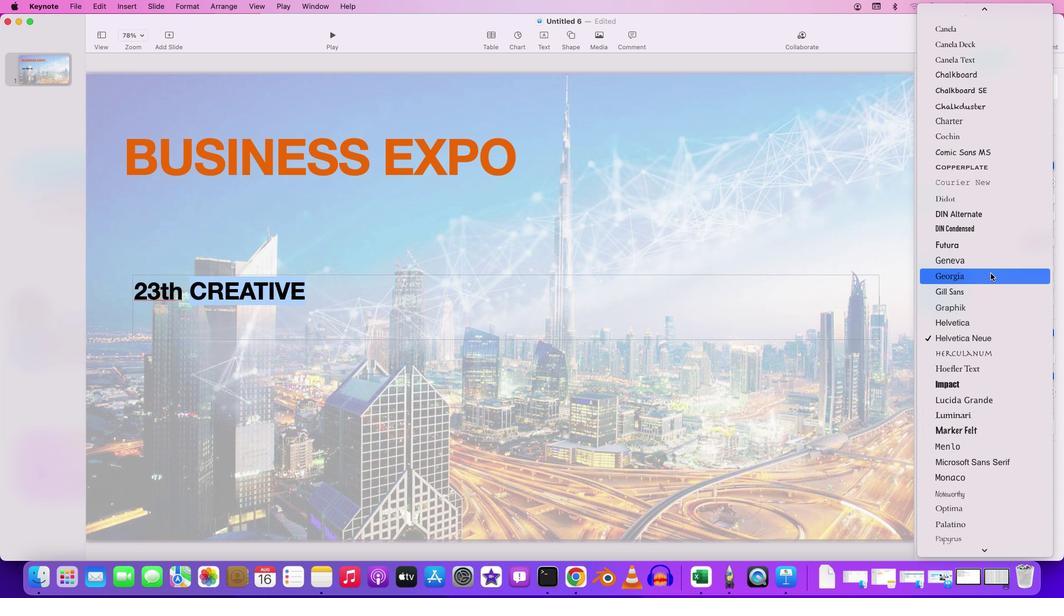 
Action: Mouse scrolled (990, 274) with delta (0, 0)
Screenshot: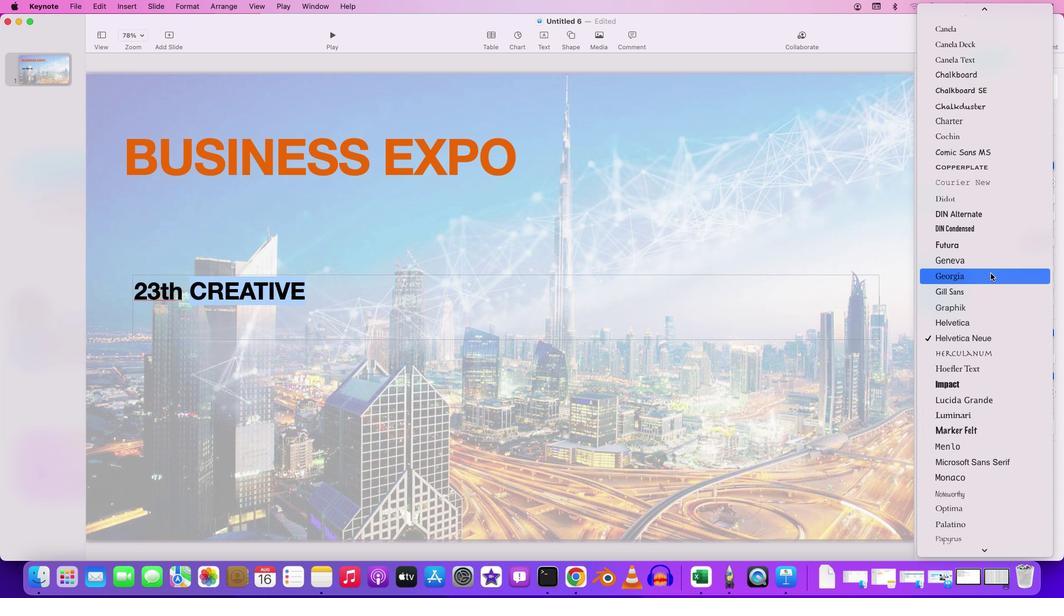 
Action: Mouse moved to (990, 273)
Screenshot: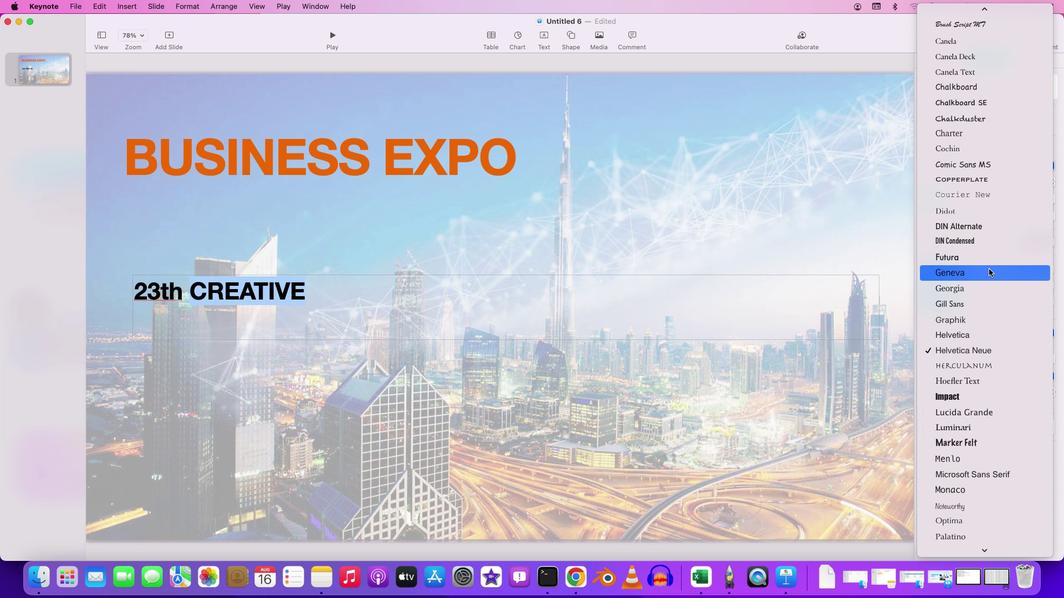 
Action: Mouse scrolled (990, 273) with delta (0, 0)
Screenshot: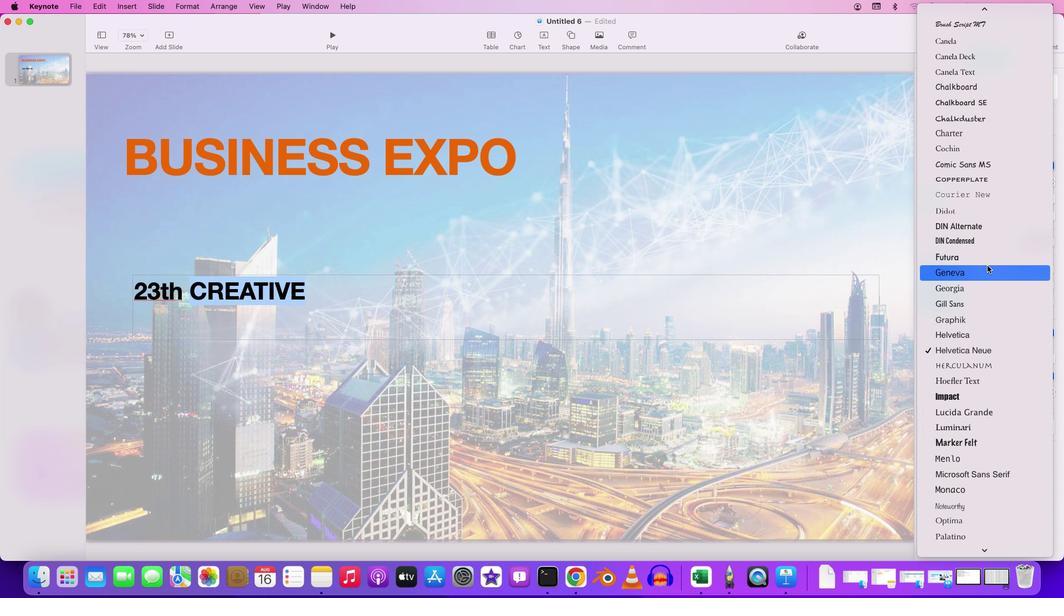 
Action: Mouse moved to (984, 251)
Screenshot: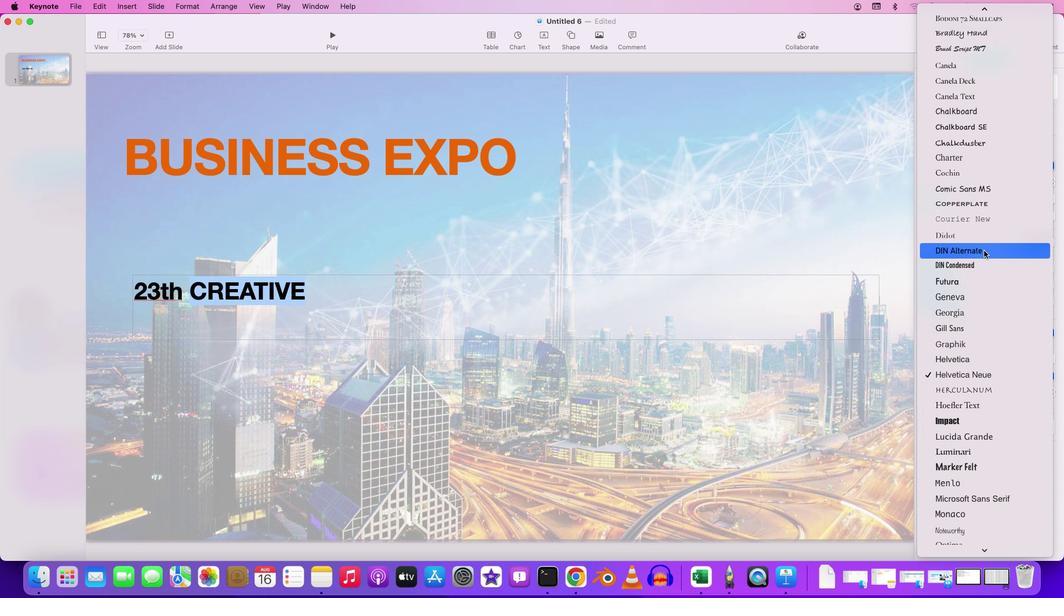 
Action: Mouse scrolled (984, 251) with delta (0, 0)
Screenshot: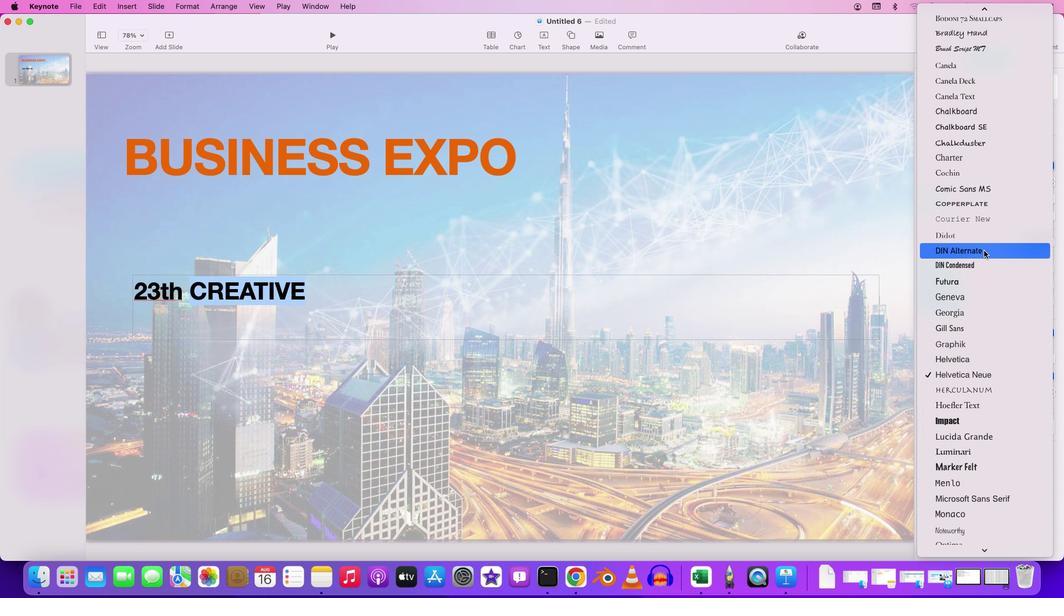 
Action: Mouse scrolled (984, 251) with delta (0, 0)
Screenshot: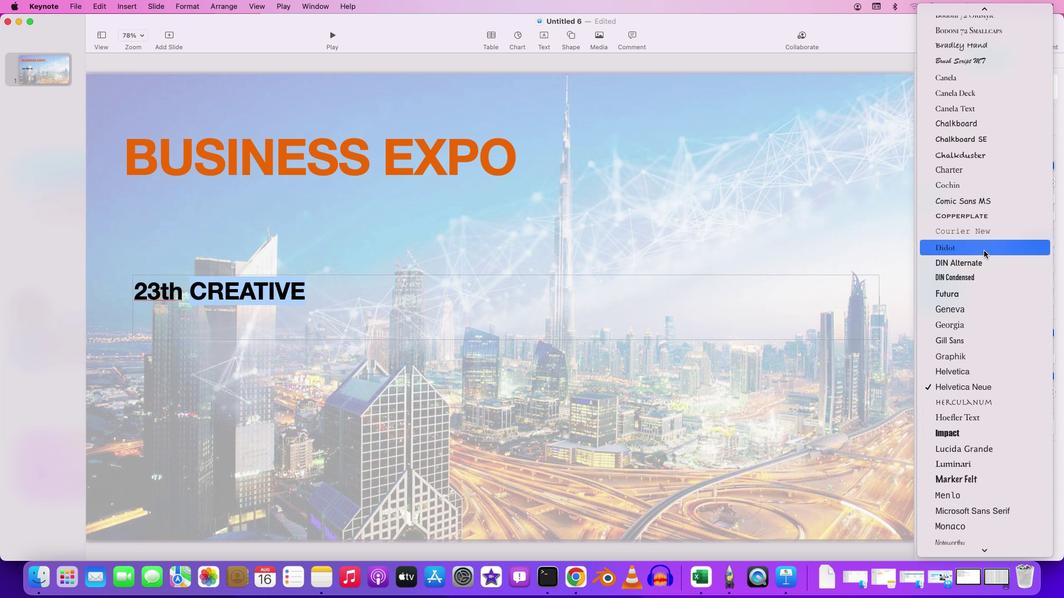 
Action: Mouse scrolled (984, 251) with delta (0, 0)
Screenshot: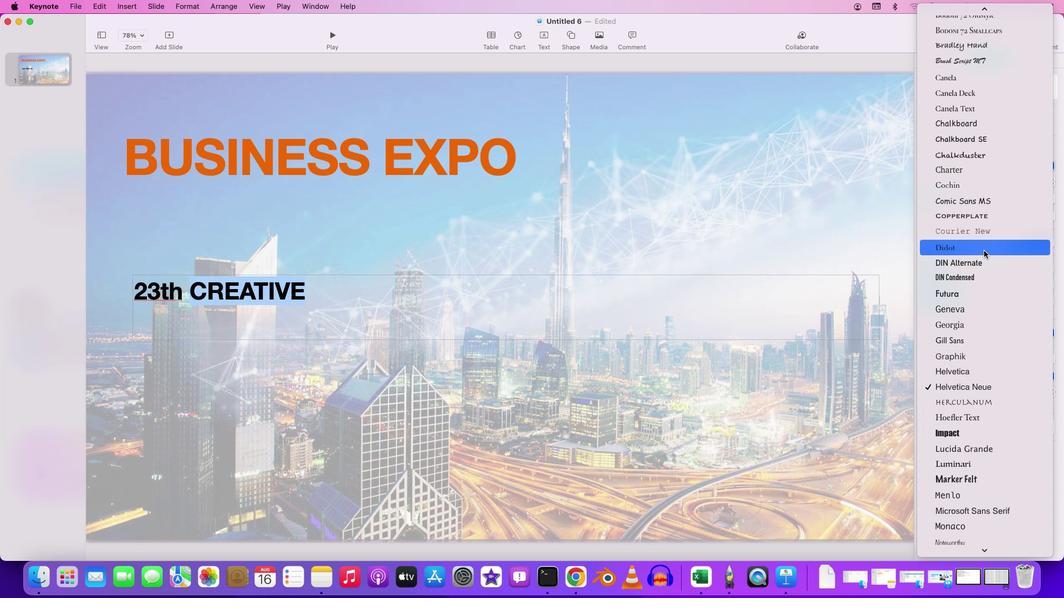 
Action: Mouse scrolled (984, 251) with delta (0, 0)
Screenshot: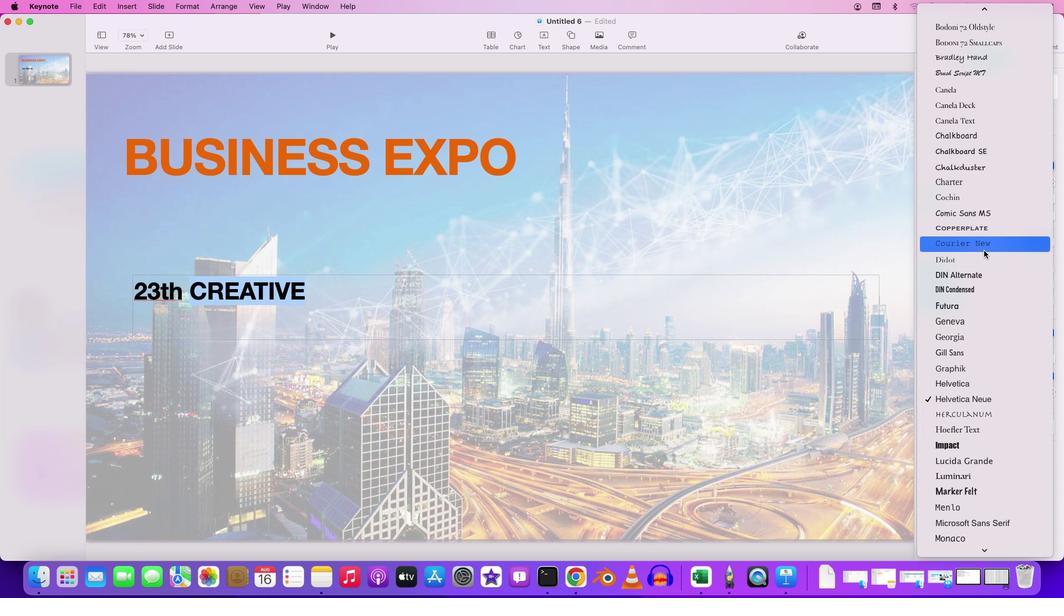 
Action: Mouse moved to (985, 253)
Screenshot: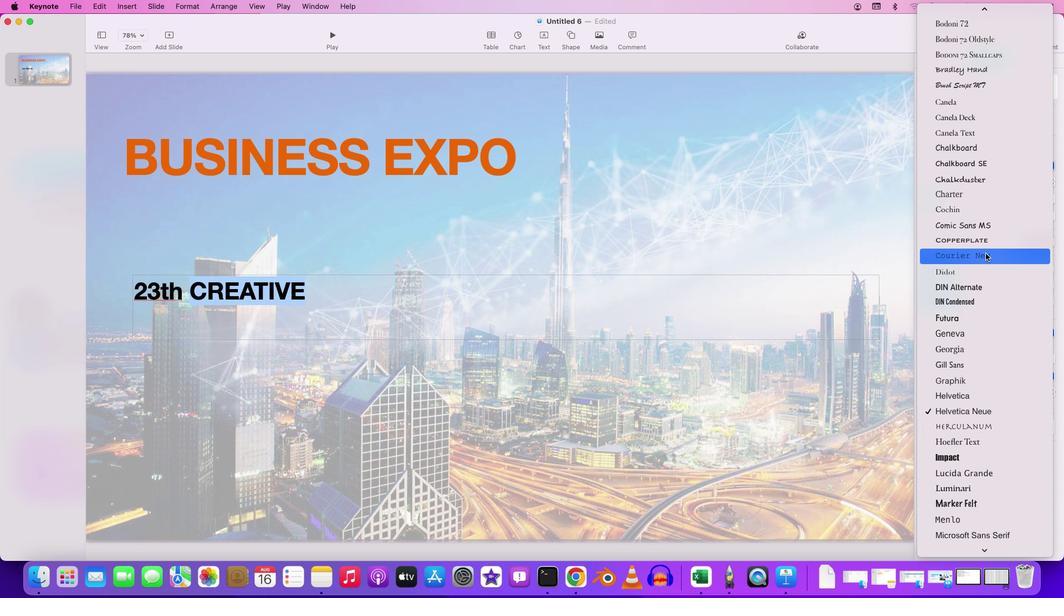 
Action: Mouse scrolled (985, 253) with delta (0, 0)
Screenshot: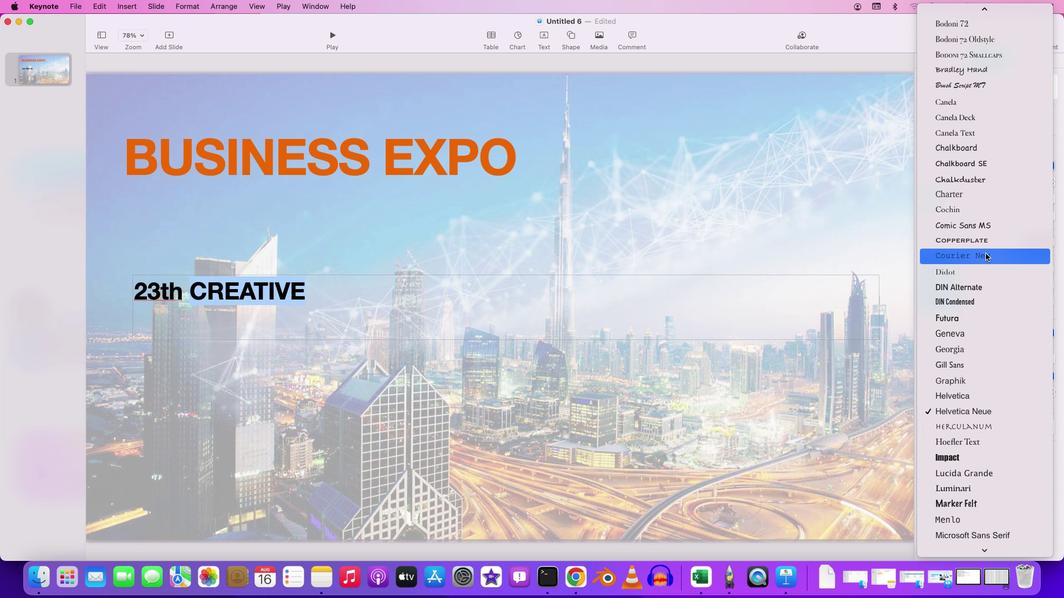 
Action: Mouse scrolled (985, 253) with delta (0, 0)
Screenshot: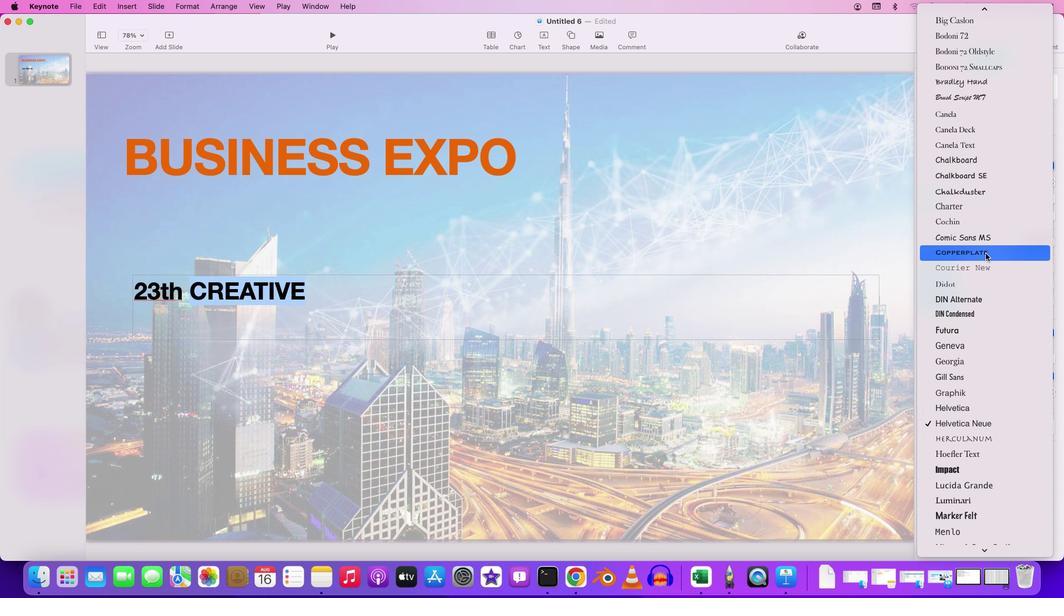 
Action: Mouse scrolled (985, 253) with delta (0, 0)
Screenshot: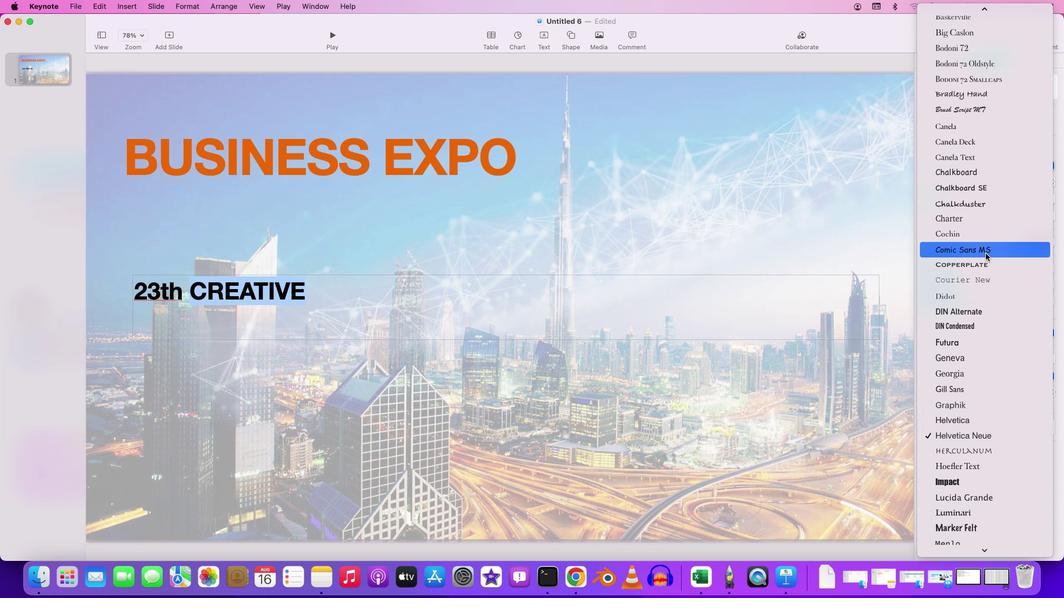 
Action: Mouse moved to (985, 252)
Screenshot: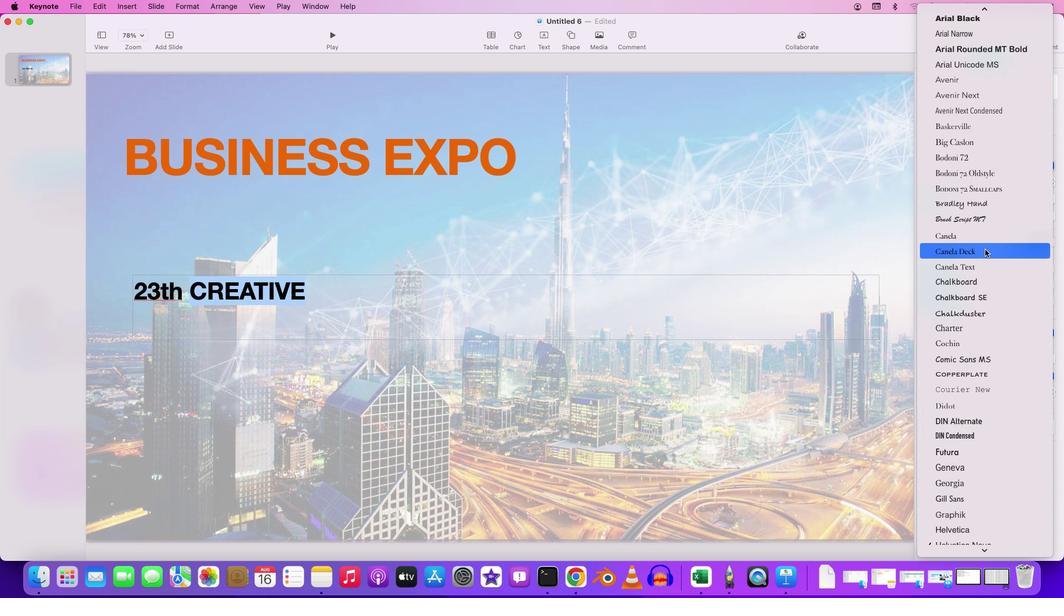 
Action: Mouse scrolled (985, 252) with delta (0, 0)
Screenshot: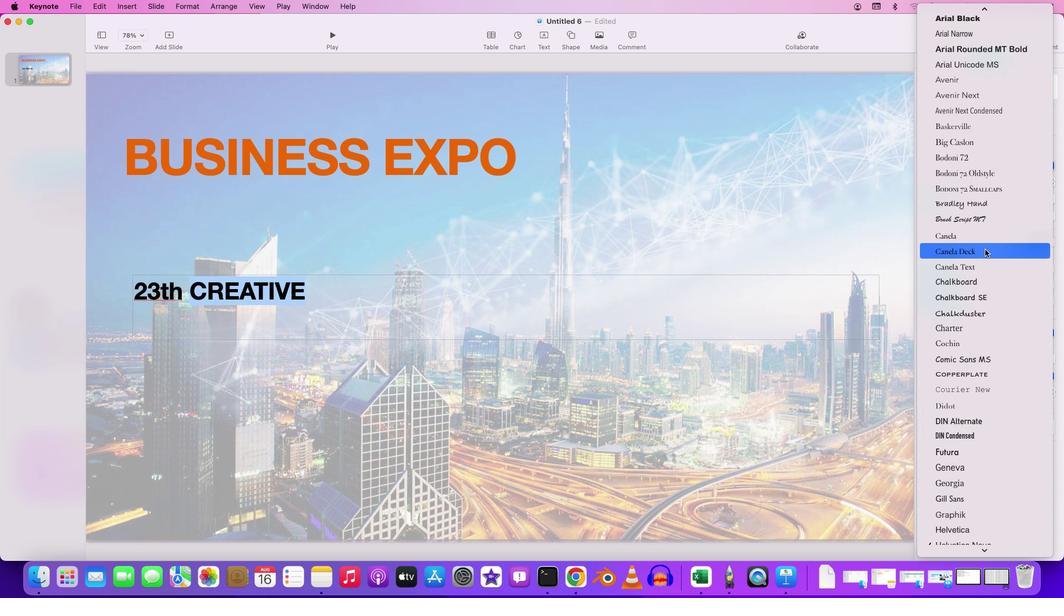 
Action: Mouse scrolled (985, 252) with delta (0, 0)
Screenshot: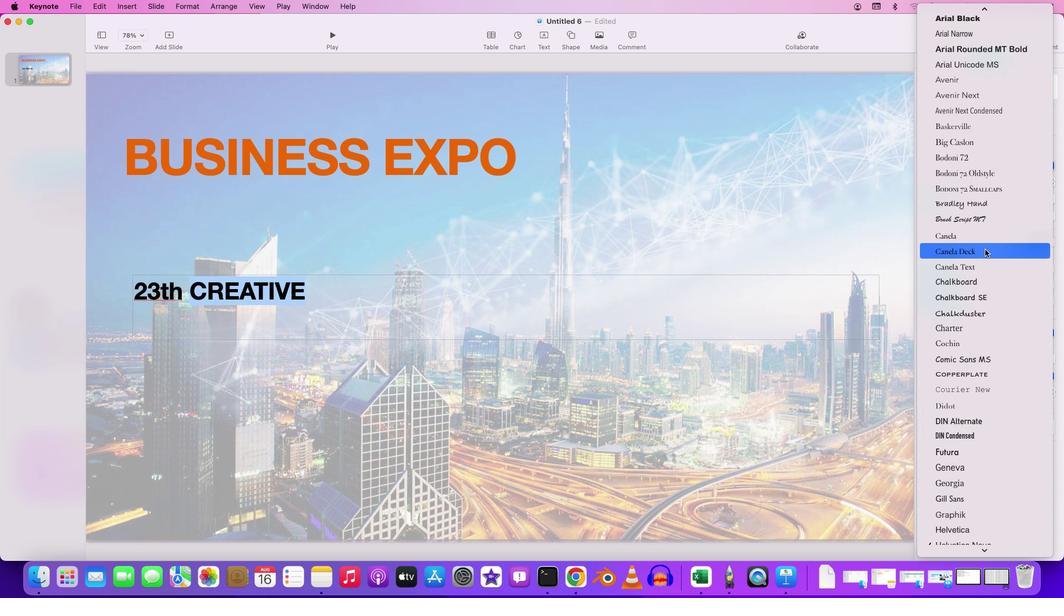 
Action: Mouse moved to (985, 252)
Screenshot: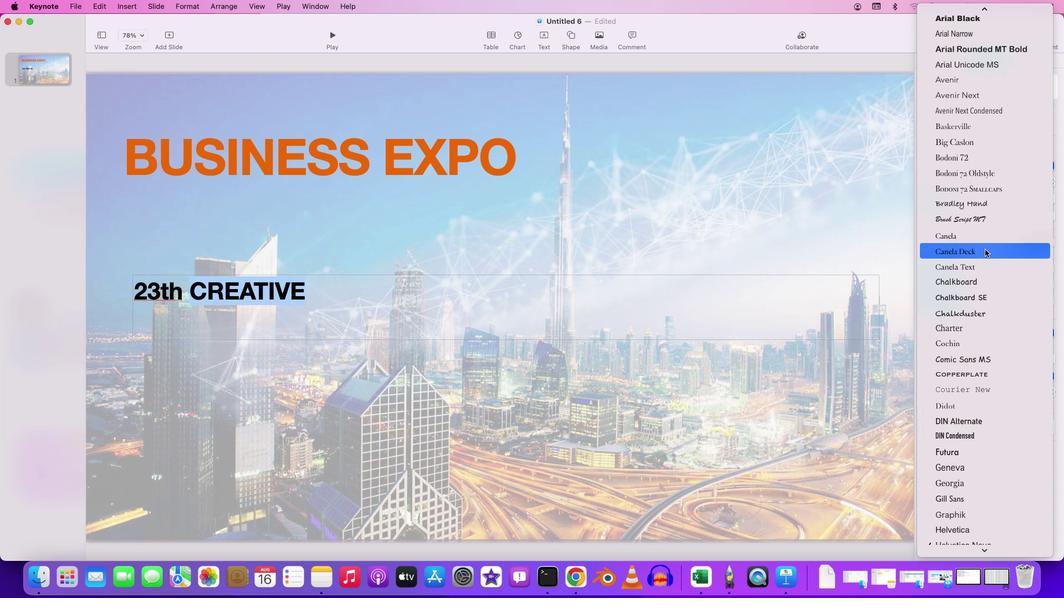 
Action: Mouse scrolled (985, 252) with delta (0, 1)
Screenshot: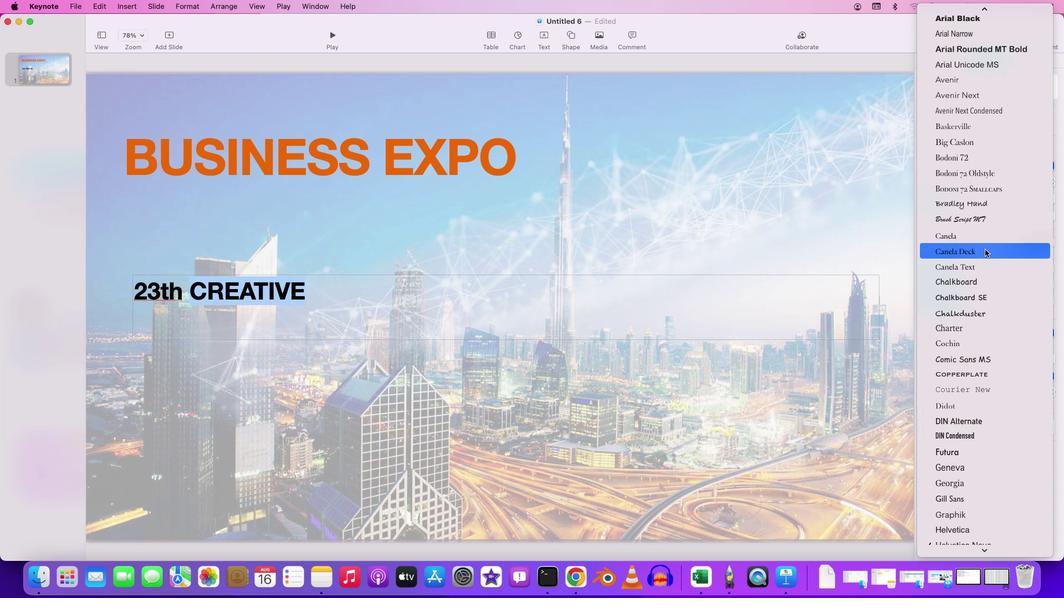 
Action: Mouse moved to (985, 249)
Screenshot: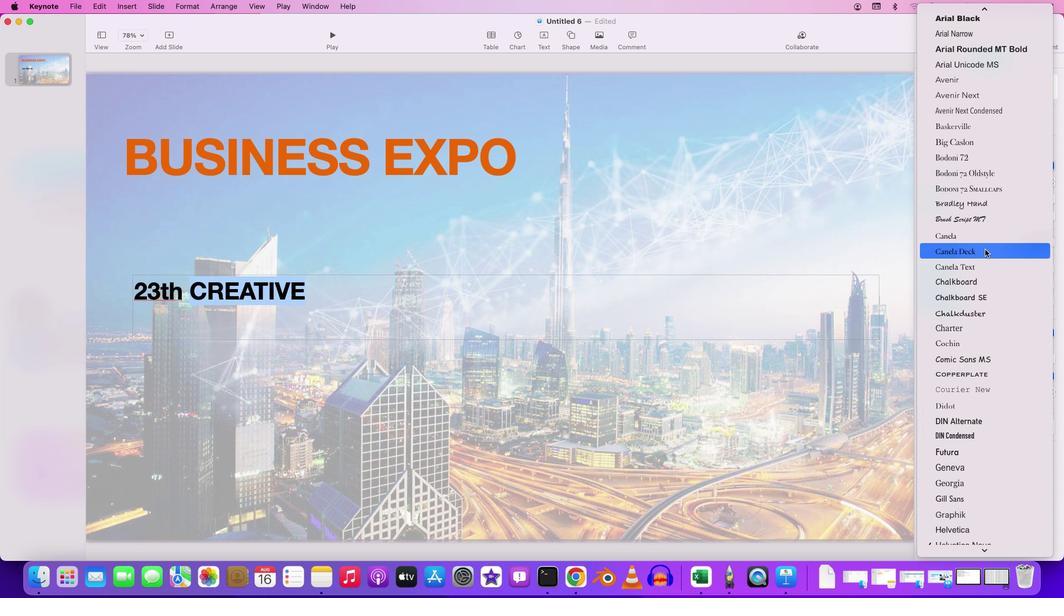 
Action: Mouse scrolled (985, 249) with delta (0, 2)
Screenshot: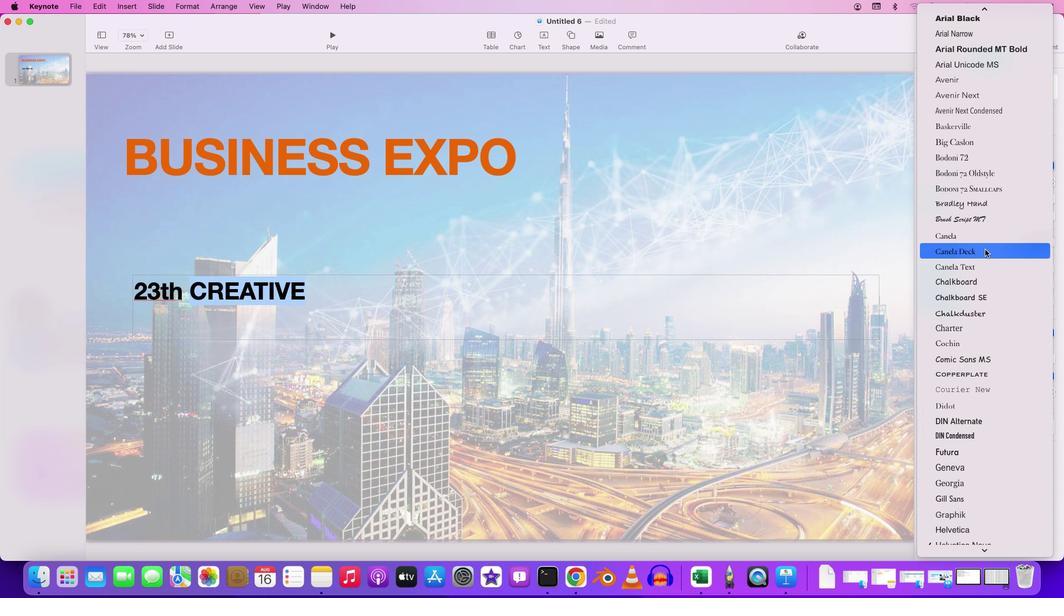 
Action: Mouse moved to (985, 249)
Screenshot: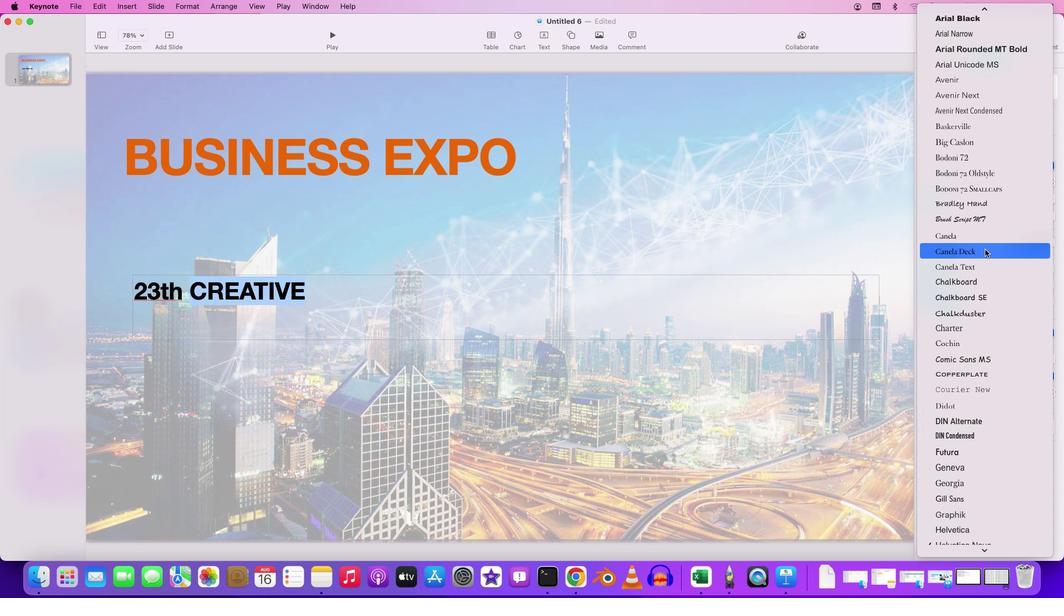 
Action: Mouse scrolled (985, 249) with delta (0, 0)
Screenshot: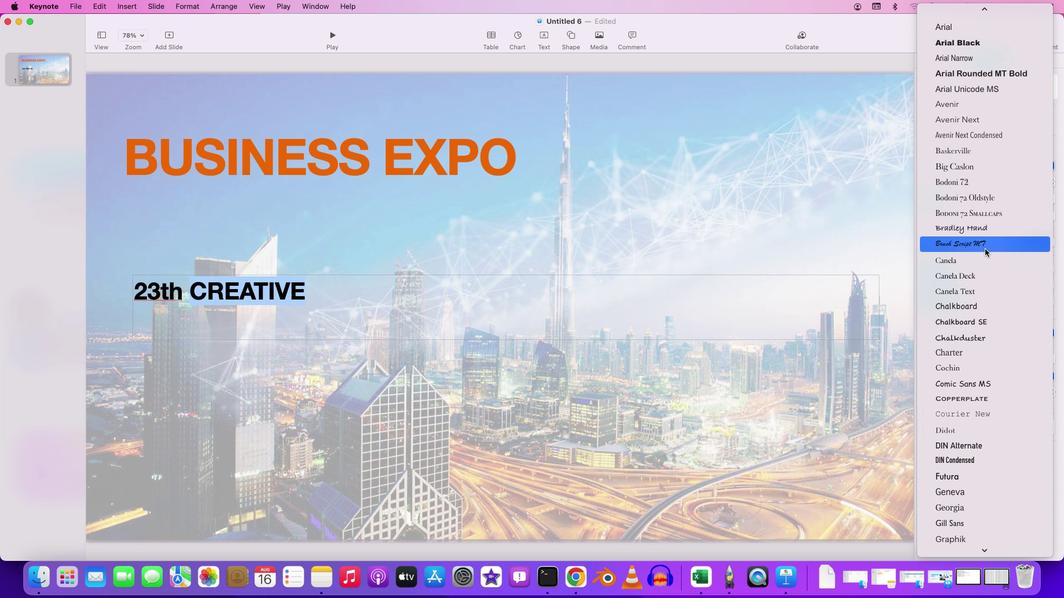 
Action: Mouse scrolled (985, 249) with delta (0, 0)
Screenshot: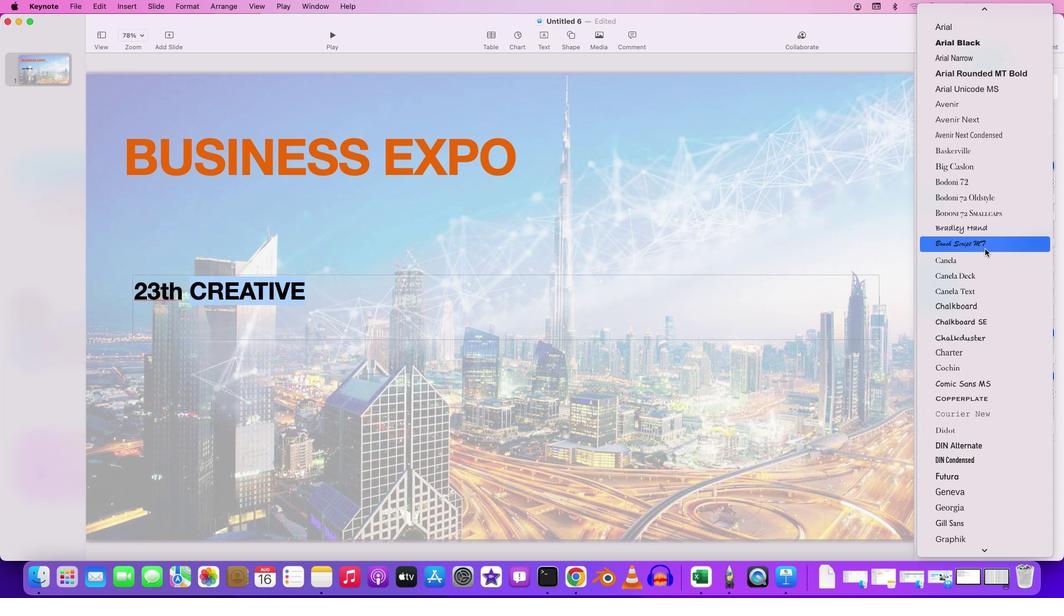 
Action: Mouse moved to (967, 106)
Screenshot: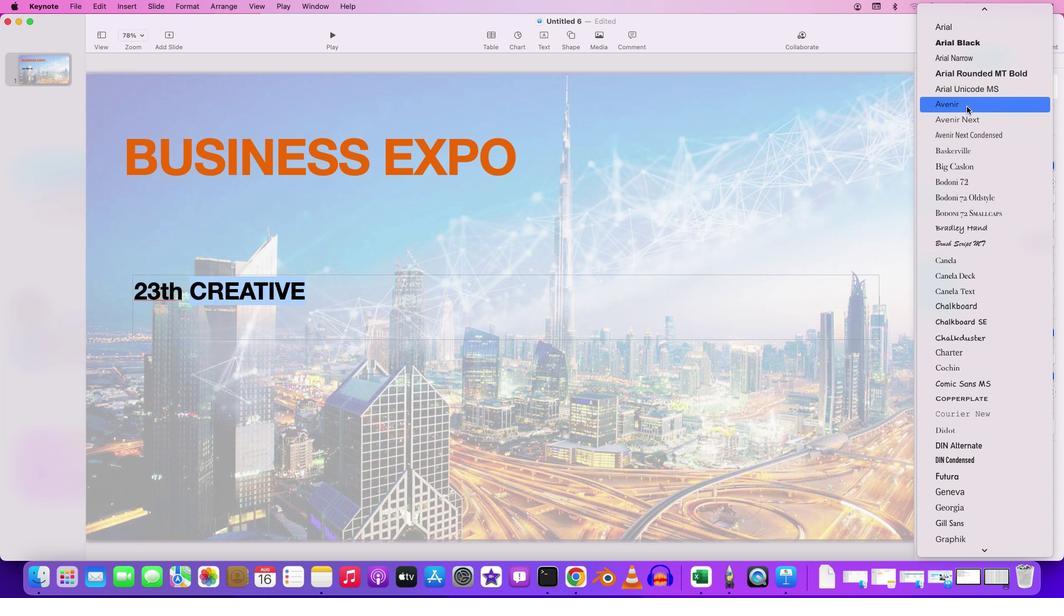 
Action: Mouse pressed left at (967, 106)
Screenshot: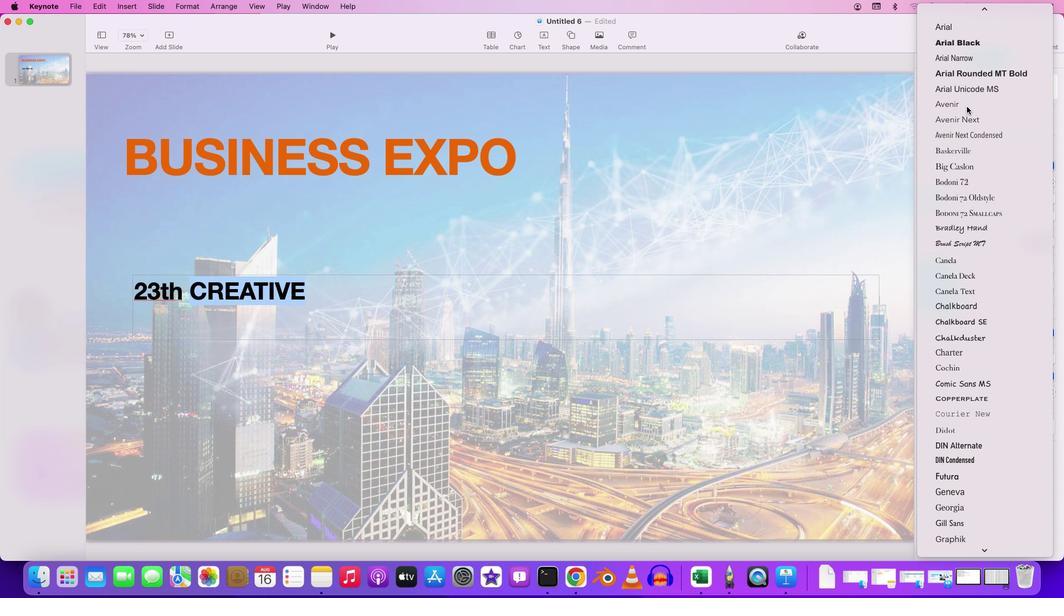 
Action: Mouse moved to (1004, 180)
Screenshot: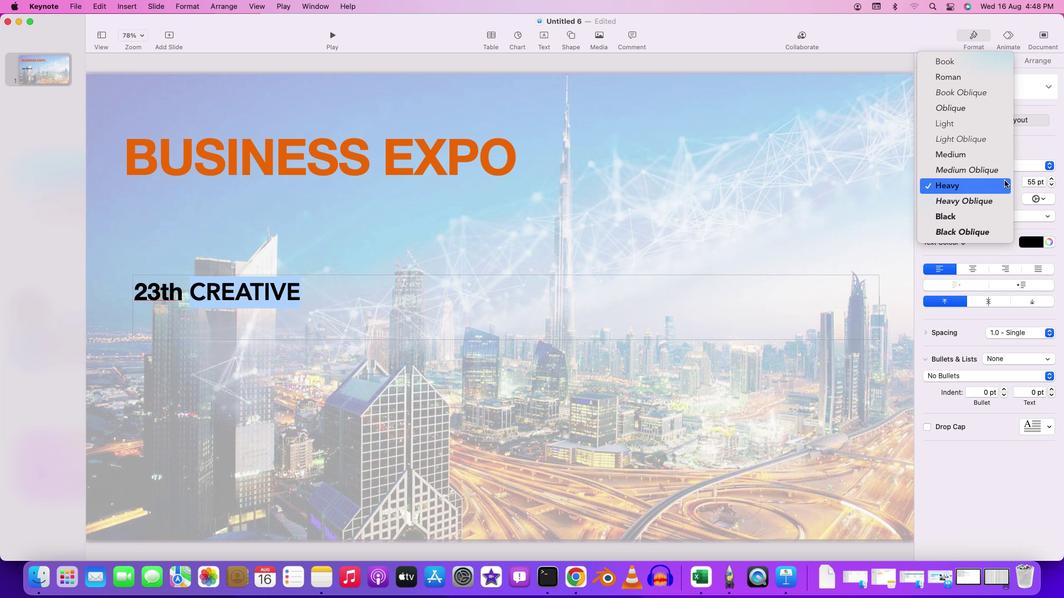 
Action: Mouse pressed left at (1004, 180)
Screenshot: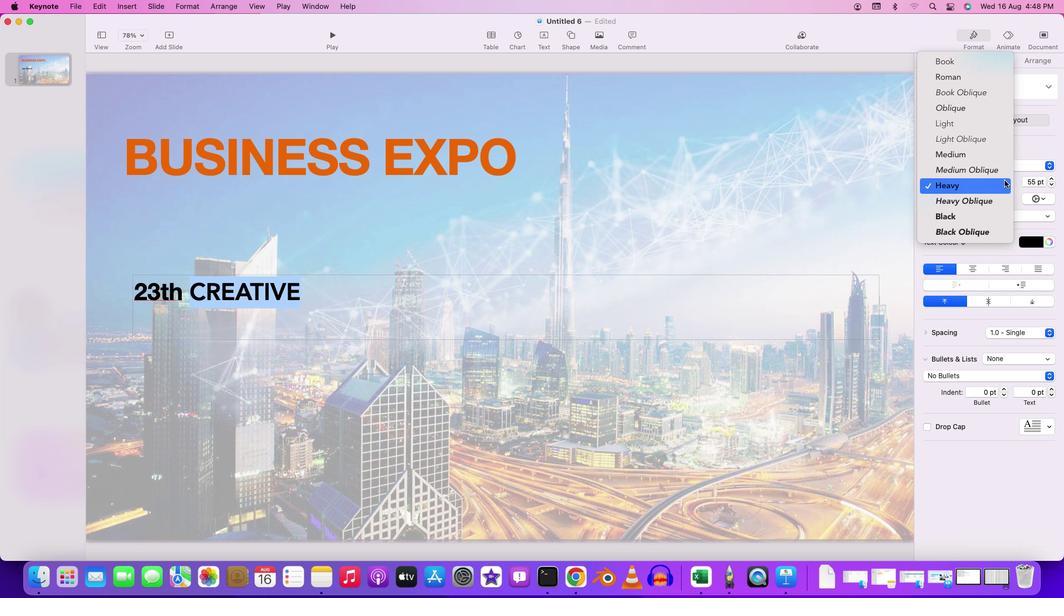 
Action: Mouse moved to (948, 116)
Screenshot: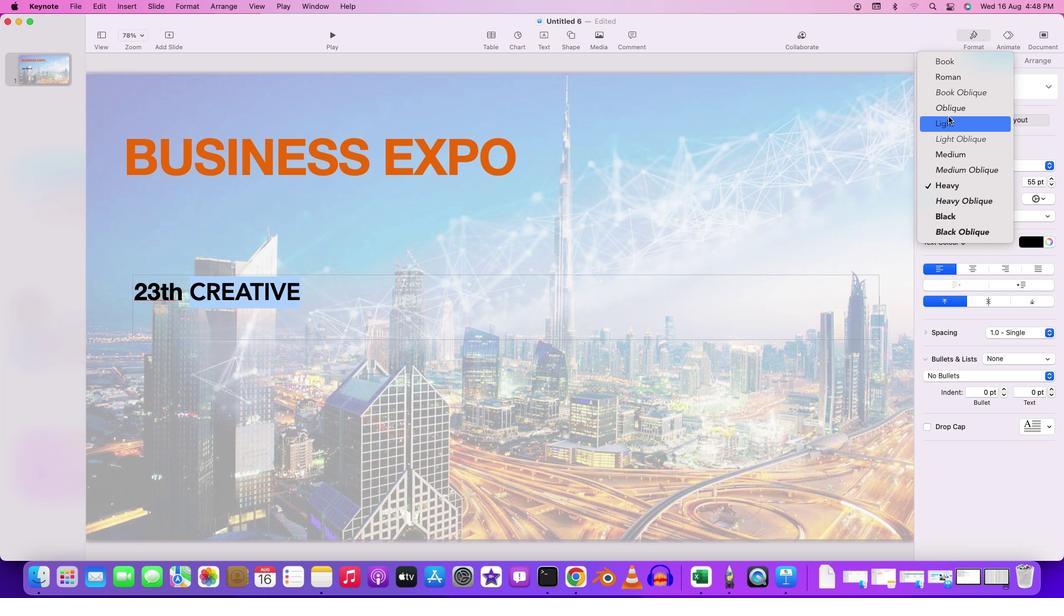 
Action: Mouse pressed left at (948, 116)
Screenshot: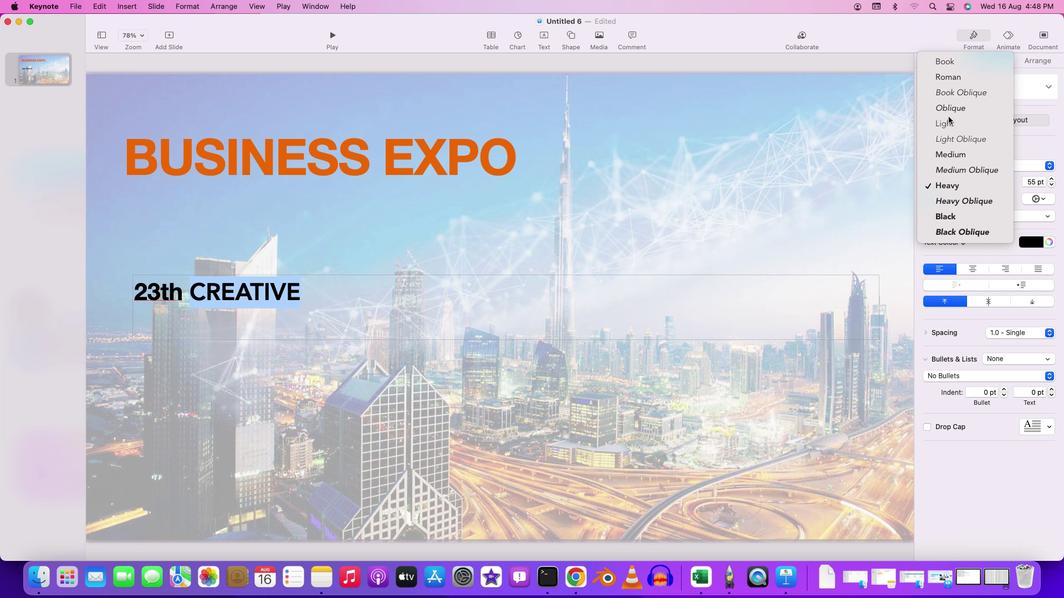 
Action: Mouse moved to (373, 301)
Screenshot: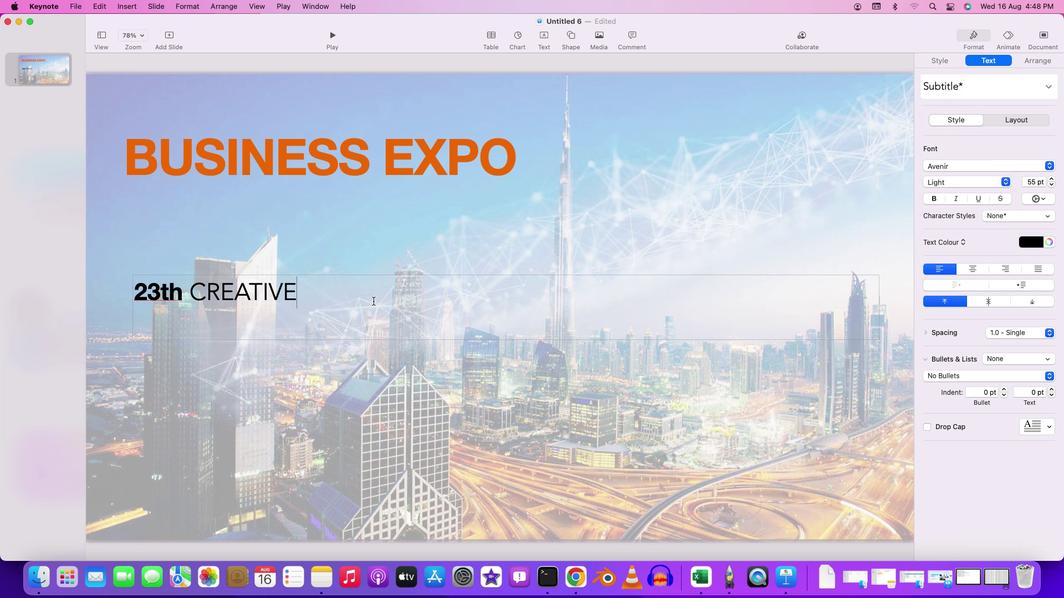 
Action: Mouse pressed left at (373, 301)
Screenshot: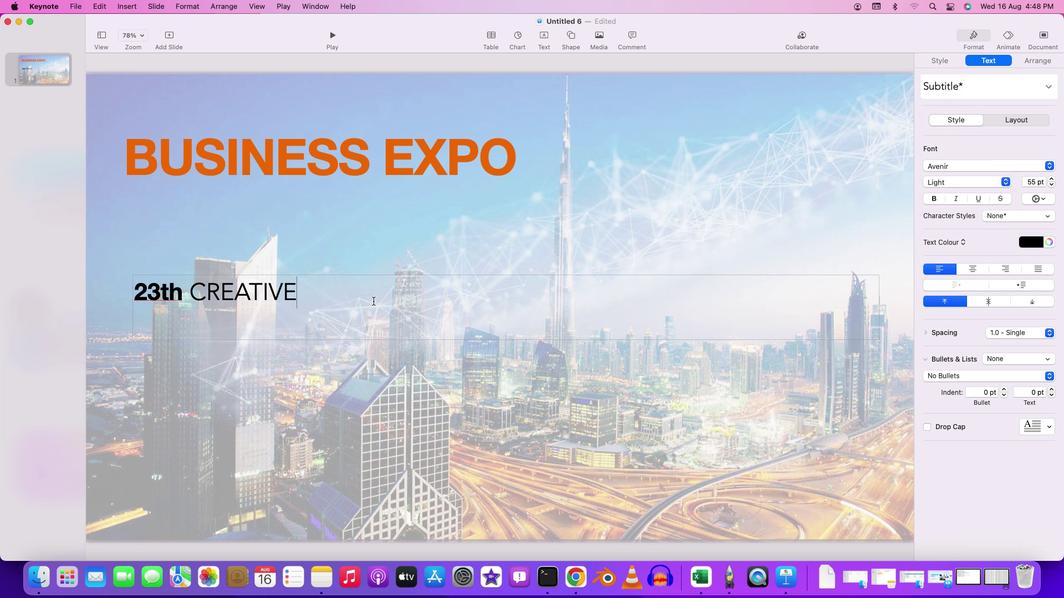 
Action: Mouse moved to (309, 292)
Screenshot: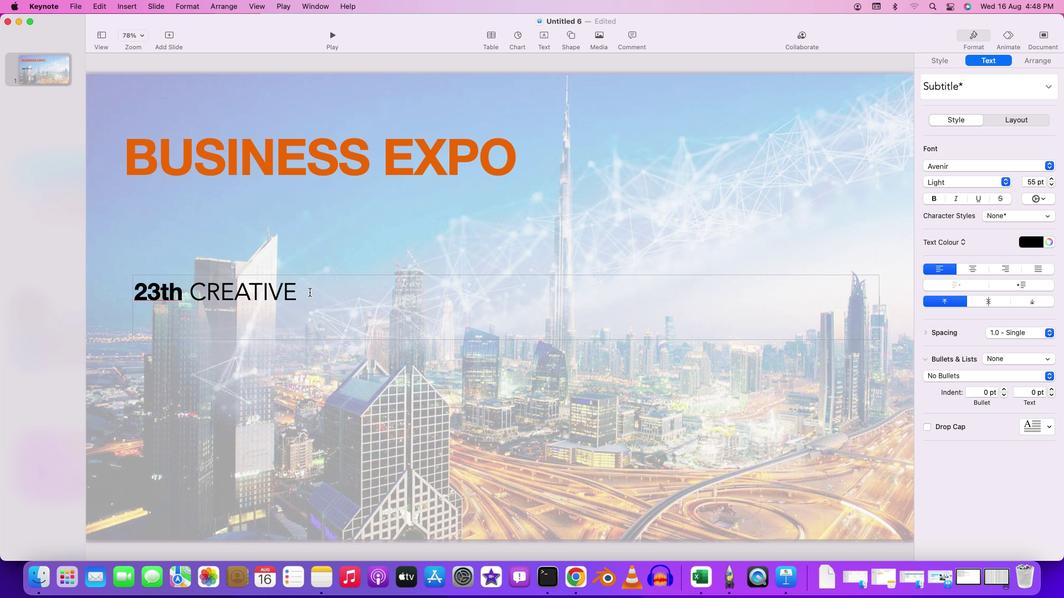 
Action: Mouse pressed left at (309, 292)
Screenshot: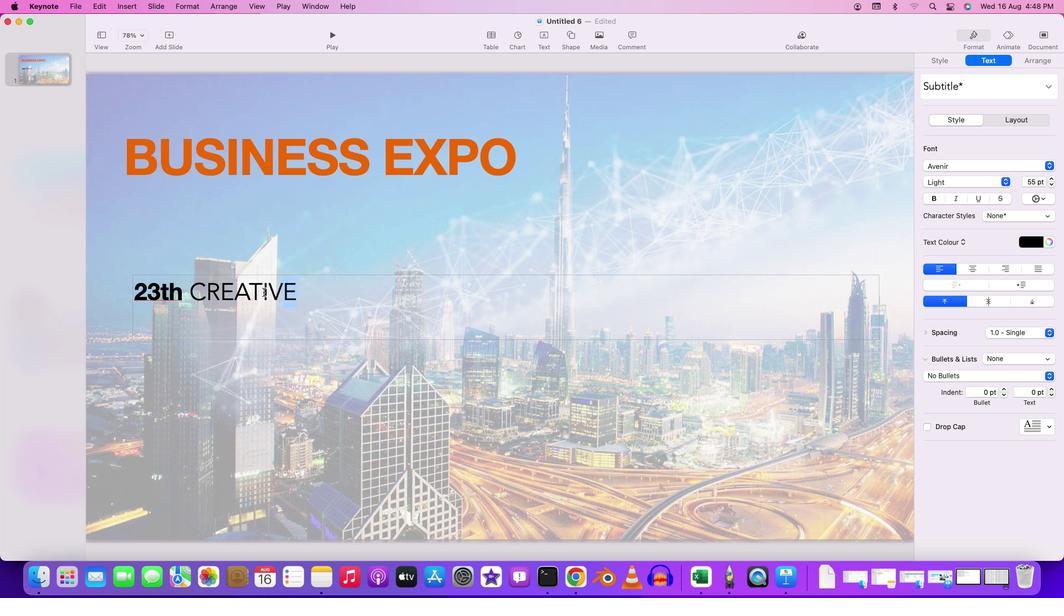 
Action: Mouse moved to (1019, 241)
Screenshot: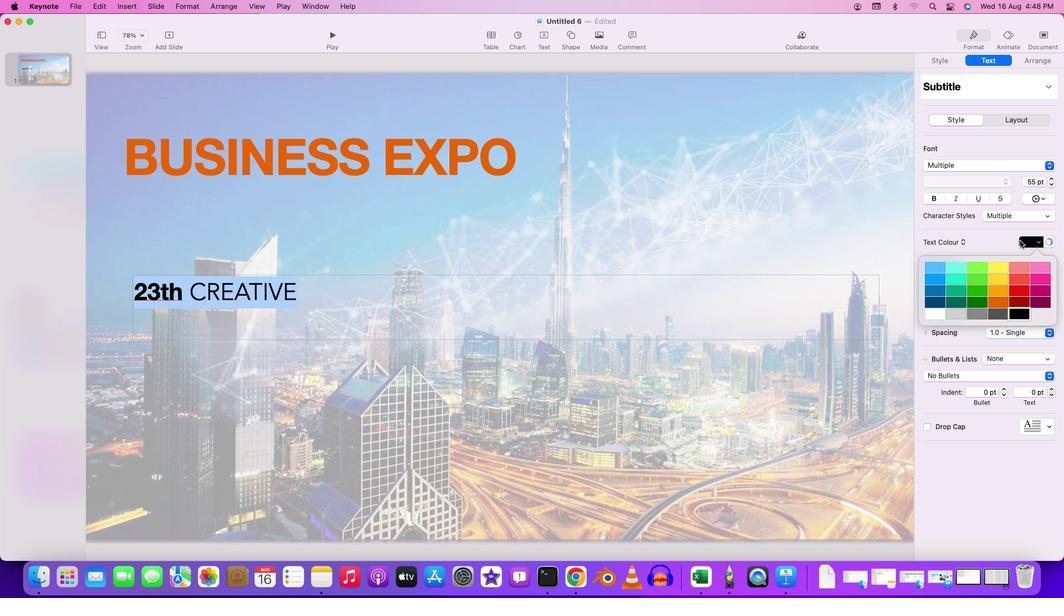 
Action: Mouse pressed left at (1019, 241)
Screenshot: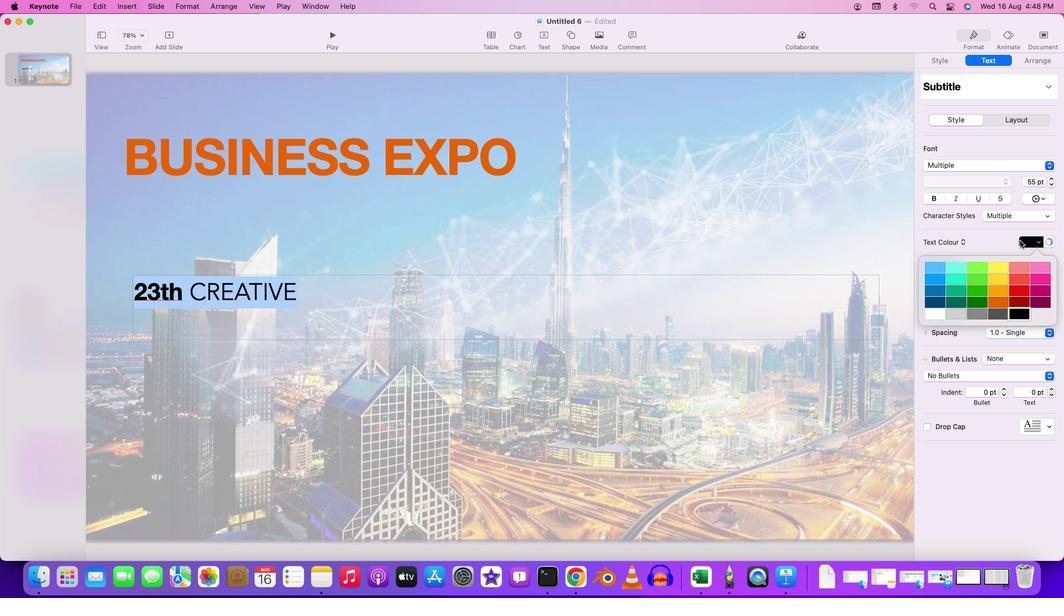 
Action: Mouse moved to (994, 294)
Screenshot: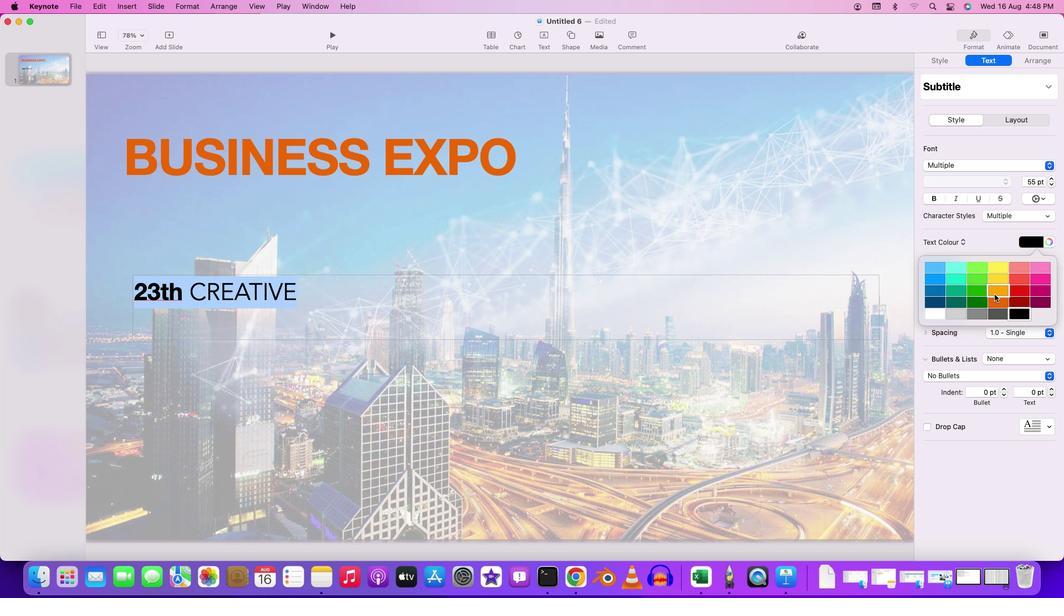 
Action: Mouse pressed left at (994, 294)
Screenshot: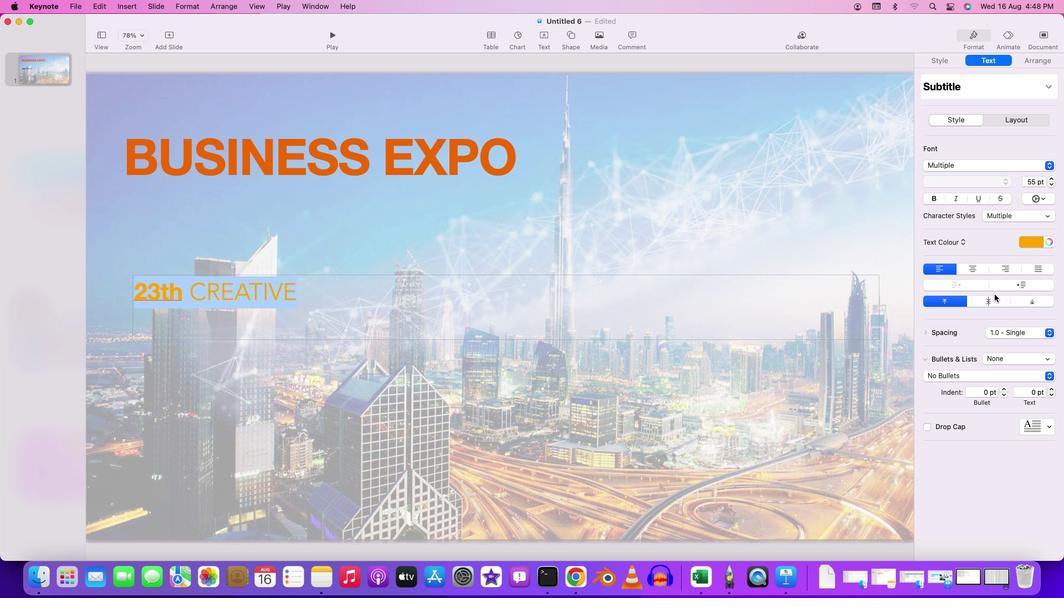 
Action: Mouse moved to (1029, 246)
Screenshot: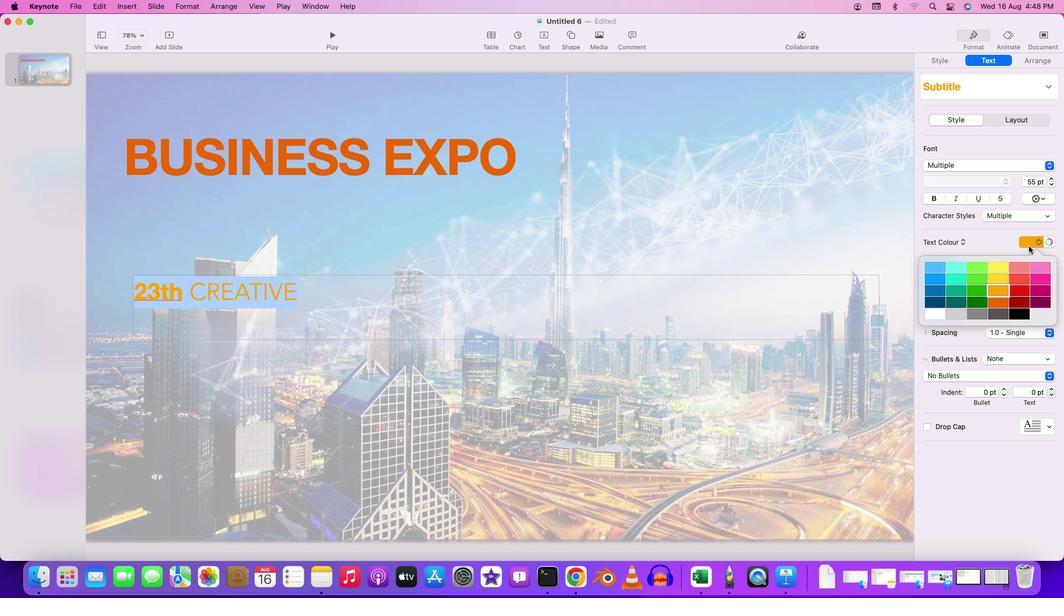
Action: Mouse pressed left at (1029, 246)
Screenshot: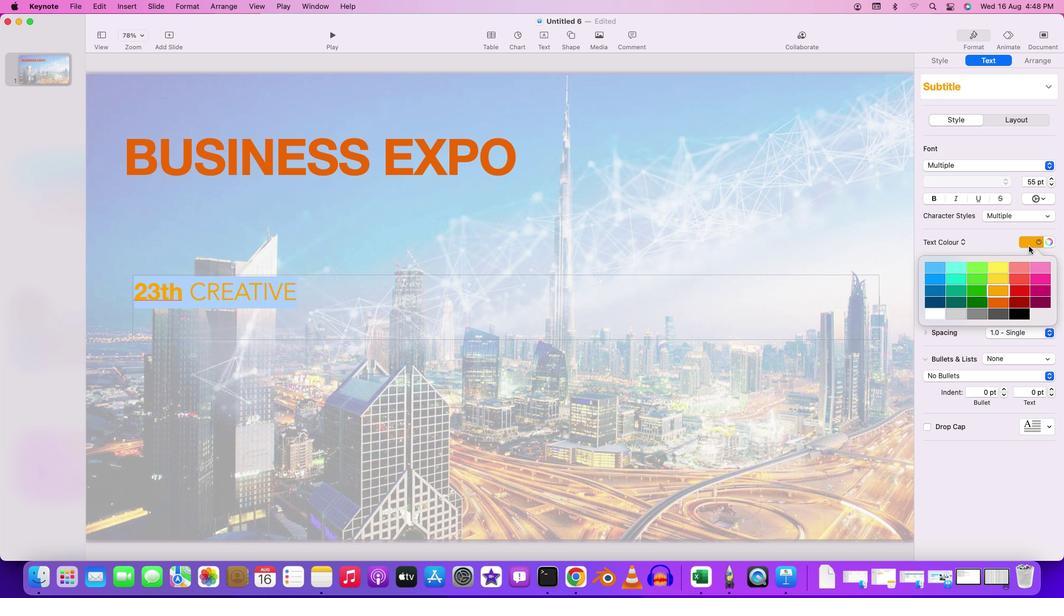 
Action: Mouse moved to (999, 312)
Screenshot: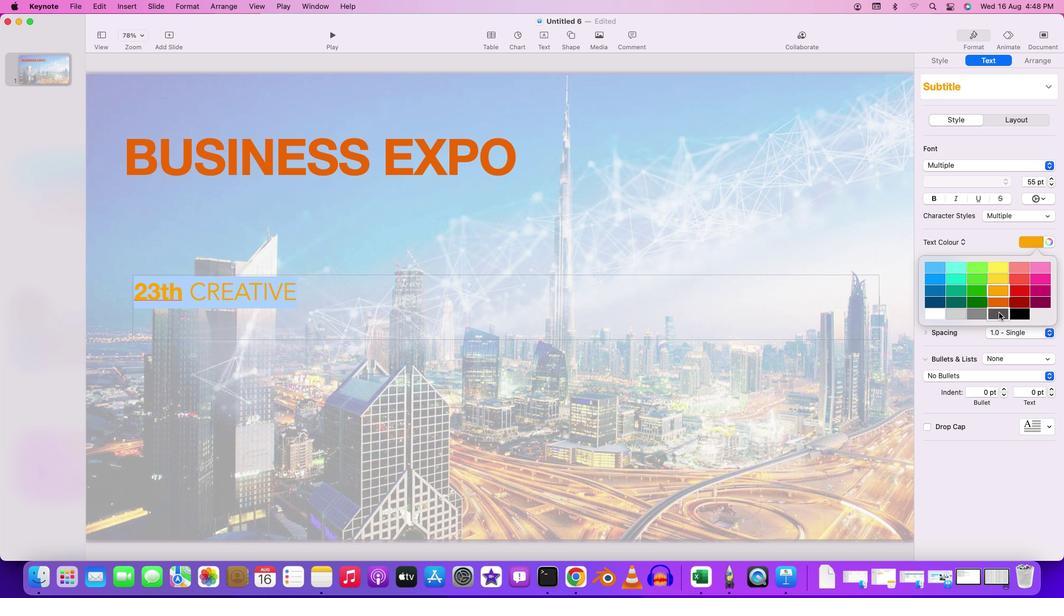
Action: Mouse pressed left at (999, 312)
Screenshot: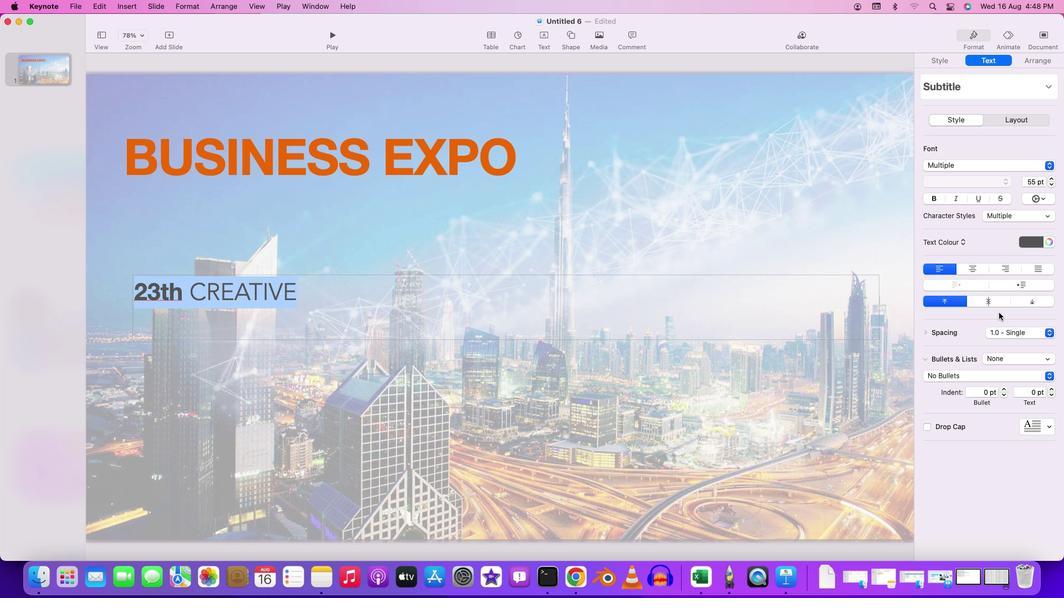 
Action: Mouse moved to (1030, 242)
Screenshot: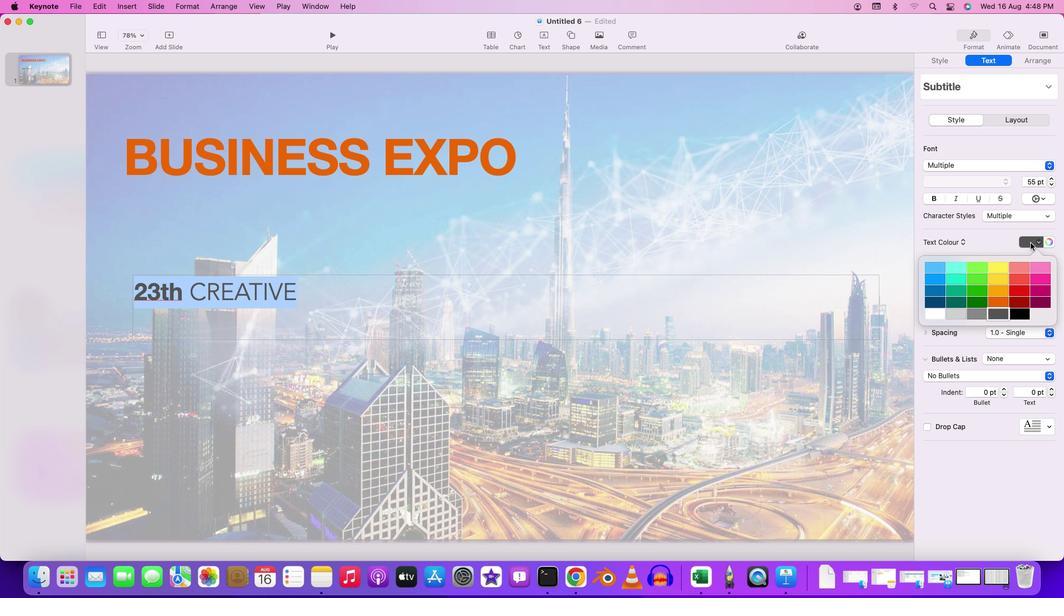 
Action: Mouse pressed left at (1030, 242)
Screenshot: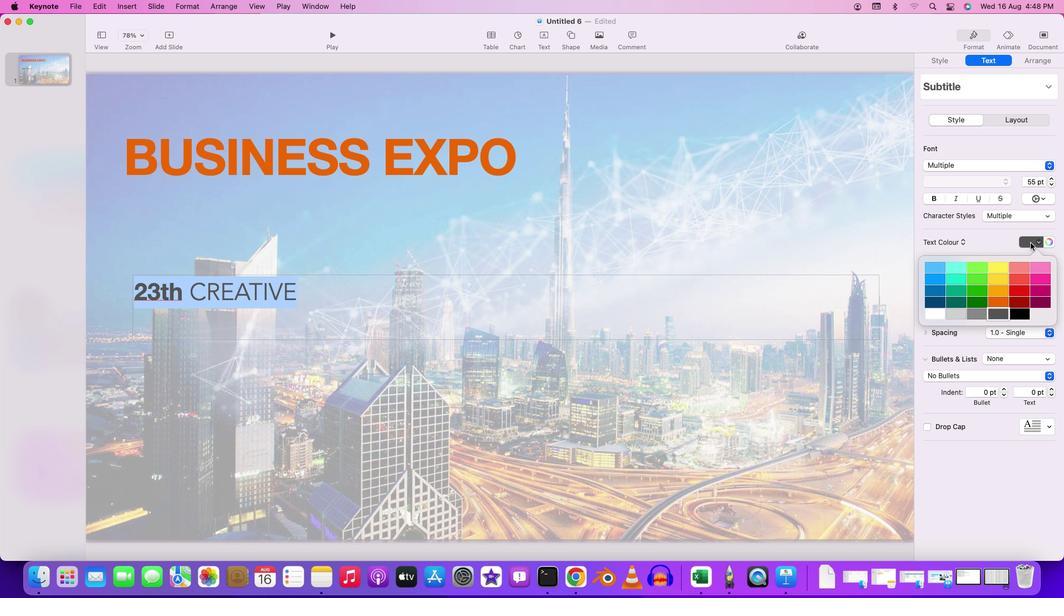 
Action: Mouse moved to (957, 304)
